 Task: View property listings for houses in Phoenix, Arizona, with a private backyard and a hot tub.
Action: Mouse pressed left at (379, 227)
Screenshot: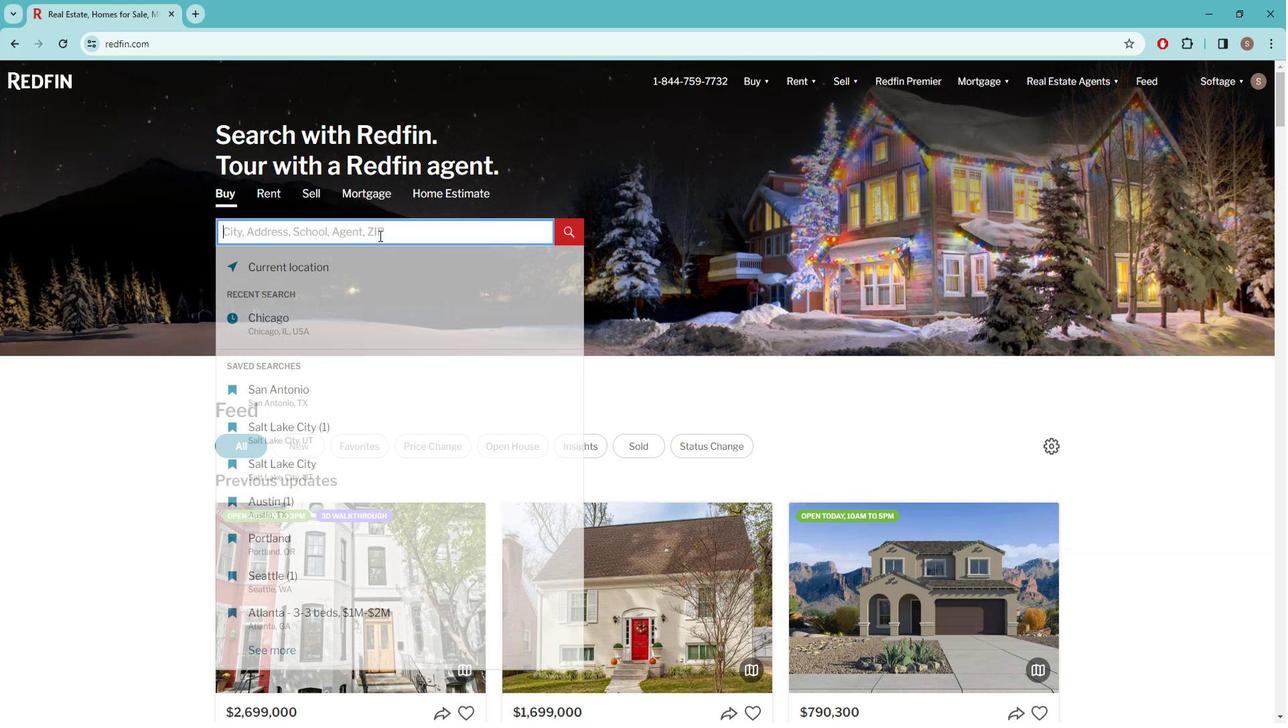 
Action: Key pressed p<Key.caps_lock>H
Screenshot: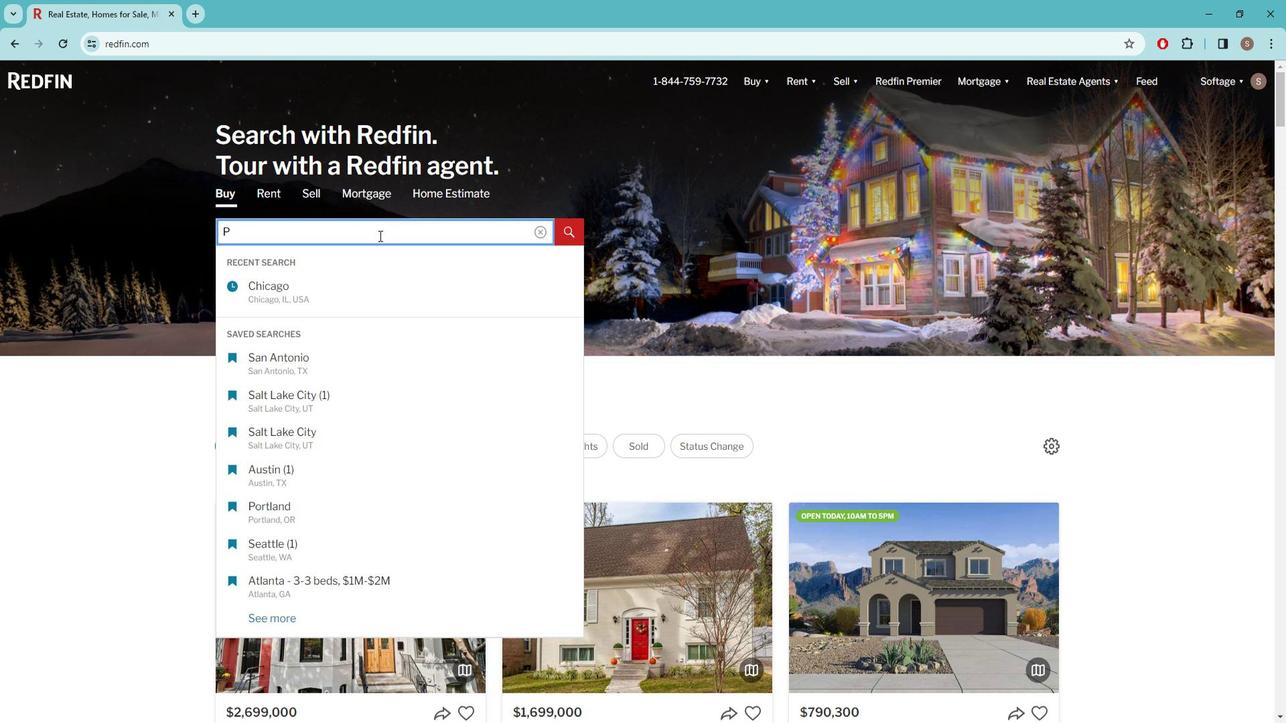 
Action: Mouse moved to (353, 286)
Screenshot: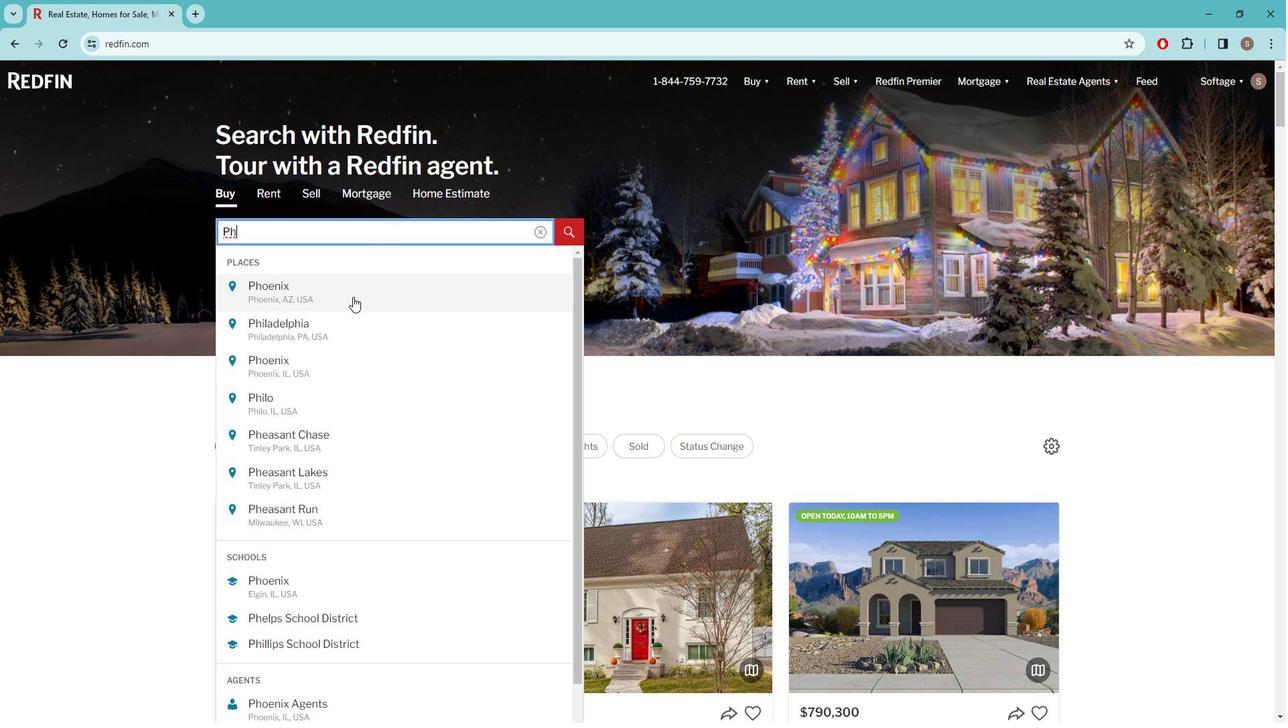 
Action: Mouse pressed left at (353, 286)
Screenshot: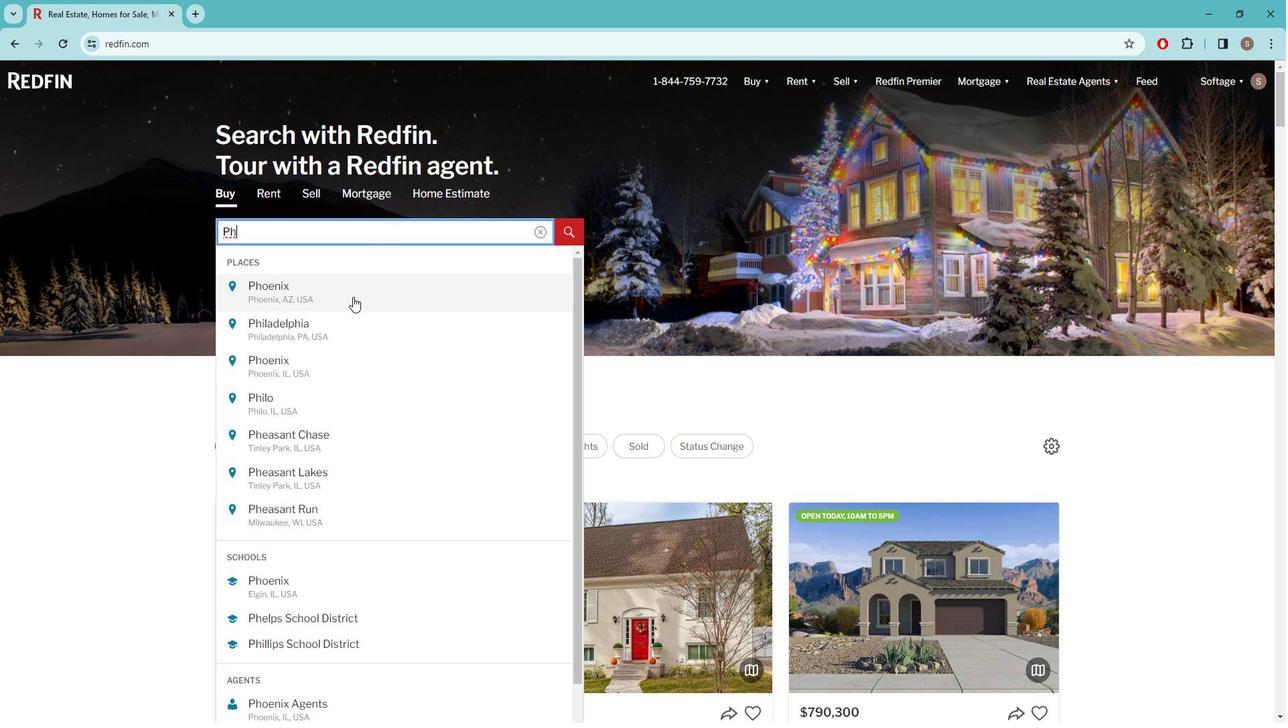 
Action: Mouse moved to (1134, 160)
Screenshot: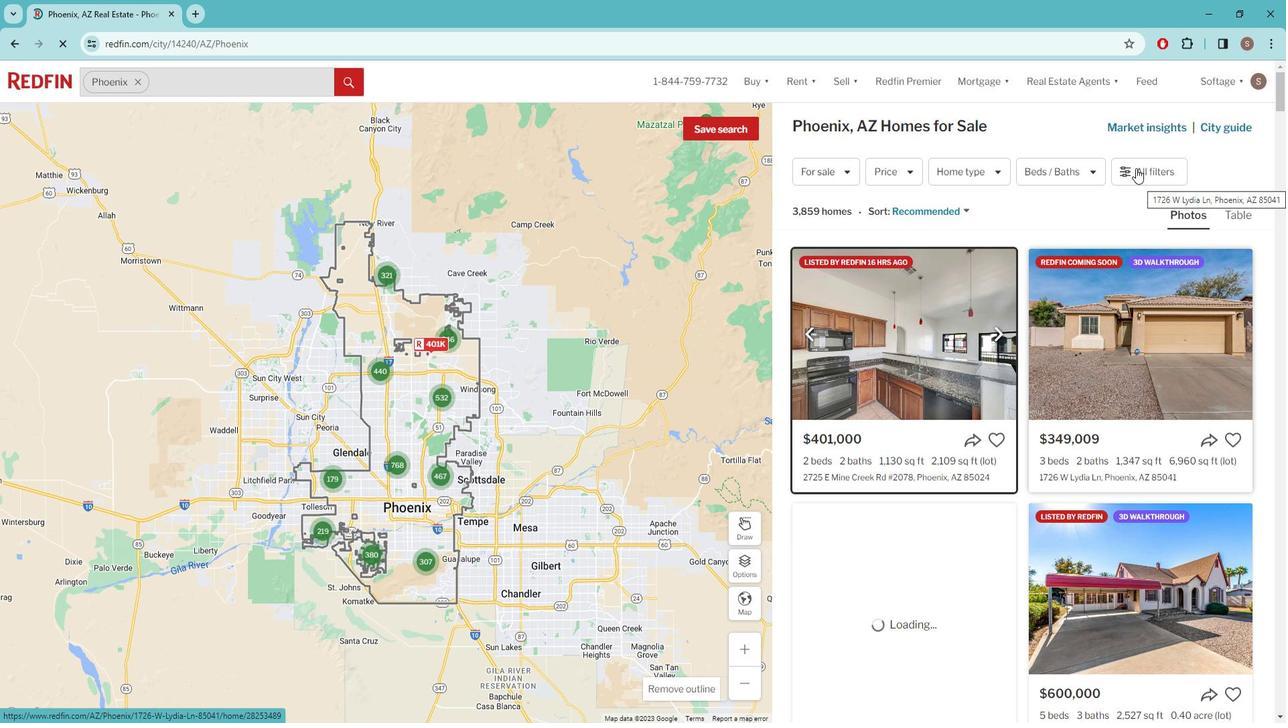 
Action: Mouse pressed left at (1134, 160)
Screenshot: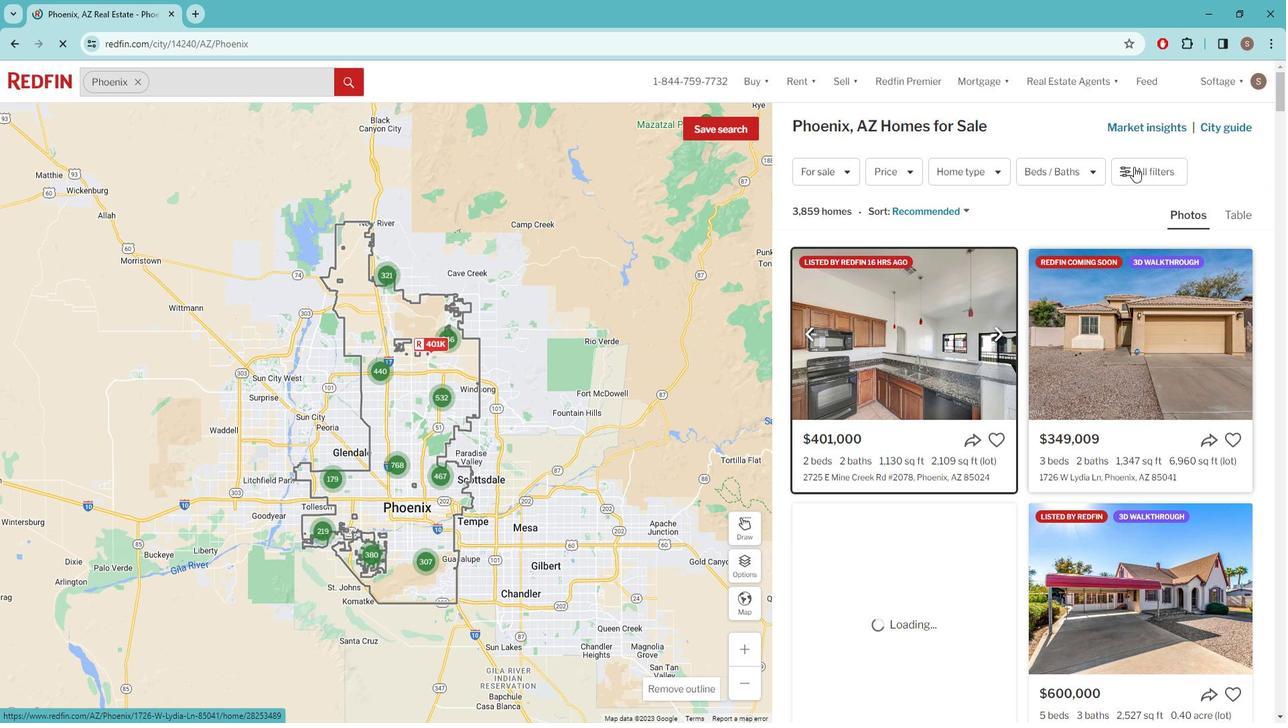 
Action: Mouse pressed left at (1134, 160)
Screenshot: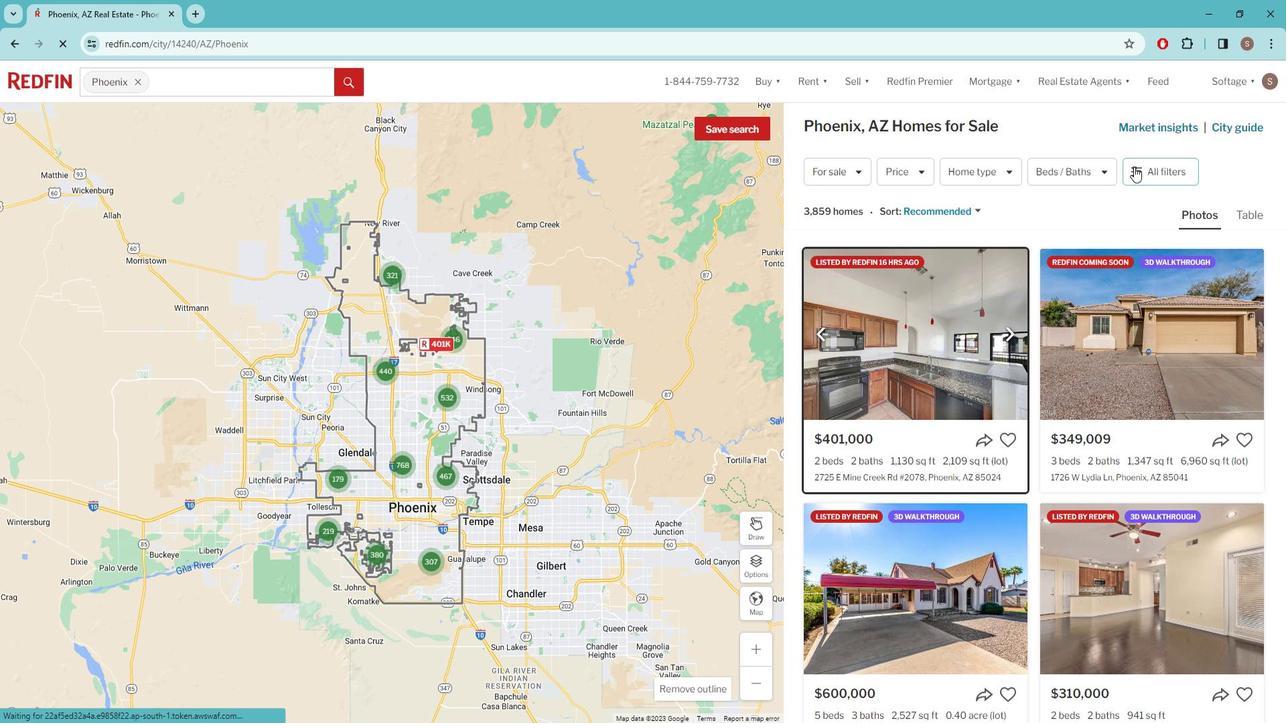 
Action: Mouse pressed left at (1134, 160)
Screenshot: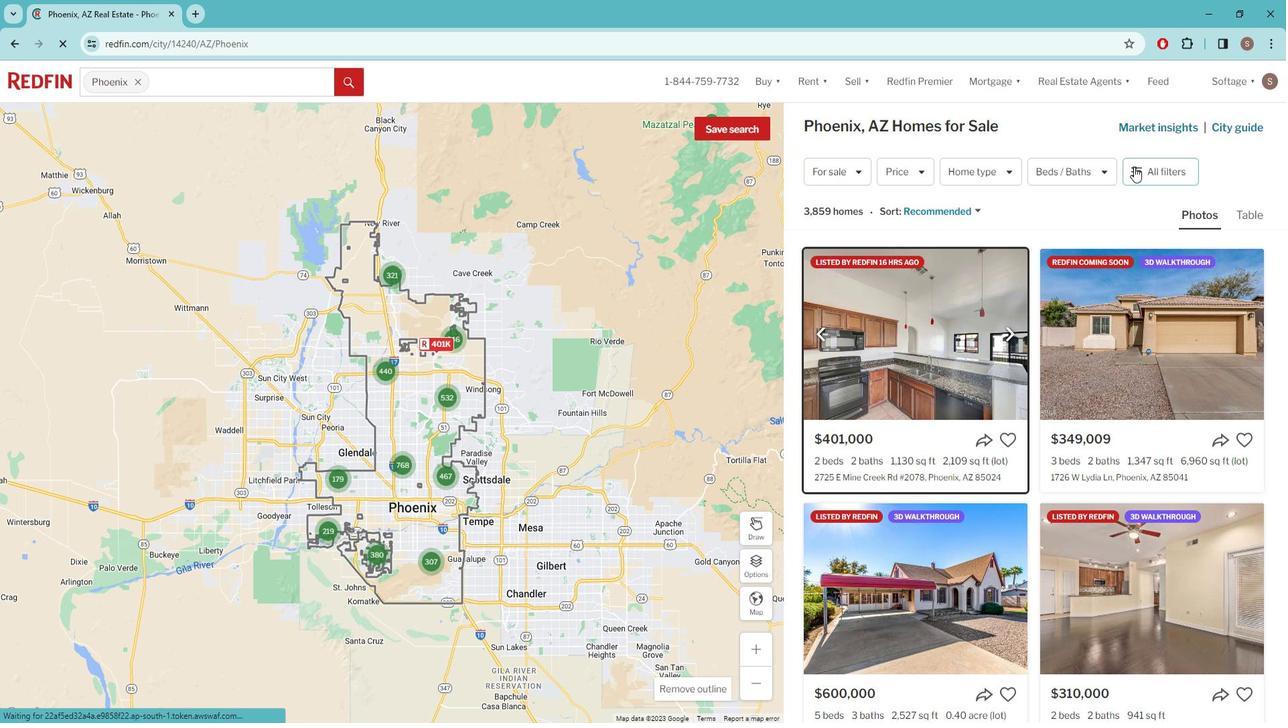
Action: Mouse pressed left at (1134, 160)
Screenshot: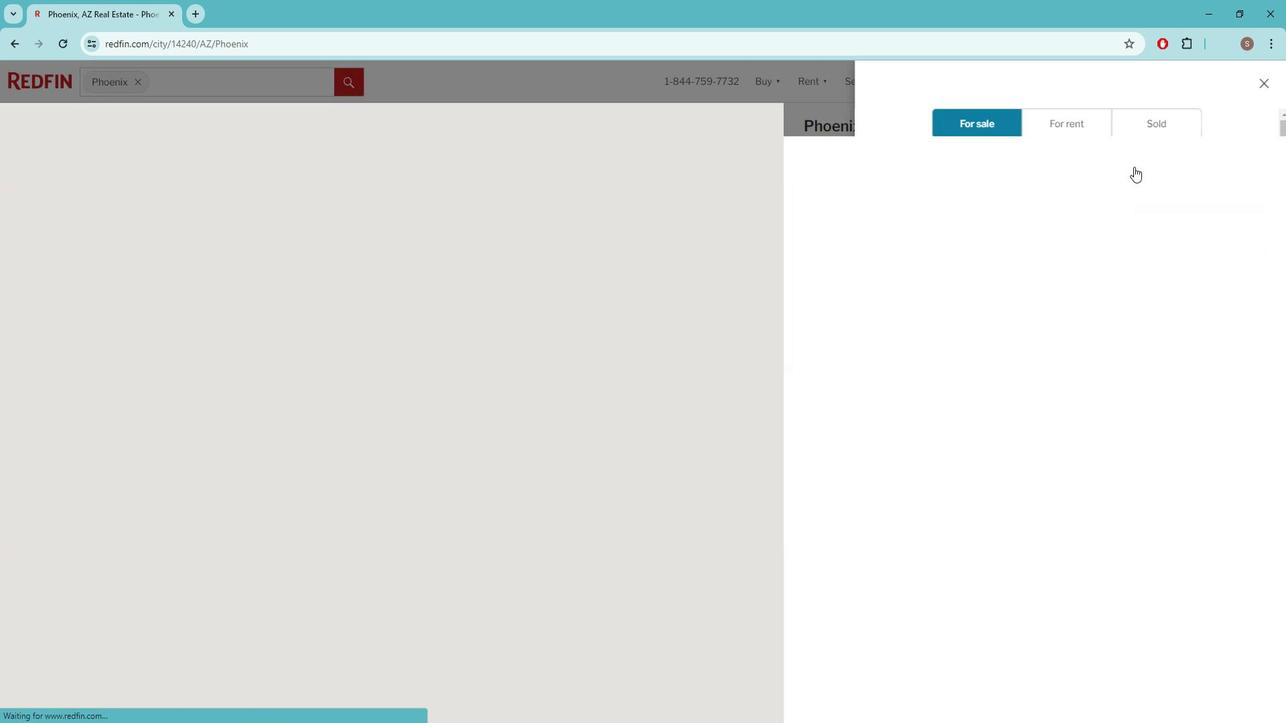 
Action: Mouse moved to (1122, 187)
Screenshot: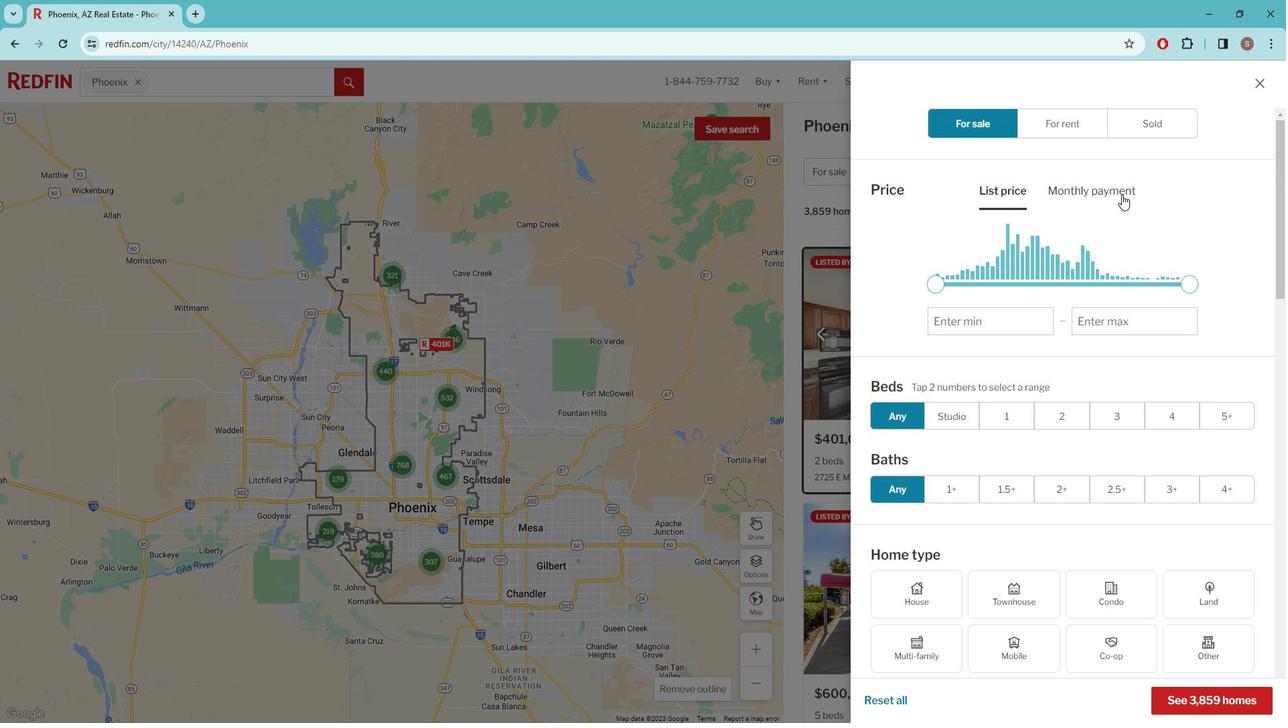 
Action: Mouse scrolled (1122, 186) with delta (0, 0)
Screenshot: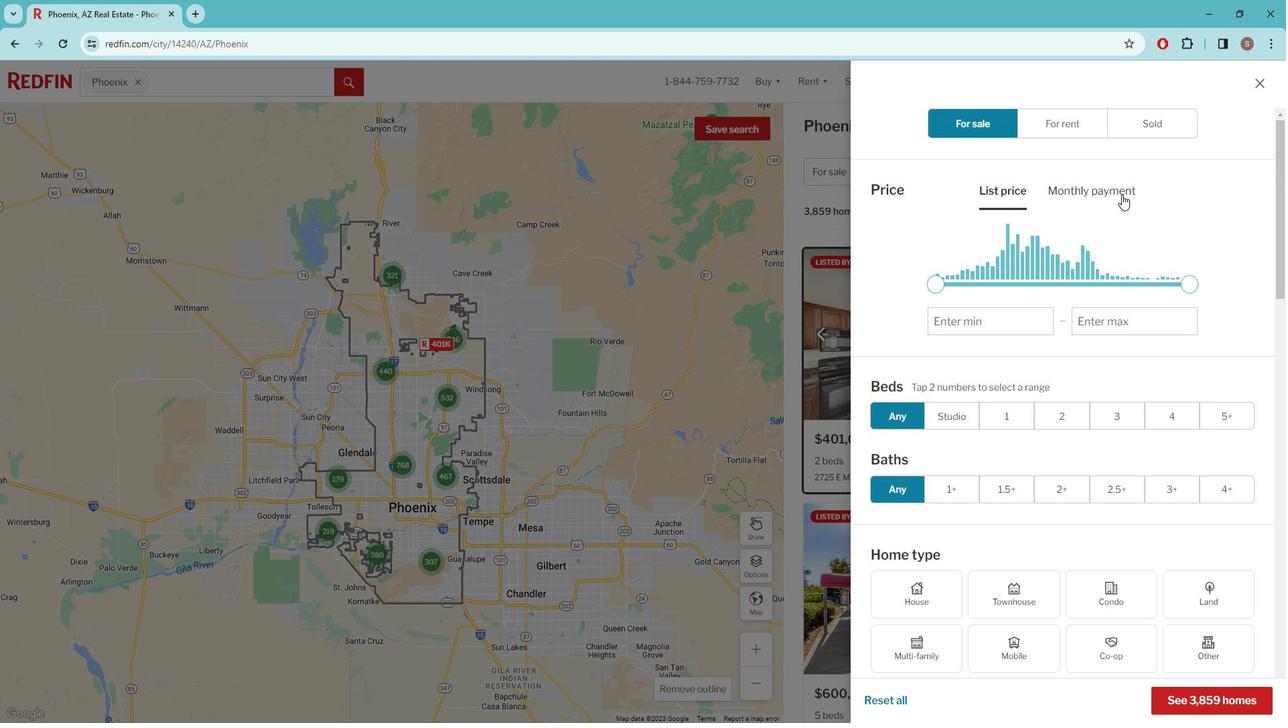 
Action: Mouse scrolled (1122, 186) with delta (0, 0)
Screenshot: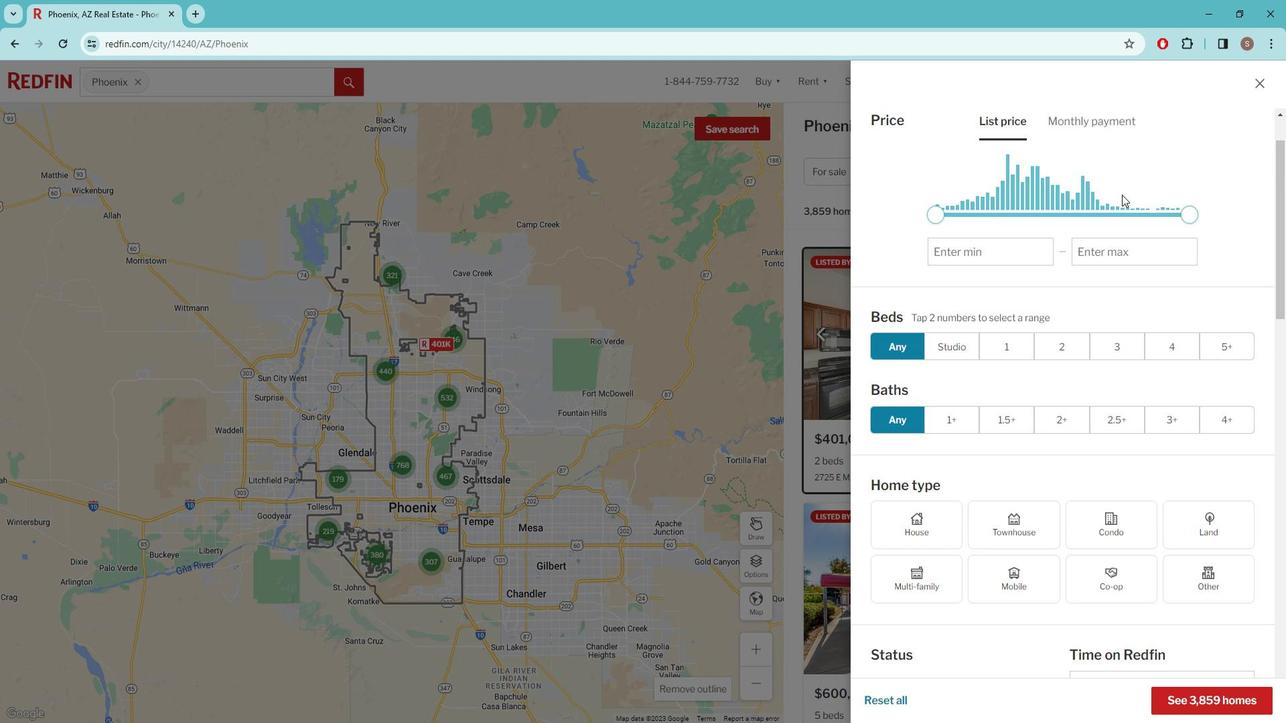 
Action: Mouse scrolled (1122, 186) with delta (0, 0)
Screenshot: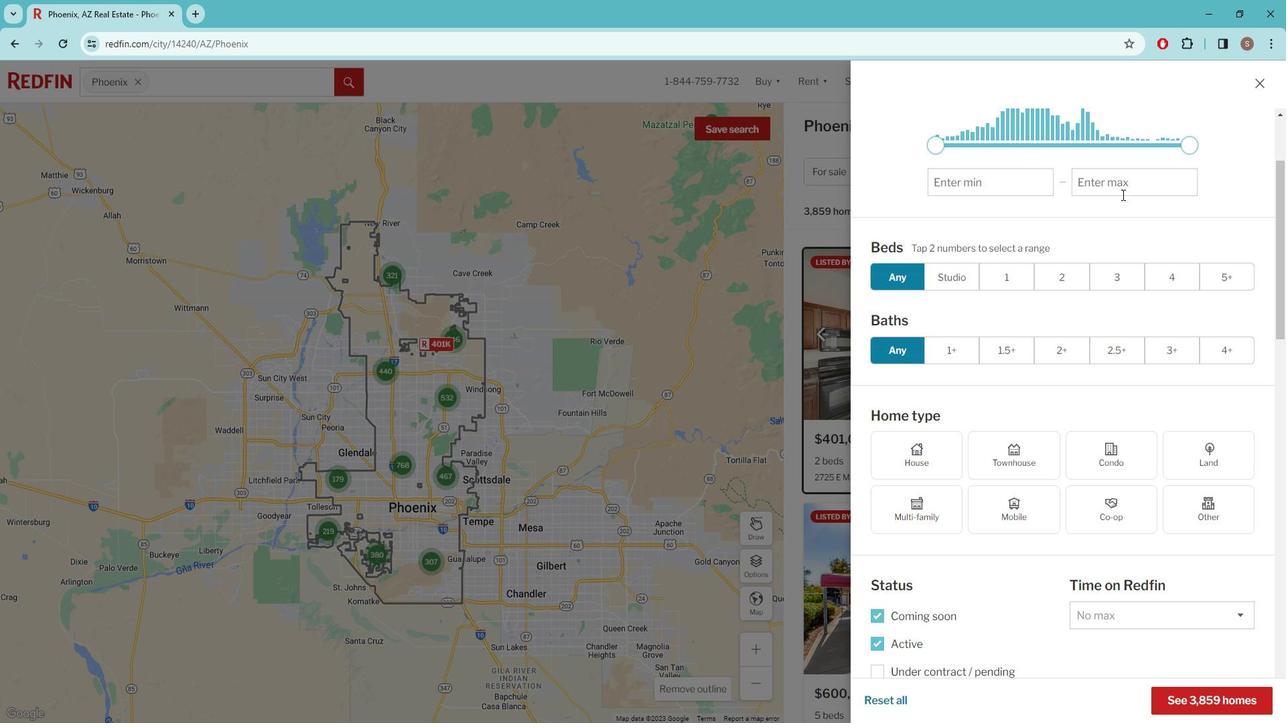 
Action: Mouse scrolled (1122, 186) with delta (0, 0)
Screenshot: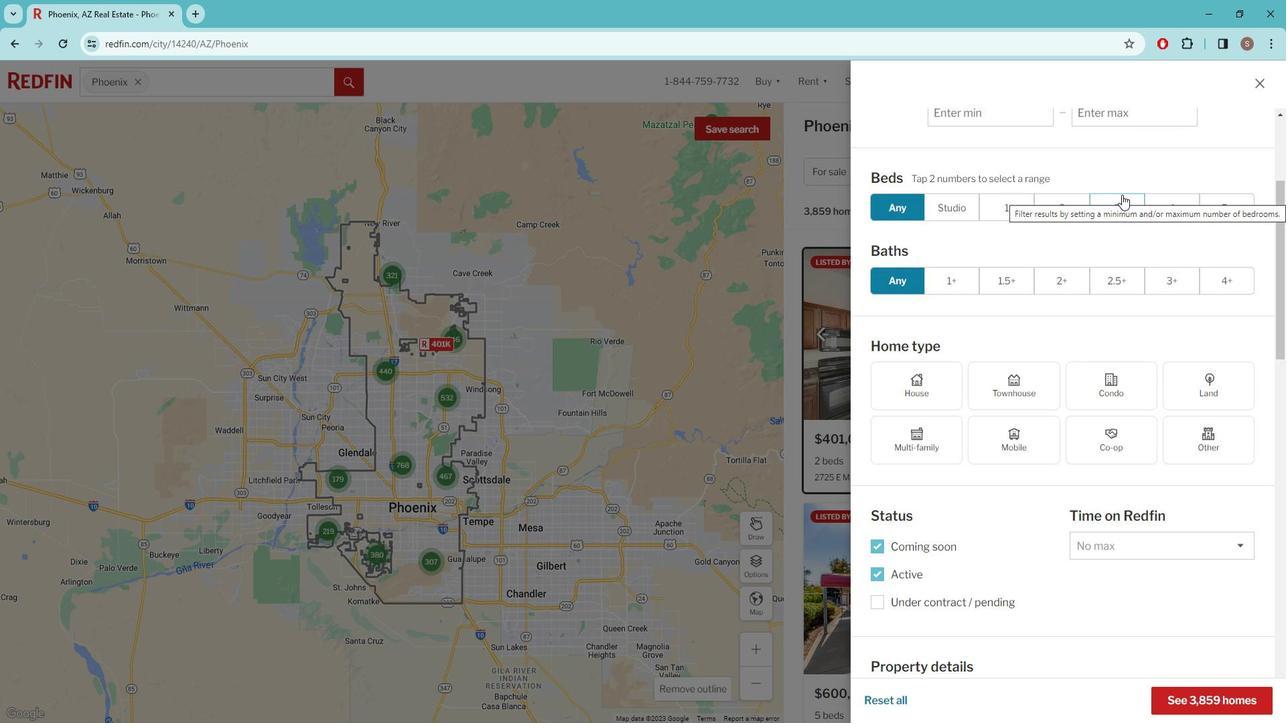 
Action: Mouse scrolled (1122, 186) with delta (0, 0)
Screenshot: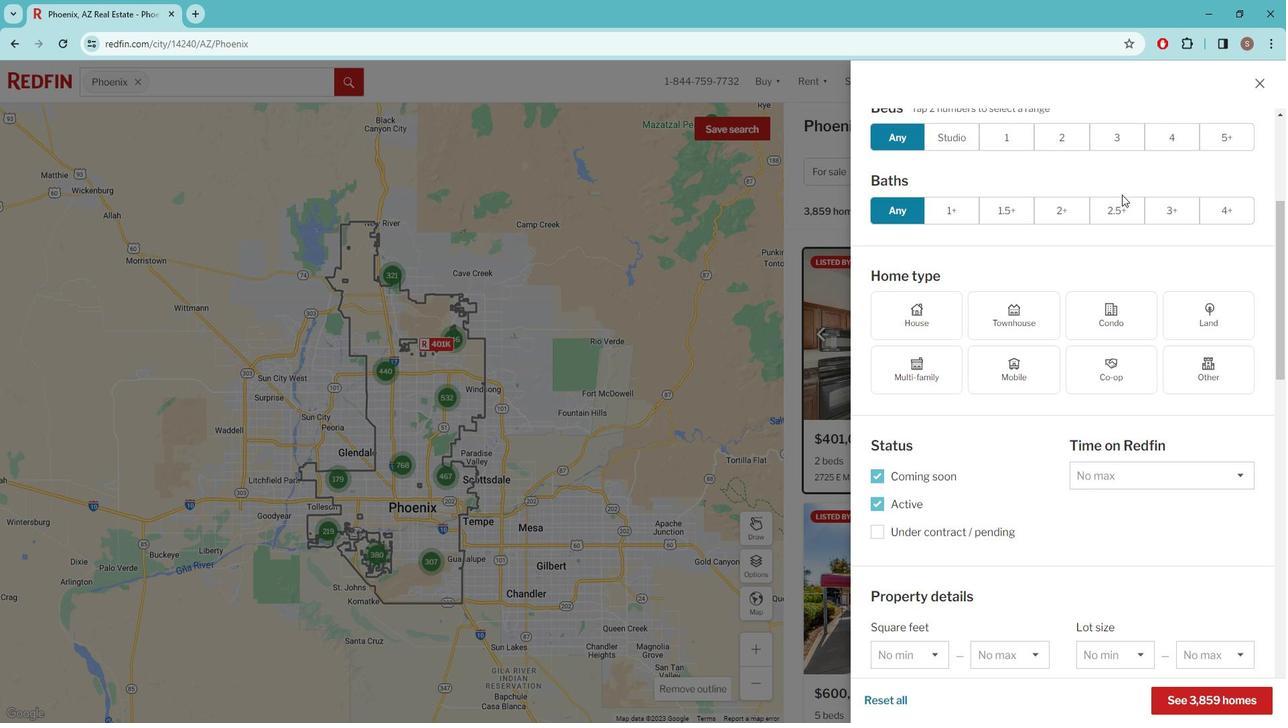 
Action: Mouse scrolled (1122, 186) with delta (0, 0)
Screenshot: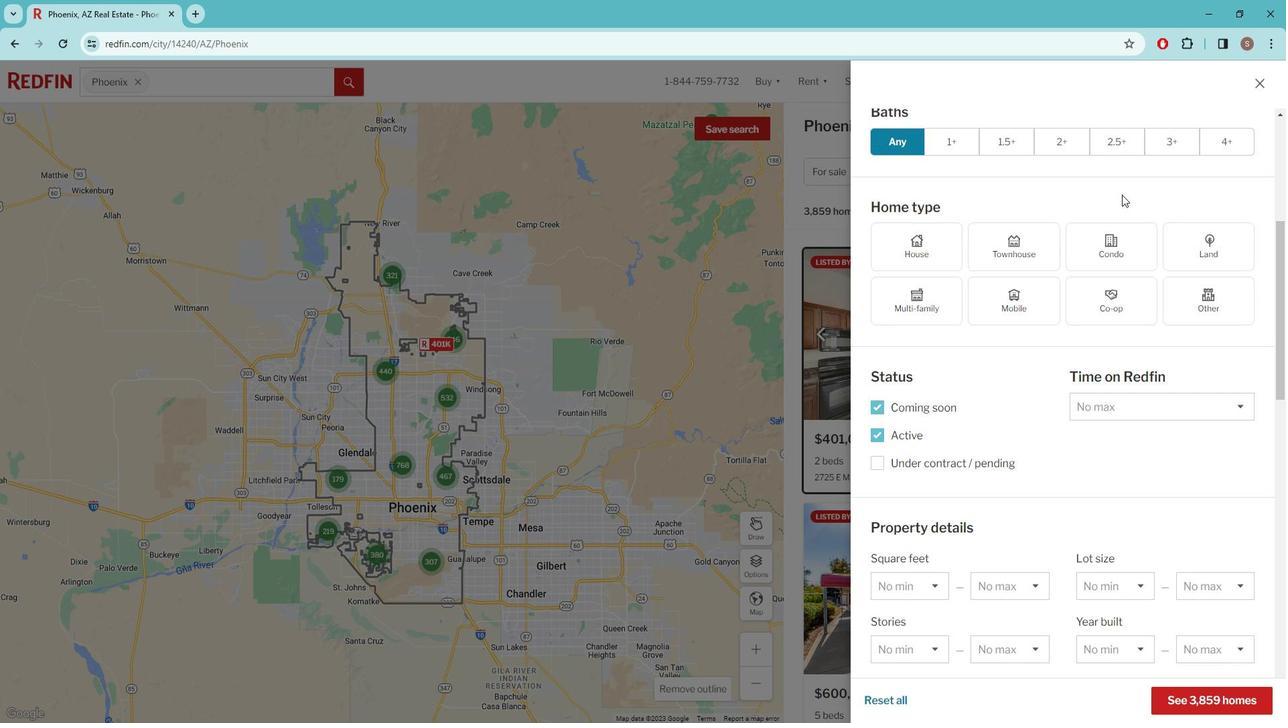 
Action: Mouse scrolled (1122, 186) with delta (0, 0)
Screenshot: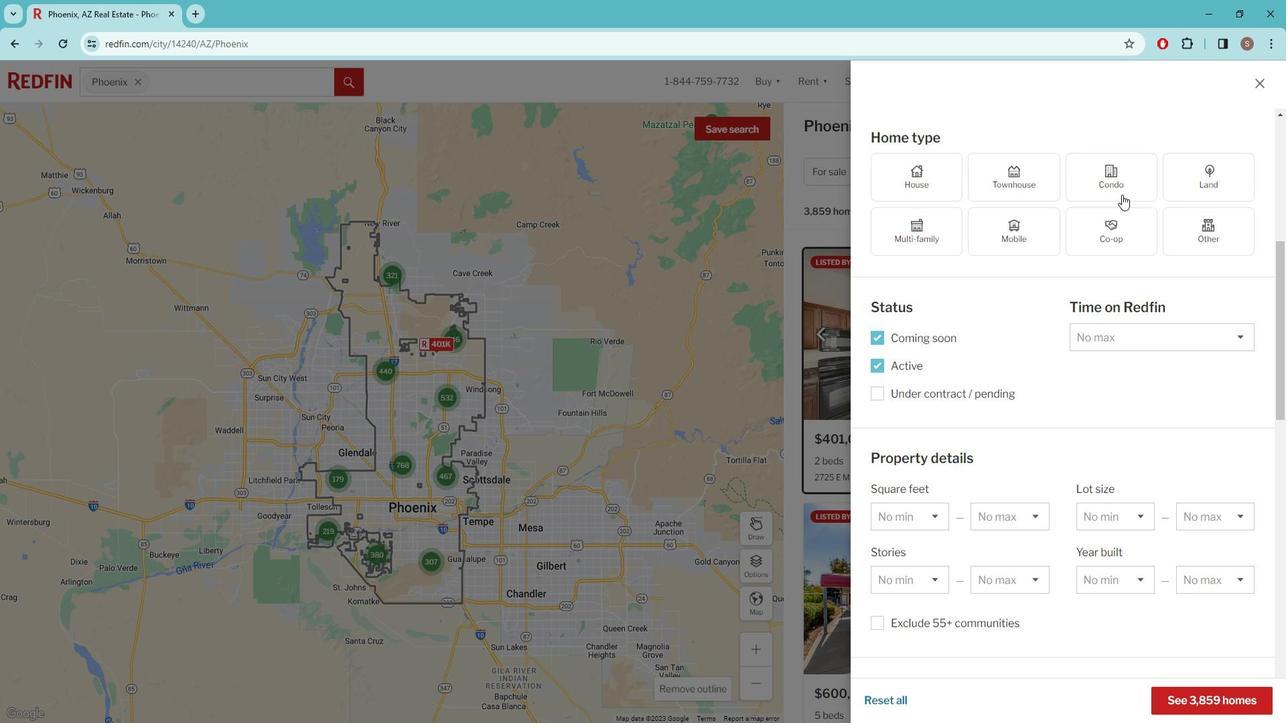 
Action: Mouse scrolled (1122, 186) with delta (0, 0)
Screenshot: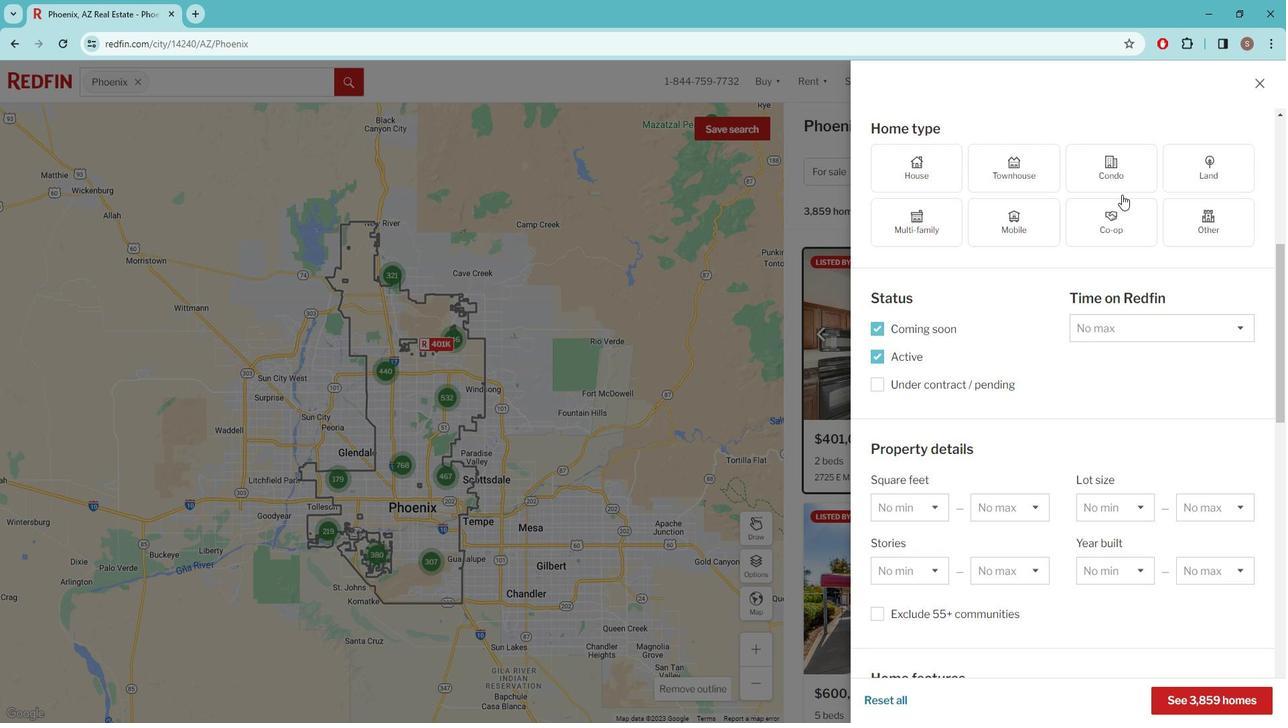 
Action: Mouse scrolled (1122, 186) with delta (0, 0)
Screenshot: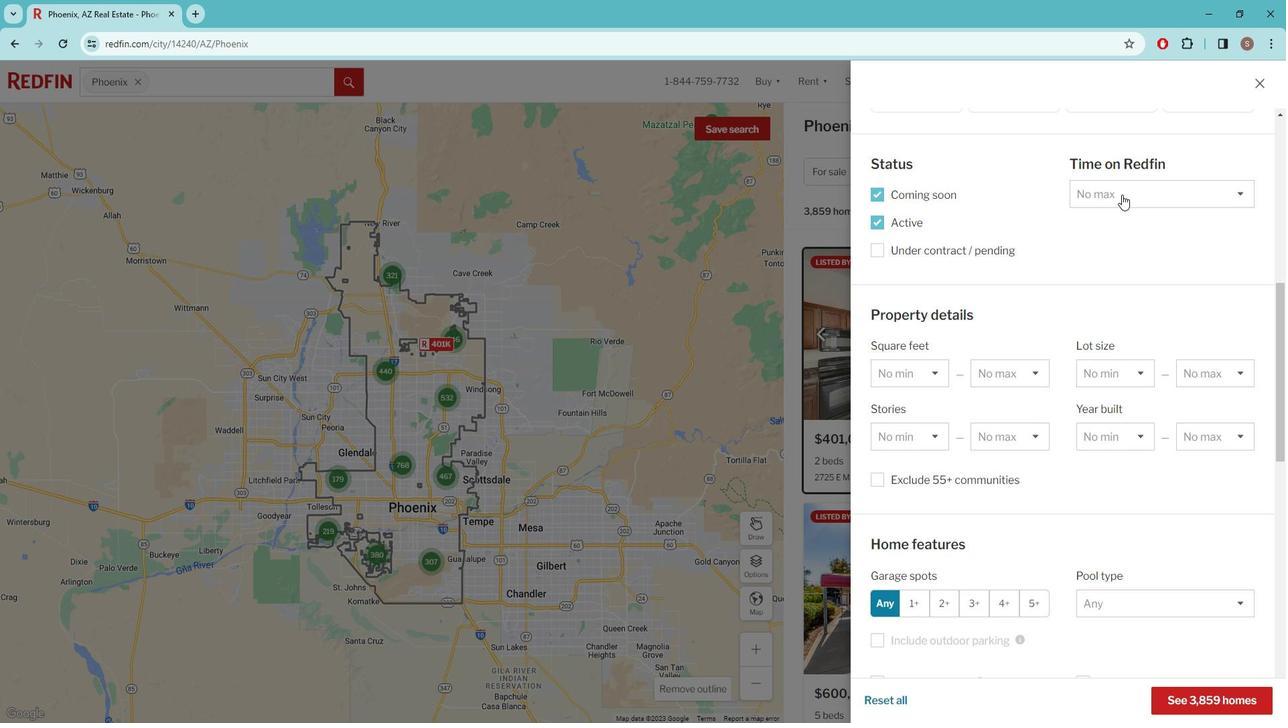 
Action: Mouse scrolled (1122, 186) with delta (0, 0)
Screenshot: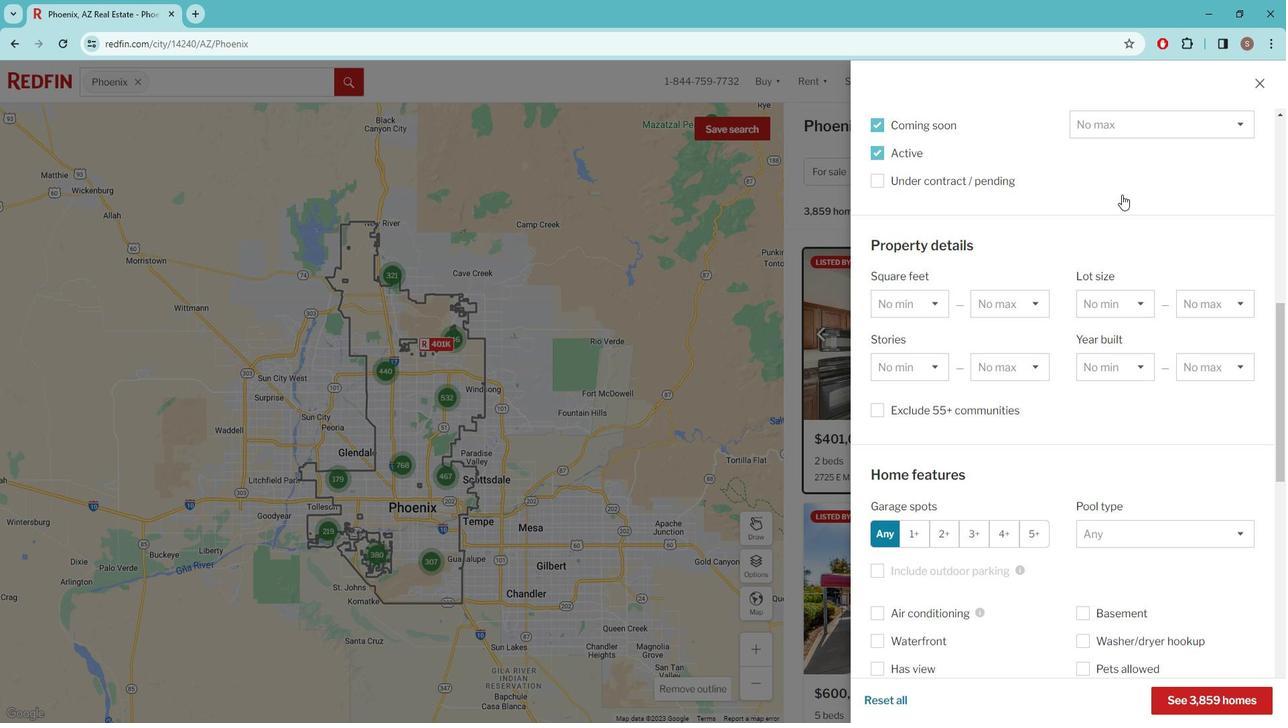 
Action: Mouse scrolled (1122, 186) with delta (0, 0)
Screenshot: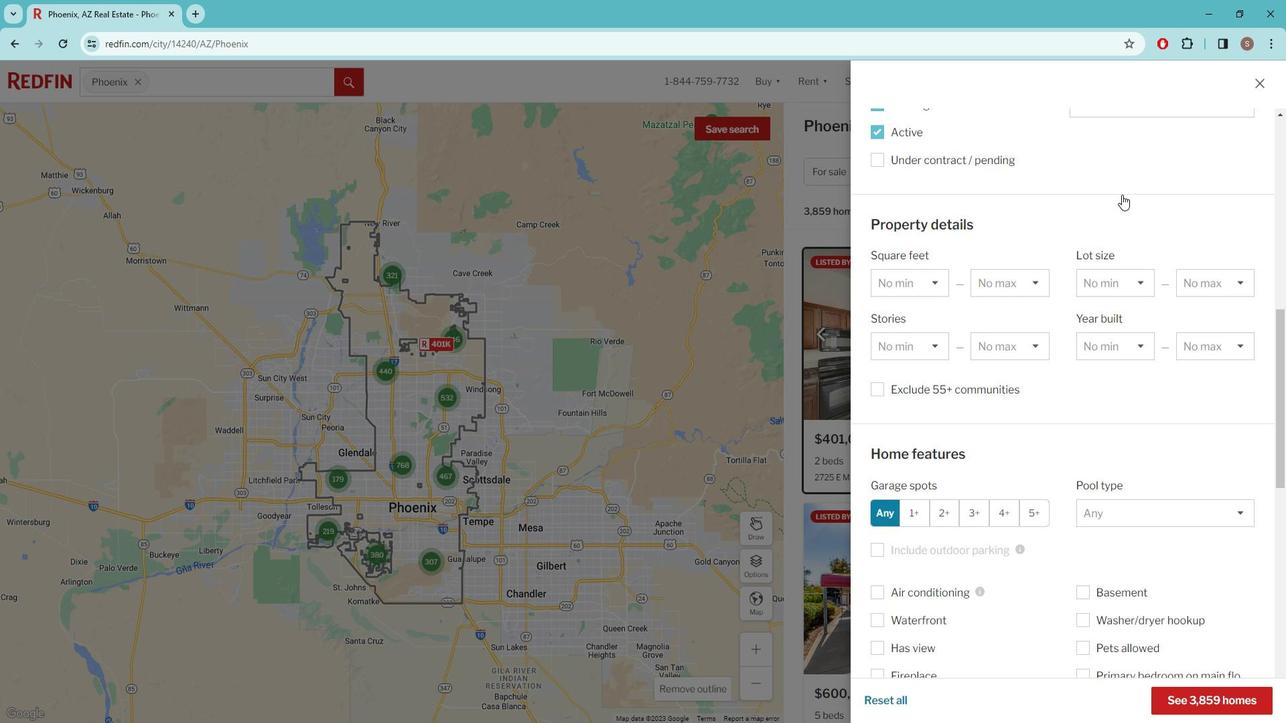 
Action: Mouse scrolled (1122, 186) with delta (0, 0)
Screenshot: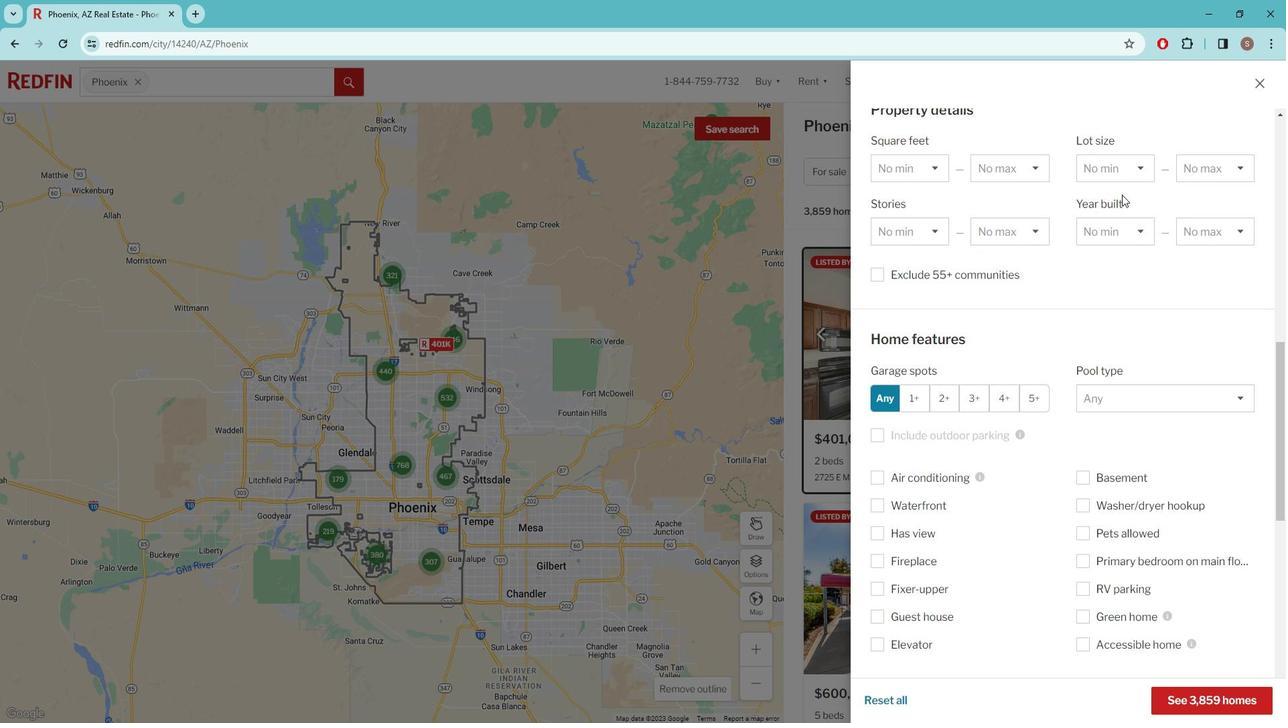
Action: Mouse scrolled (1122, 186) with delta (0, 0)
Screenshot: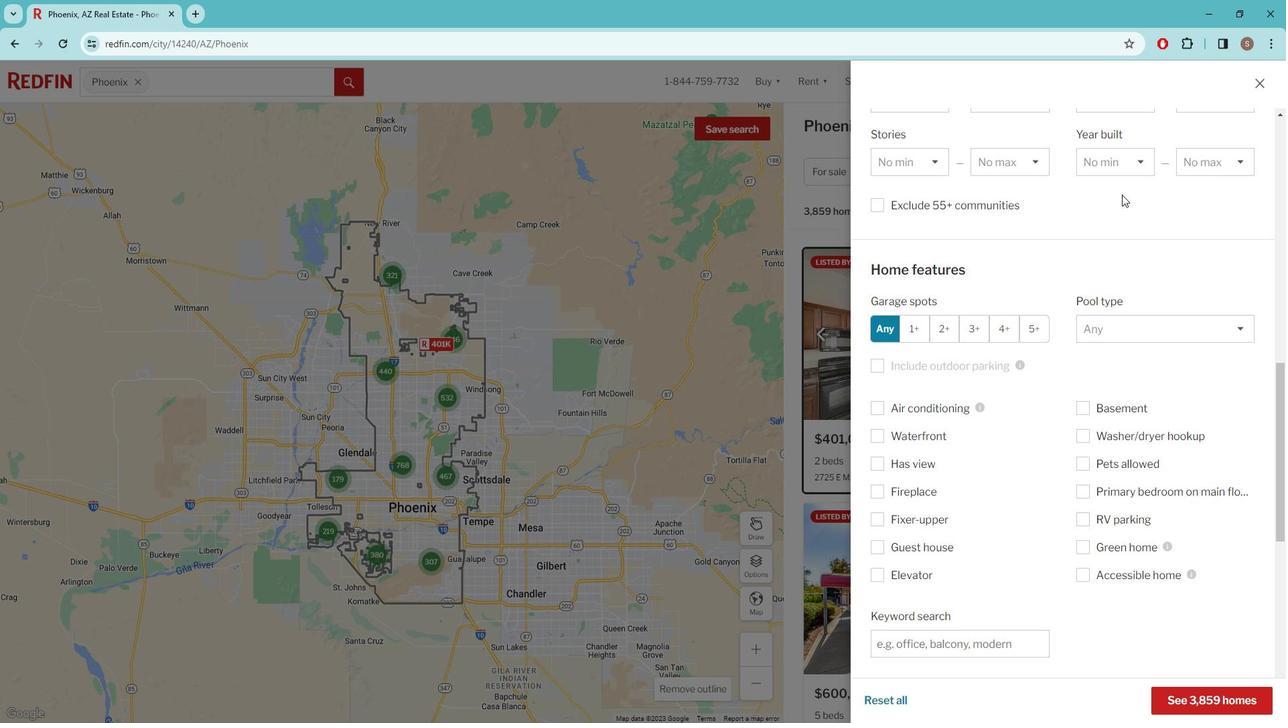 
Action: Mouse moved to (887, 563)
Screenshot: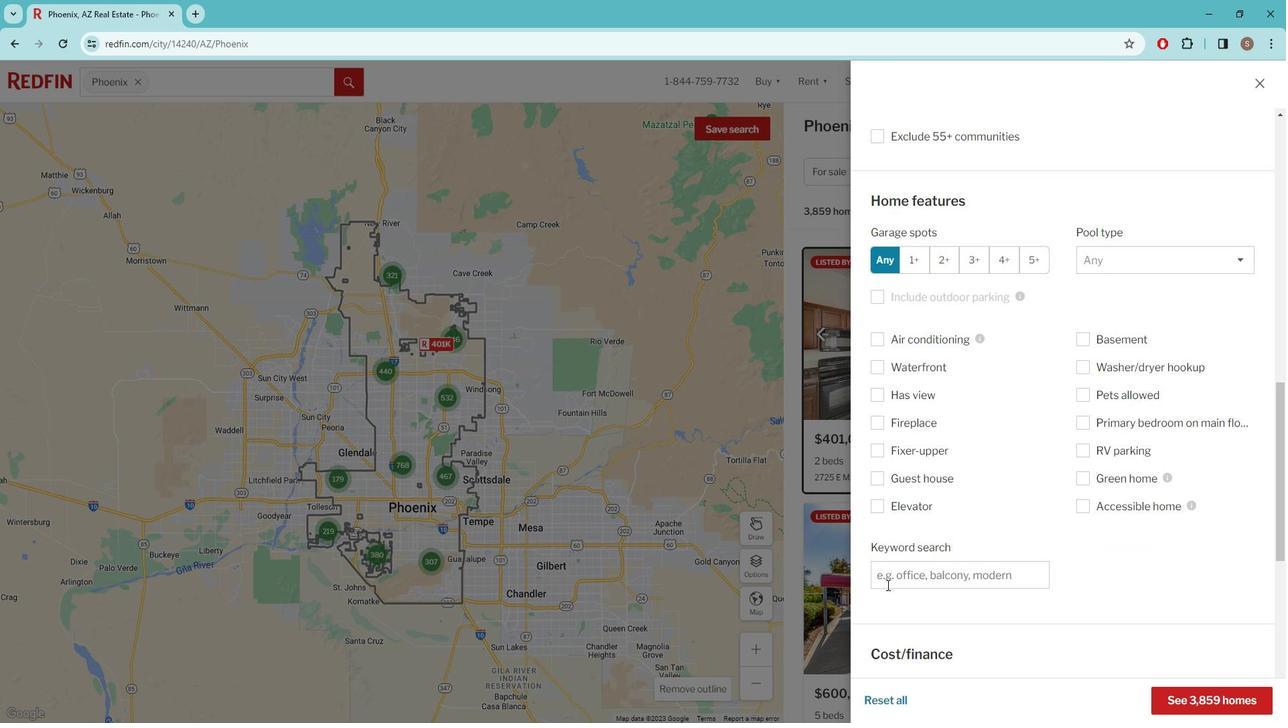 
Action: Mouse pressed left at (887, 563)
Screenshot: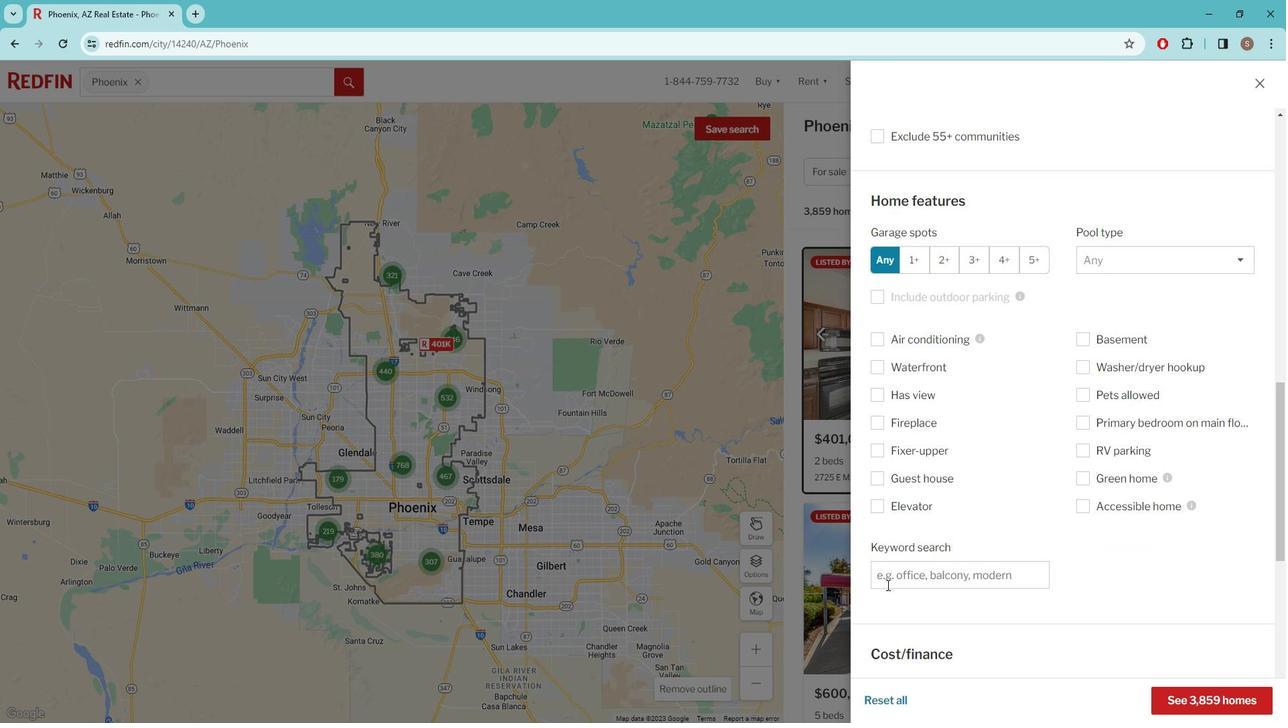 
Action: Key pressed PRIVATE<Key.space>BACKYARD<Key.space>AND<Key.space>A<Key.space>HOT<Key.space>TUB<Key.space>
Screenshot: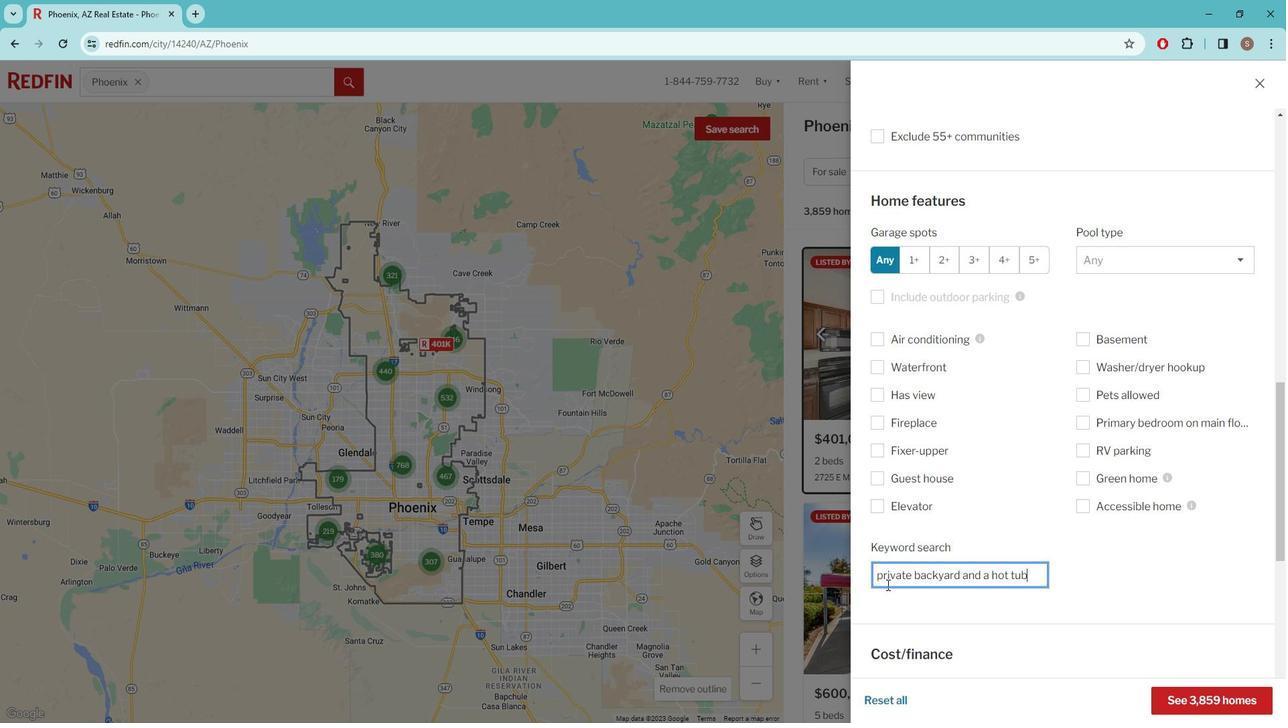 
Action: Mouse moved to (891, 552)
Screenshot: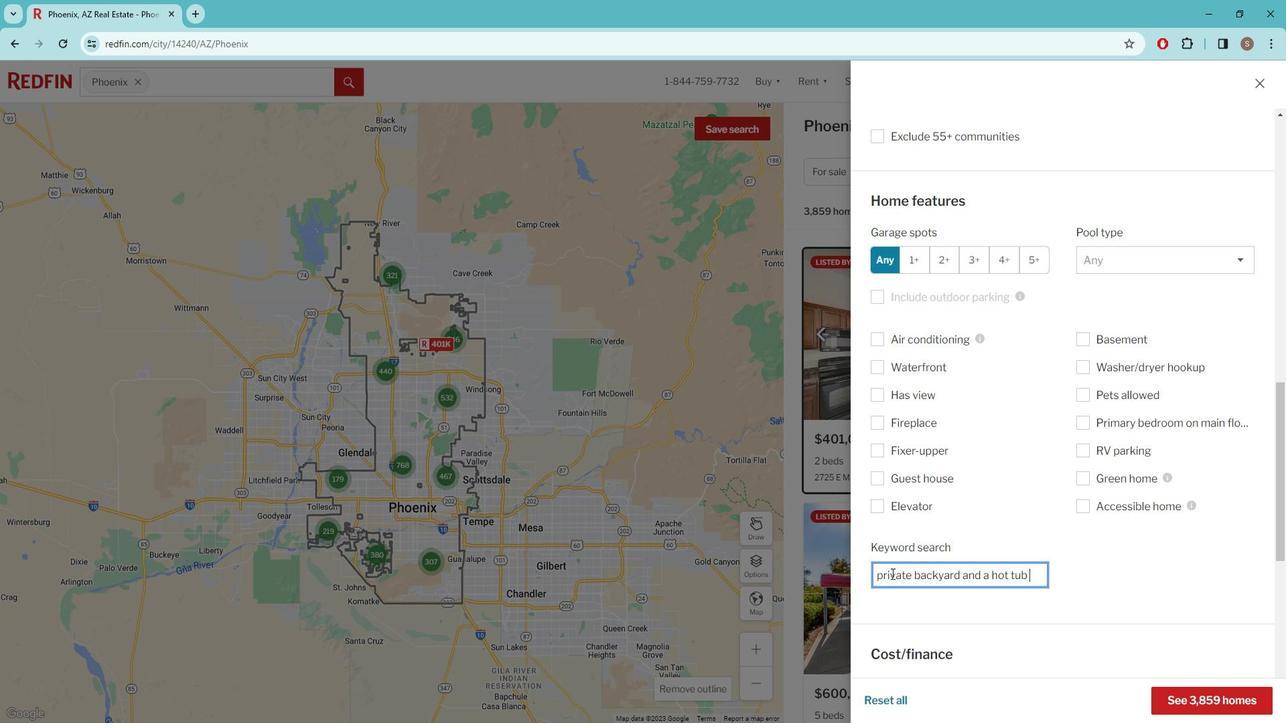 
Action: Mouse scrolled (891, 552) with delta (0, 0)
Screenshot: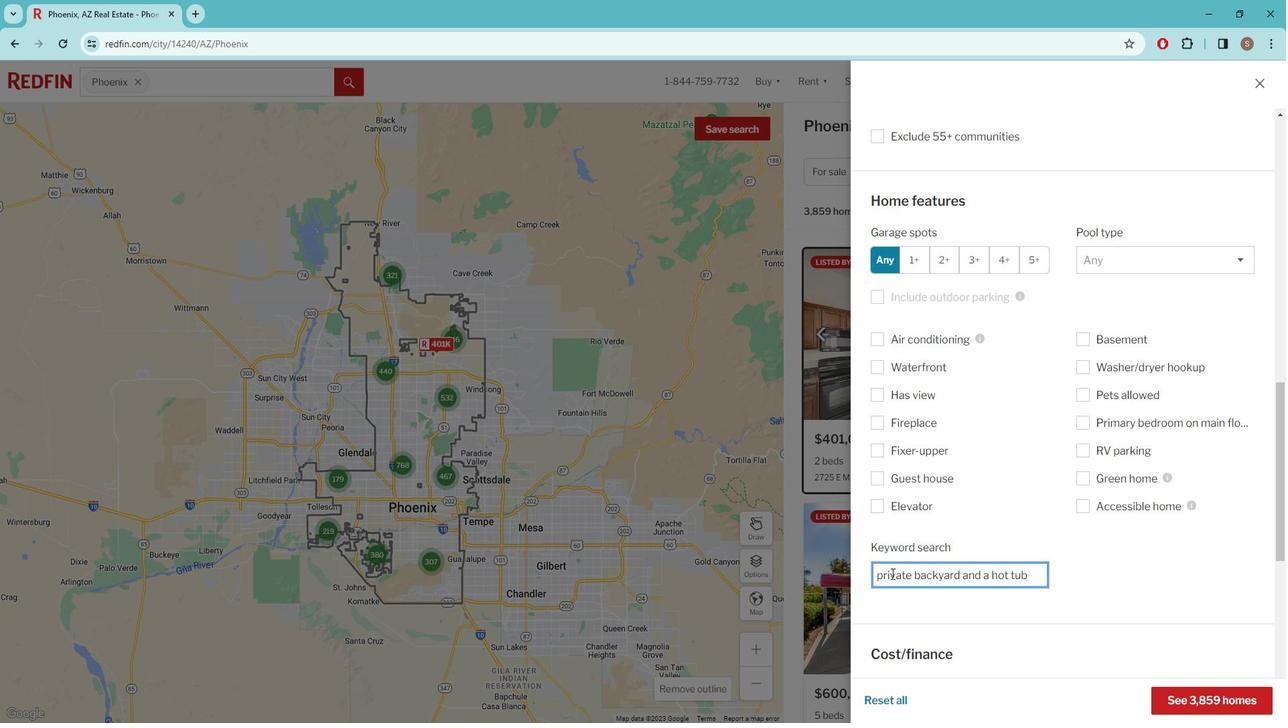 
Action: Mouse moved to (893, 545)
Screenshot: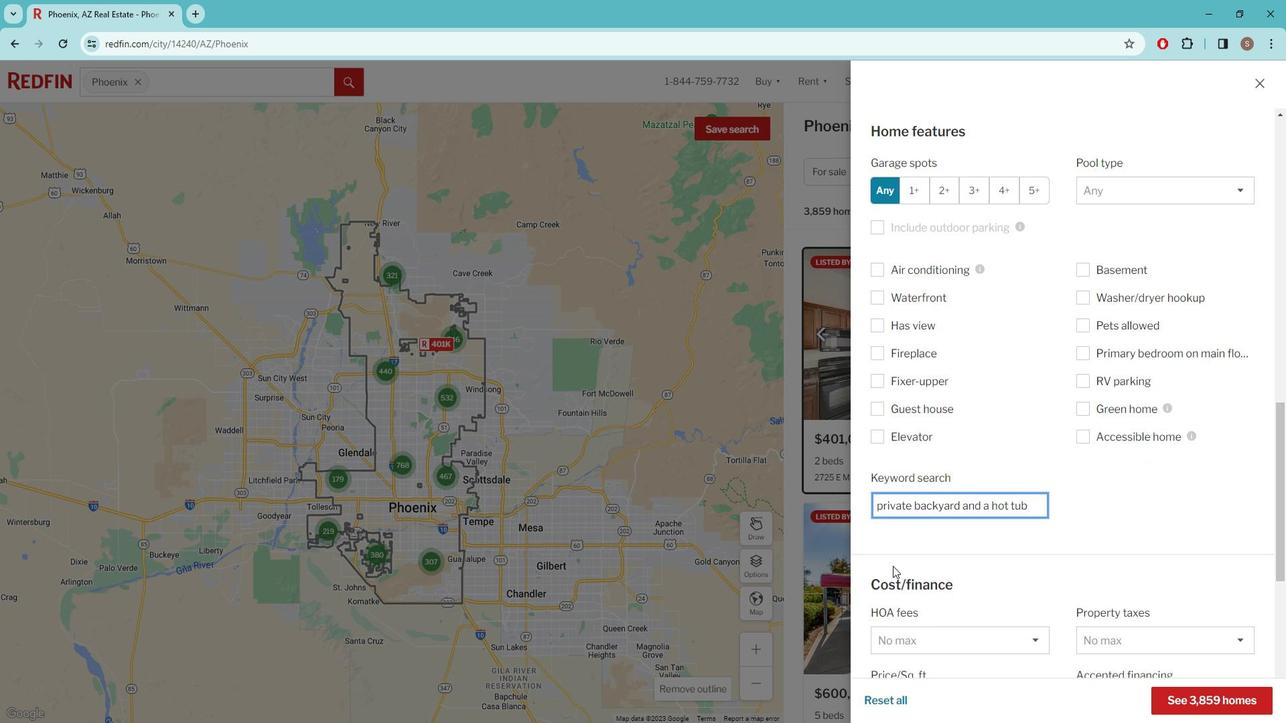 
Action: Mouse scrolled (893, 544) with delta (0, 0)
Screenshot: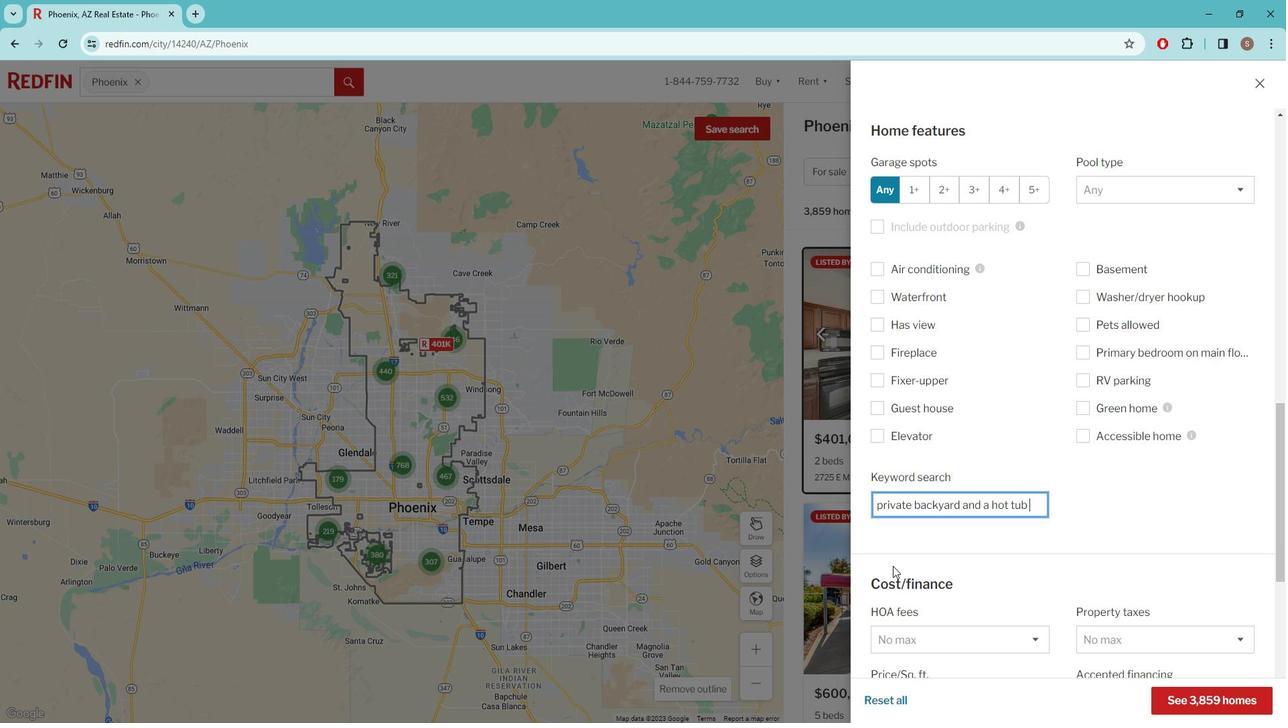 
Action: Mouse moved to (886, 543)
Screenshot: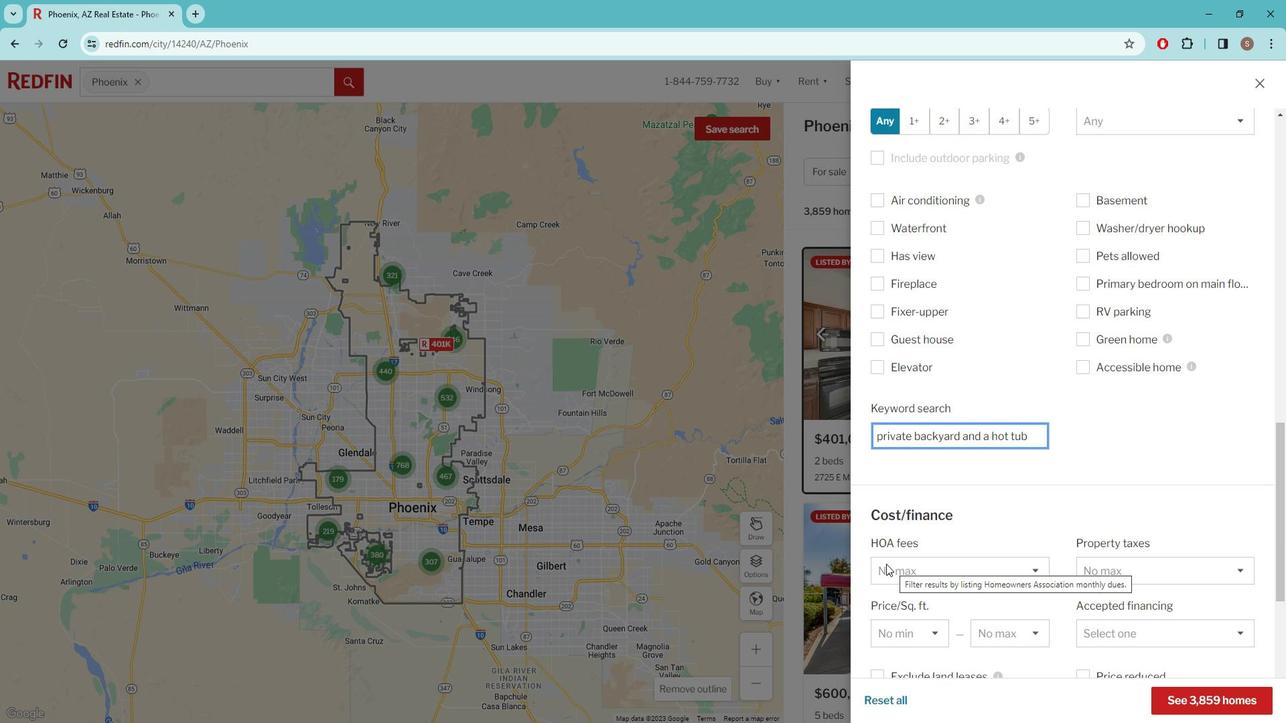
Action: Mouse scrolled (886, 542) with delta (0, 0)
Screenshot: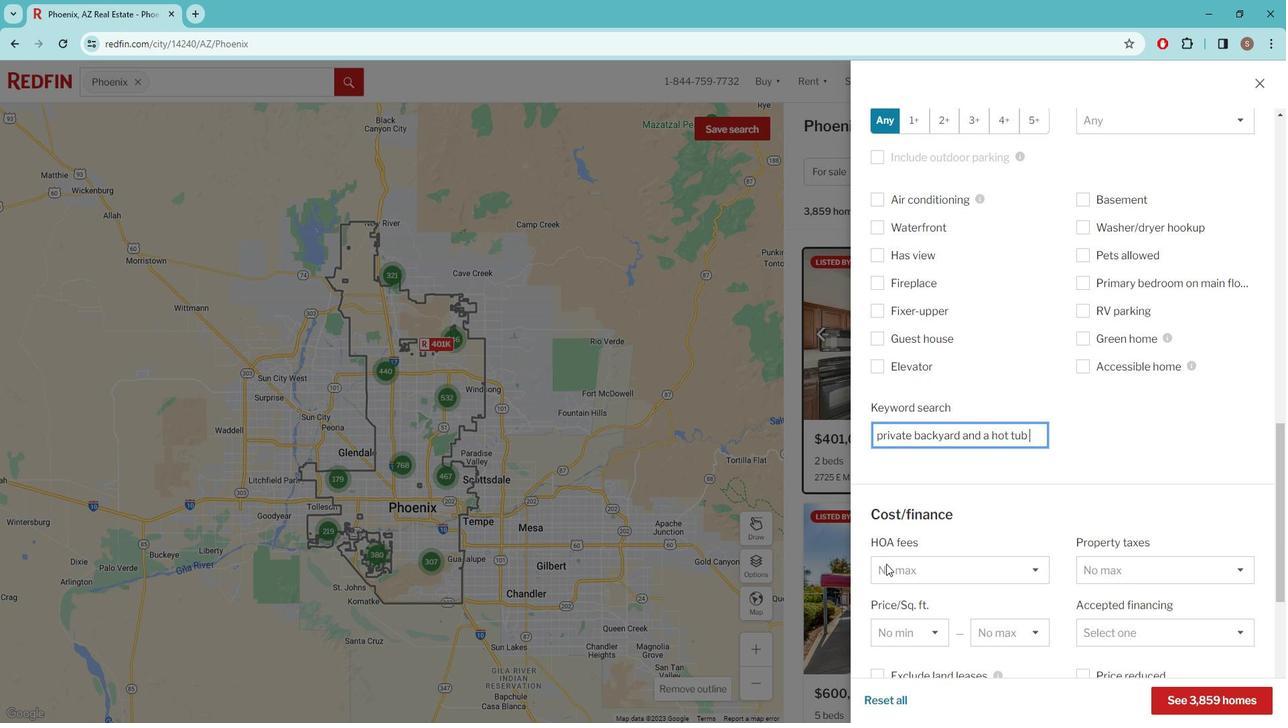 
Action: Mouse moved to (886, 542)
Screenshot: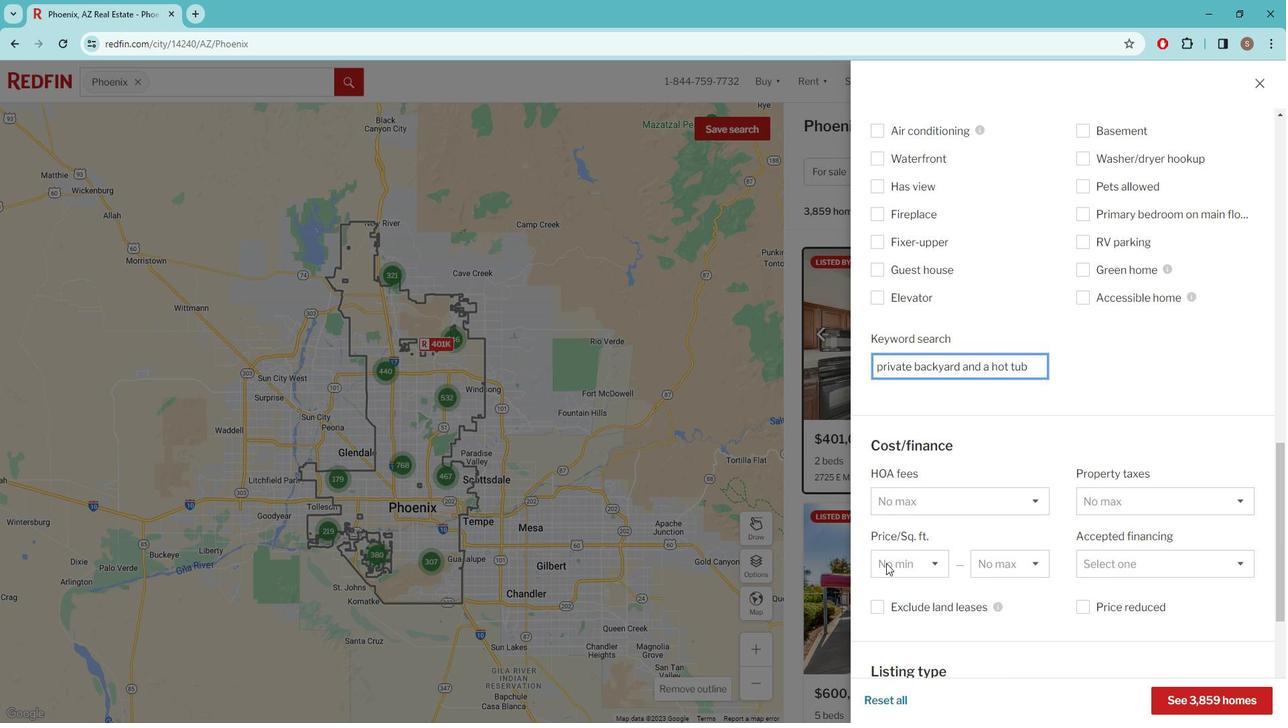 
Action: Mouse scrolled (886, 542) with delta (0, 0)
Screenshot: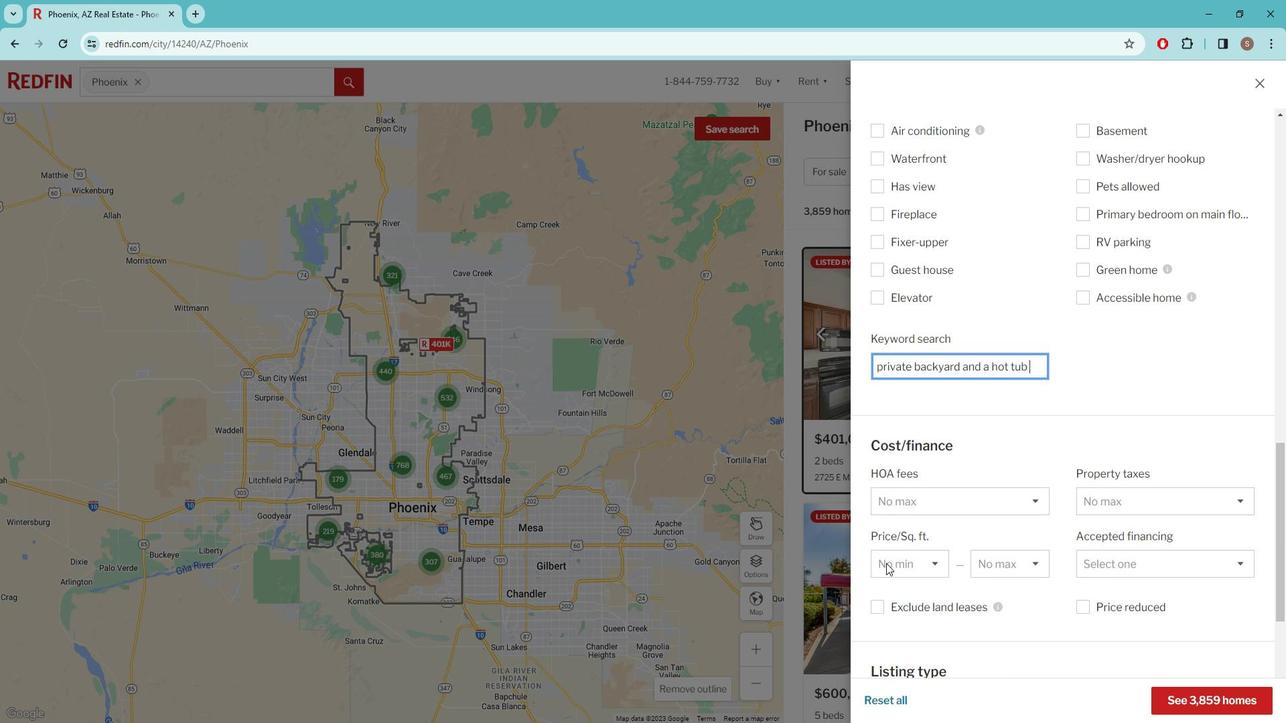 
Action: Mouse moved to (885, 542)
Screenshot: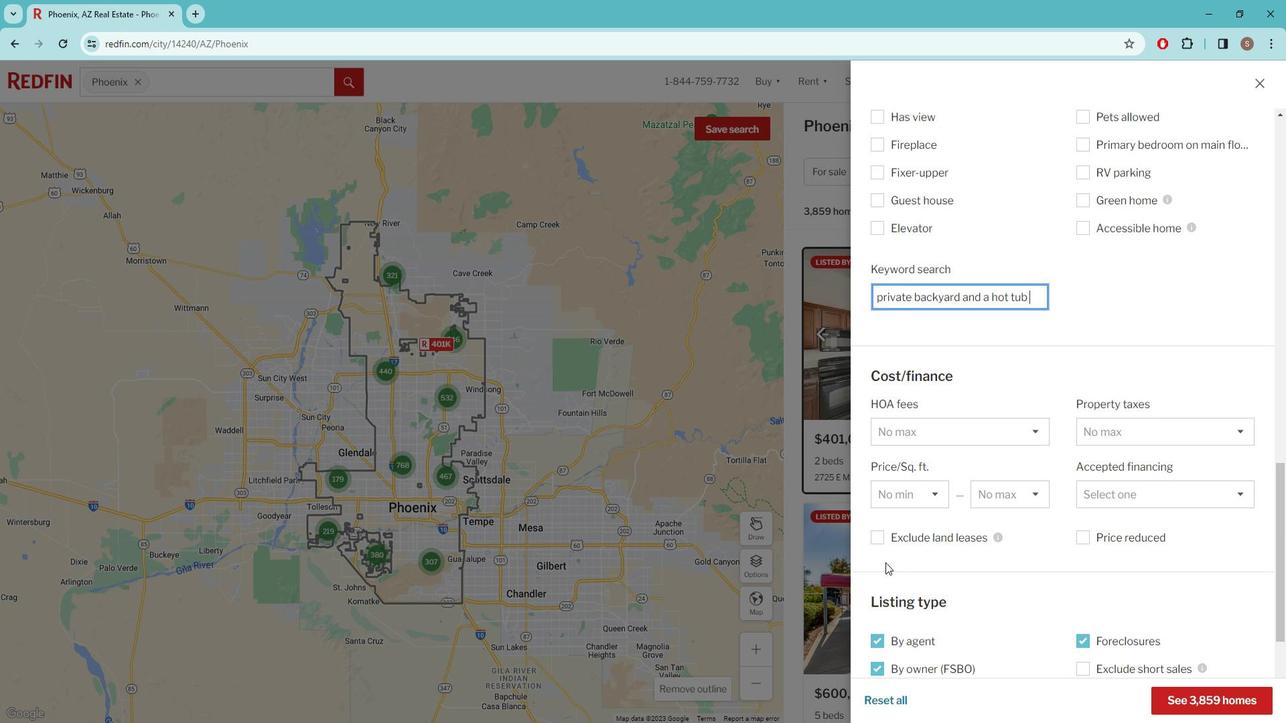 
Action: Mouse scrolled (885, 541) with delta (0, 0)
Screenshot: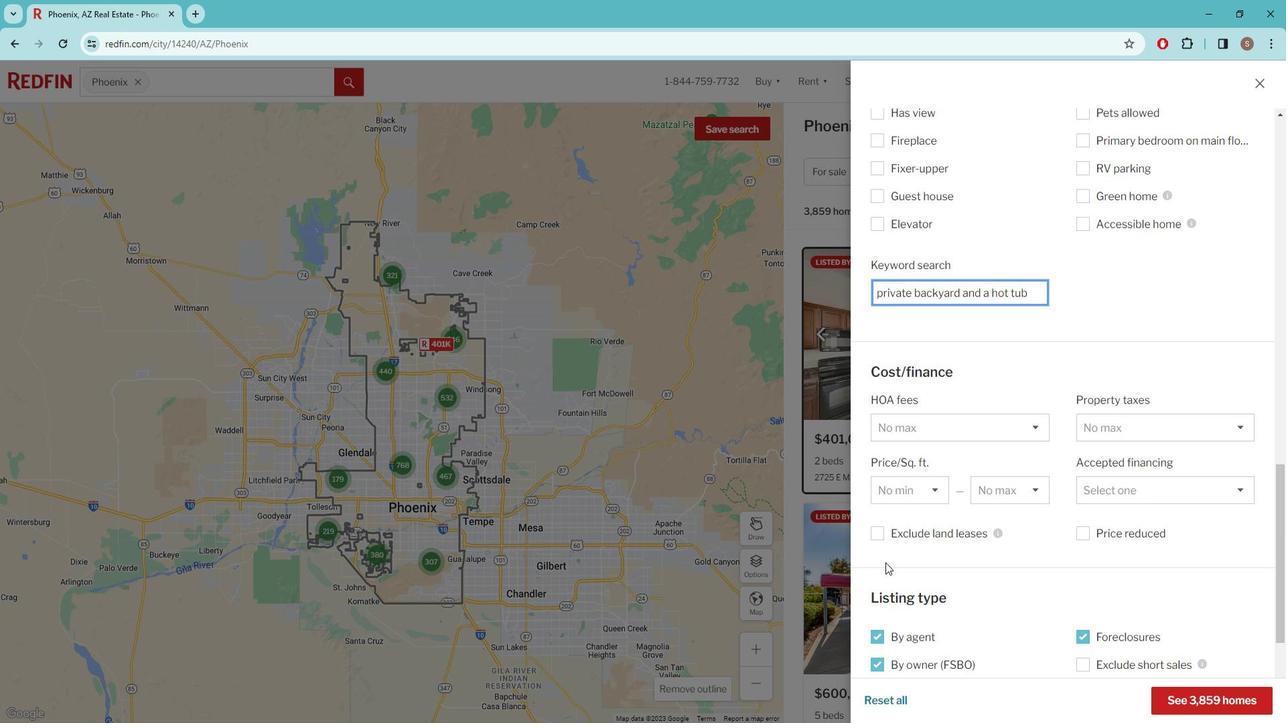 
Action: Mouse scrolled (885, 541) with delta (0, 0)
Screenshot: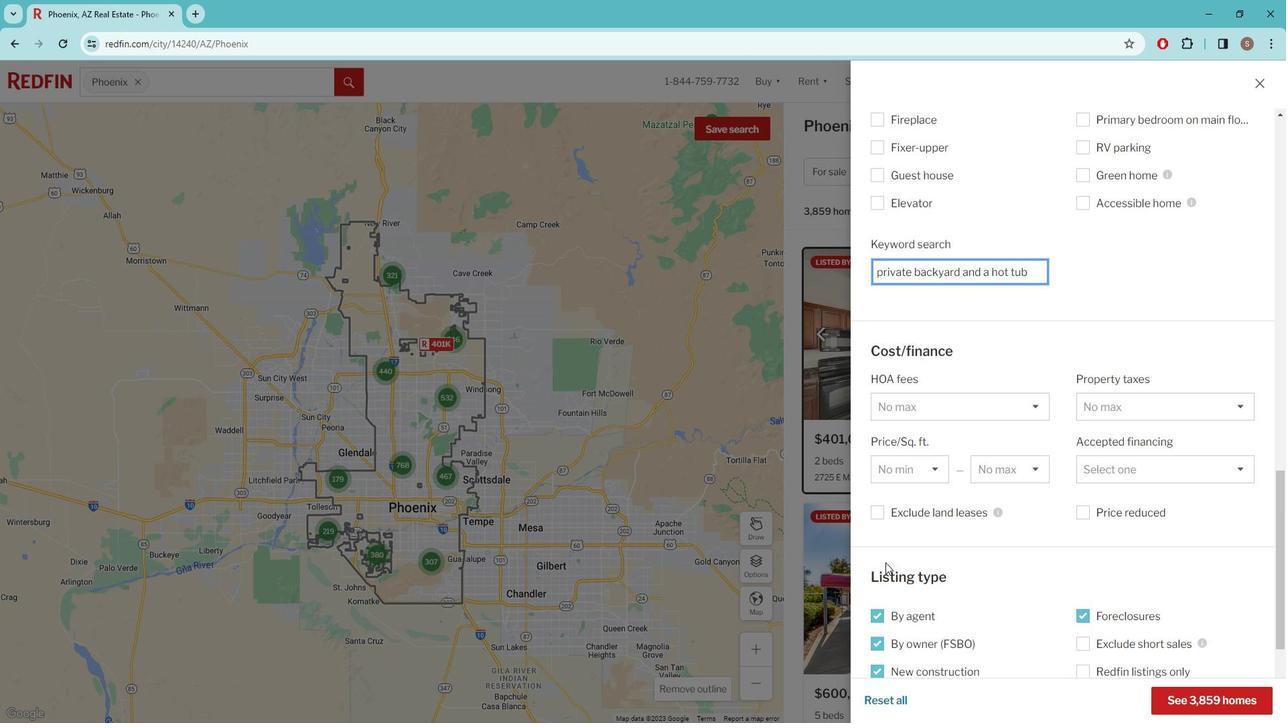 
Action: Mouse moved to (885, 540)
Screenshot: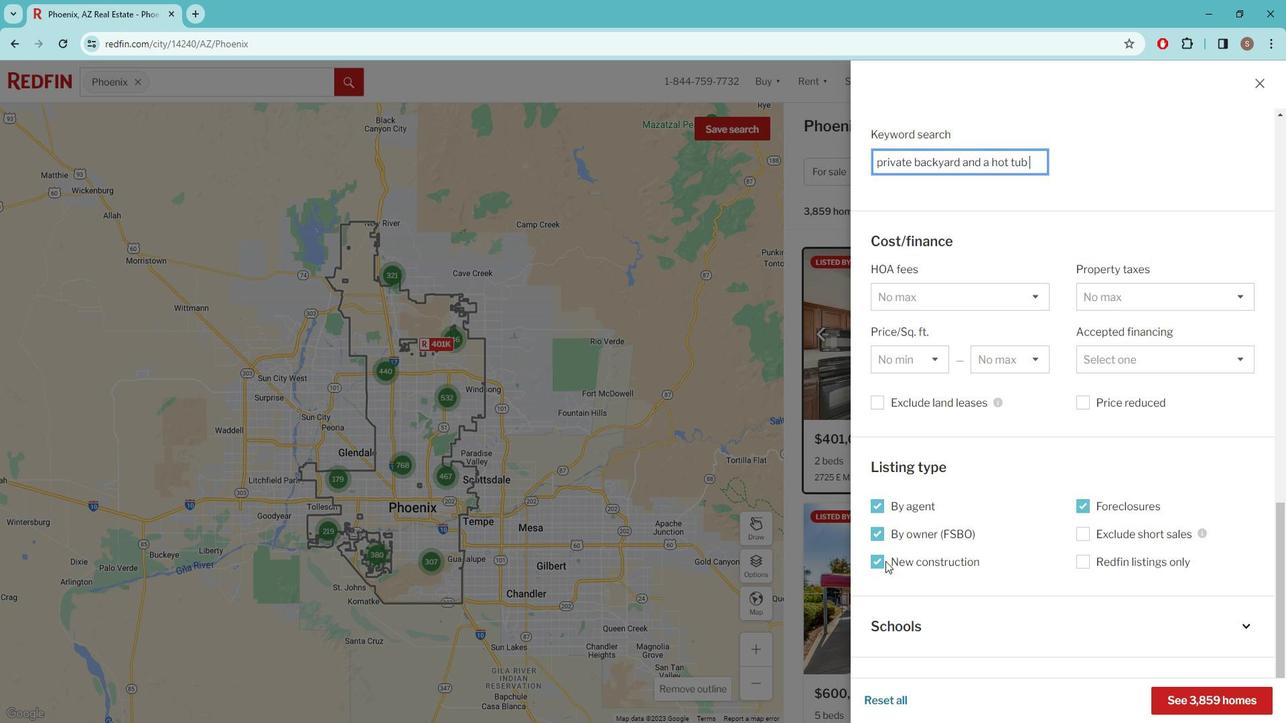 
Action: Mouse scrolled (885, 540) with delta (0, 0)
Screenshot: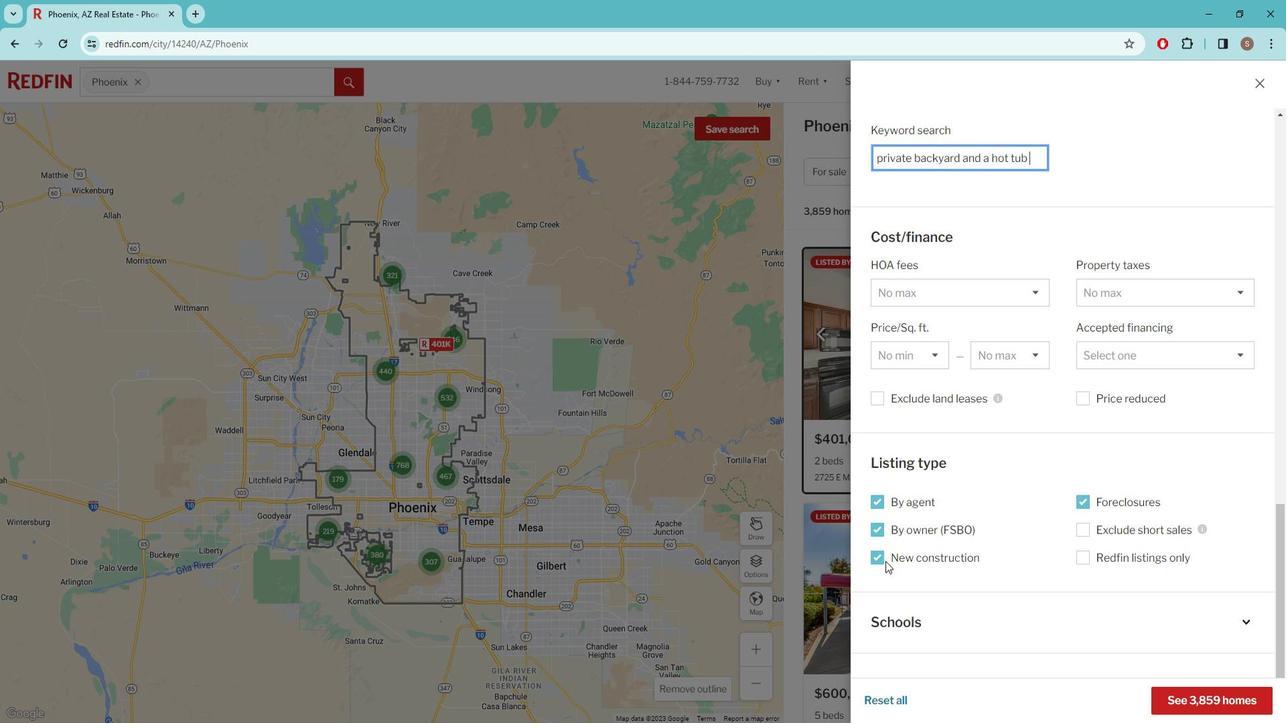 
Action: Mouse scrolled (885, 540) with delta (0, 0)
Screenshot: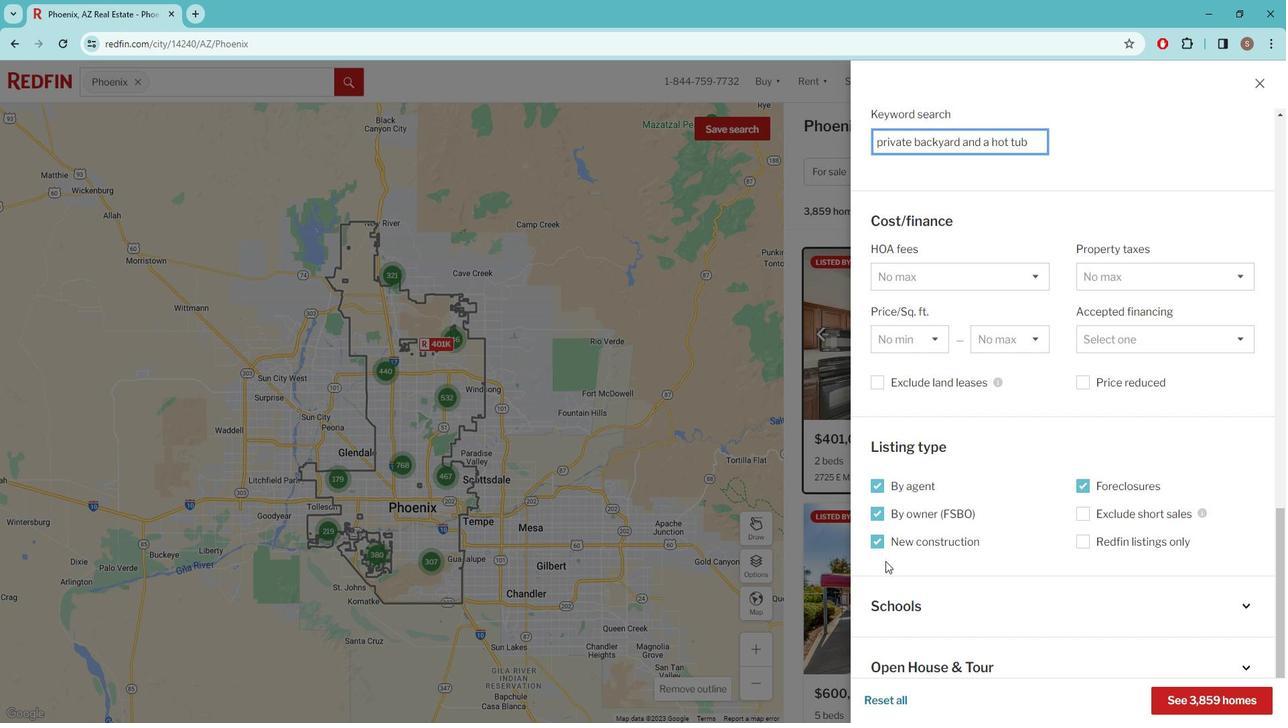 
Action: Mouse moved to (1201, 674)
Screenshot: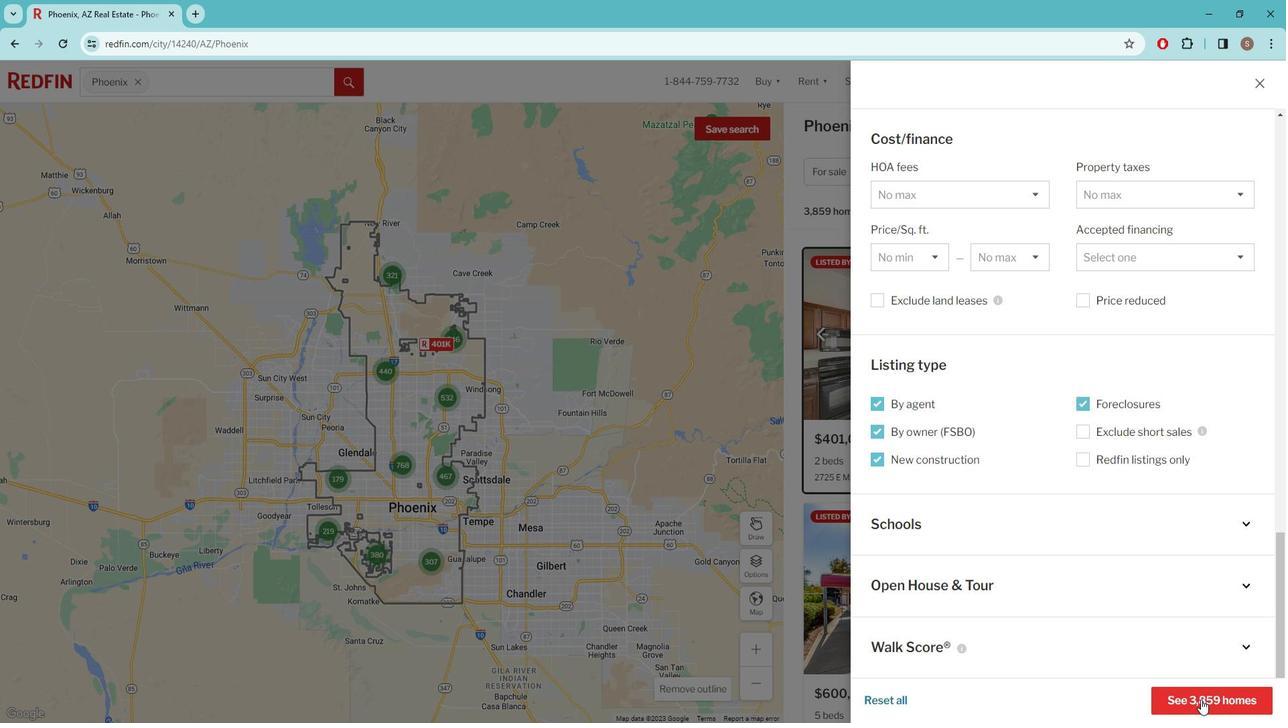 
Action: Mouse pressed left at (1201, 674)
Screenshot: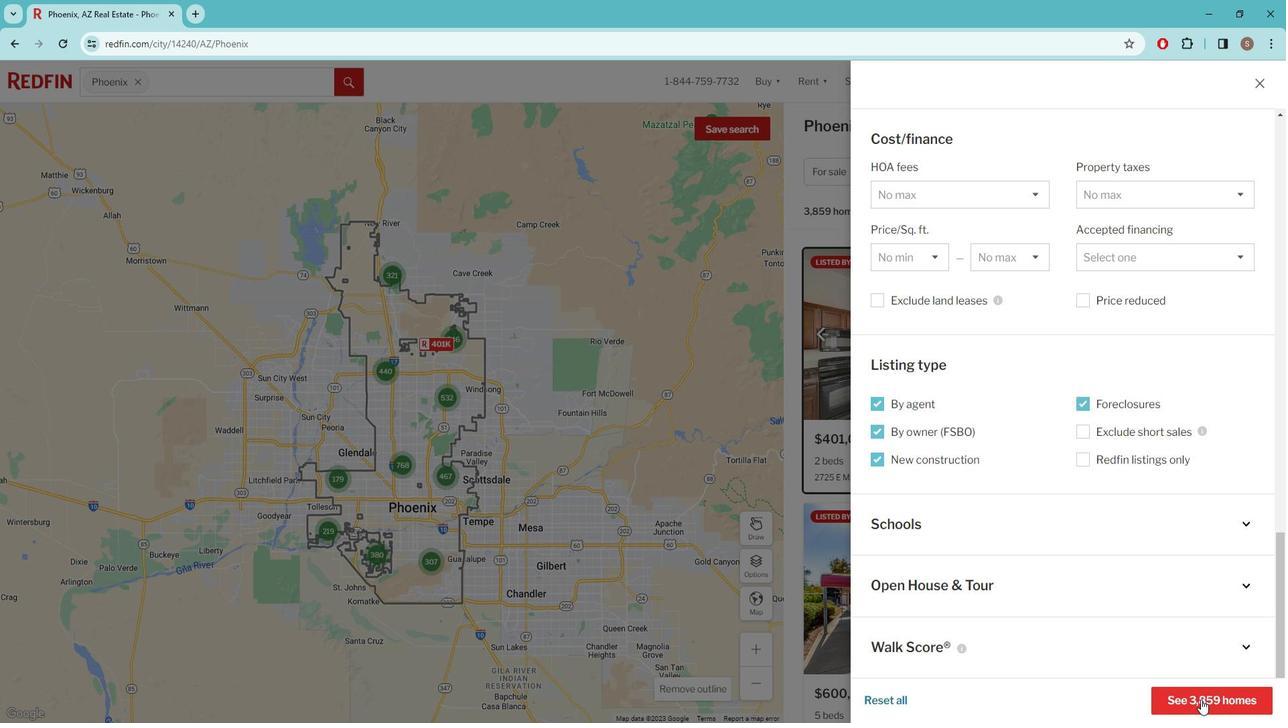 
Action: Mouse moved to (909, 424)
Screenshot: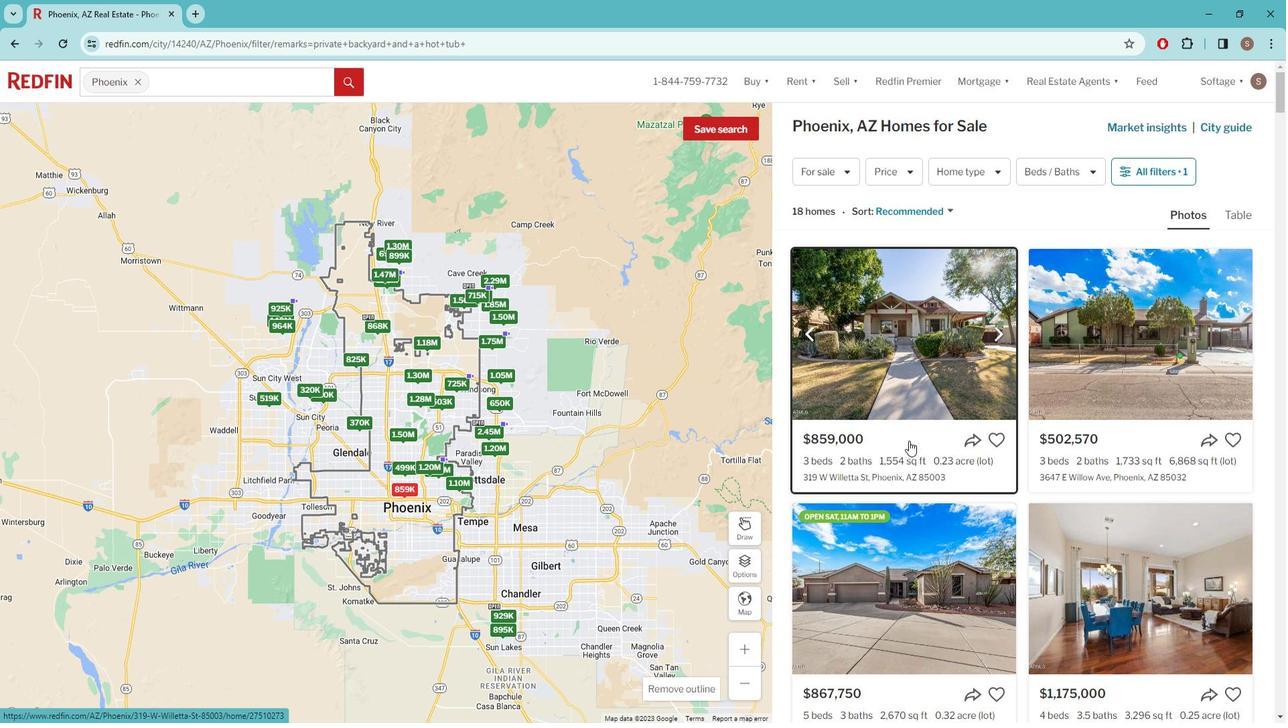 
Action: Mouse pressed left at (909, 424)
Screenshot: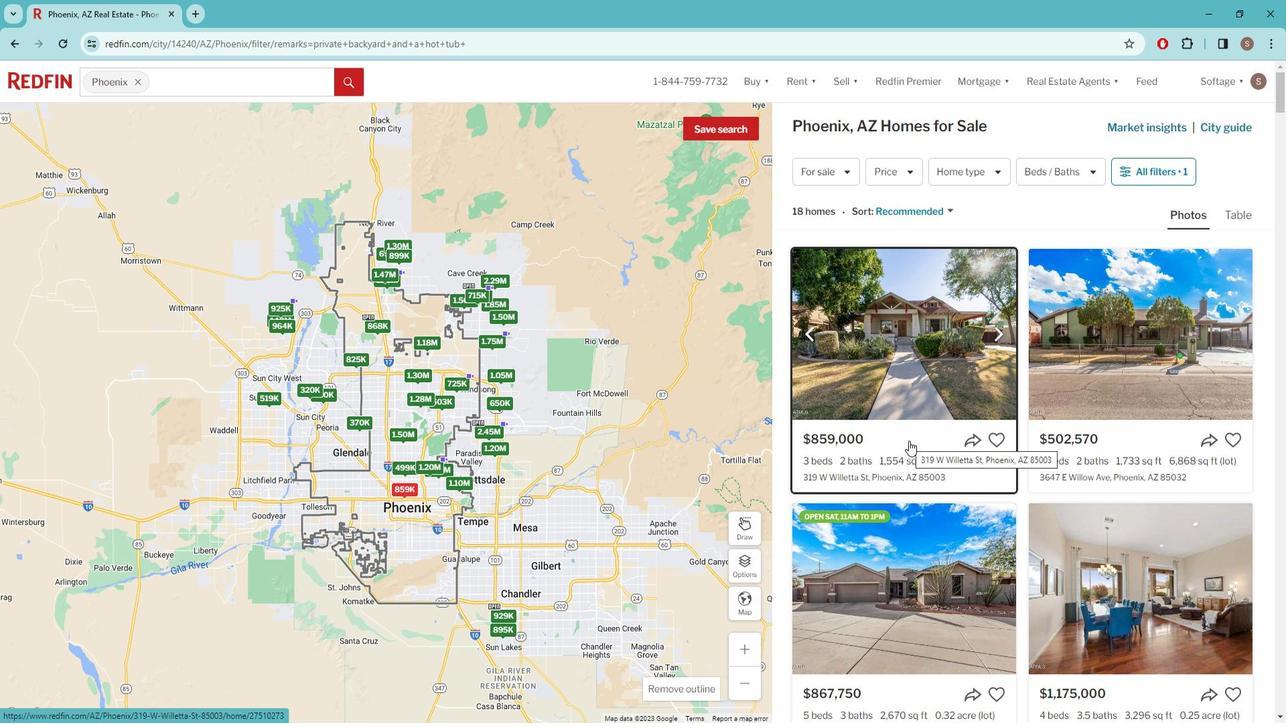 
Action: Mouse moved to (479, 115)
Screenshot: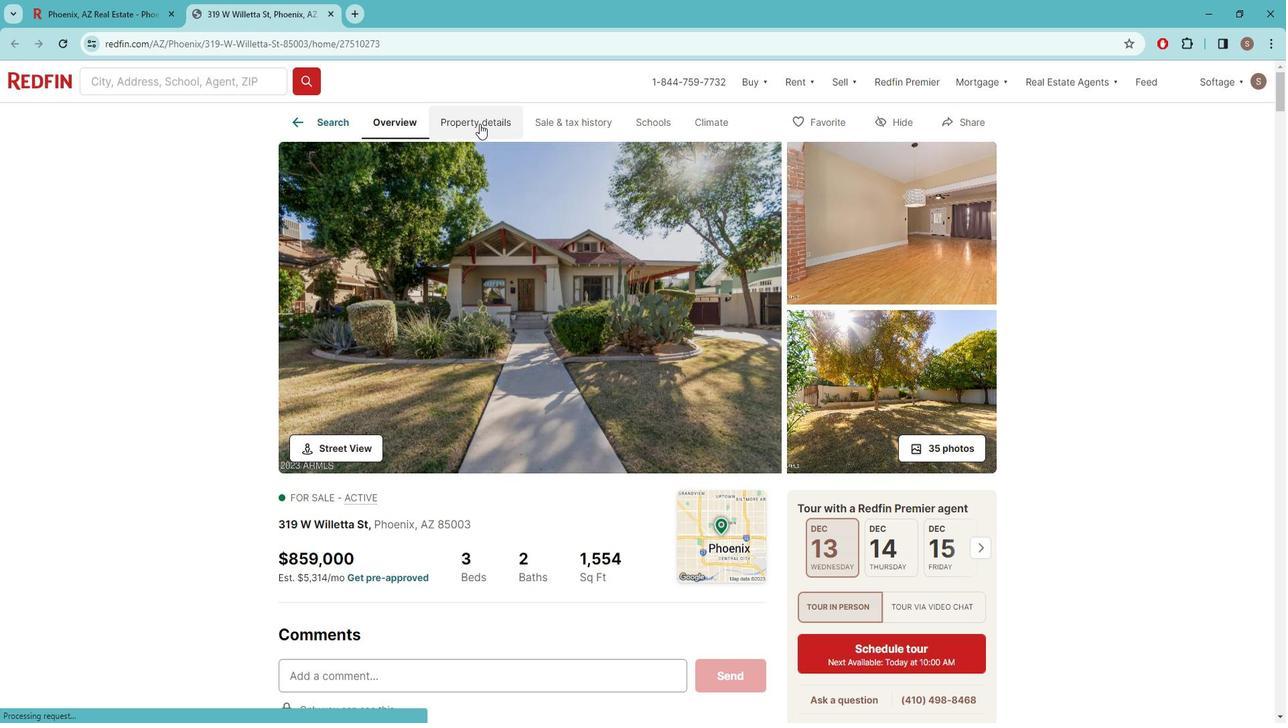 
Action: Mouse pressed left at (479, 115)
Screenshot: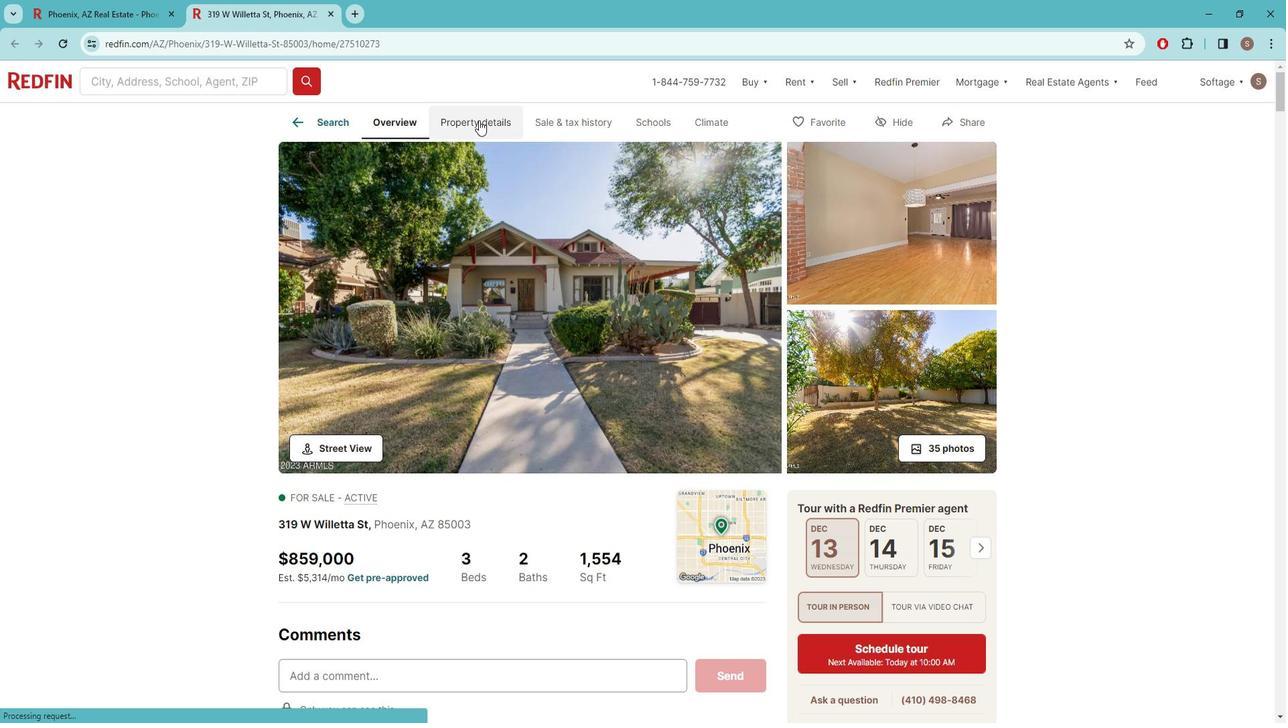 
Action: Mouse moved to (473, 182)
Screenshot: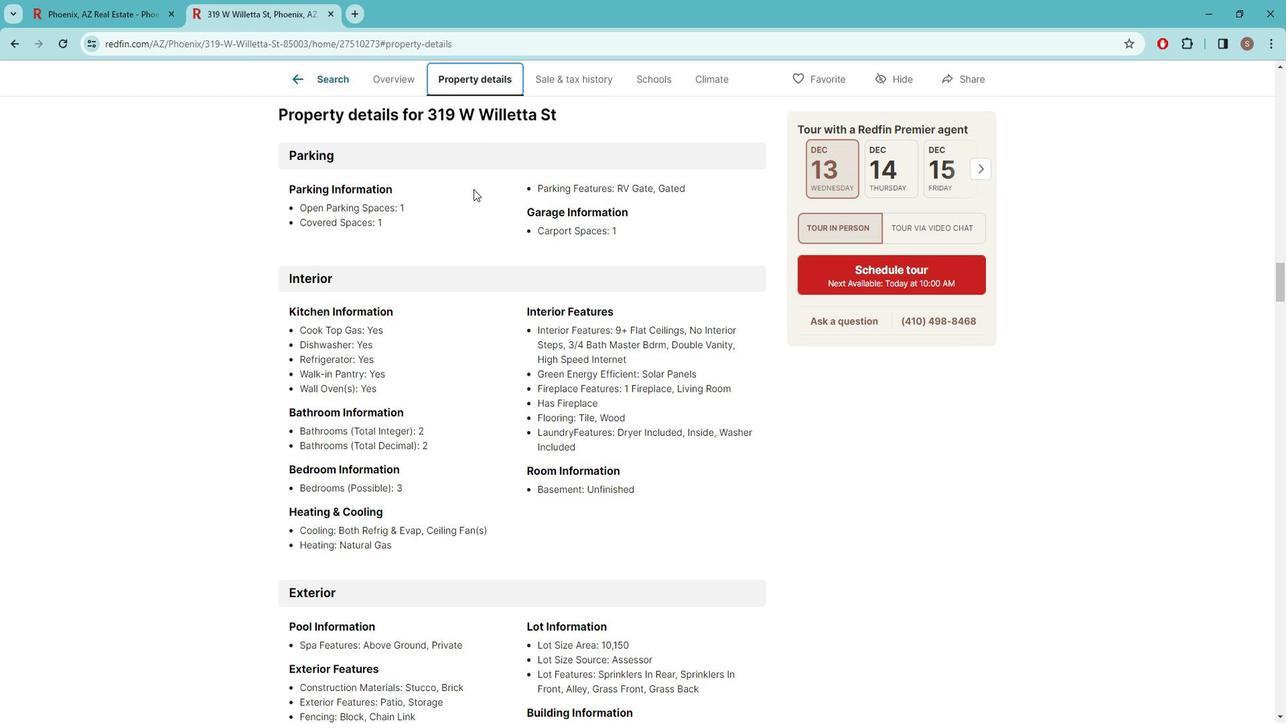 
Action: Mouse scrolled (473, 181) with delta (0, 0)
Screenshot: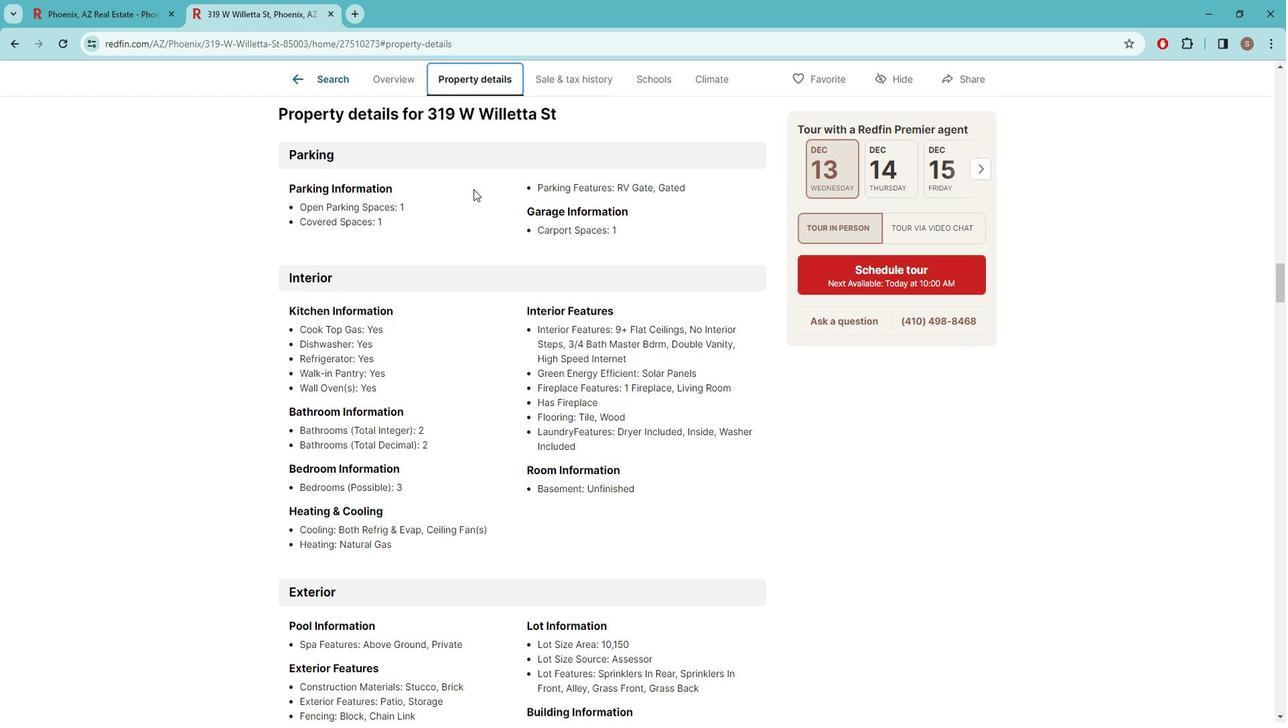 
Action: Mouse moved to (438, 307)
Screenshot: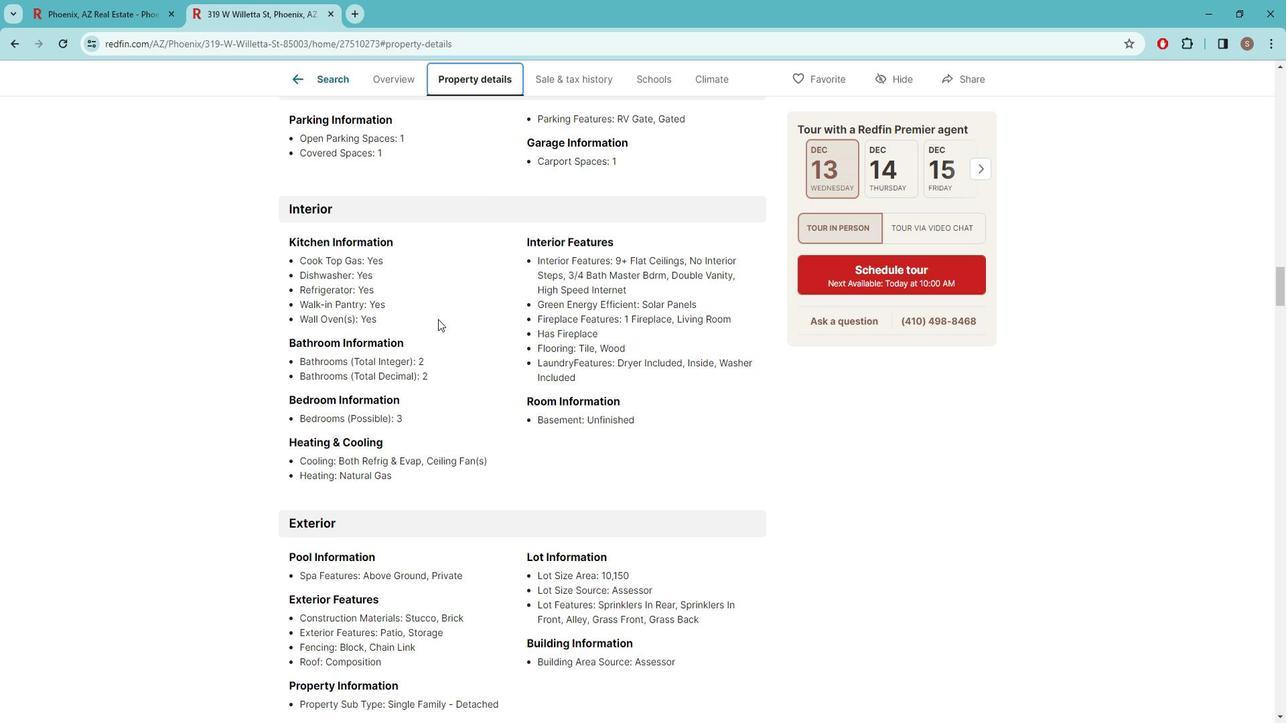 
Action: Mouse scrolled (438, 306) with delta (0, 0)
Screenshot: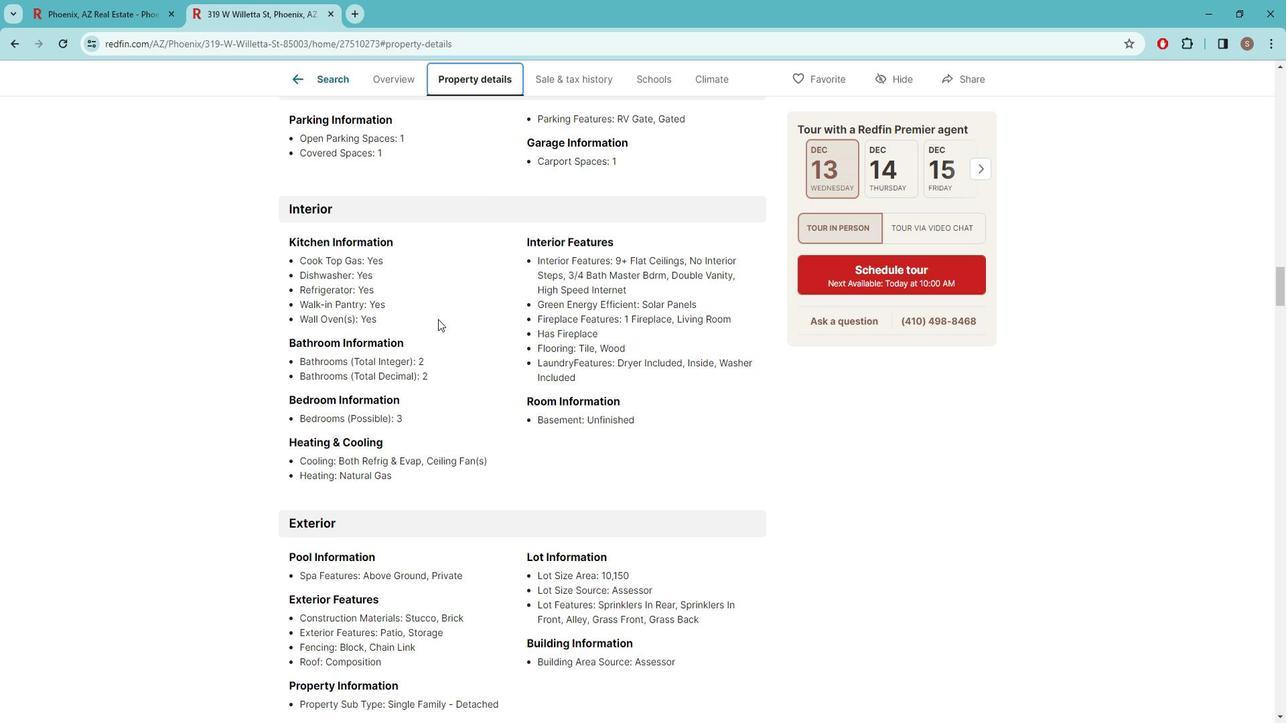 
Action: Mouse scrolled (438, 306) with delta (0, 0)
Screenshot: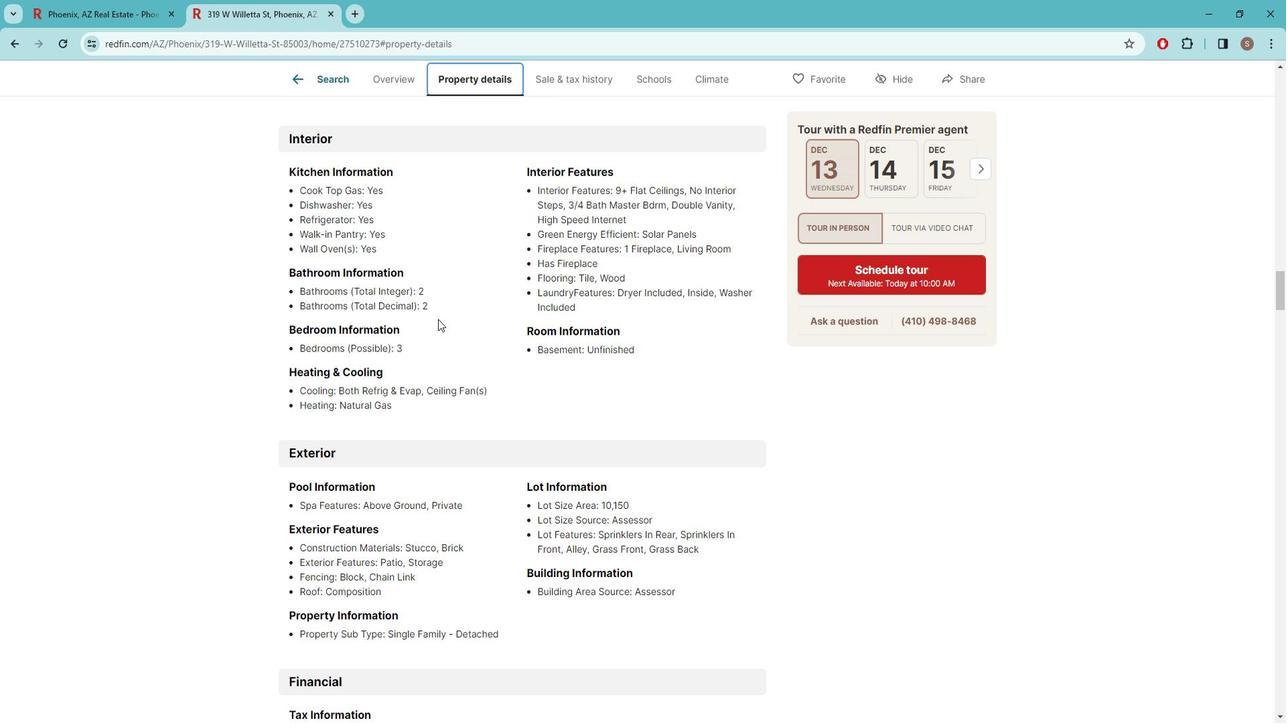 
Action: Mouse scrolled (438, 306) with delta (0, 0)
Screenshot: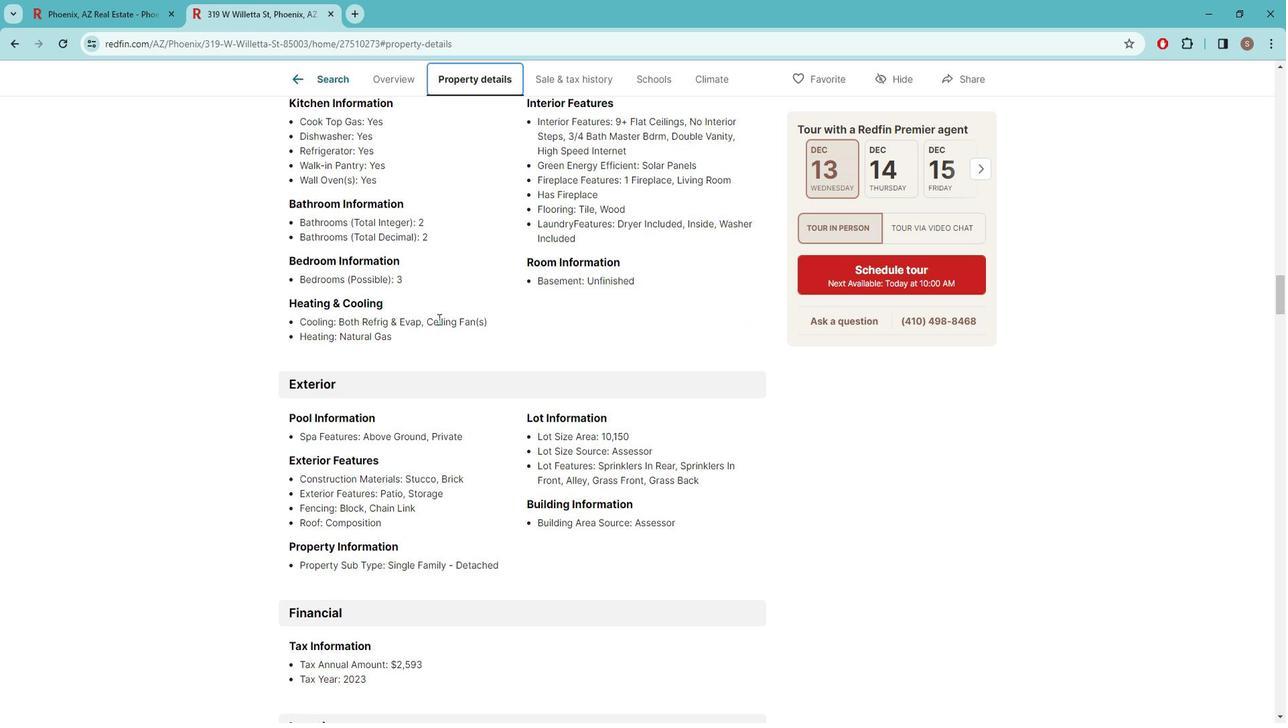 
Action: Mouse scrolled (438, 306) with delta (0, 0)
Screenshot: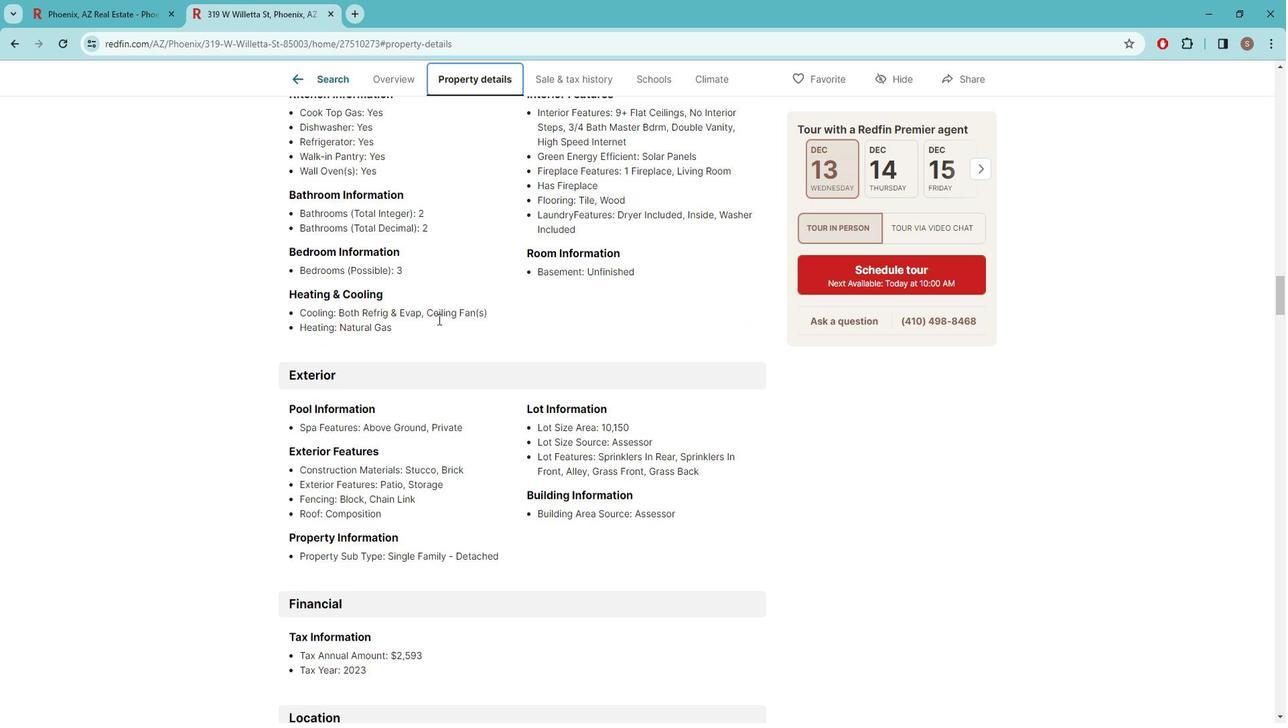 
Action: Mouse scrolled (438, 306) with delta (0, 0)
Screenshot: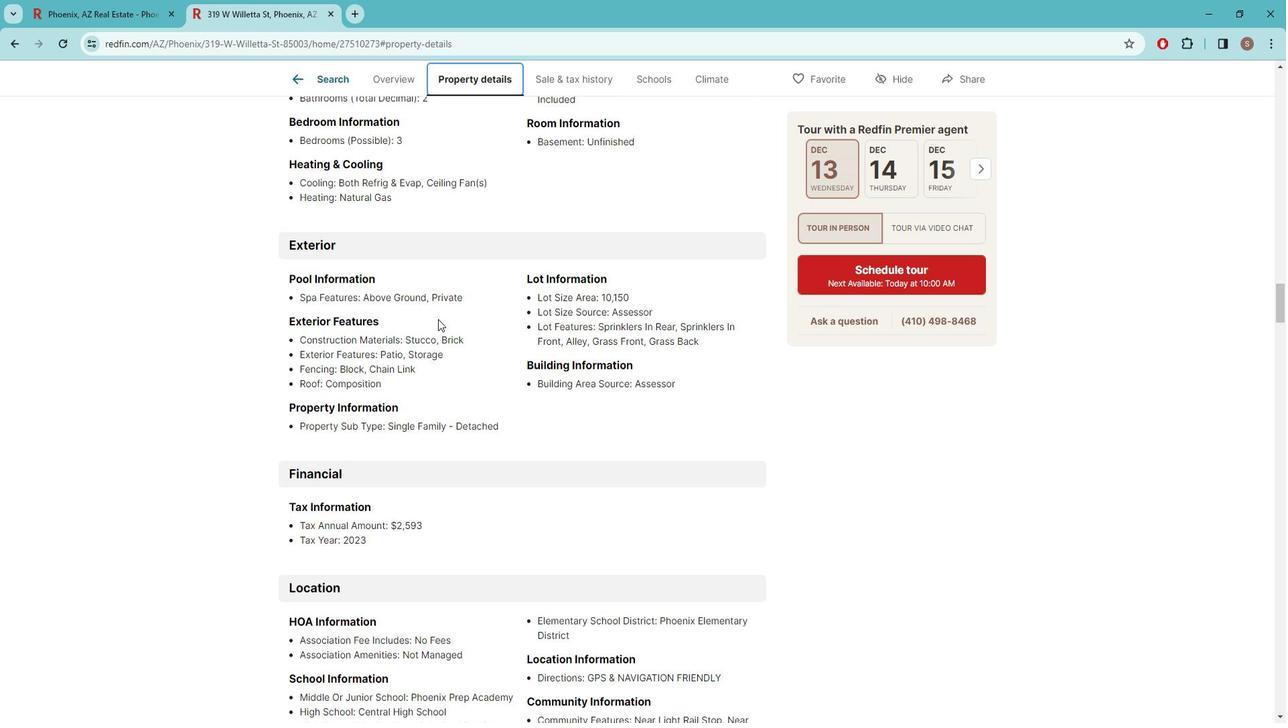 
Action: Mouse scrolled (438, 306) with delta (0, 0)
Screenshot: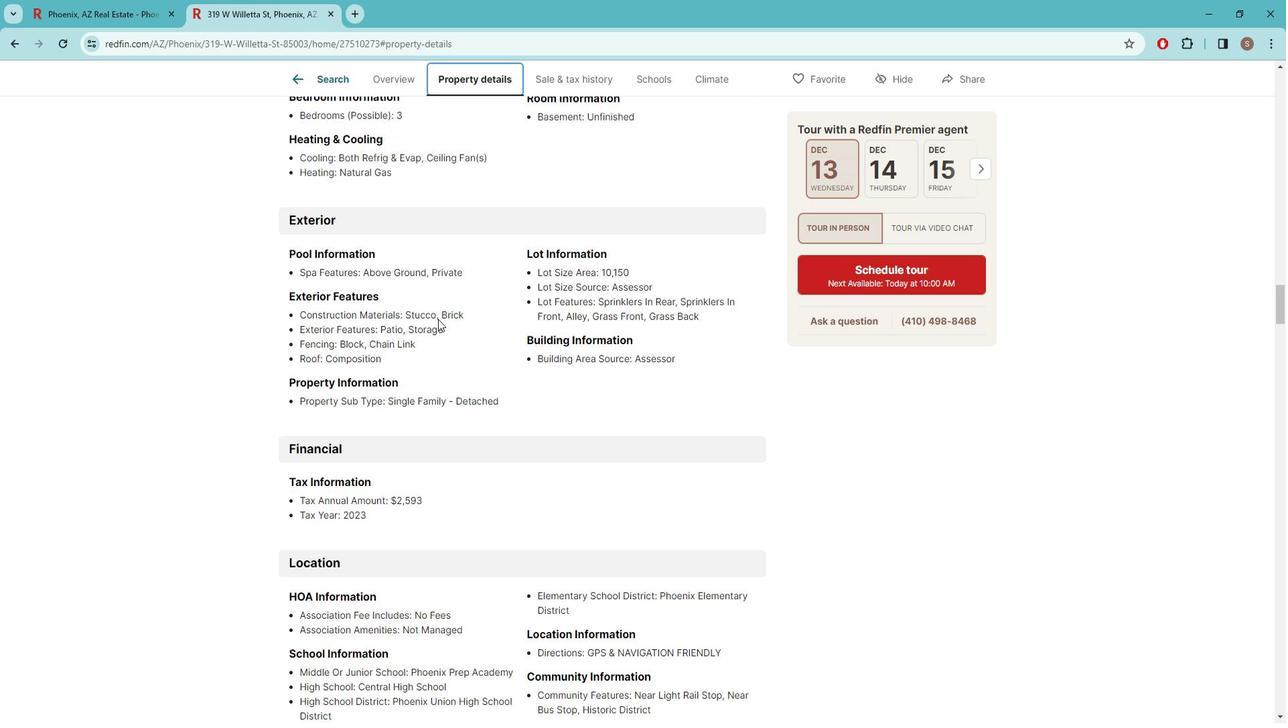 
Action: Mouse moved to (413, 396)
Screenshot: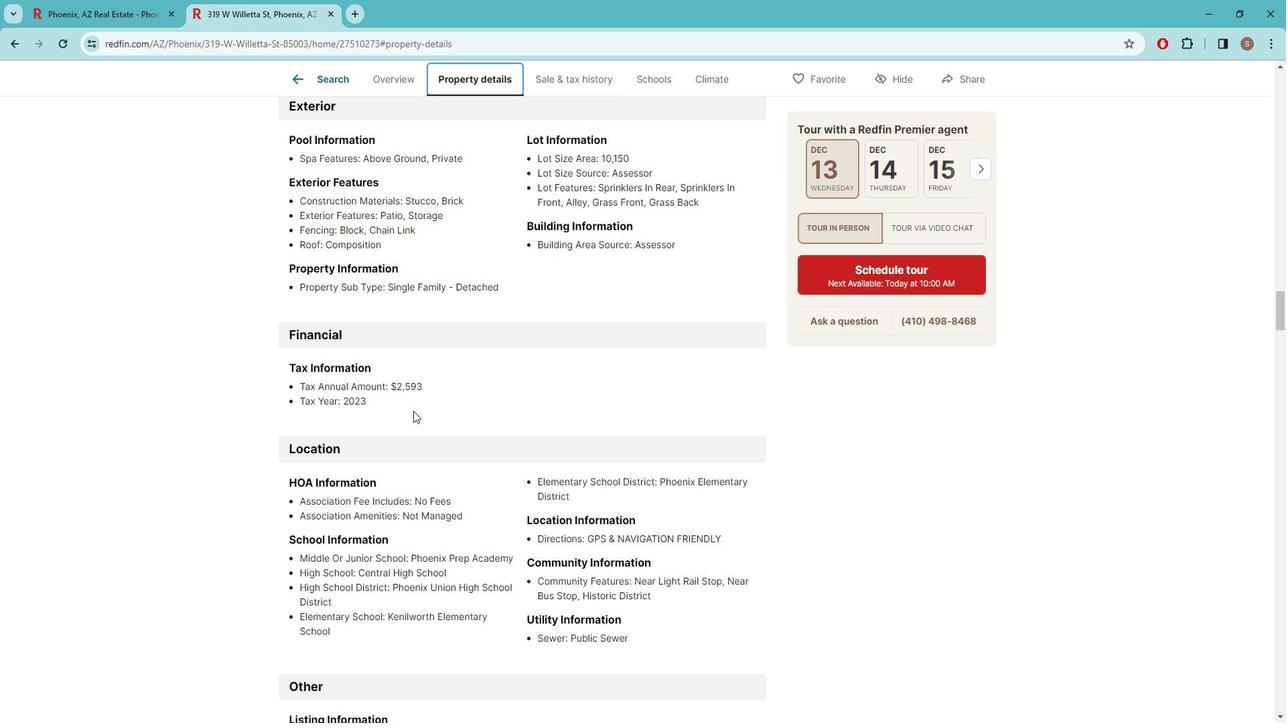 
Action: Mouse scrolled (413, 395) with delta (0, 0)
Screenshot: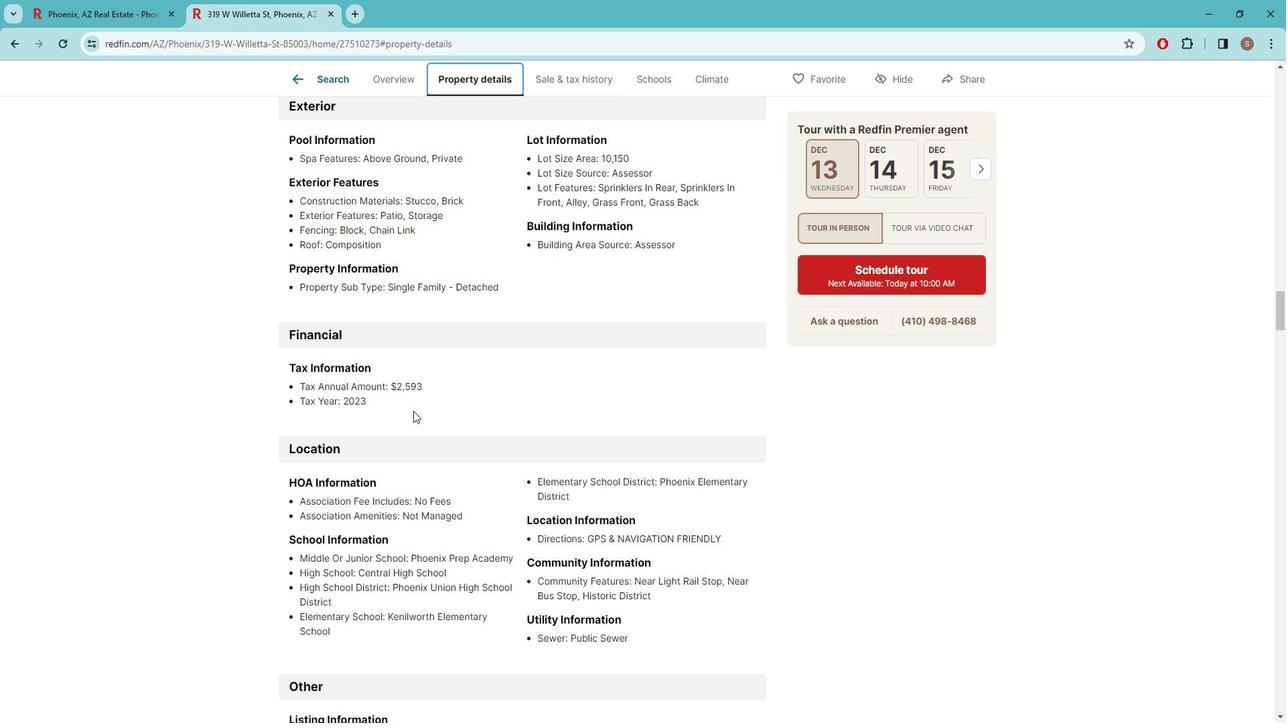 
Action: Mouse moved to (413, 396)
Screenshot: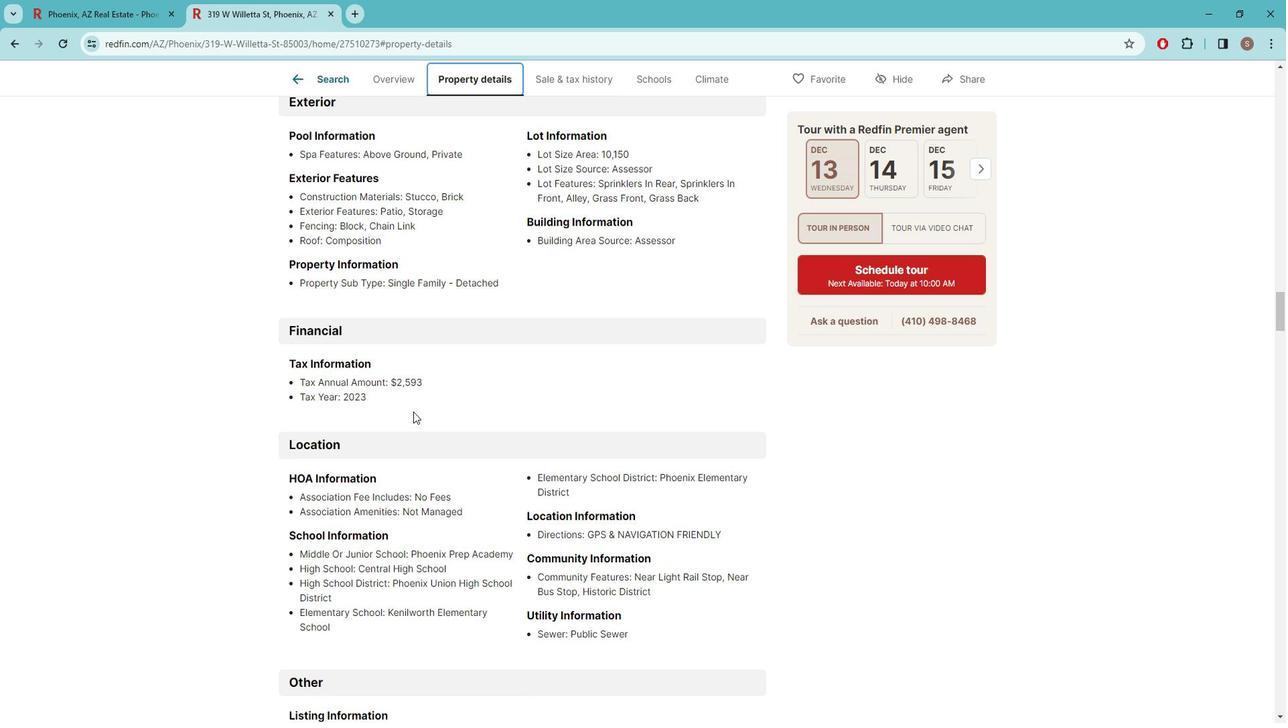 
Action: Mouse scrolled (413, 396) with delta (0, 0)
Screenshot: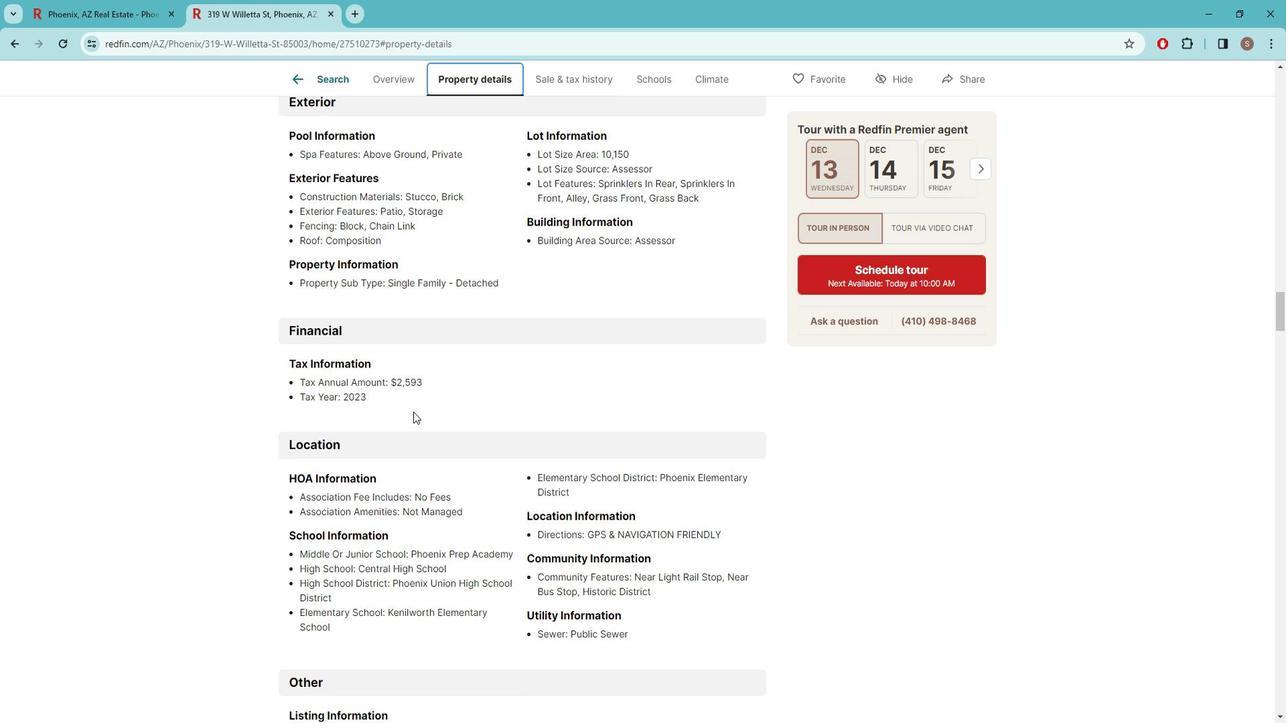 
Action: Mouse moved to (402, 422)
Screenshot: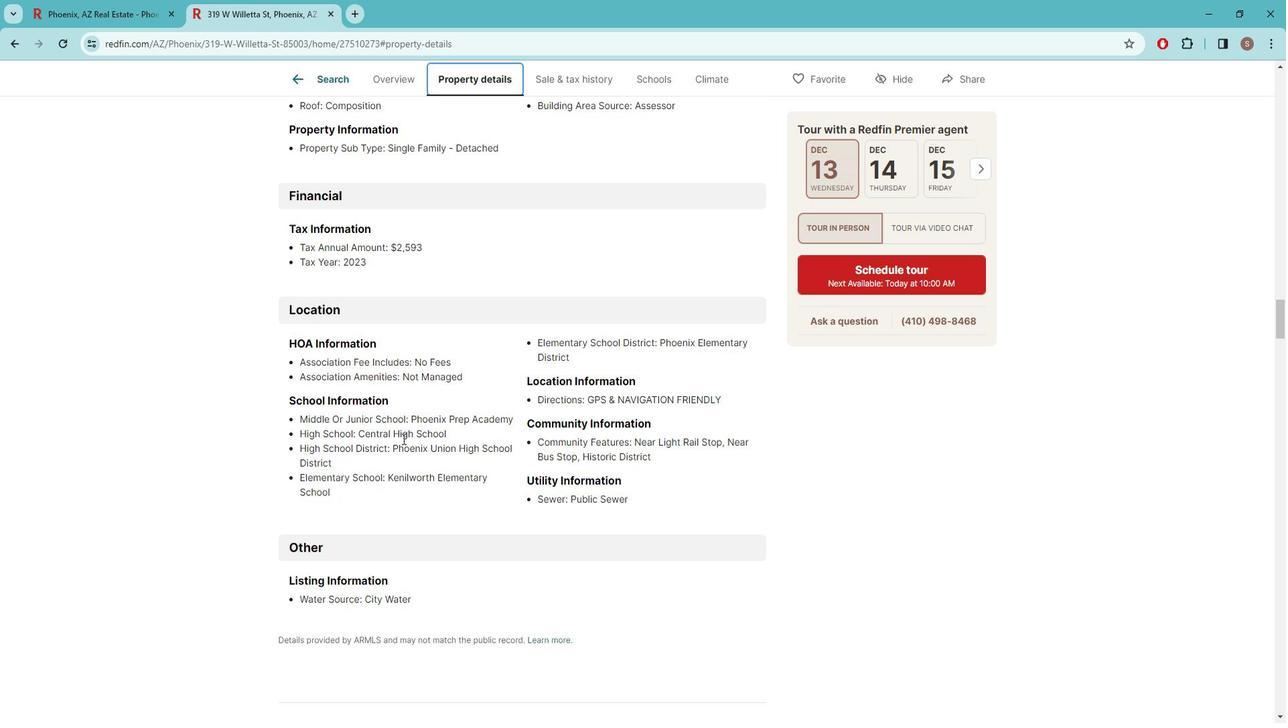 
Action: Mouse scrolled (402, 422) with delta (0, 0)
Screenshot: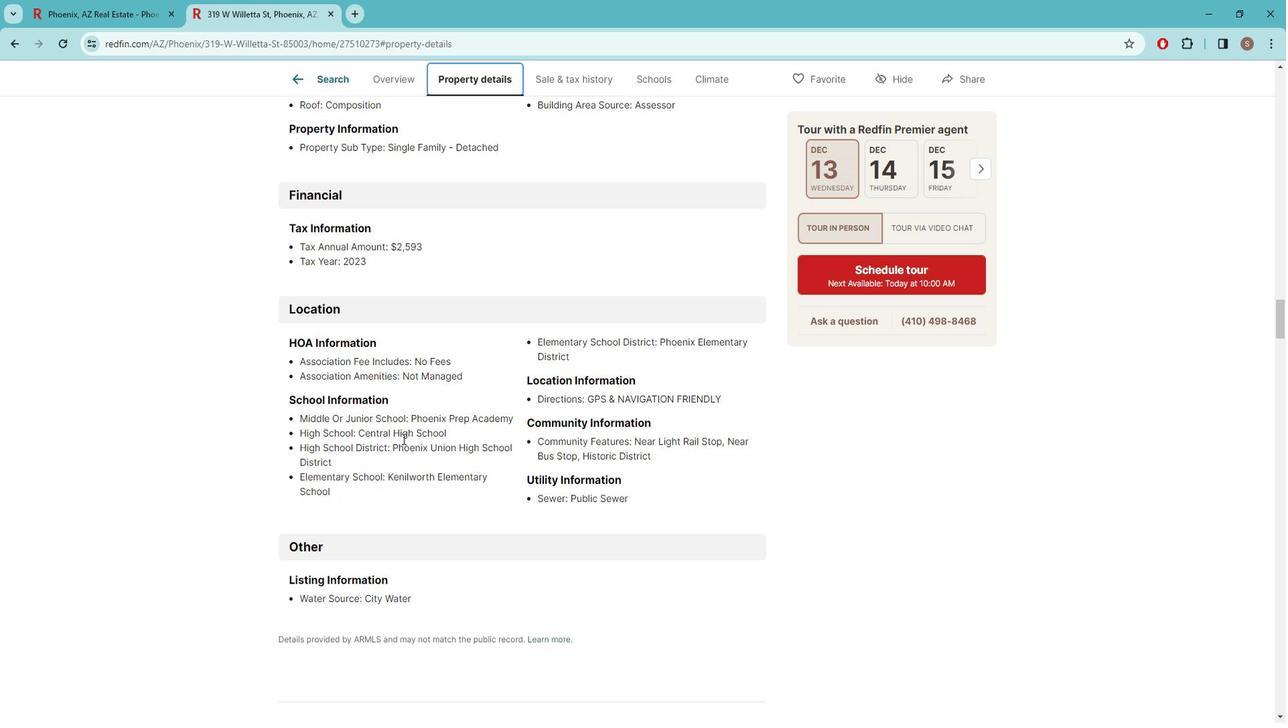 
Action: Mouse moved to (404, 422)
Screenshot: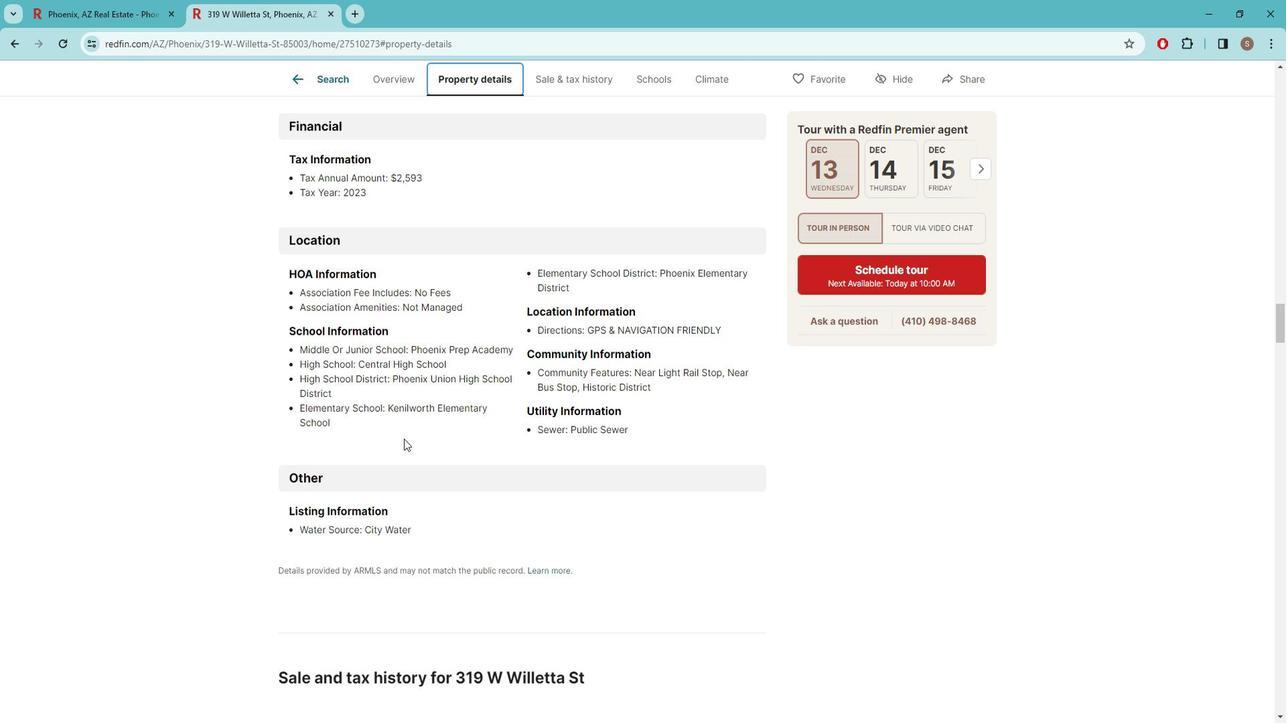 
Action: Mouse scrolled (404, 423) with delta (0, 0)
Screenshot: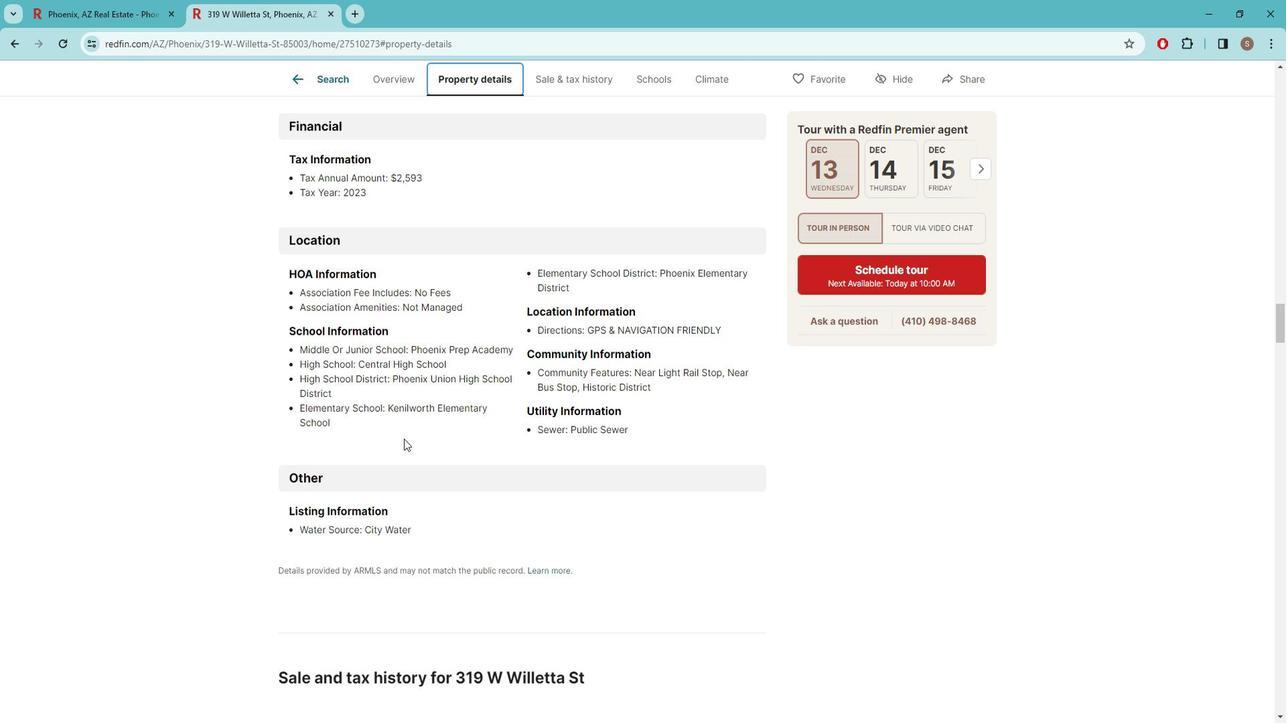 
Action: Mouse scrolled (404, 423) with delta (0, 0)
Screenshot: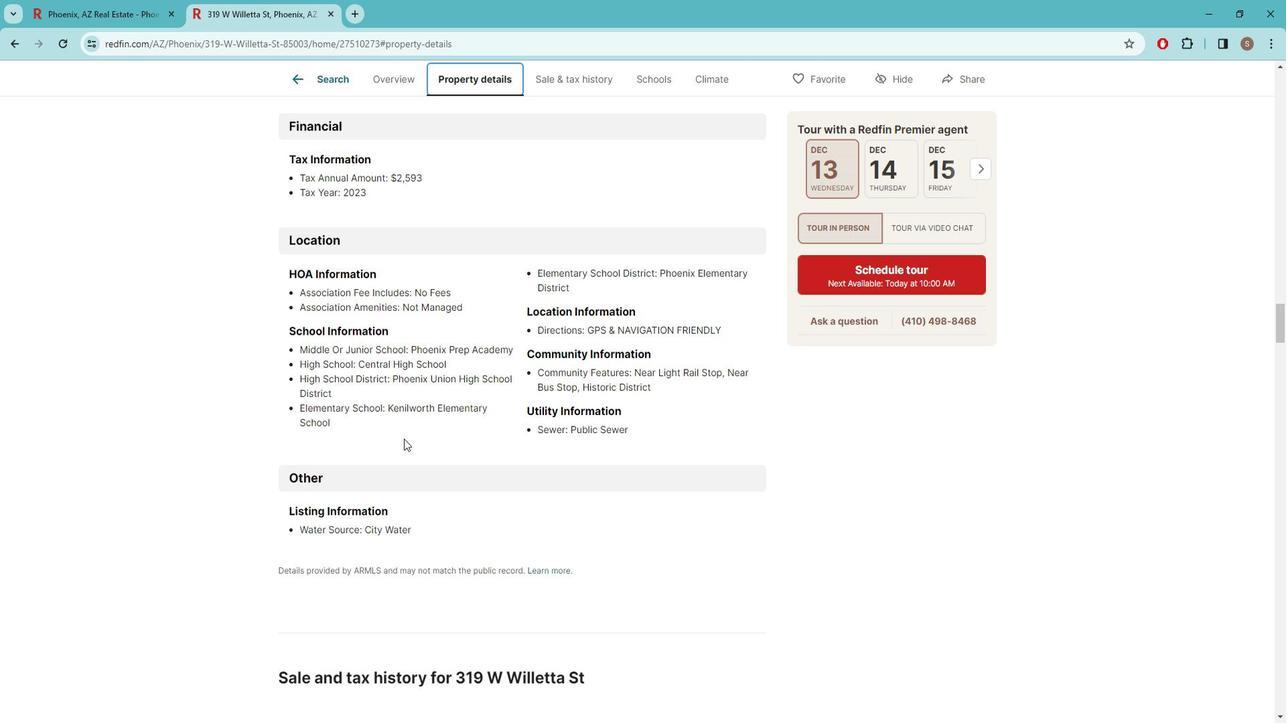 
Action: Mouse moved to (404, 422)
Screenshot: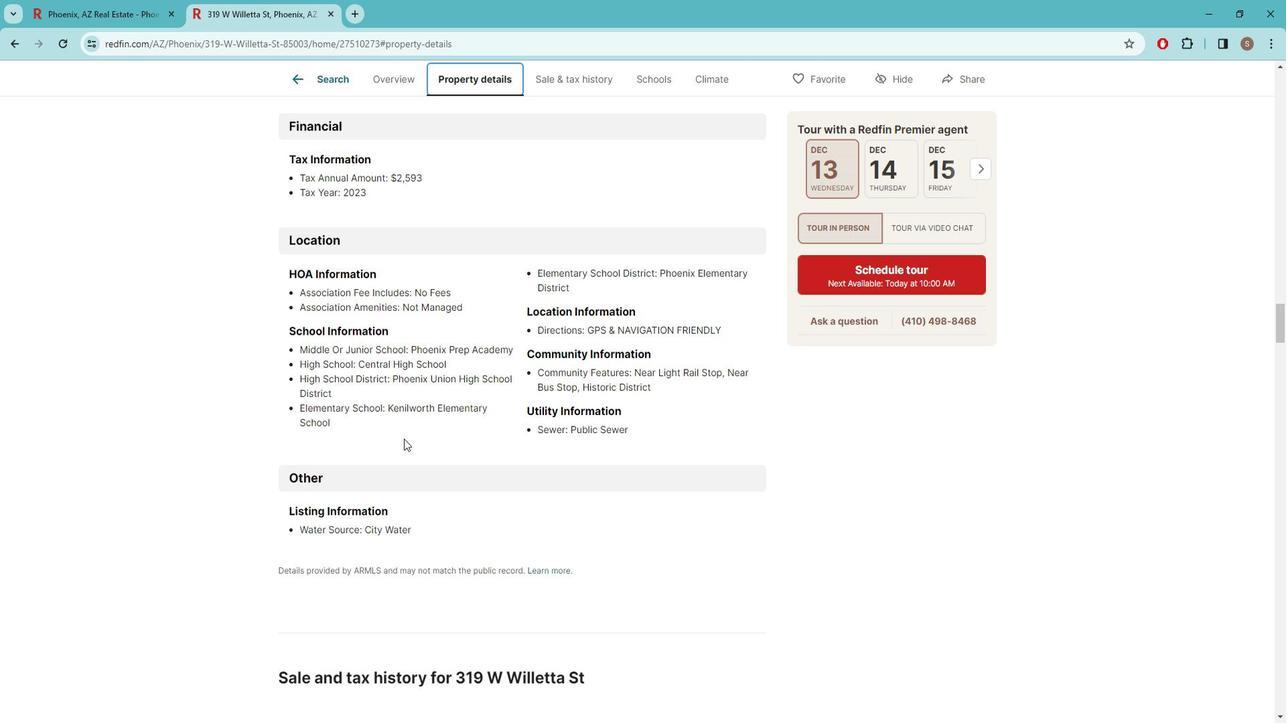 
Action: Mouse scrolled (404, 423) with delta (0, 0)
Screenshot: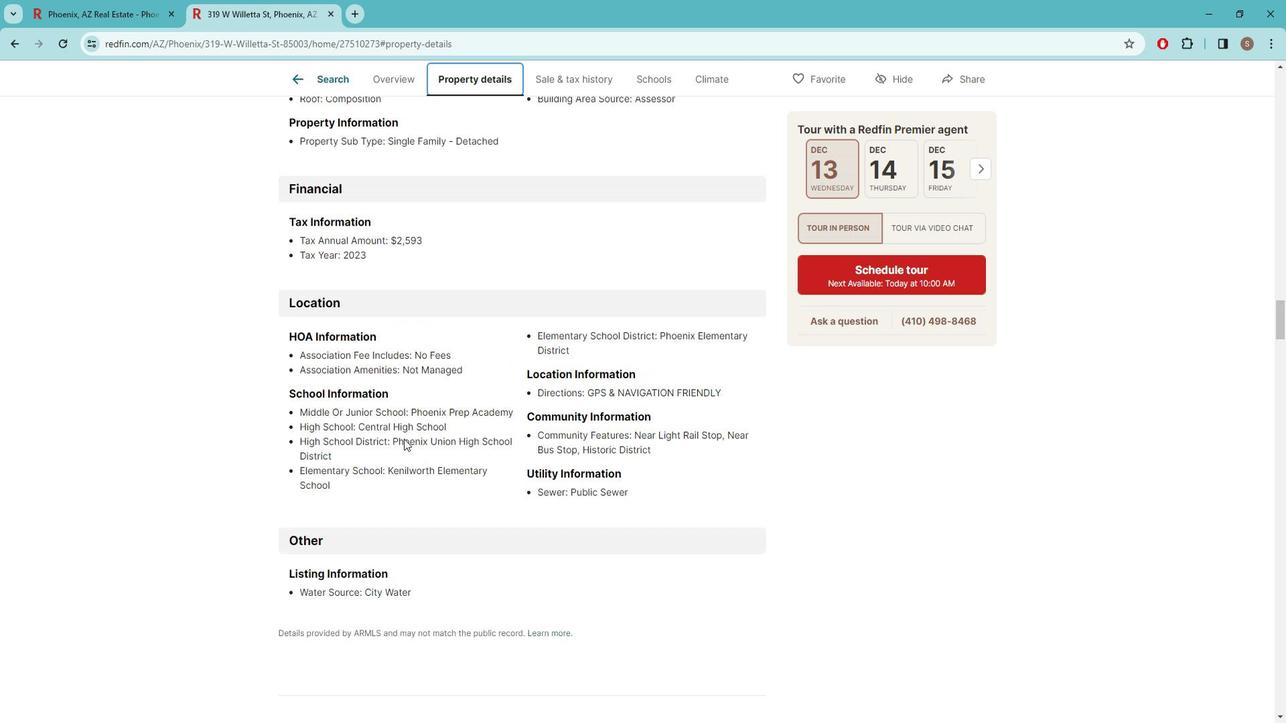 
Action: Mouse moved to (414, 426)
Screenshot: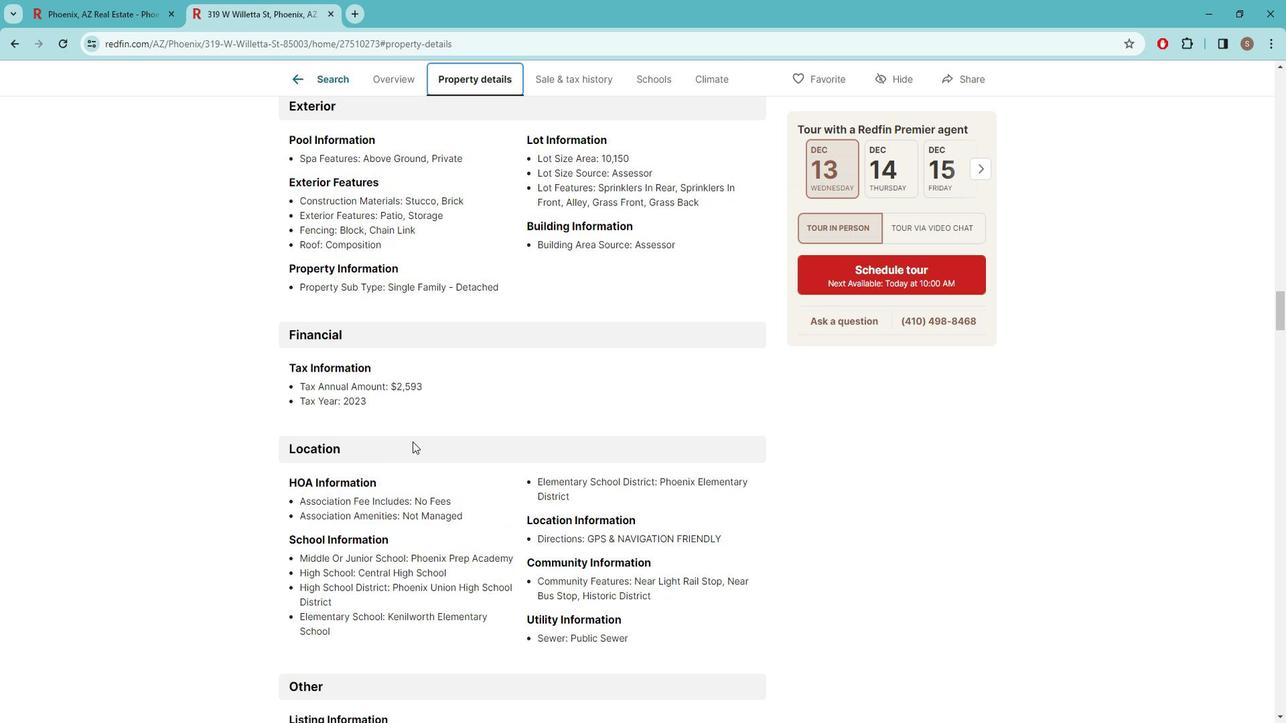 
Action: Mouse scrolled (414, 426) with delta (0, 0)
Screenshot: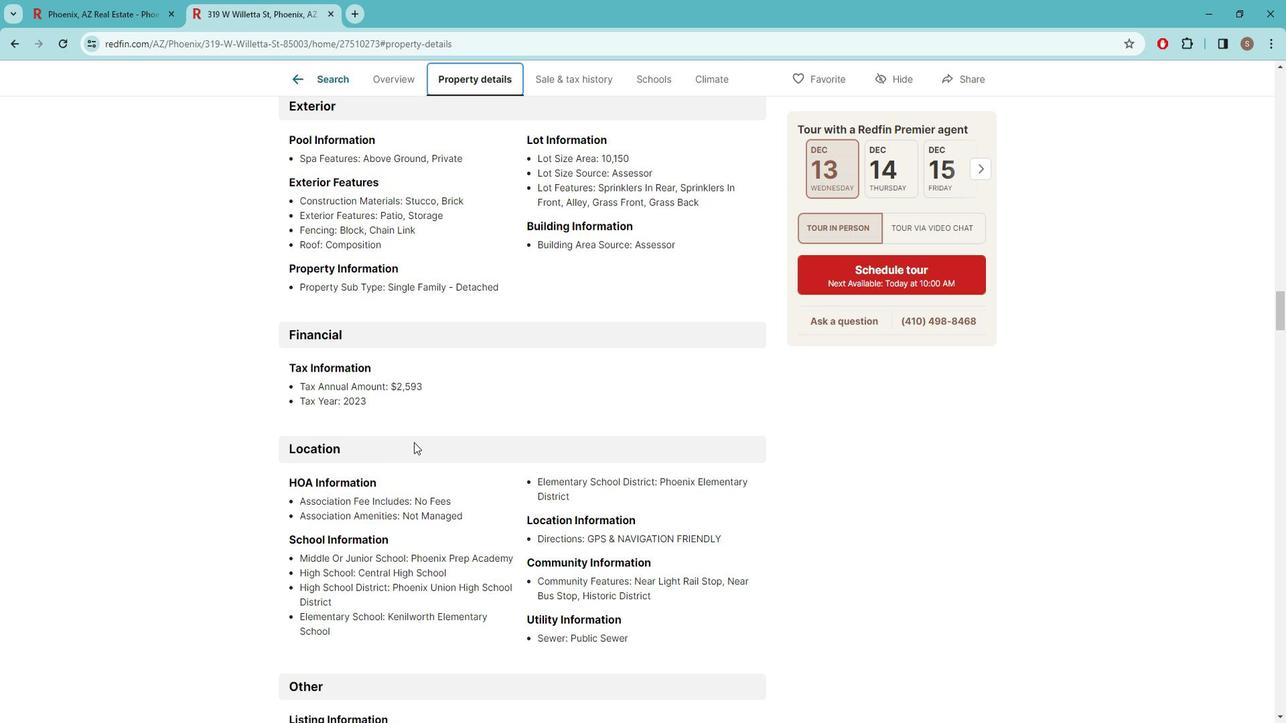 
Action: Mouse scrolled (414, 426) with delta (0, 0)
Screenshot: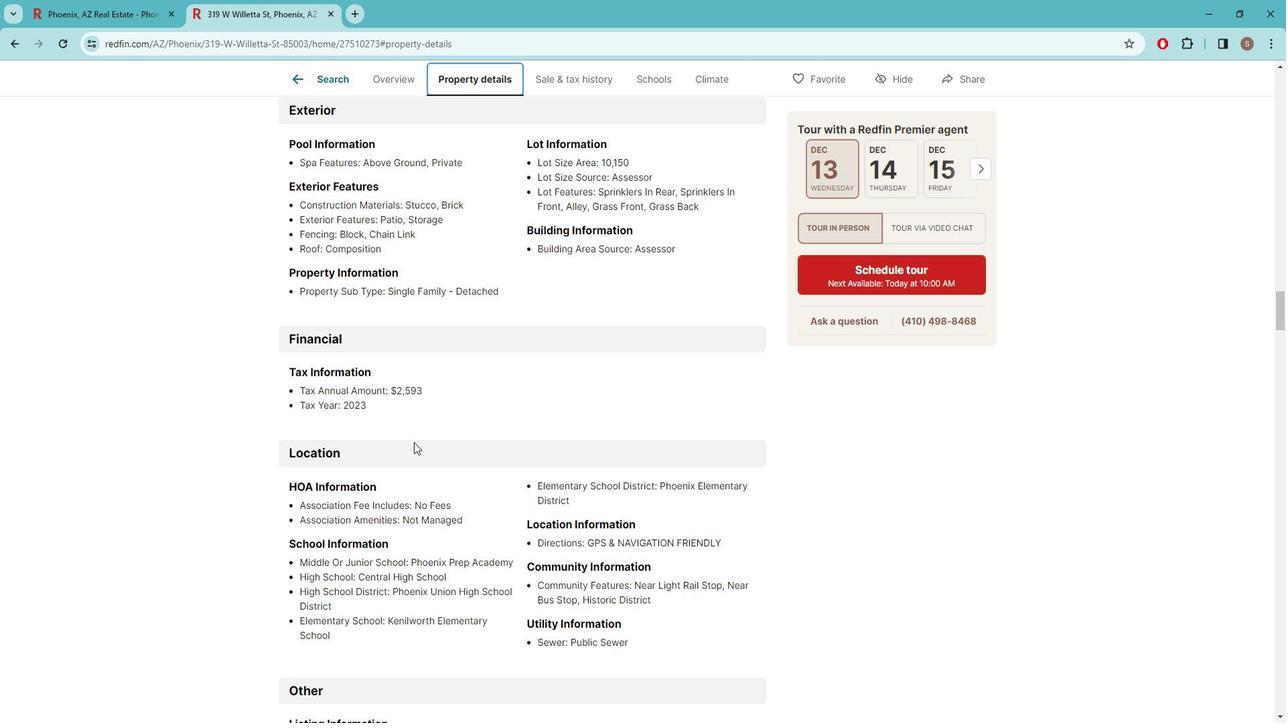 
Action: Mouse moved to (414, 426)
Screenshot: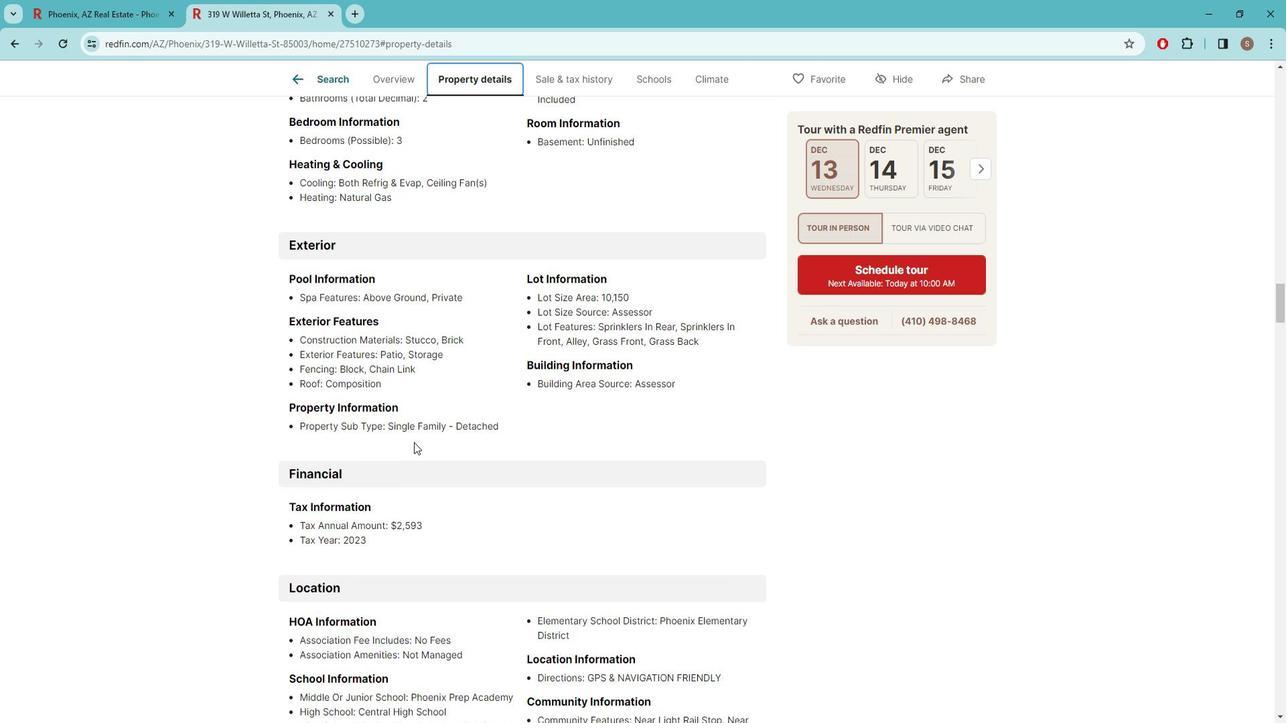 
Action: Mouse scrolled (414, 426) with delta (0, 0)
Screenshot: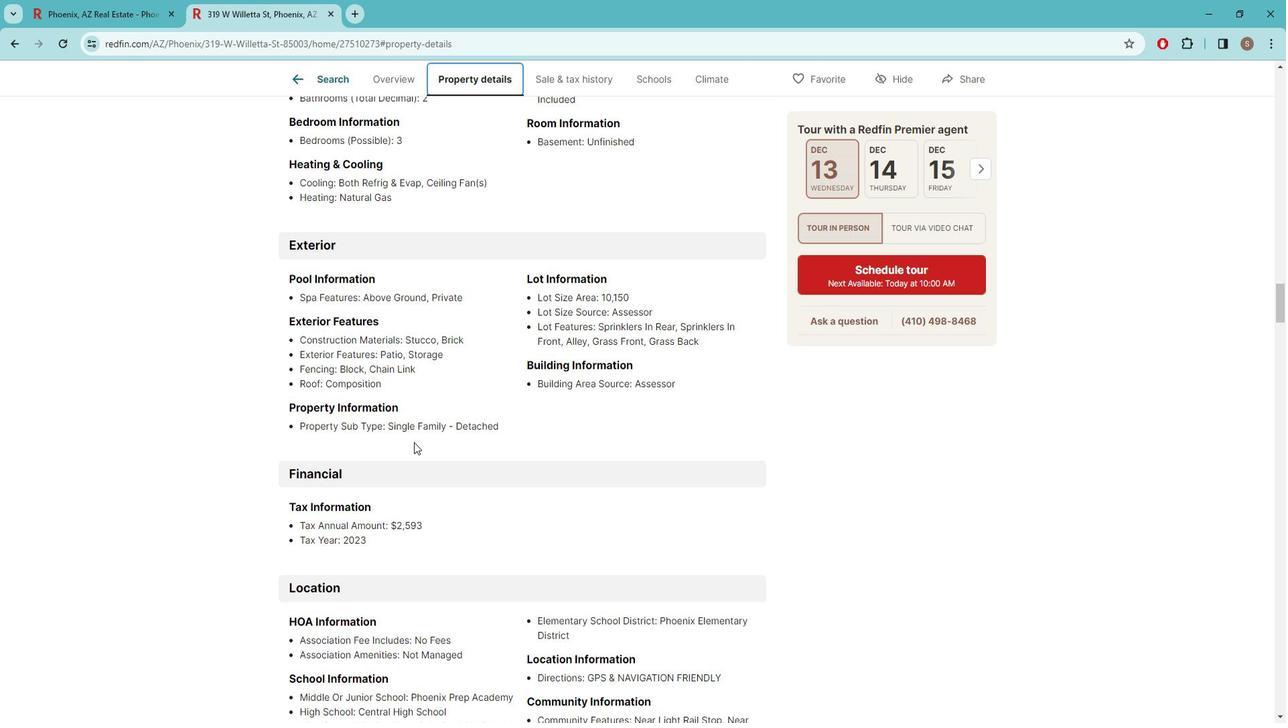 
Action: Mouse scrolled (414, 426) with delta (0, 0)
Screenshot: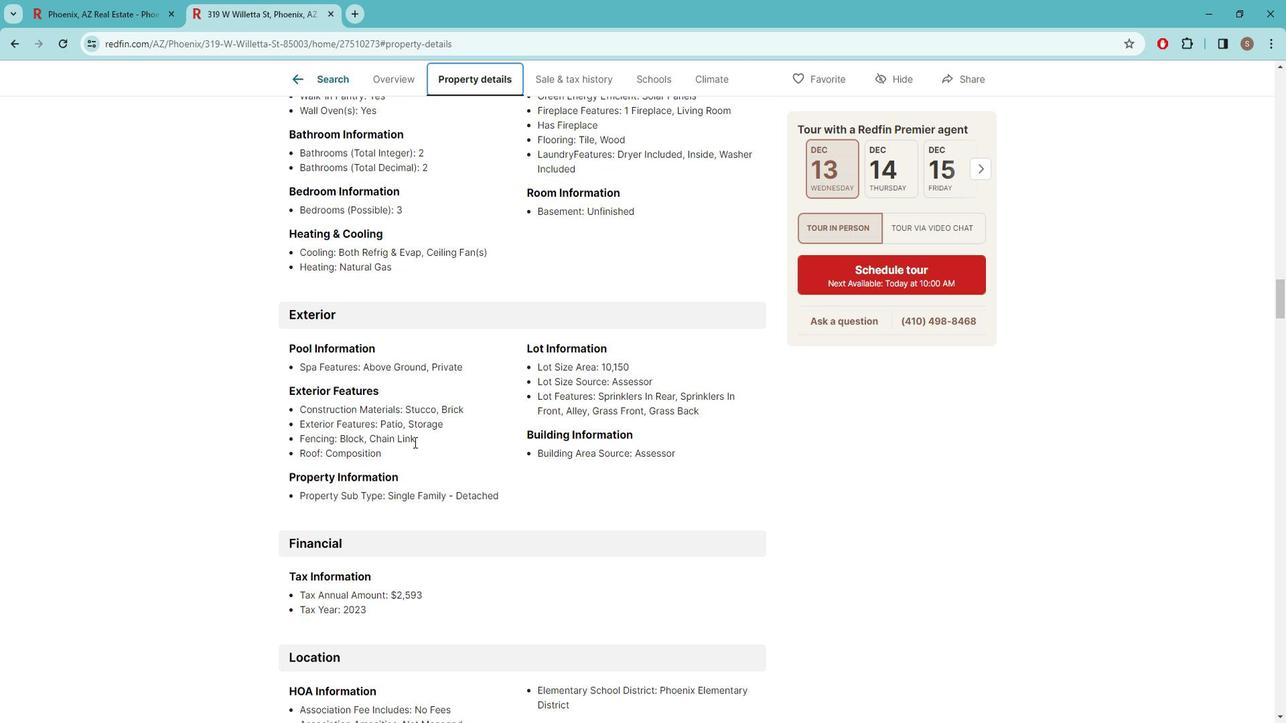 
Action: Mouse scrolled (414, 426) with delta (0, 0)
Screenshot: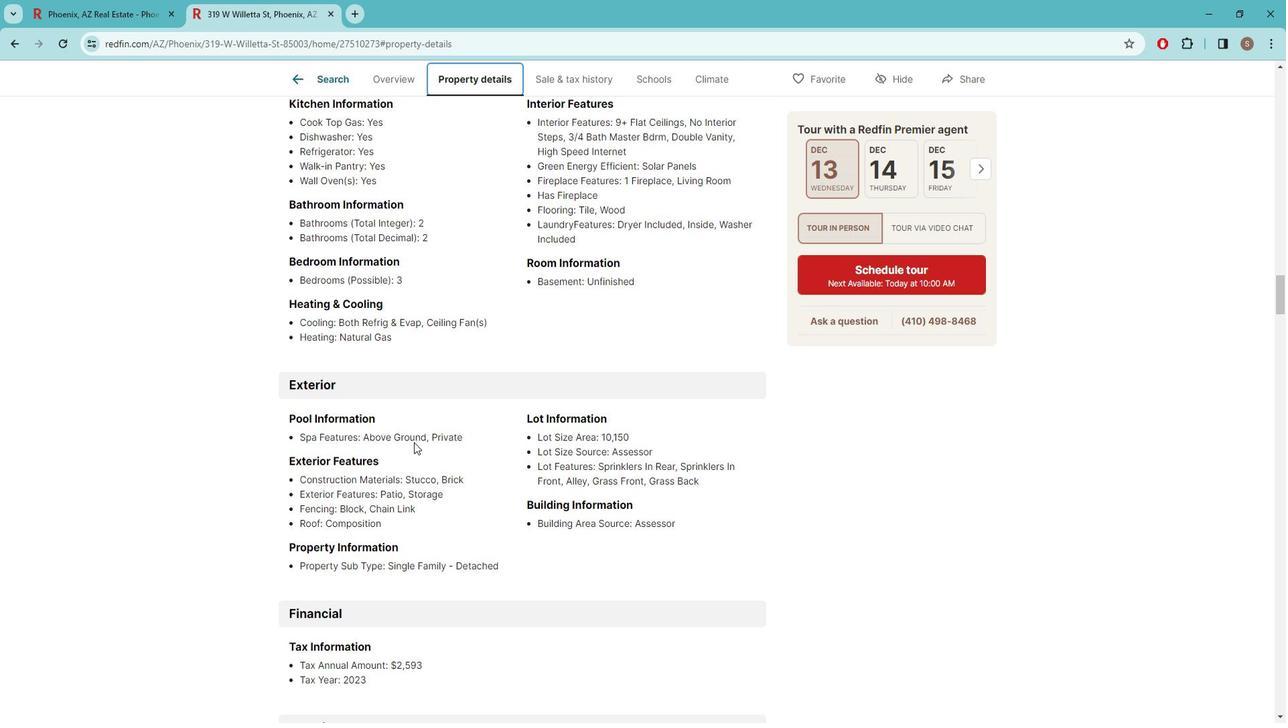 
Action: Mouse scrolled (414, 426) with delta (0, 0)
Screenshot: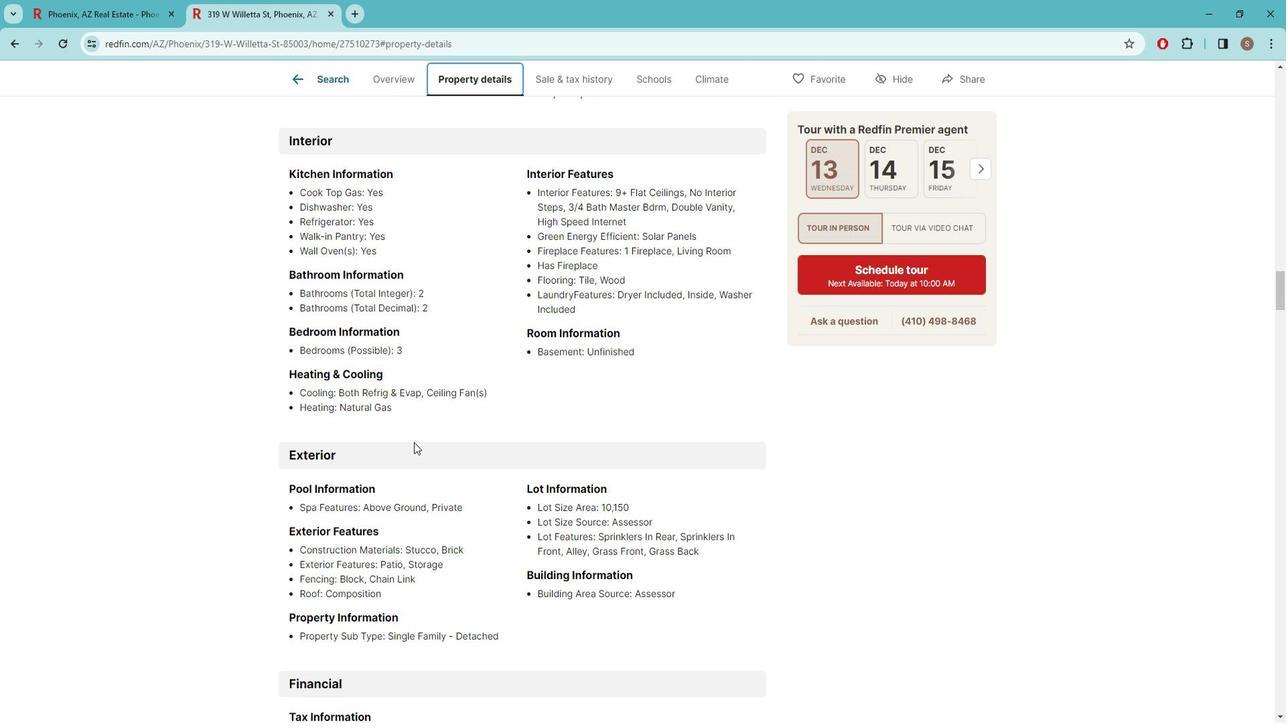 
Action: Mouse scrolled (414, 426) with delta (0, 0)
Screenshot: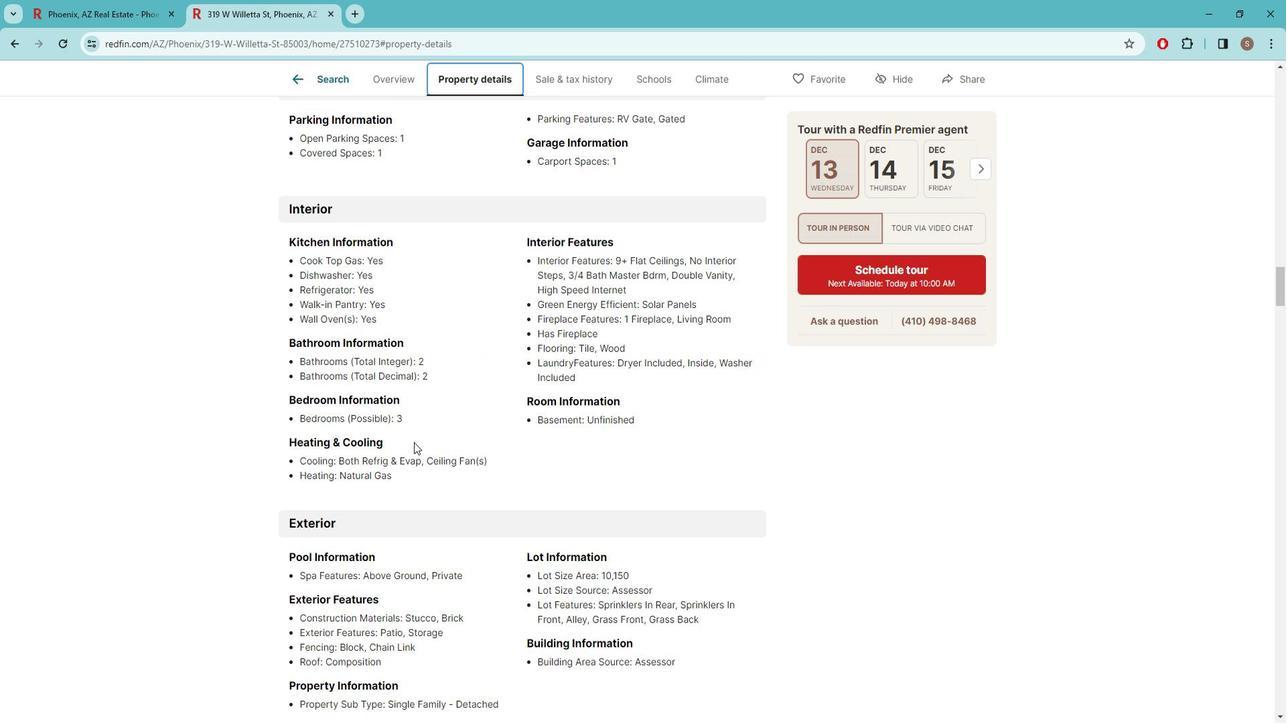
Action: Mouse scrolled (414, 426) with delta (0, 0)
Screenshot: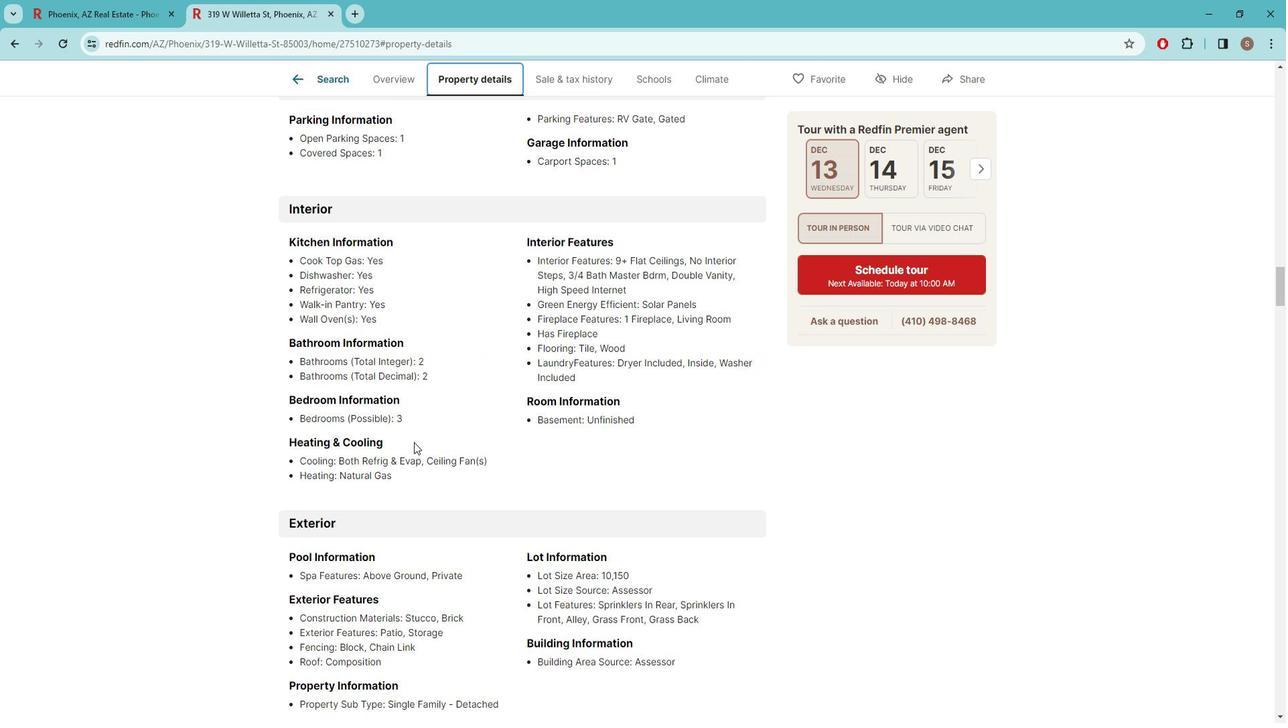 
Action: Mouse scrolled (414, 426) with delta (0, 0)
Screenshot: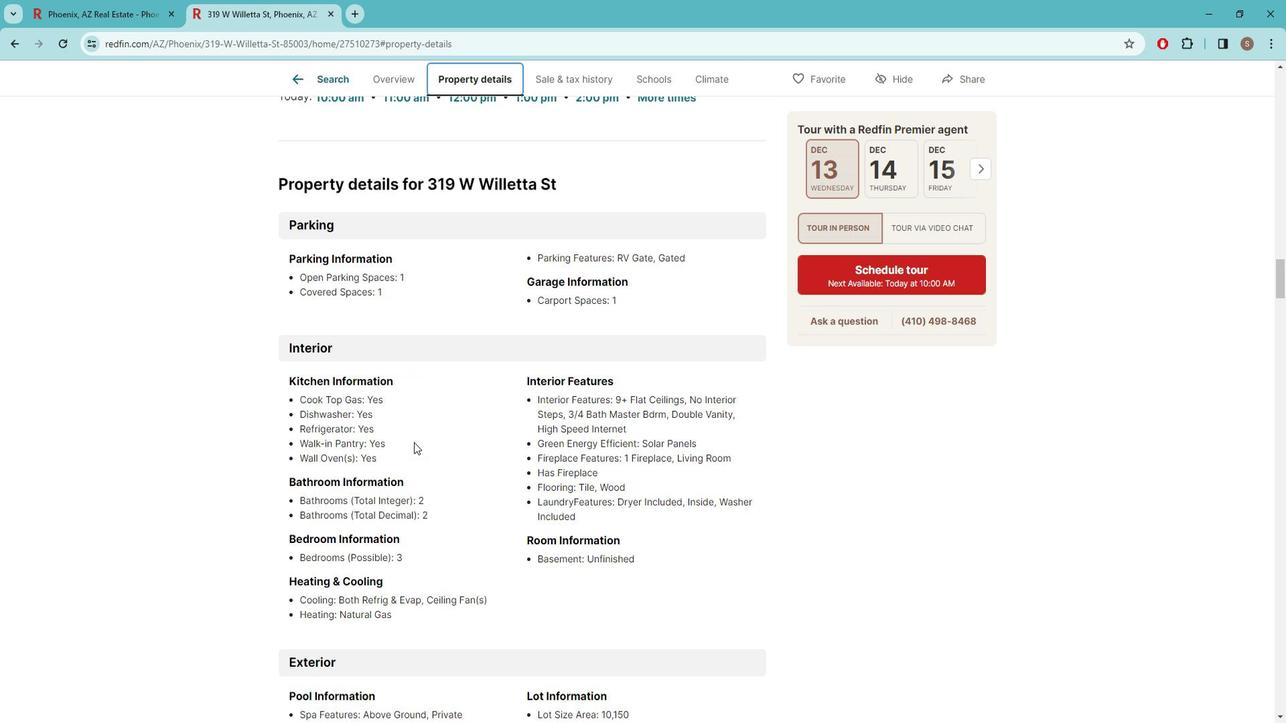 
Action: Mouse scrolled (414, 426) with delta (0, 0)
Screenshot: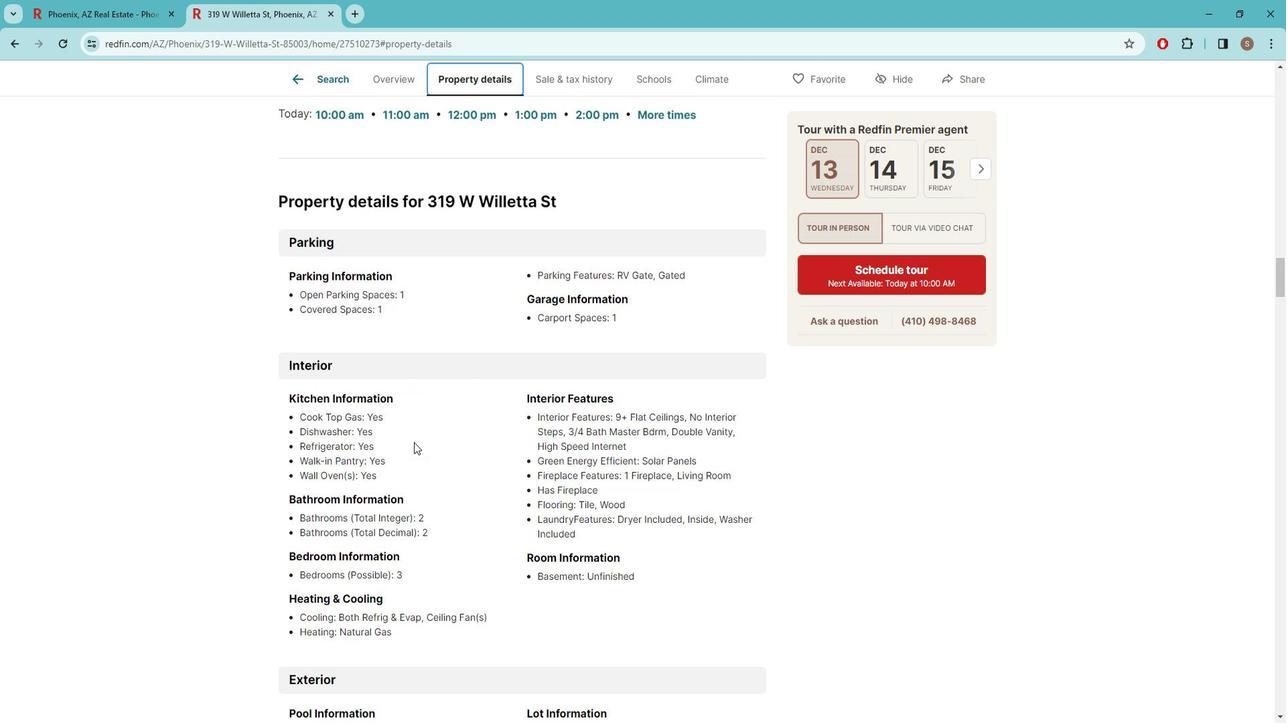 
Action: Mouse scrolled (414, 426) with delta (0, 0)
Screenshot: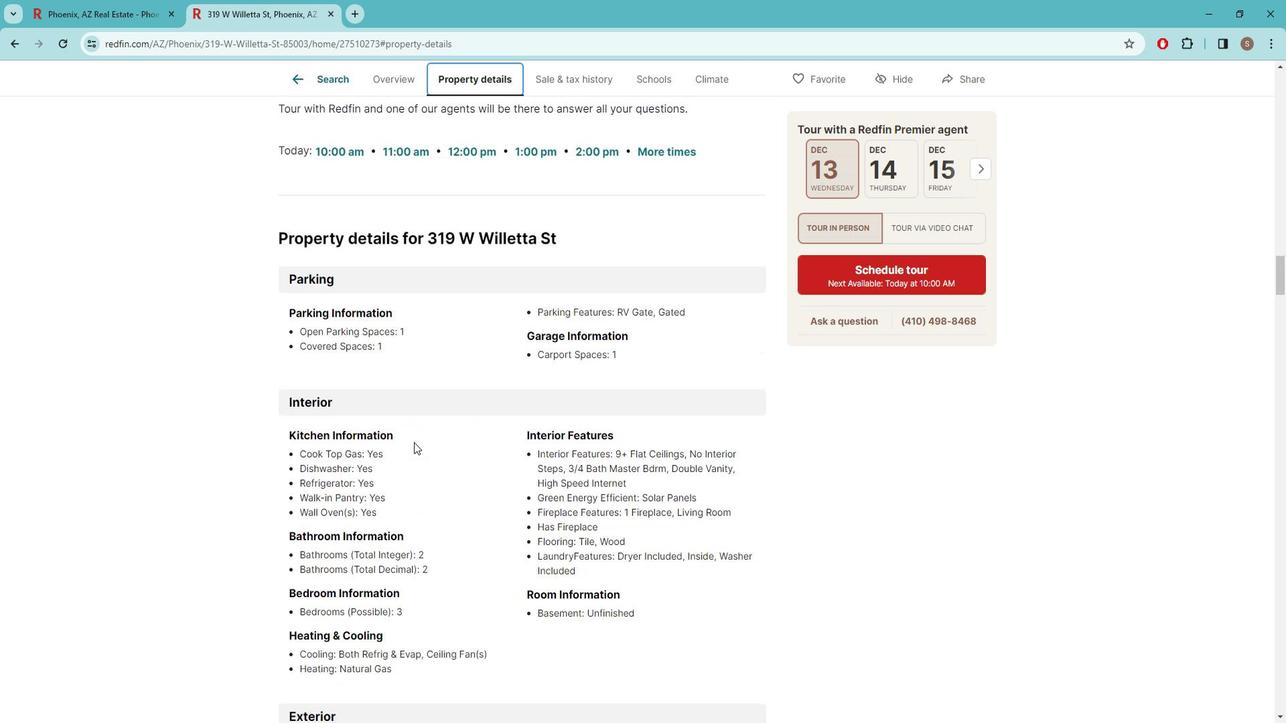 
Action: Mouse scrolled (414, 425) with delta (0, 0)
Screenshot: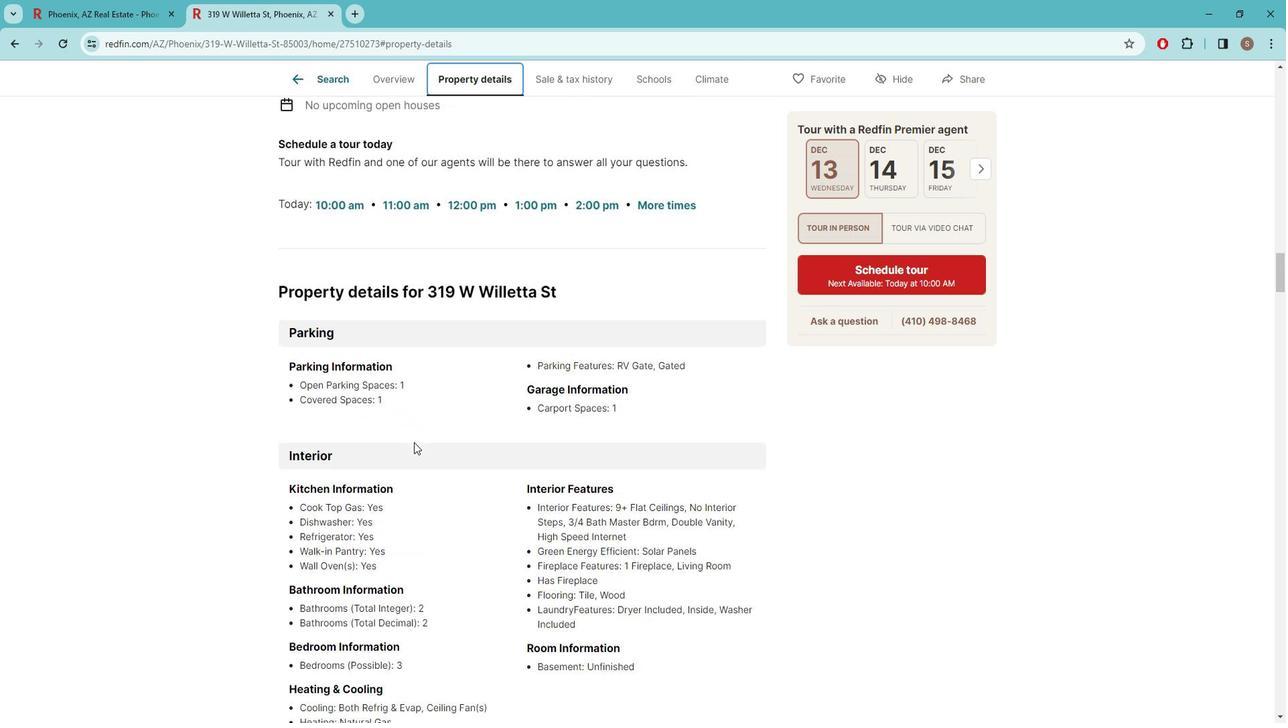 
Action: Mouse scrolled (414, 426) with delta (0, 0)
Screenshot: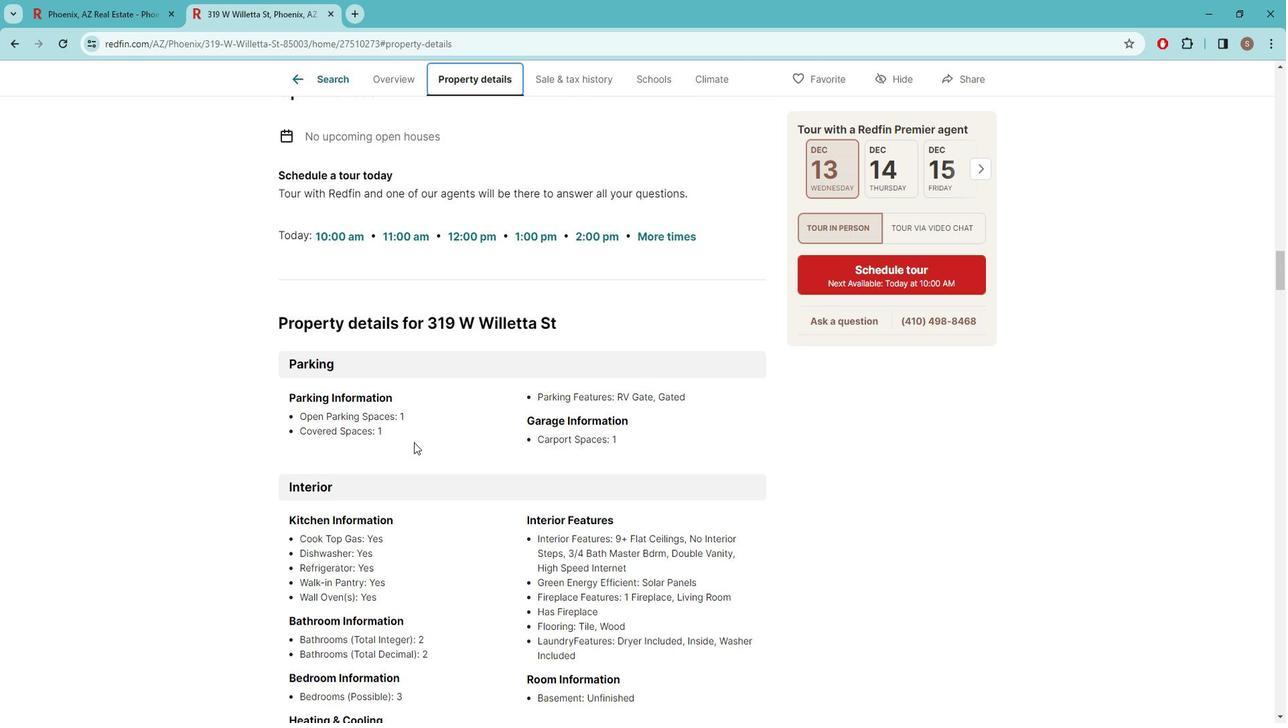 
Action: Mouse scrolled (414, 426) with delta (0, 0)
Screenshot: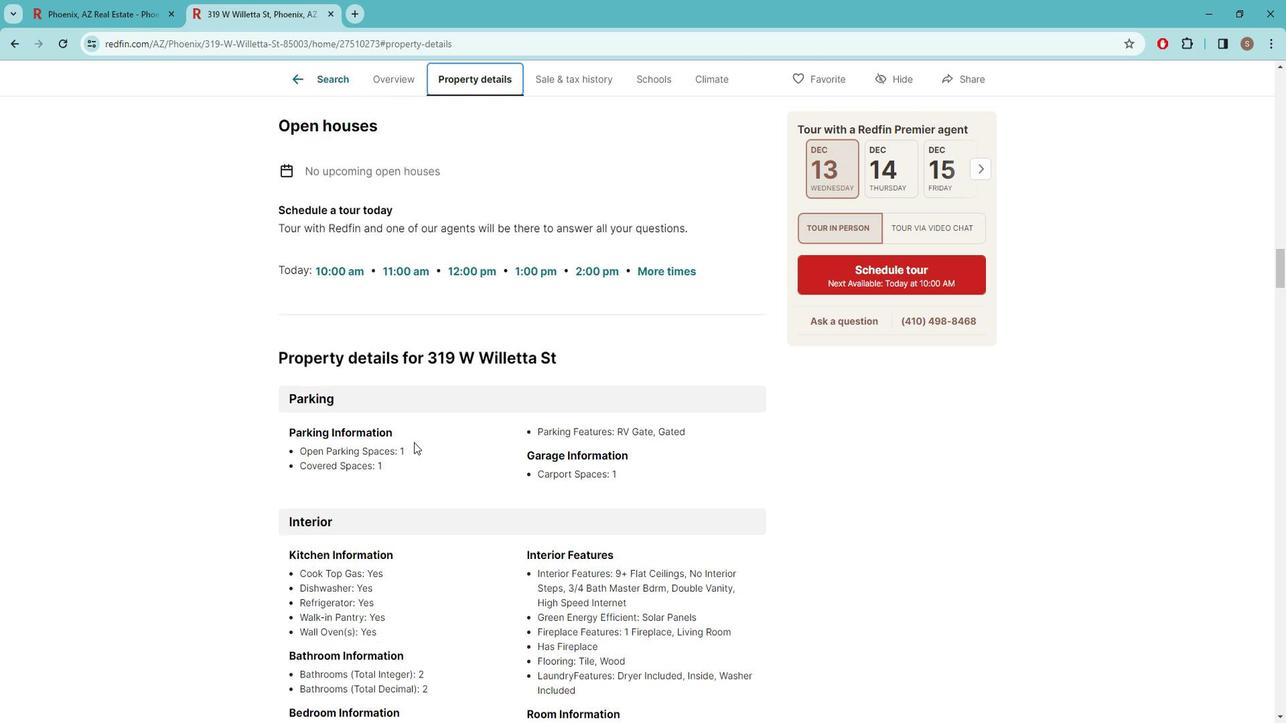 
Action: Mouse scrolled (414, 426) with delta (0, 0)
Screenshot: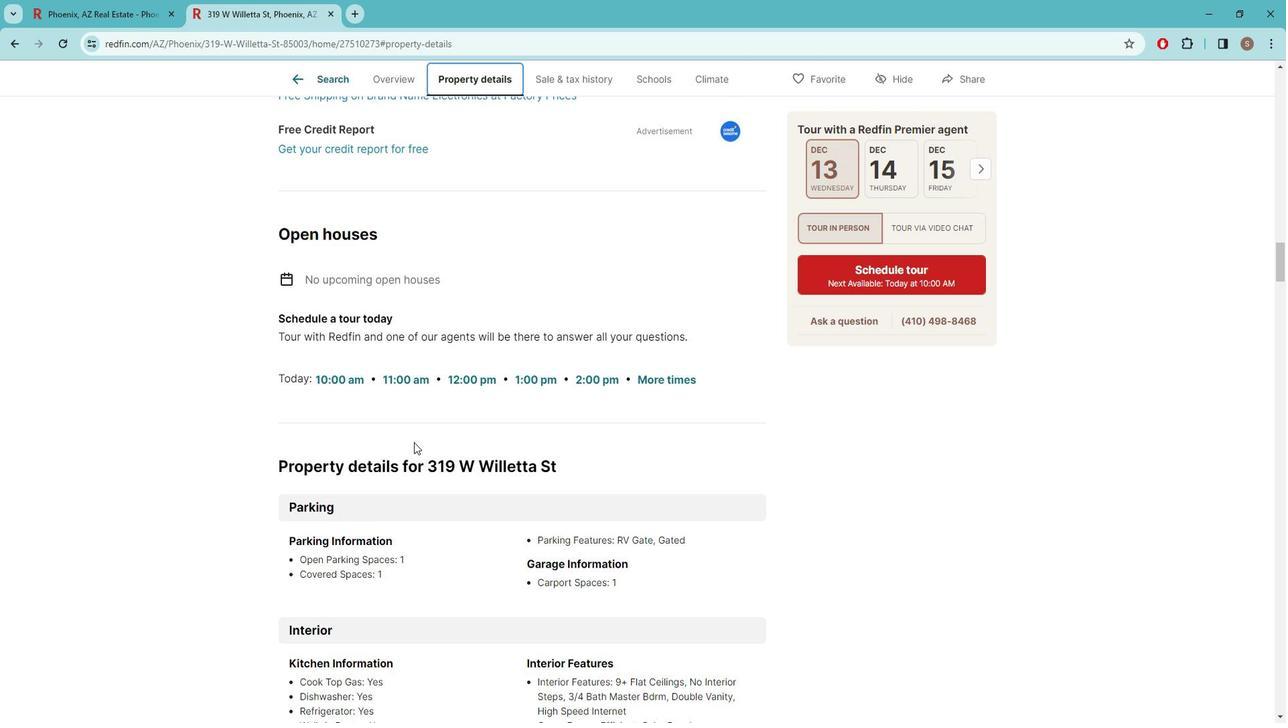 
Action: Mouse scrolled (414, 426) with delta (0, 0)
Screenshot: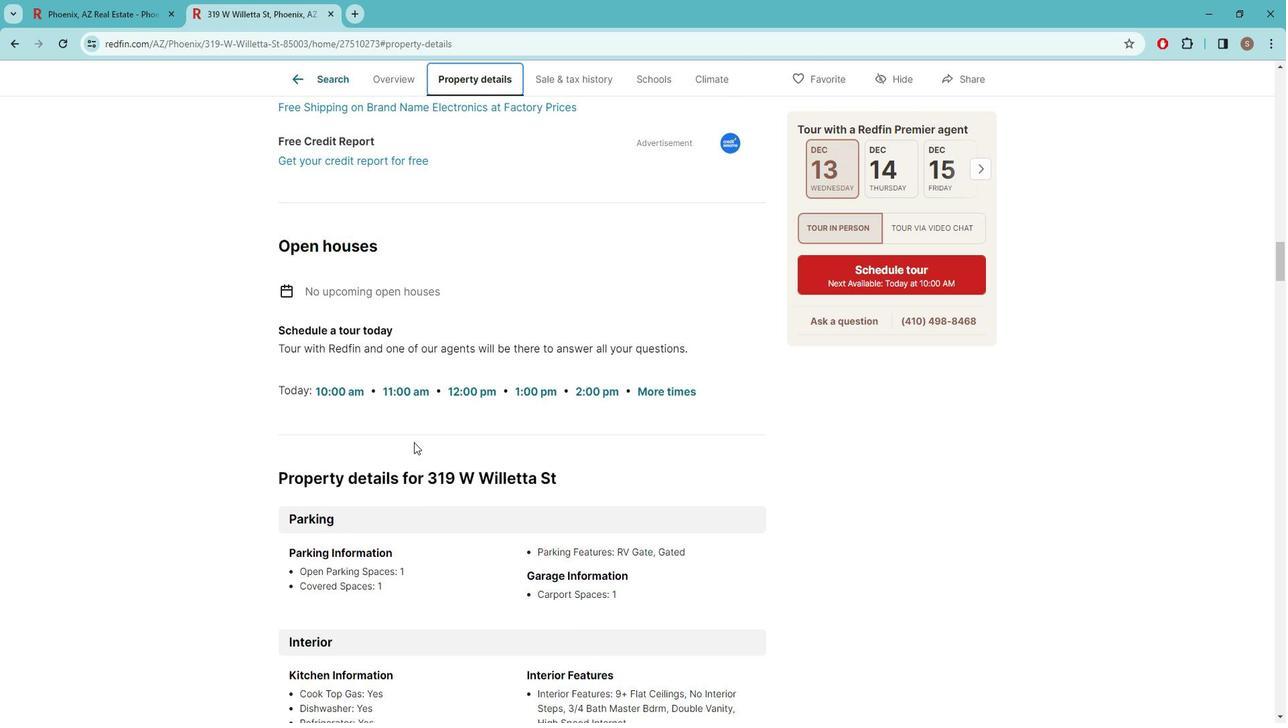 
Action: Mouse scrolled (414, 426) with delta (0, 0)
Screenshot: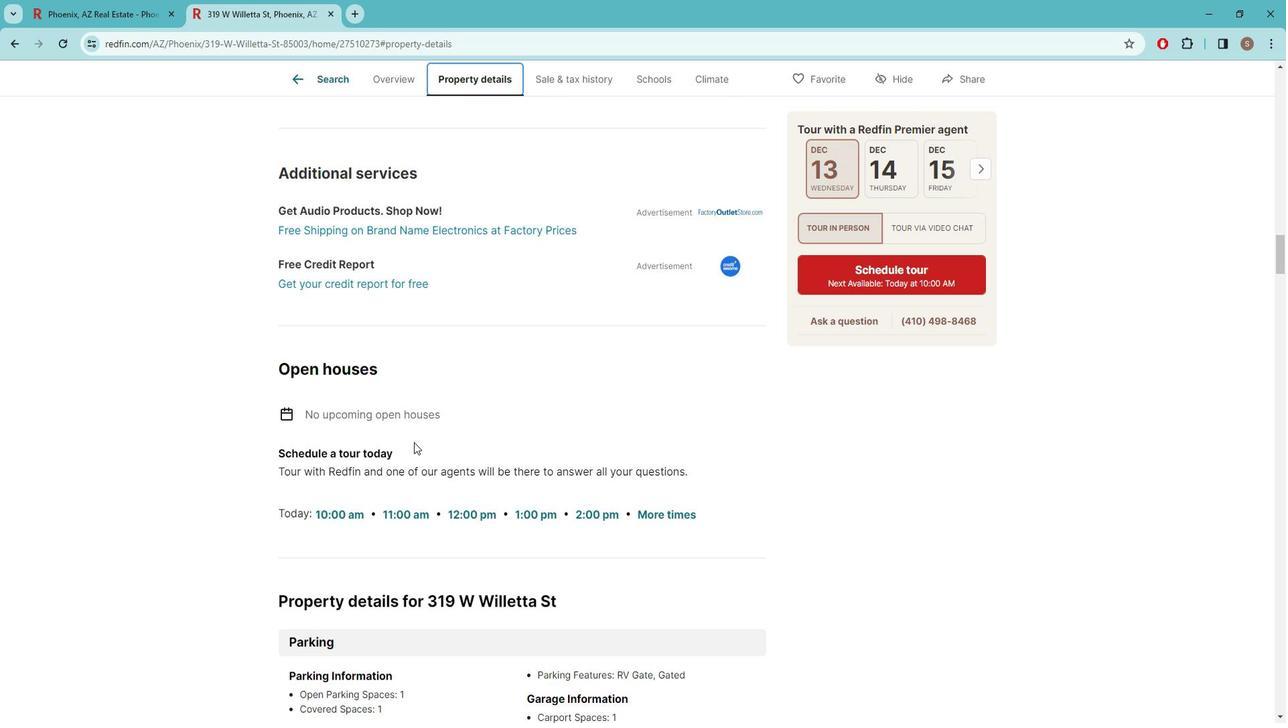 
Action: Mouse scrolled (414, 426) with delta (0, 0)
Screenshot: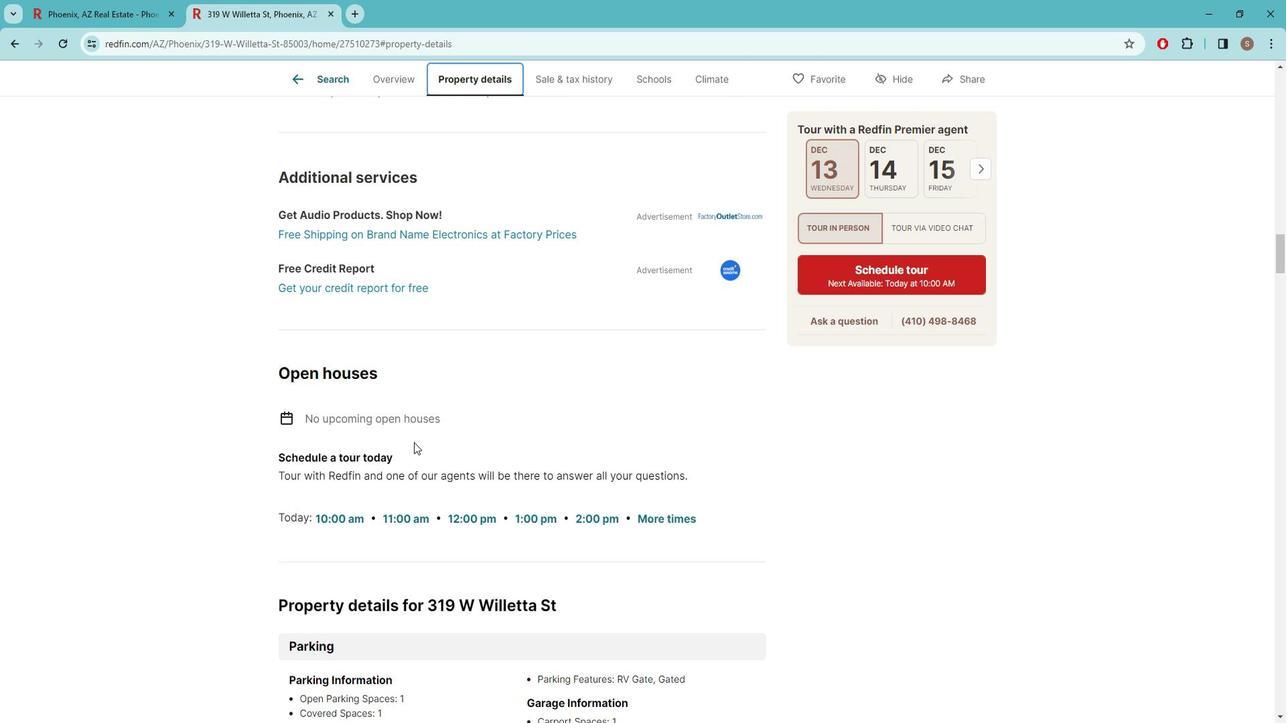 
Action: Mouse moved to (414, 426)
Screenshot: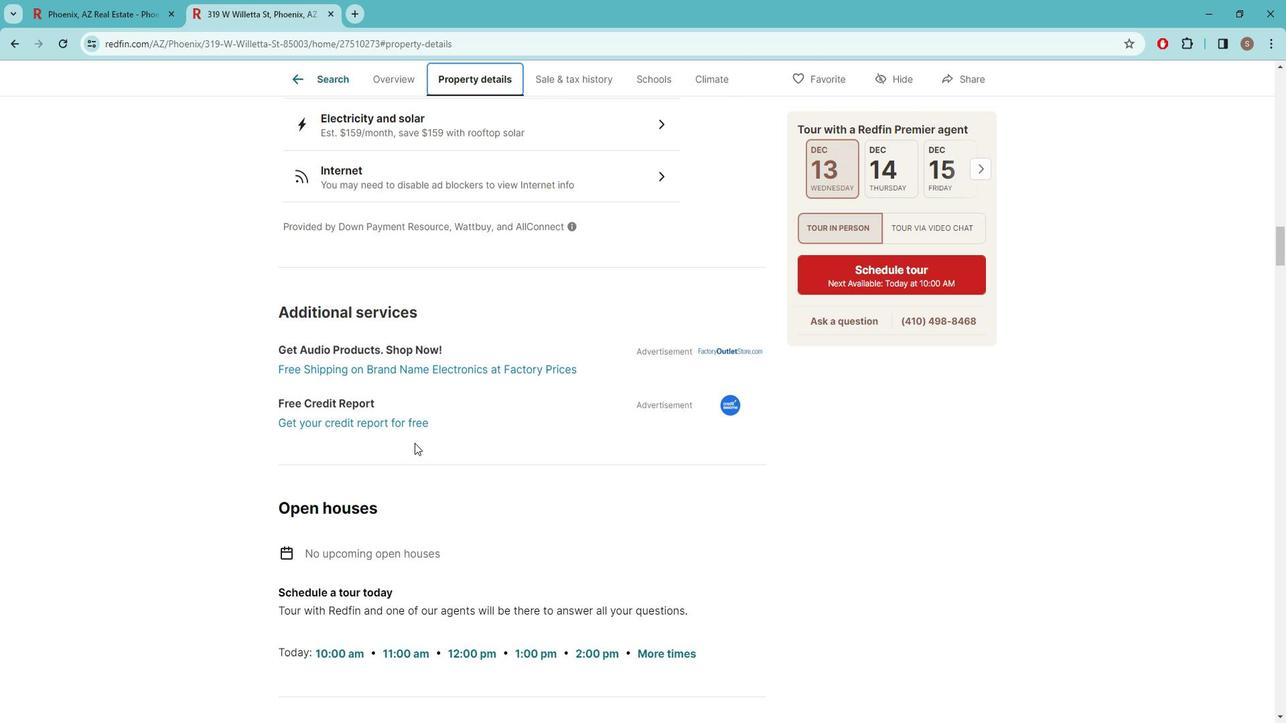 
Action: Mouse scrolled (414, 427) with delta (0, 0)
Screenshot: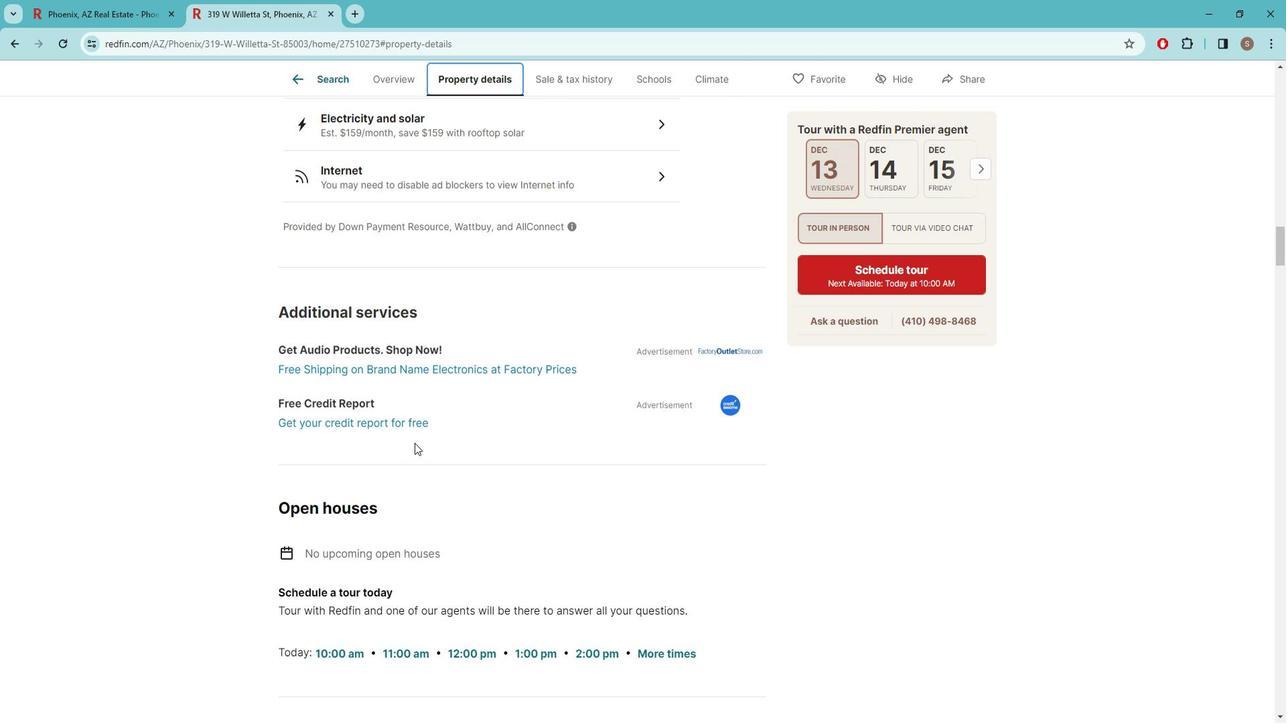 
Action: Mouse moved to (410, 430)
Screenshot: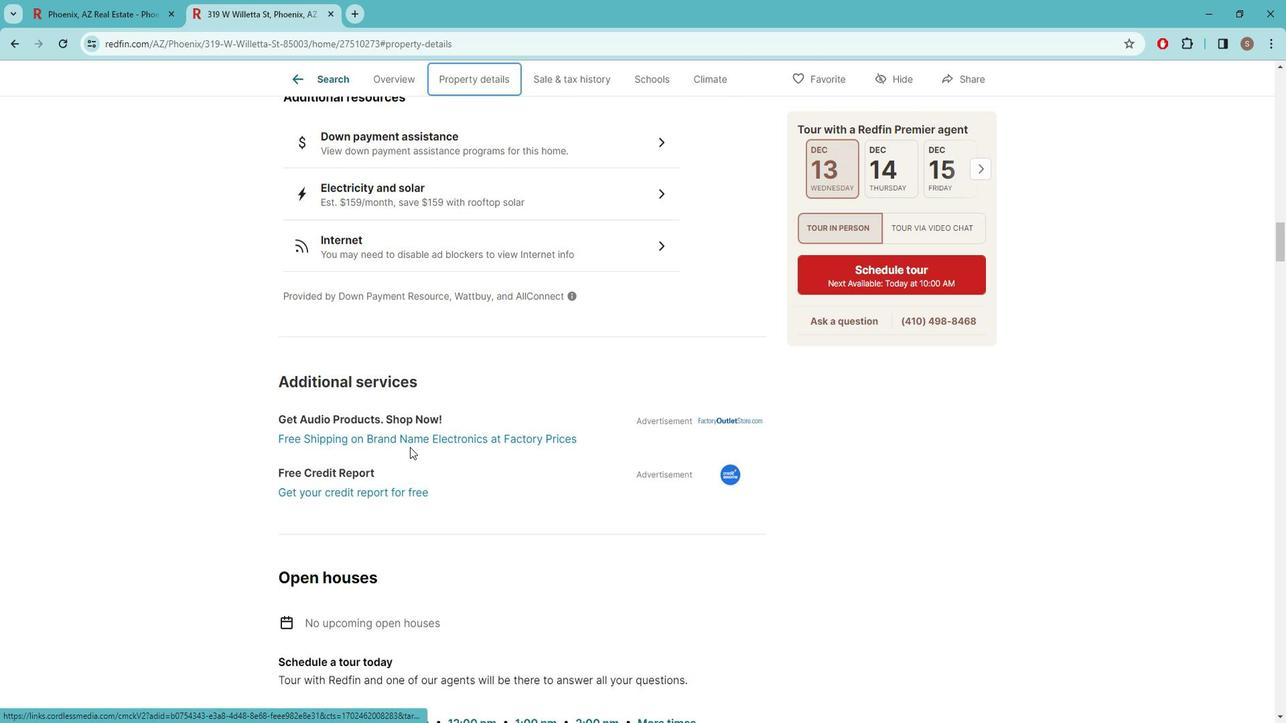 
Action: Mouse scrolled (410, 431) with delta (0, 0)
Screenshot: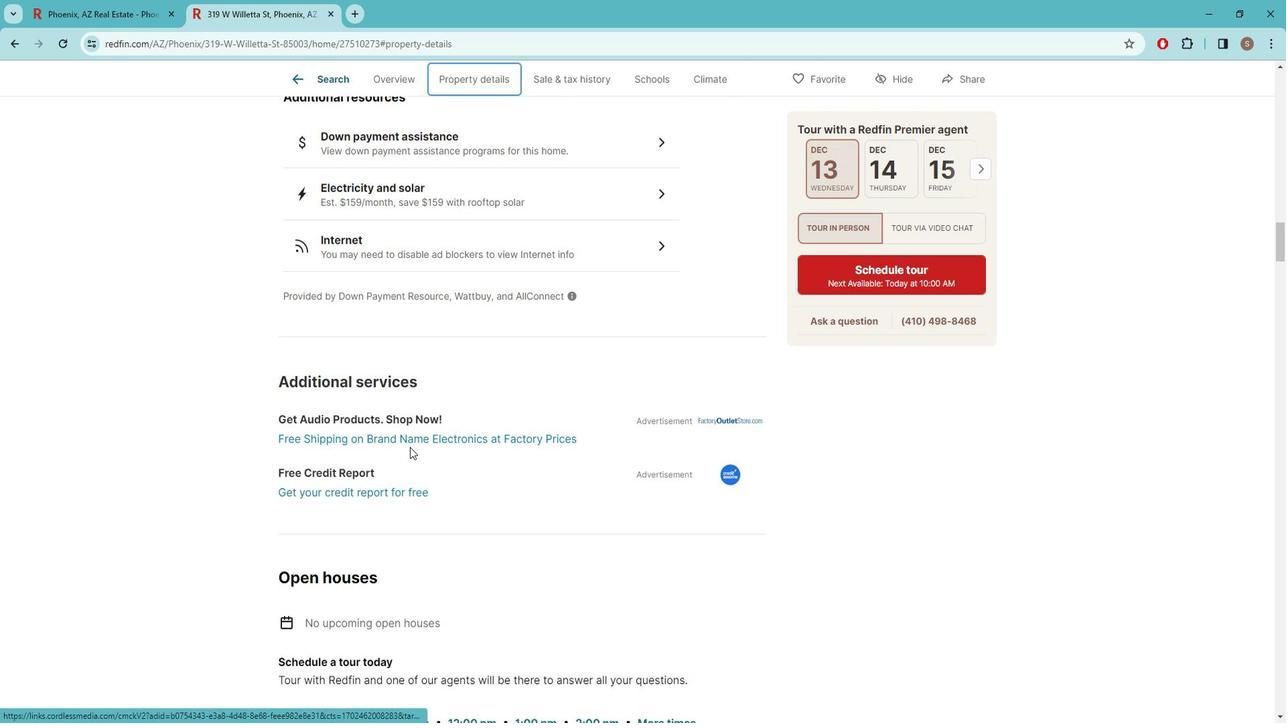 
Action: Mouse moved to (410, 431)
Screenshot: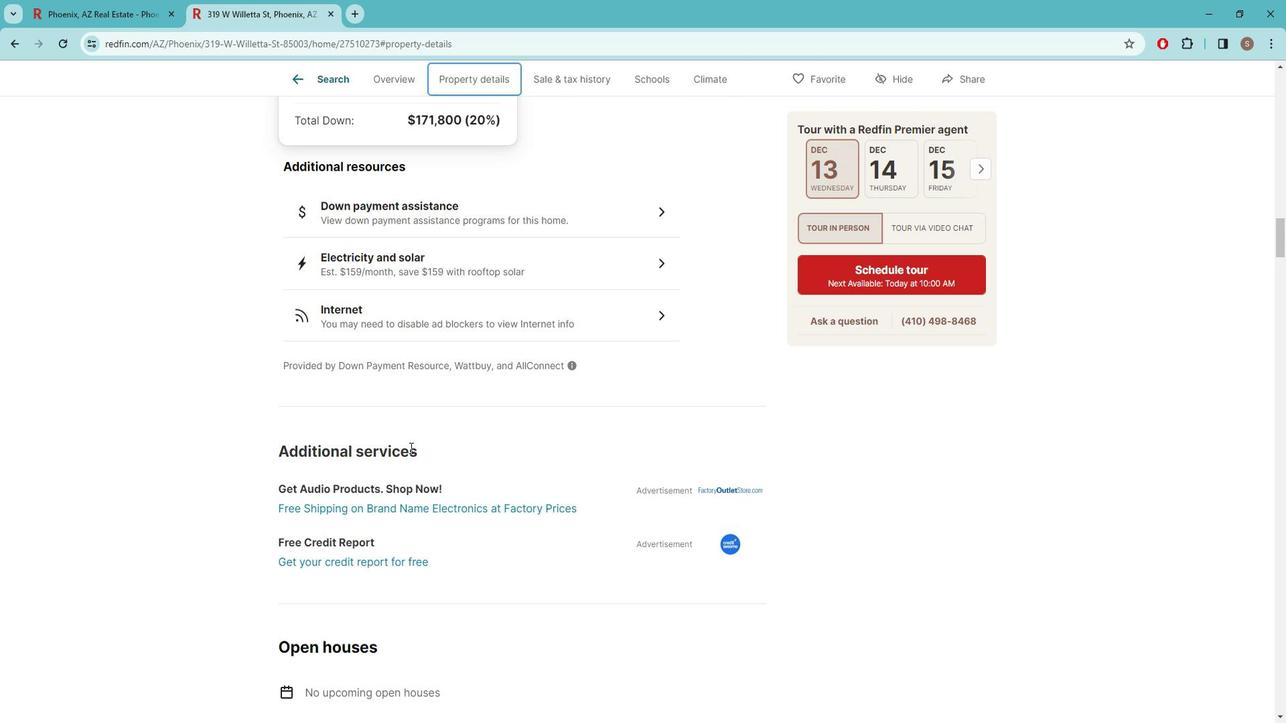 
Action: Mouse scrolled (410, 432) with delta (0, 0)
Screenshot: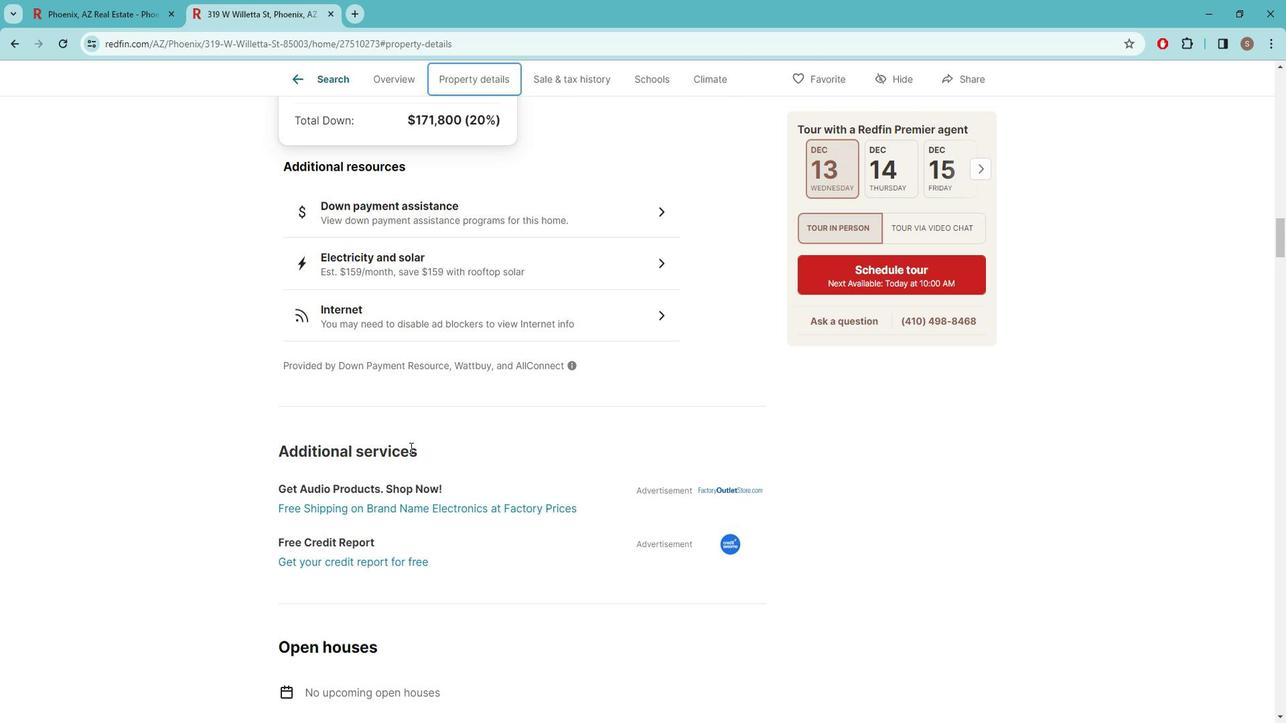 
Action: Mouse scrolled (410, 432) with delta (0, 0)
Screenshot: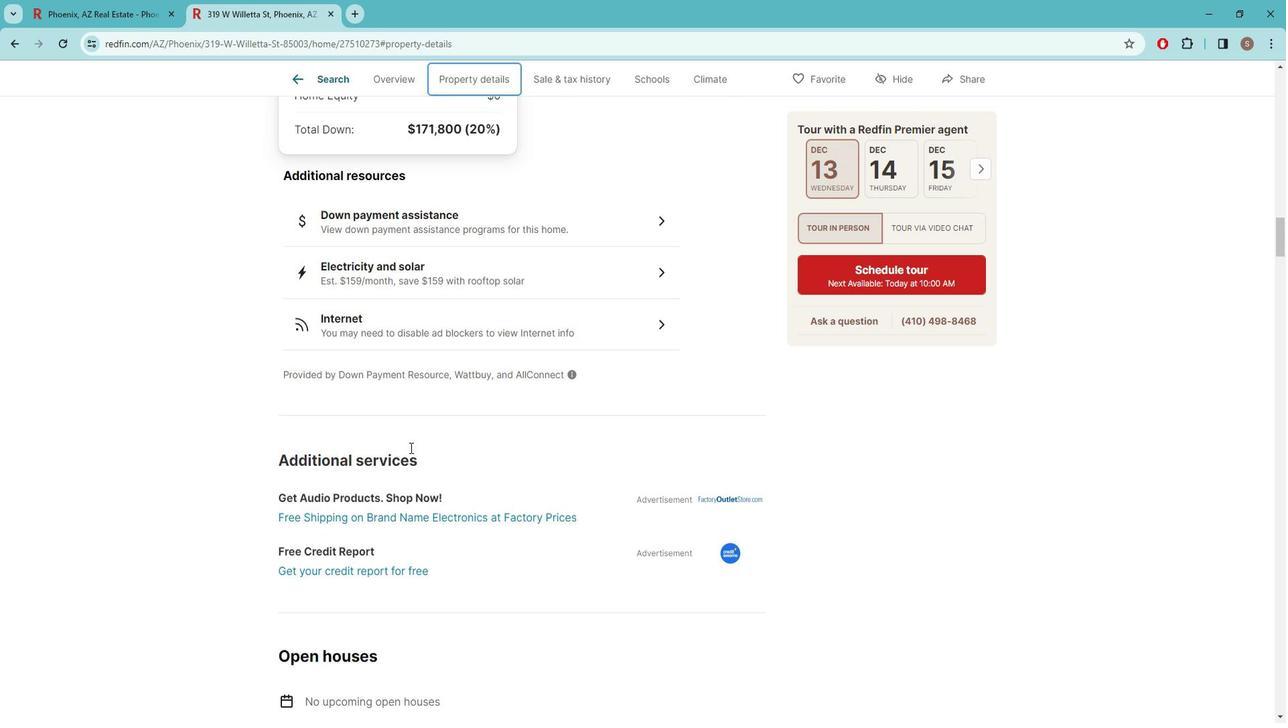 
Action: Mouse scrolled (410, 432) with delta (0, 0)
Screenshot: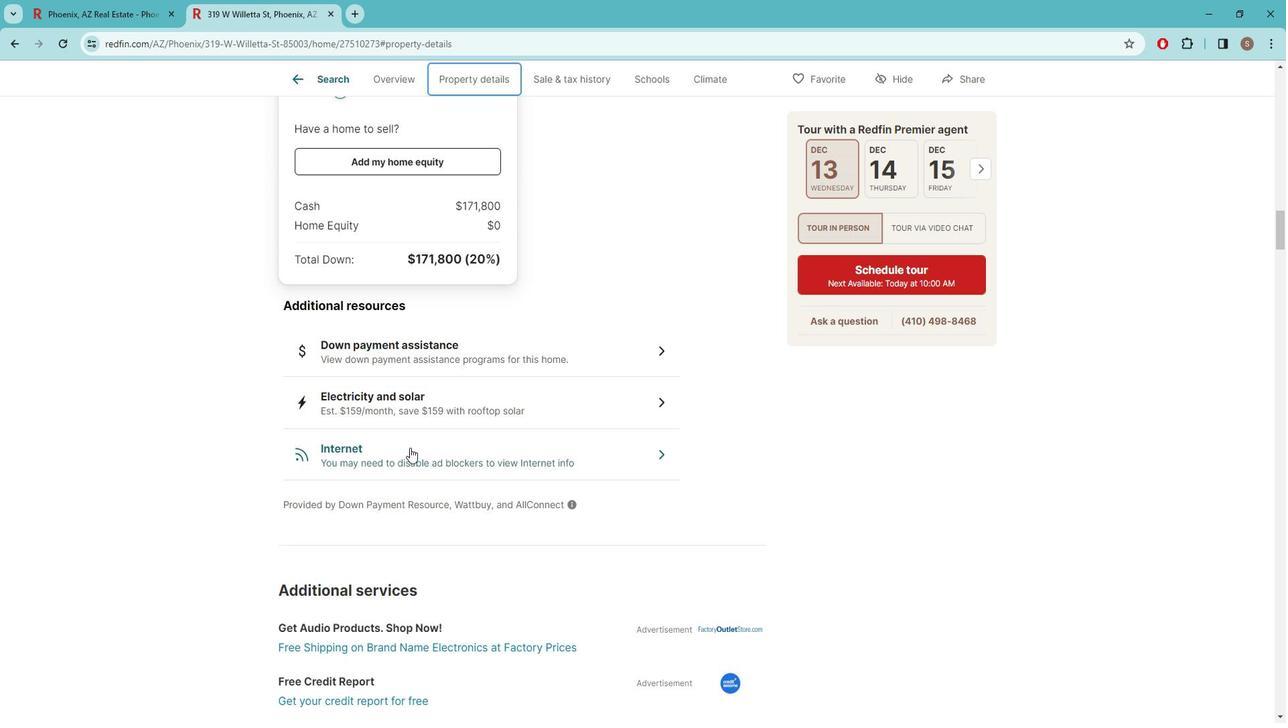 
Action: Mouse scrolled (410, 432) with delta (0, 0)
Screenshot: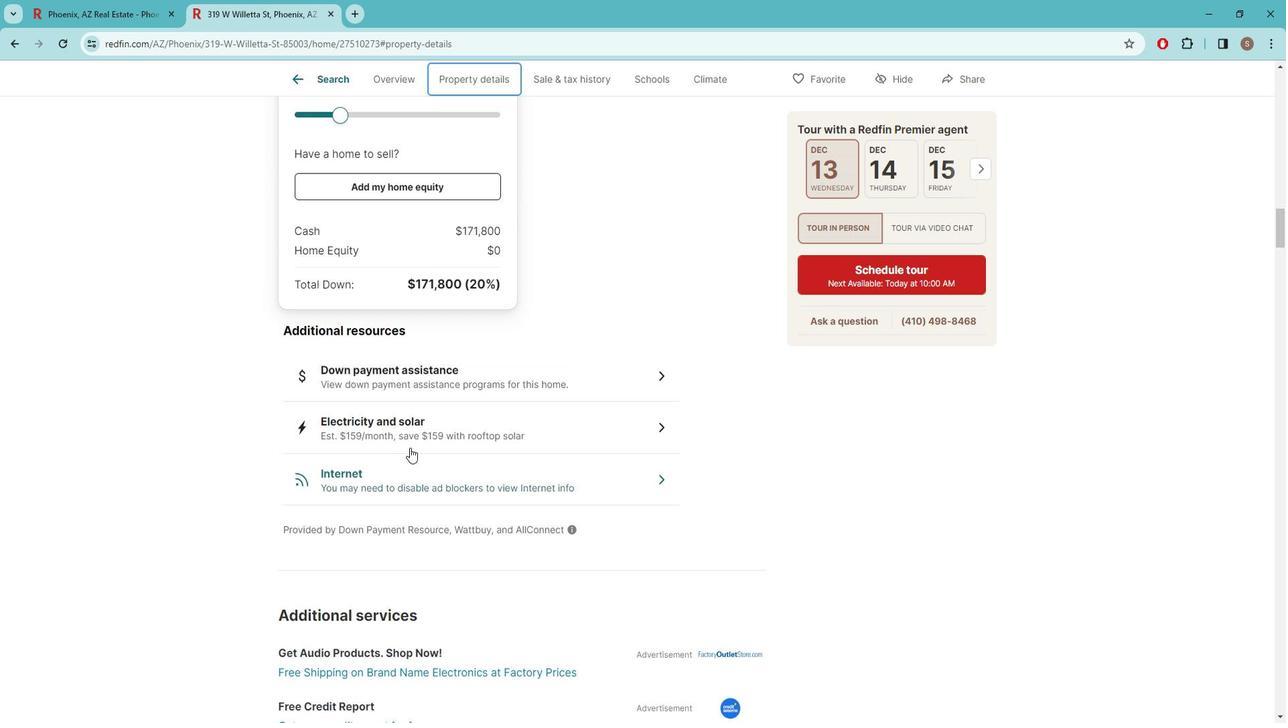 
Action: Mouse moved to (702, 77)
Screenshot: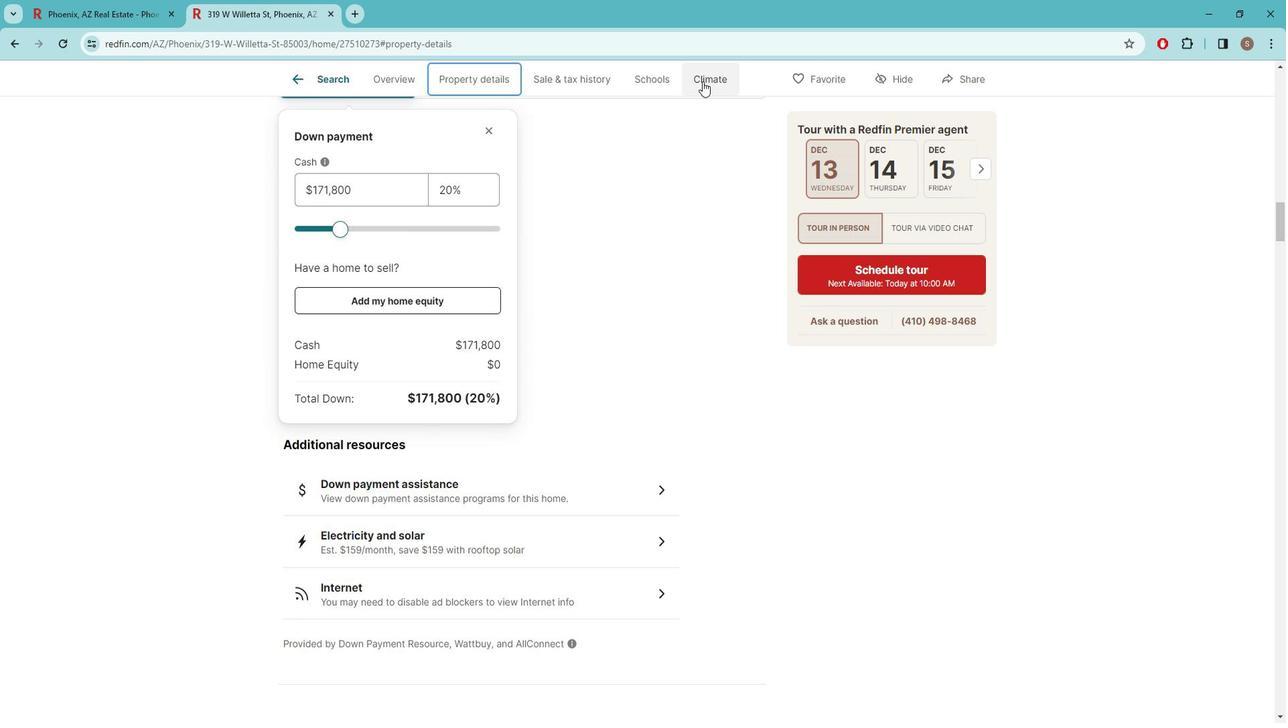 
Action: Mouse pressed left at (702, 77)
Screenshot: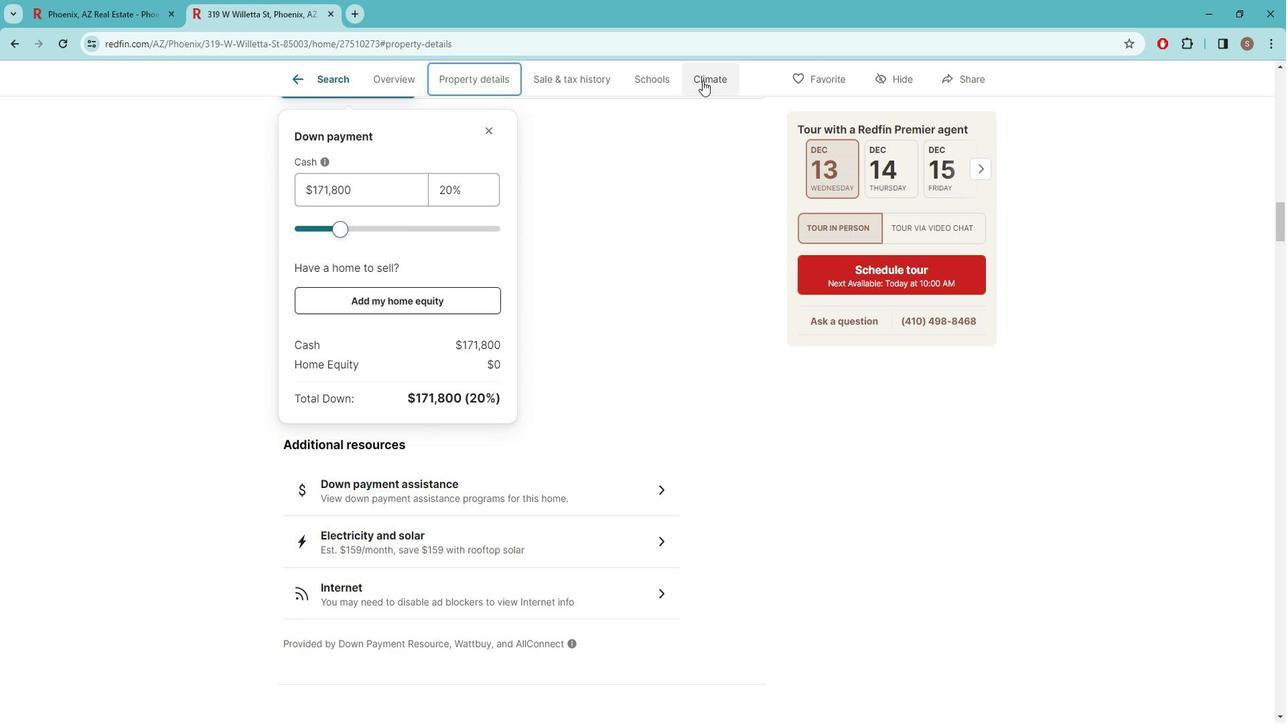 
Action: Mouse moved to (600, 330)
Screenshot: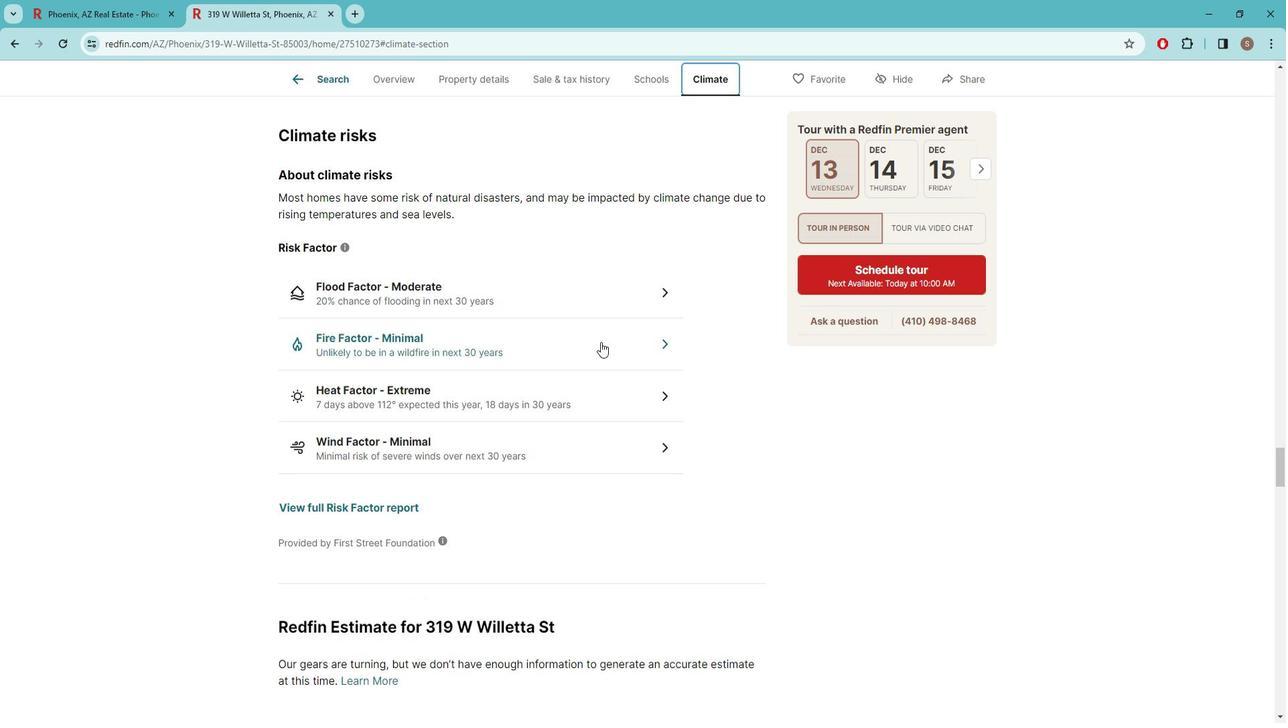 
Action: Mouse scrolled (600, 329) with delta (0, 0)
Screenshot: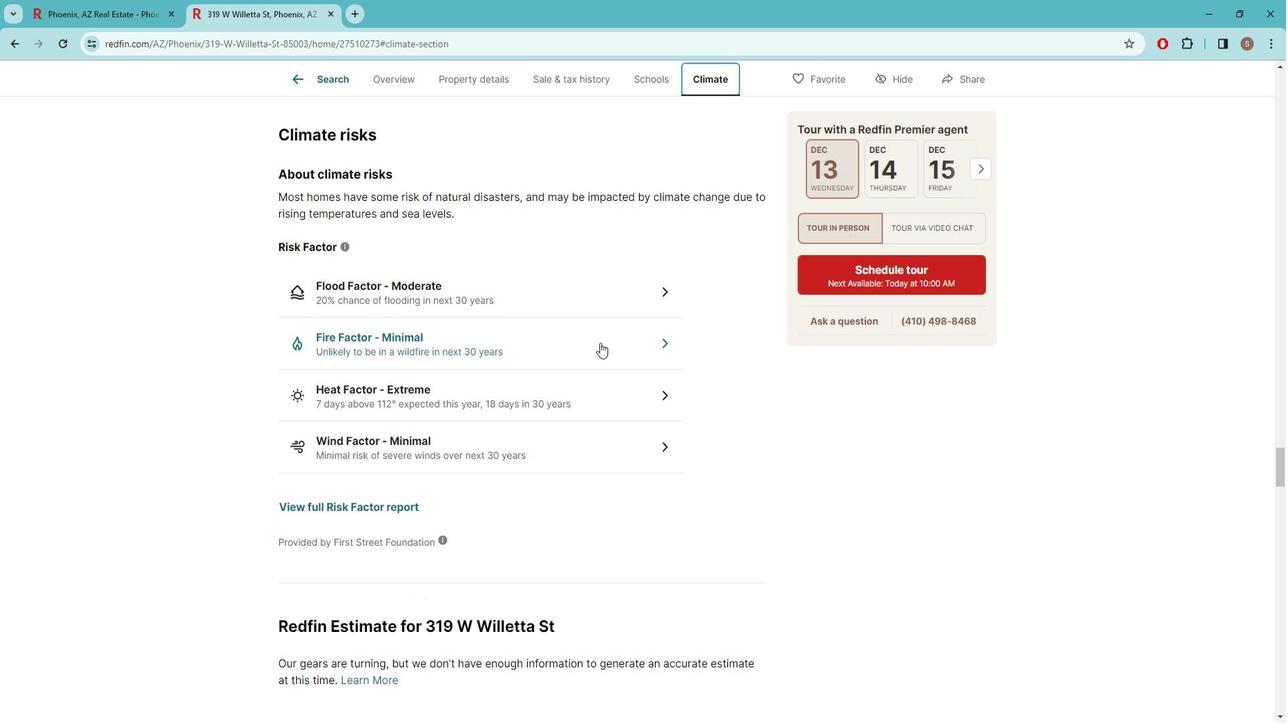
Action: Mouse scrolled (600, 329) with delta (0, 0)
Screenshot: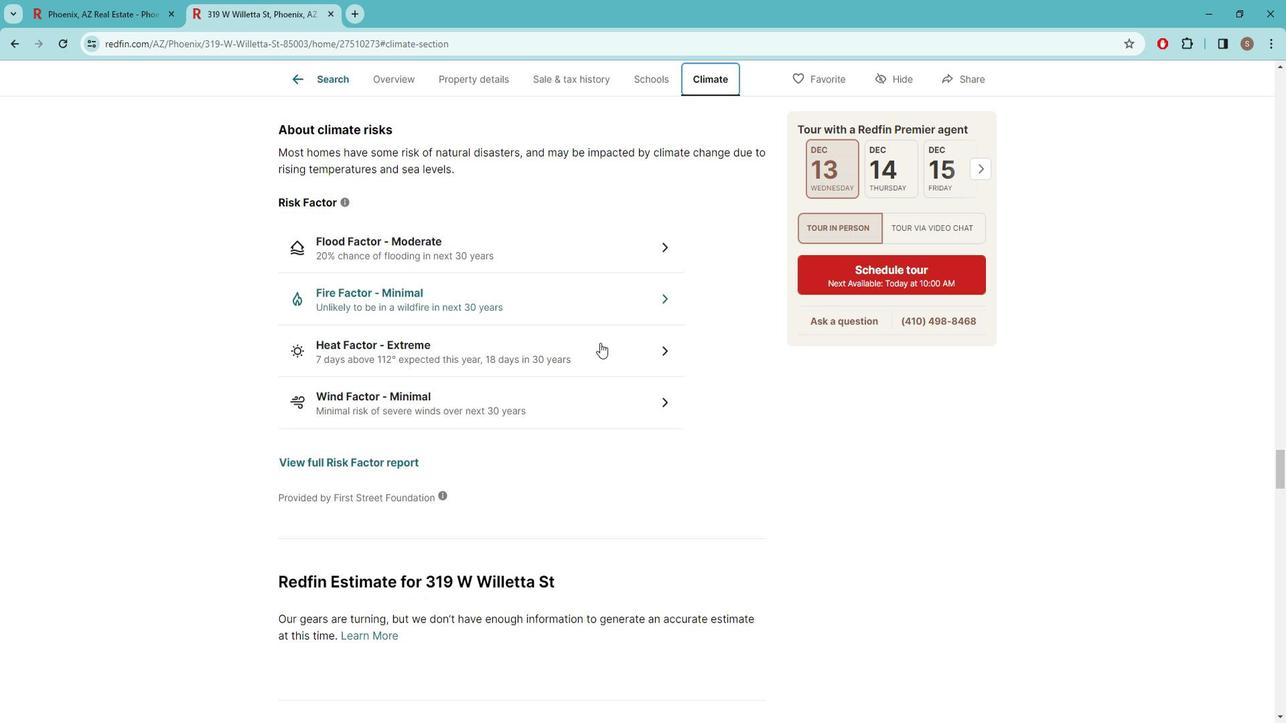 
Action: Mouse scrolled (600, 331) with delta (0, 0)
Screenshot: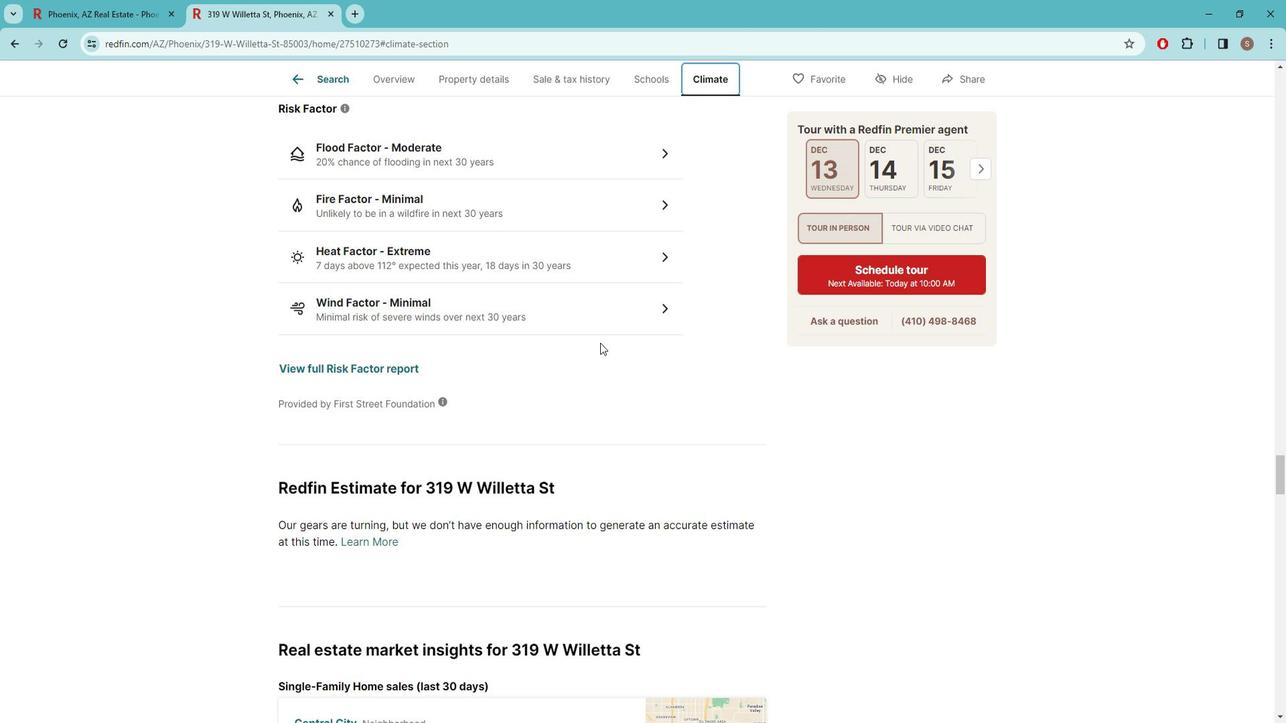 
Action: Mouse scrolled (600, 331) with delta (0, 0)
Screenshot: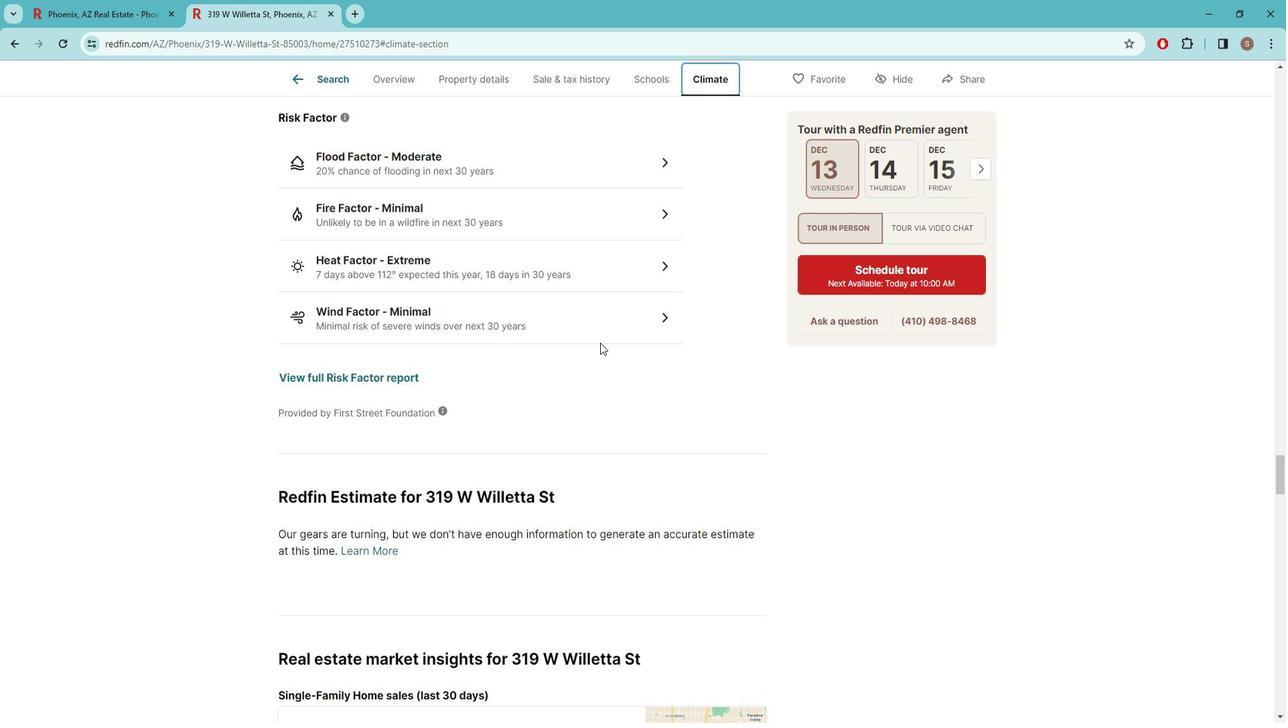 
Action: Mouse scrolled (600, 331) with delta (0, 0)
Screenshot: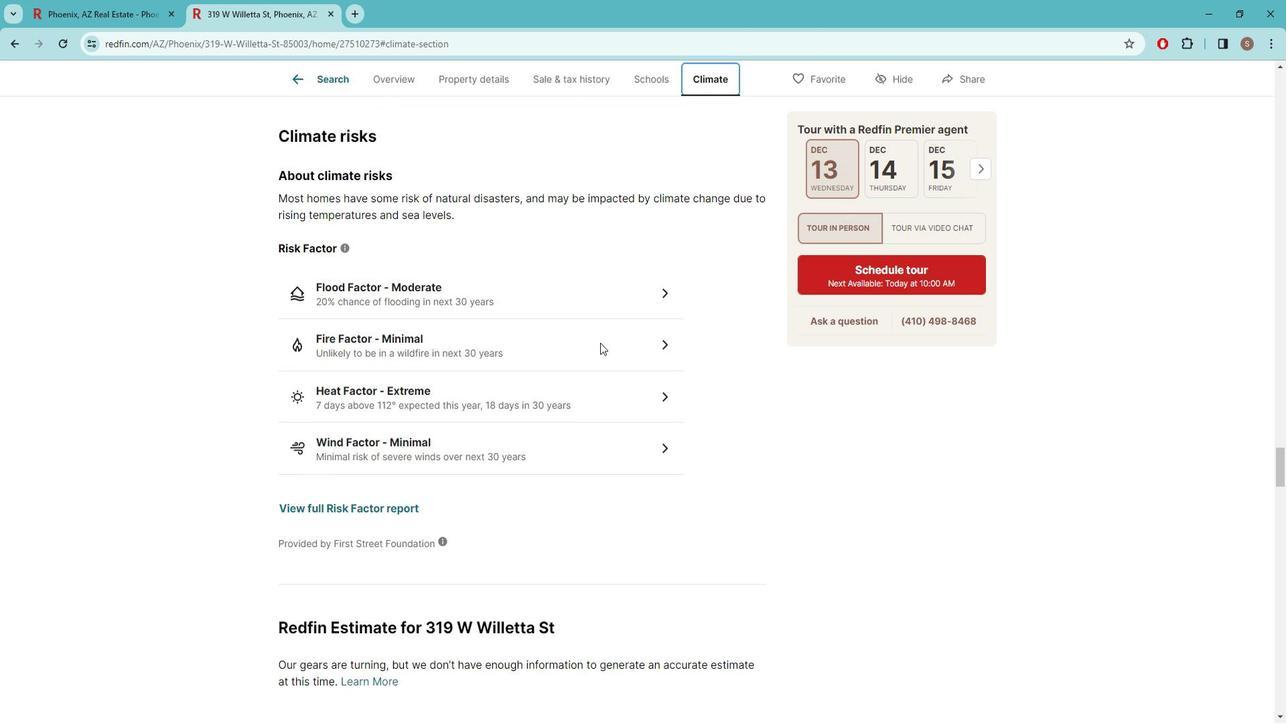 
Action: Mouse scrolled (600, 331) with delta (0, 0)
Screenshot: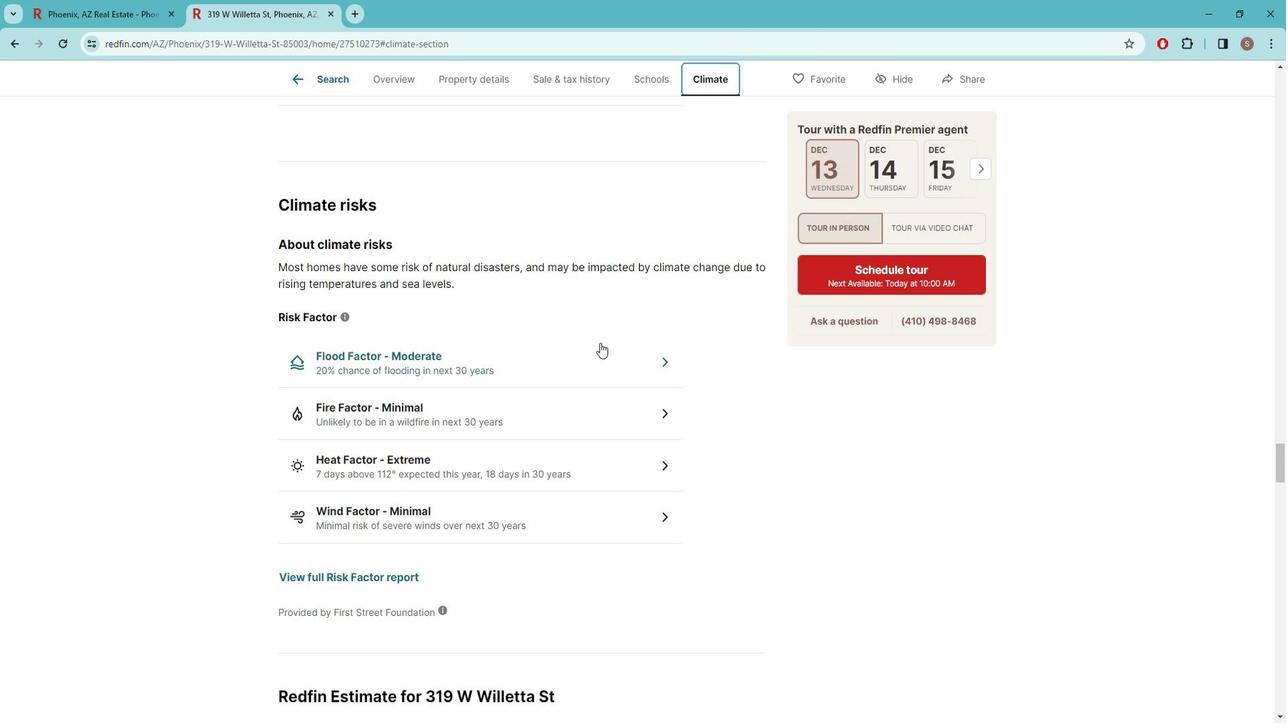
Action: Mouse scrolled (600, 331) with delta (0, 0)
Screenshot: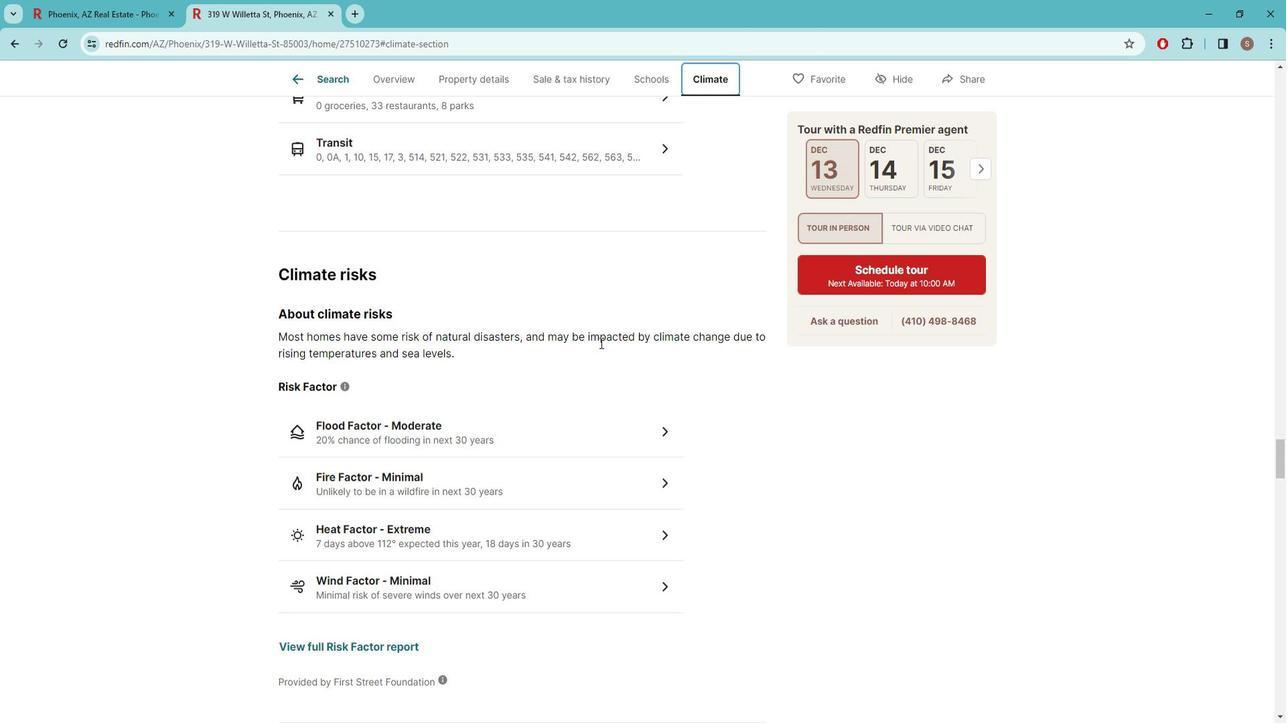 
Action: Mouse scrolled (600, 331) with delta (0, 0)
Screenshot: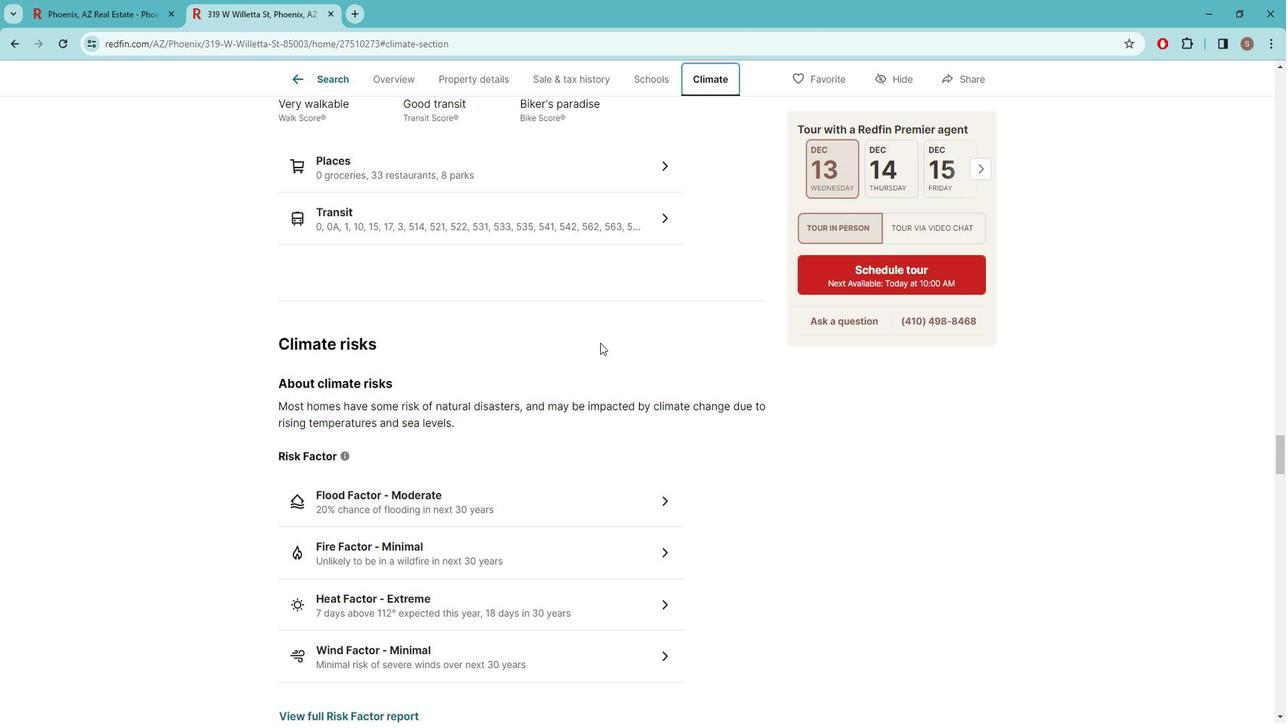 
Action: Mouse scrolled (600, 331) with delta (0, 0)
Screenshot: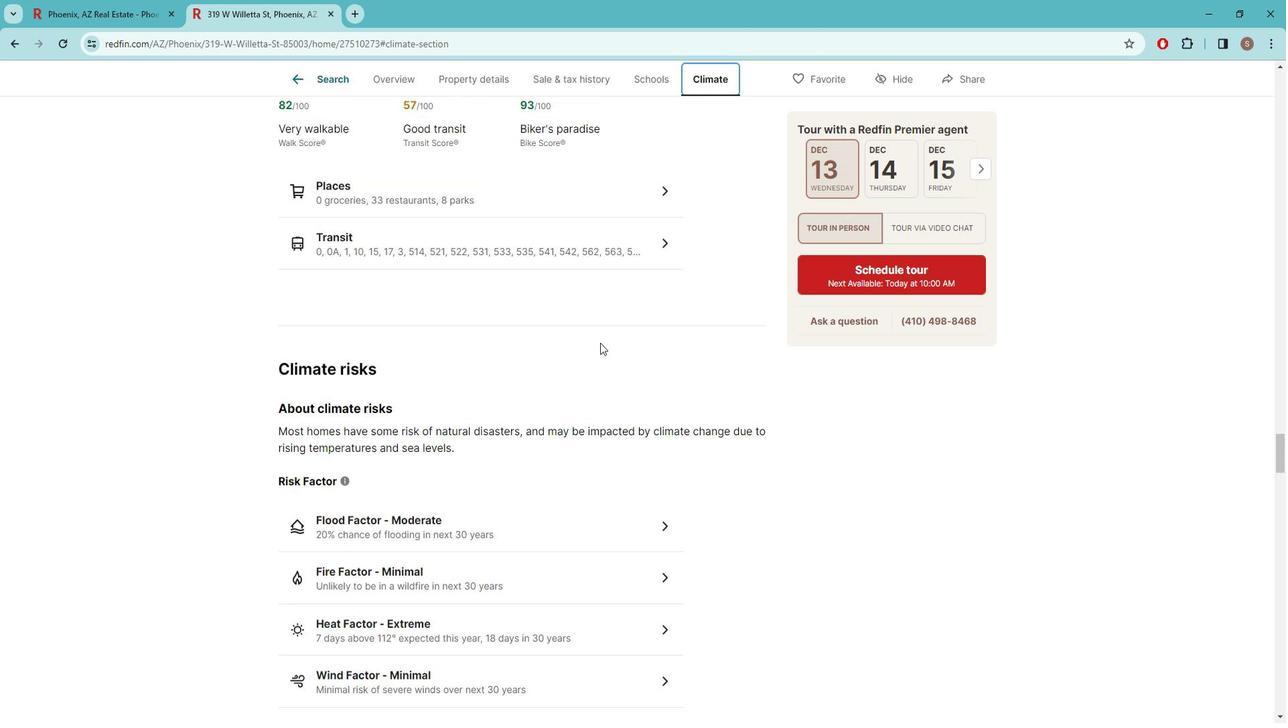 
Action: Mouse scrolled (600, 331) with delta (0, 0)
Screenshot: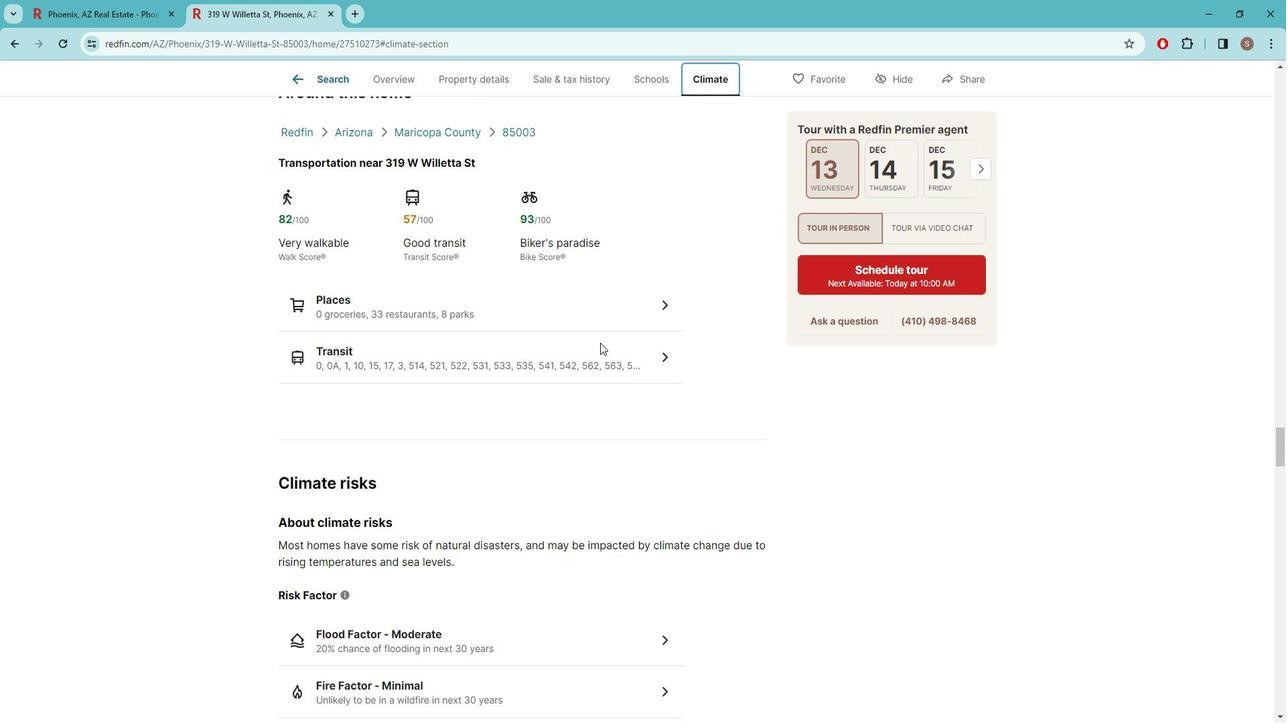 
Action: Mouse scrolled (600, 331) with delta (0, 0)
Screenshot: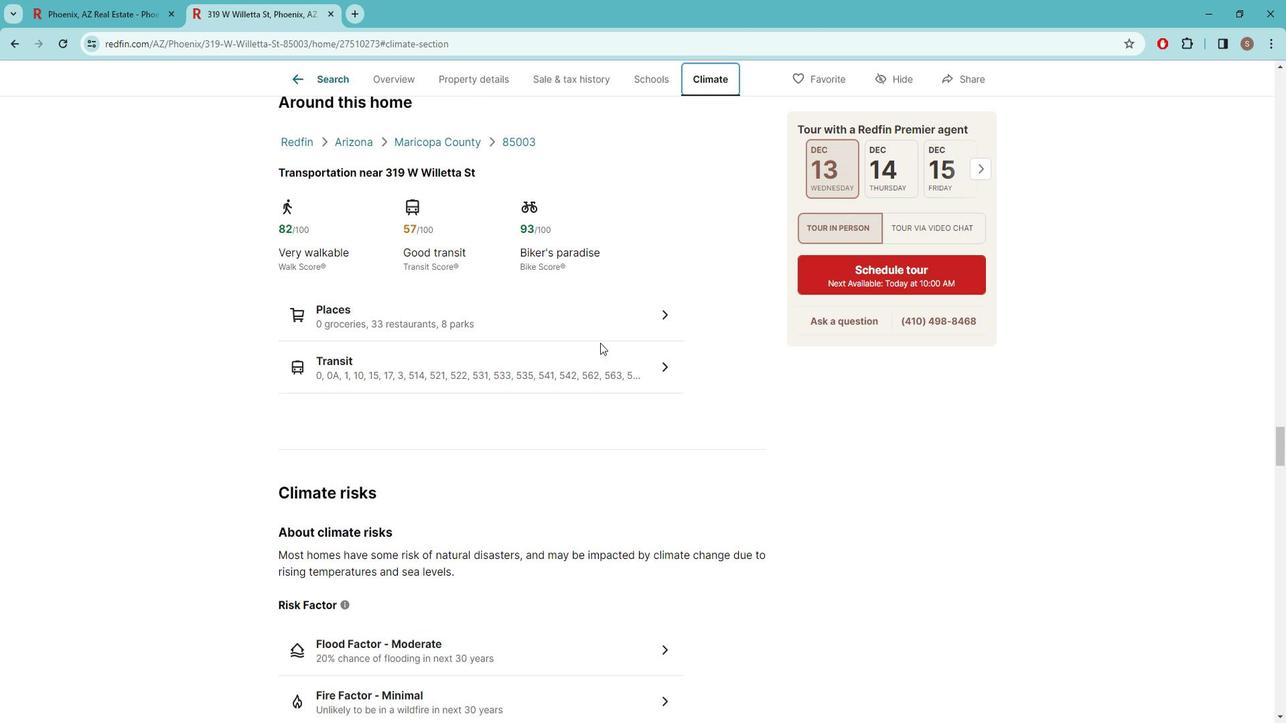 
Action: Mouse scrolled (600, 331) with delta (0, 0)
Screenshot: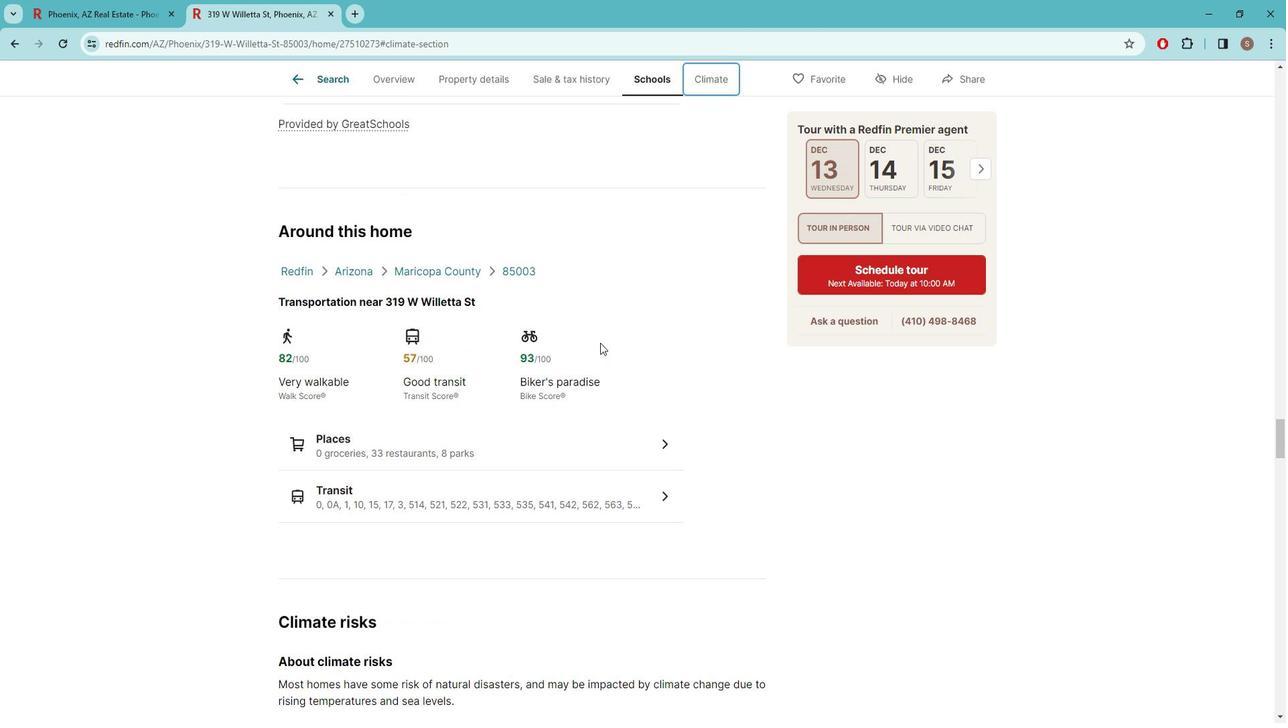 
Action: Mouse scrolled (600, 331) with delta (0, 0)
Screenshot: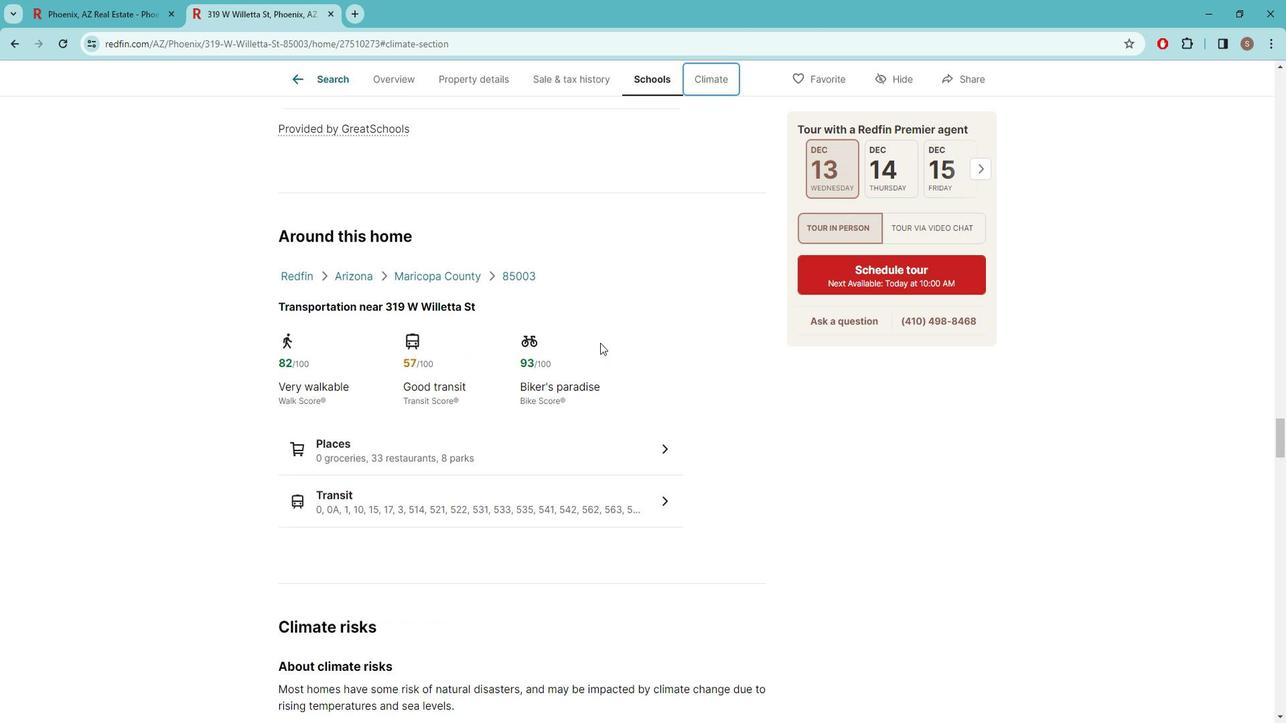 
Action: Mouse scrolled (600, 331) with delta (0, 0)
Screenshot: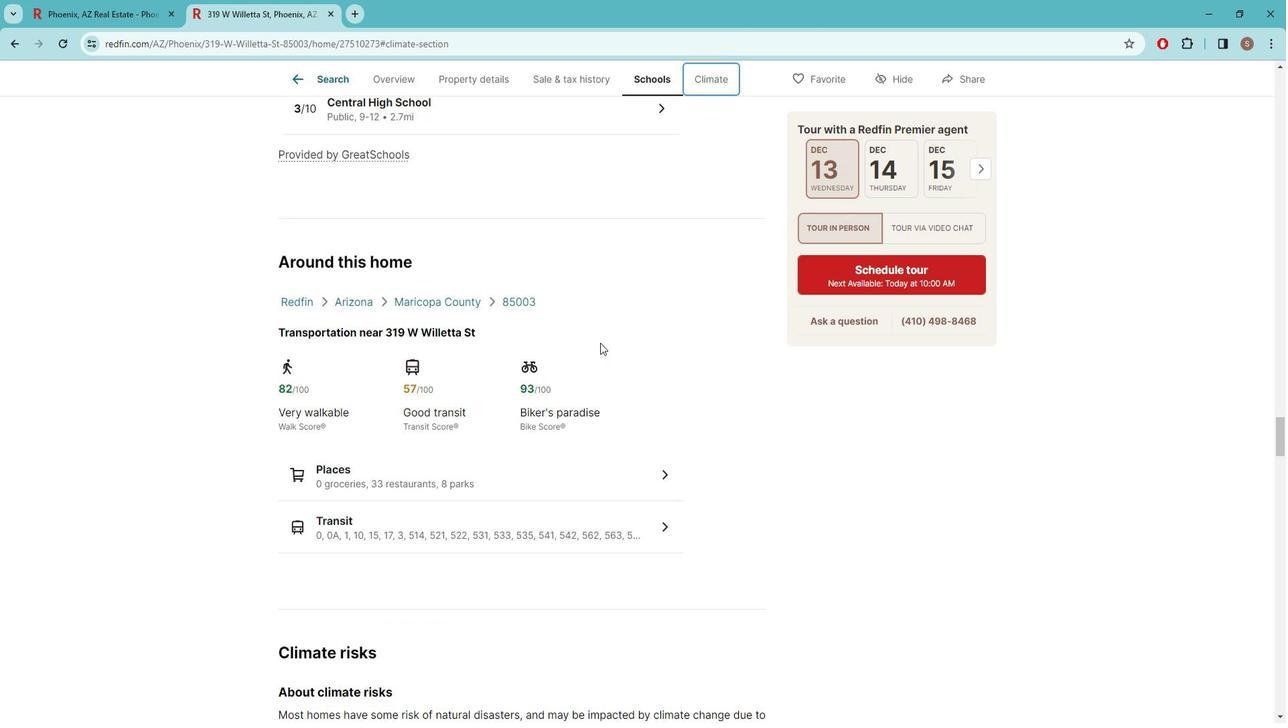 
Action: Mouse scrolled (600, 331) with delta (0, 0)
Screenshot: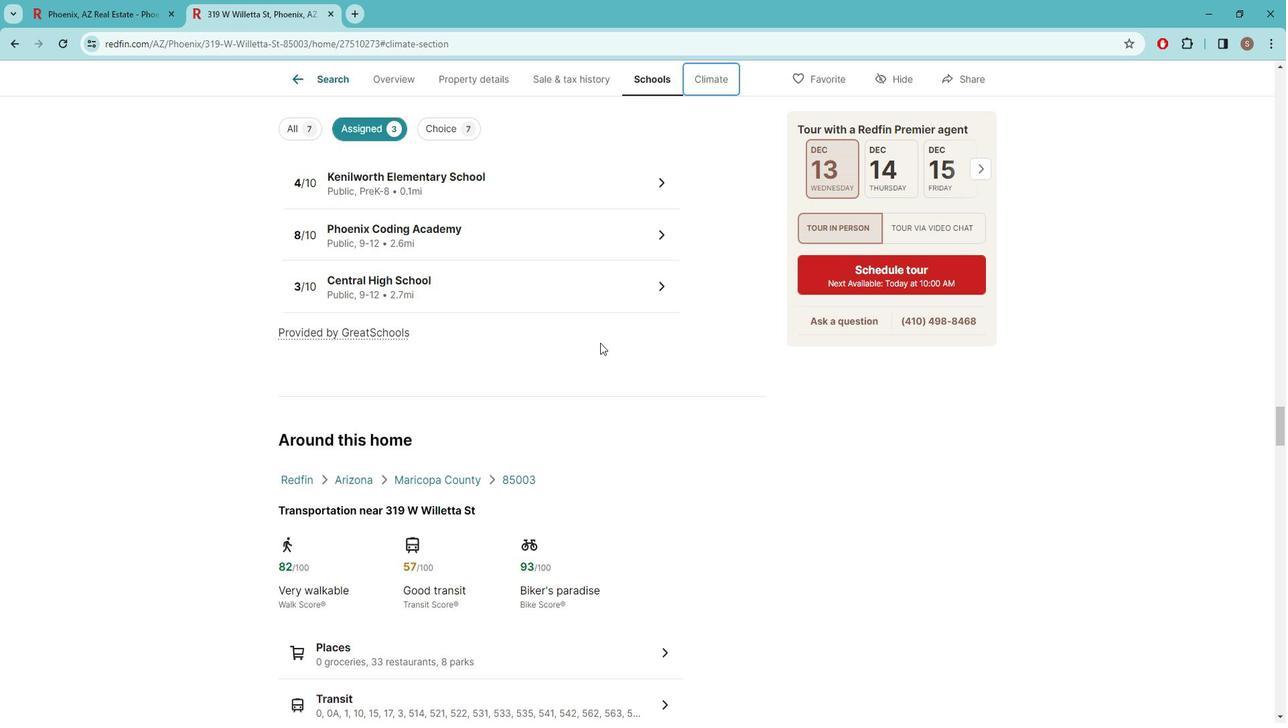 
Action: Mouse scrolled (600, 331) with delta (0, 0)
Screenshot: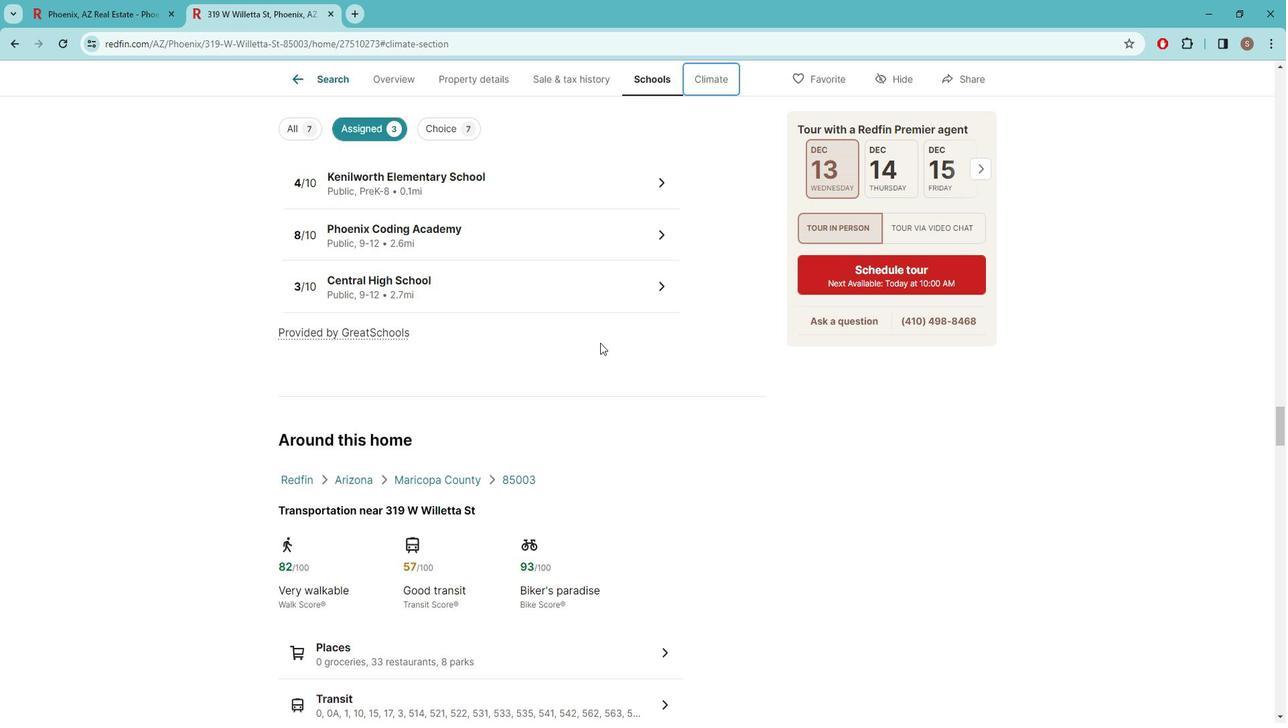 
Action: Mouse scrolled (600, 331) with delta (0, 0)
Screenshot: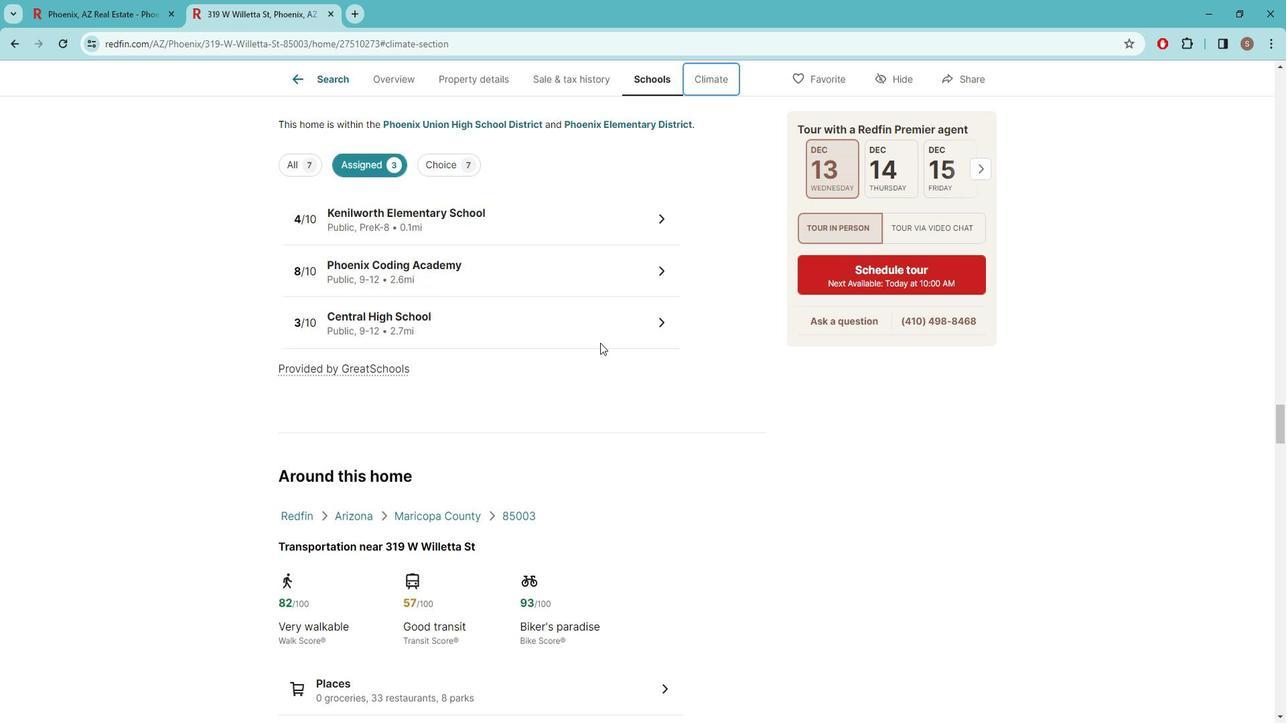 
Action: Mouse scrolled (600, 331) with delta (0, 0)
Screenshot: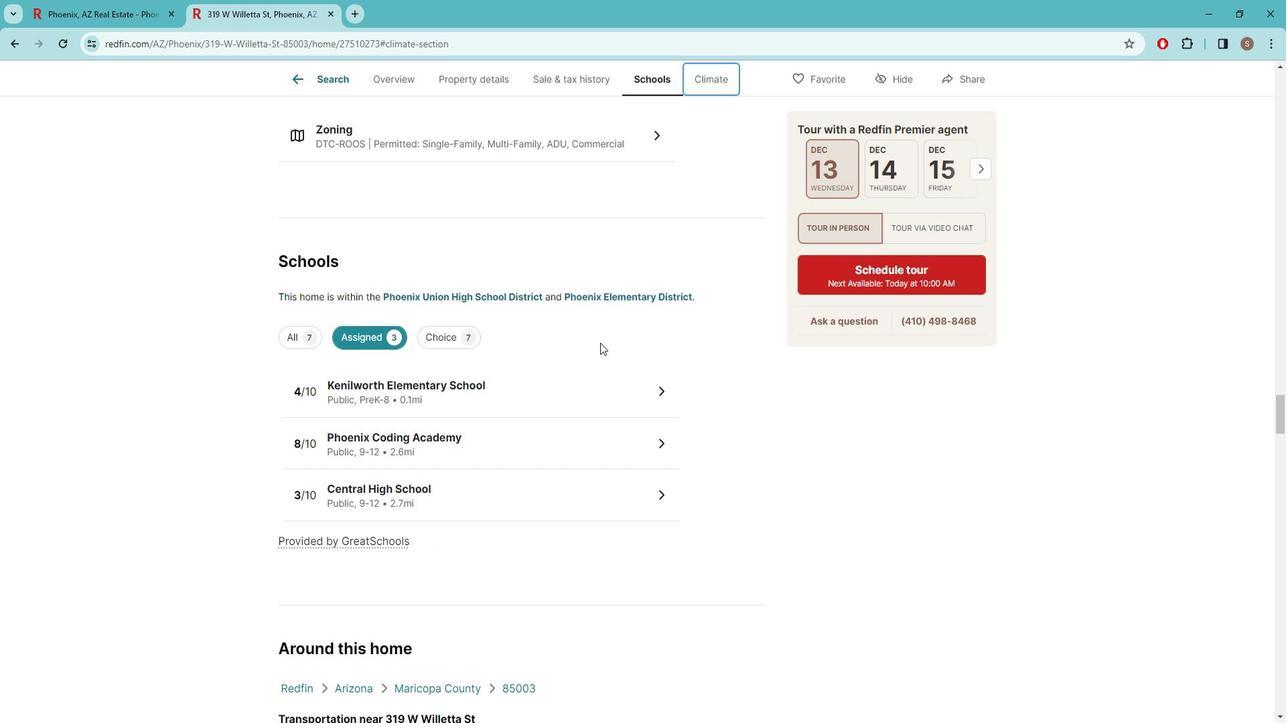 
Action: Mouse scrolled (600, 331) with delta (0, 0)
Screenshot: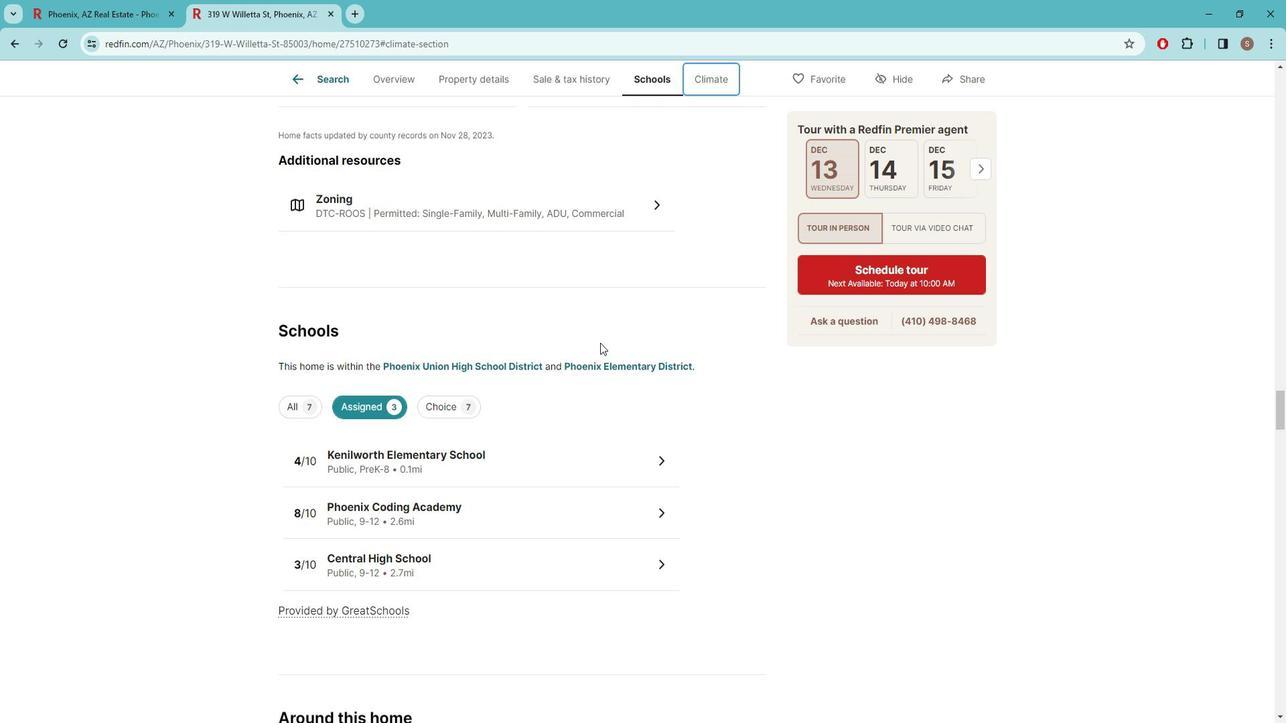 
Action: Mouse scrolled (600, 331) with delta (0, 0)
Screenshot: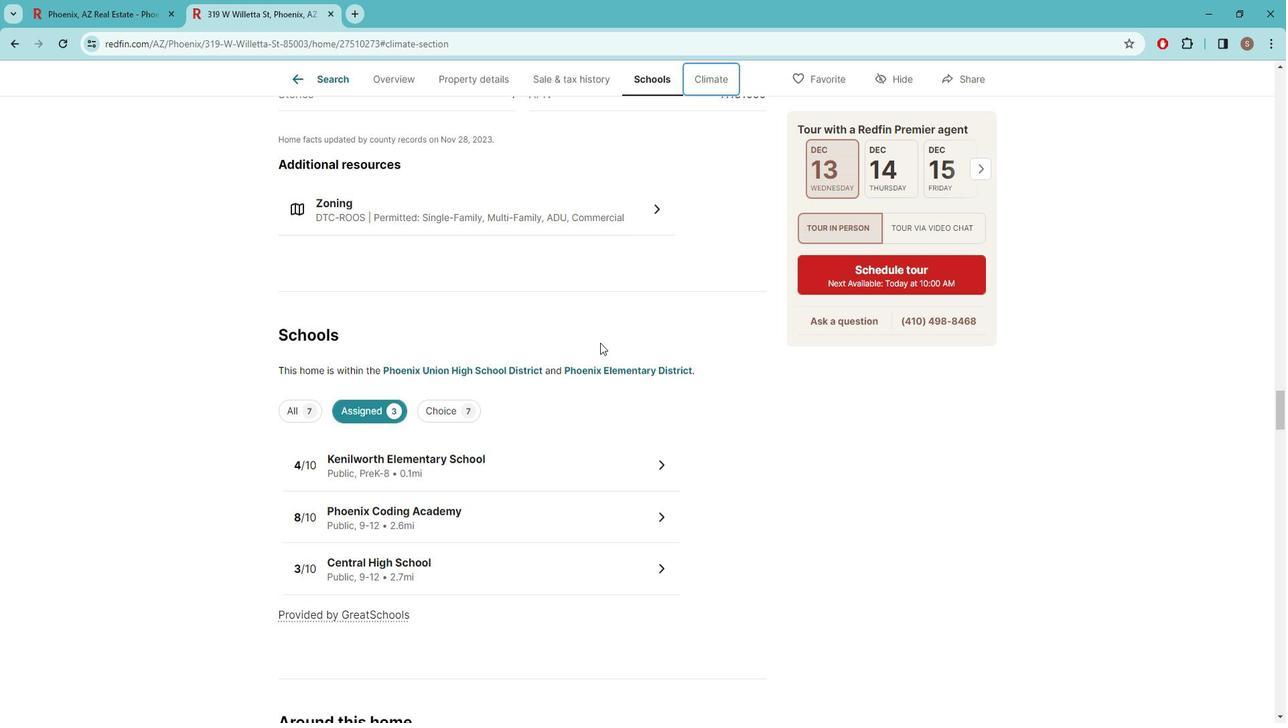 
Action: Mouse scrolled (600, 331) with delta (0, 0)
Screenshot: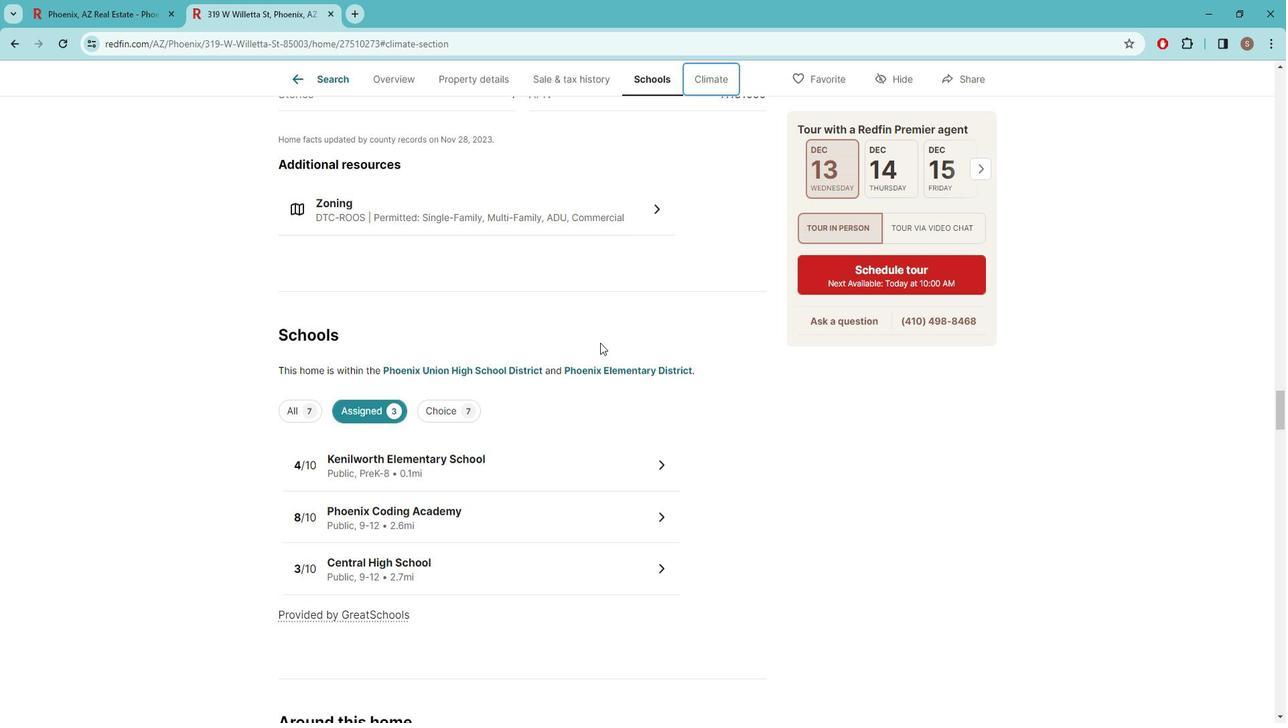 
Action: Mouse scrolled (600, 331) with delta (0, 0)
Screenshot: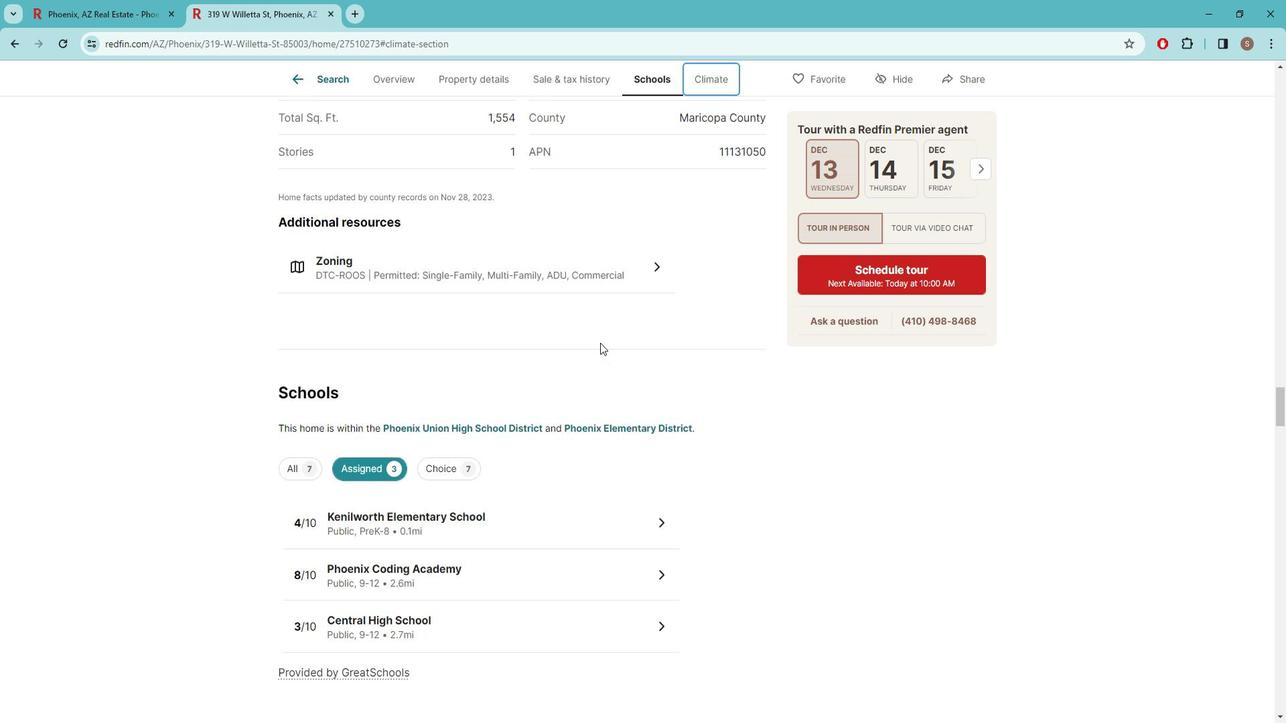 
Action: Mouse scrolled (600, 331) with delta (0, 0)
Screenshot: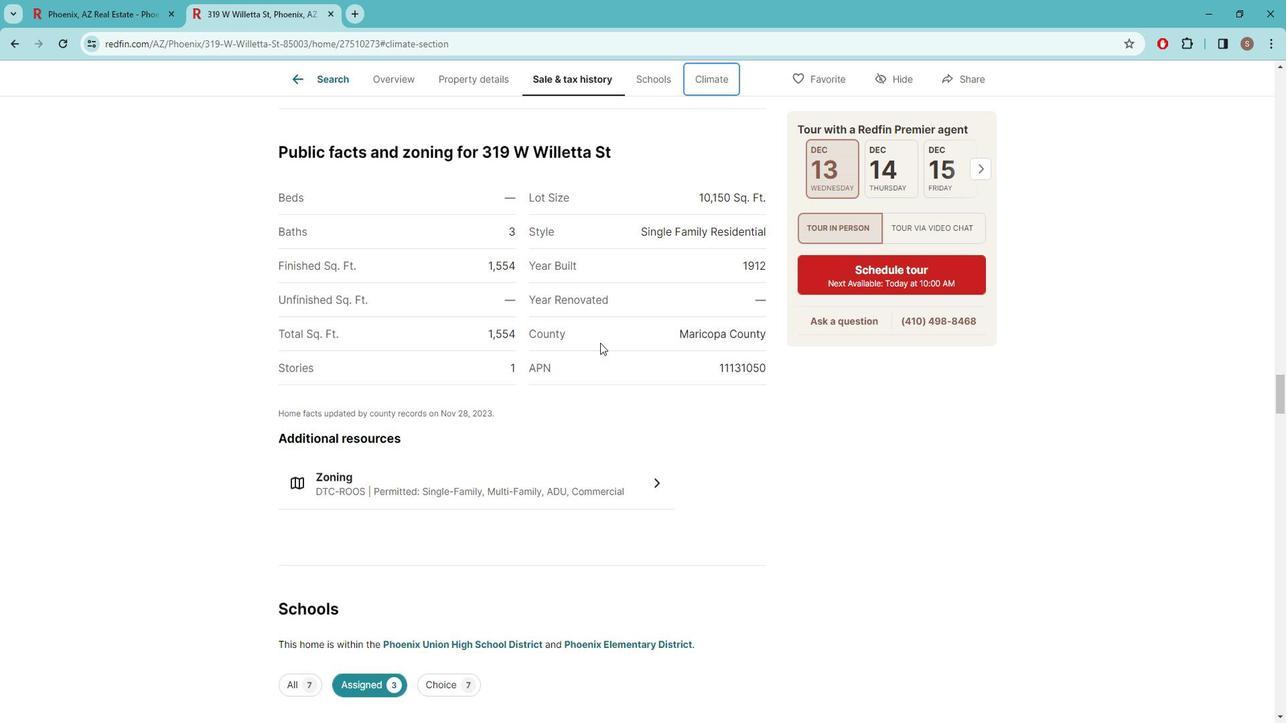 
Action: Mouse scrolled (600, 331) with delta (0, 0)
Screenshot: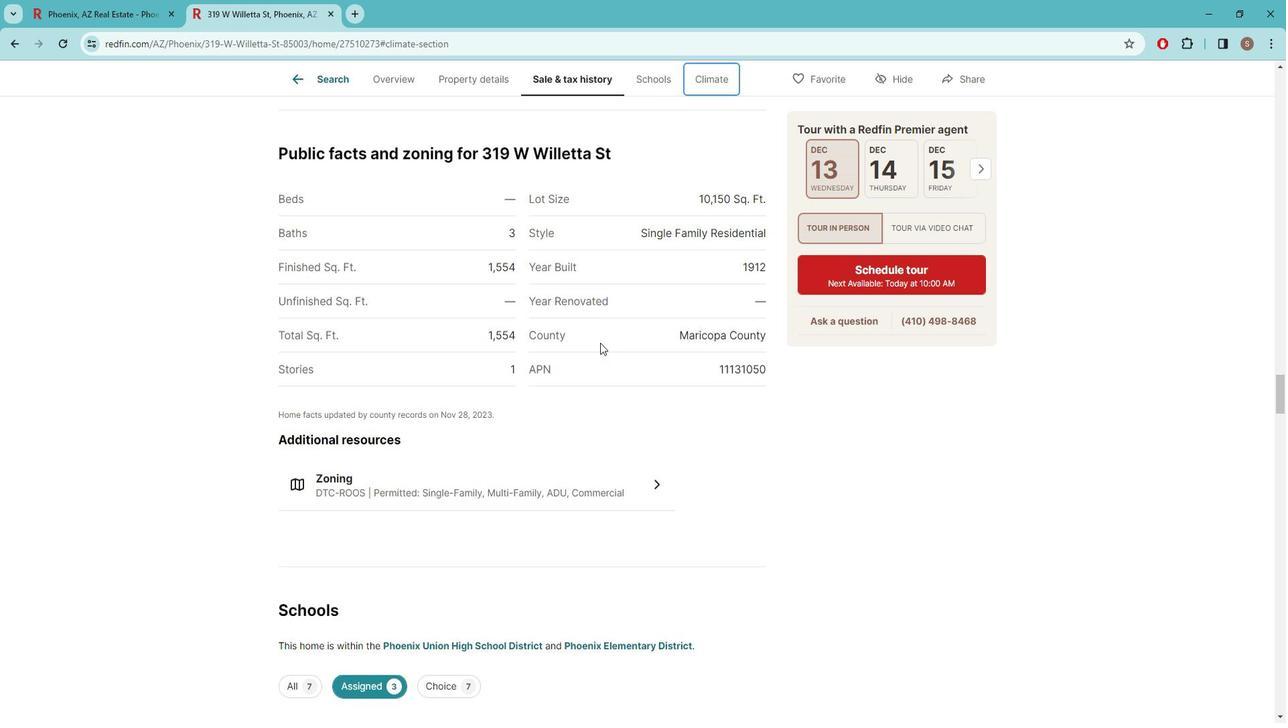 
Action: Mouse scrolled (600, 331) with delta (0, 0)
Screenshot: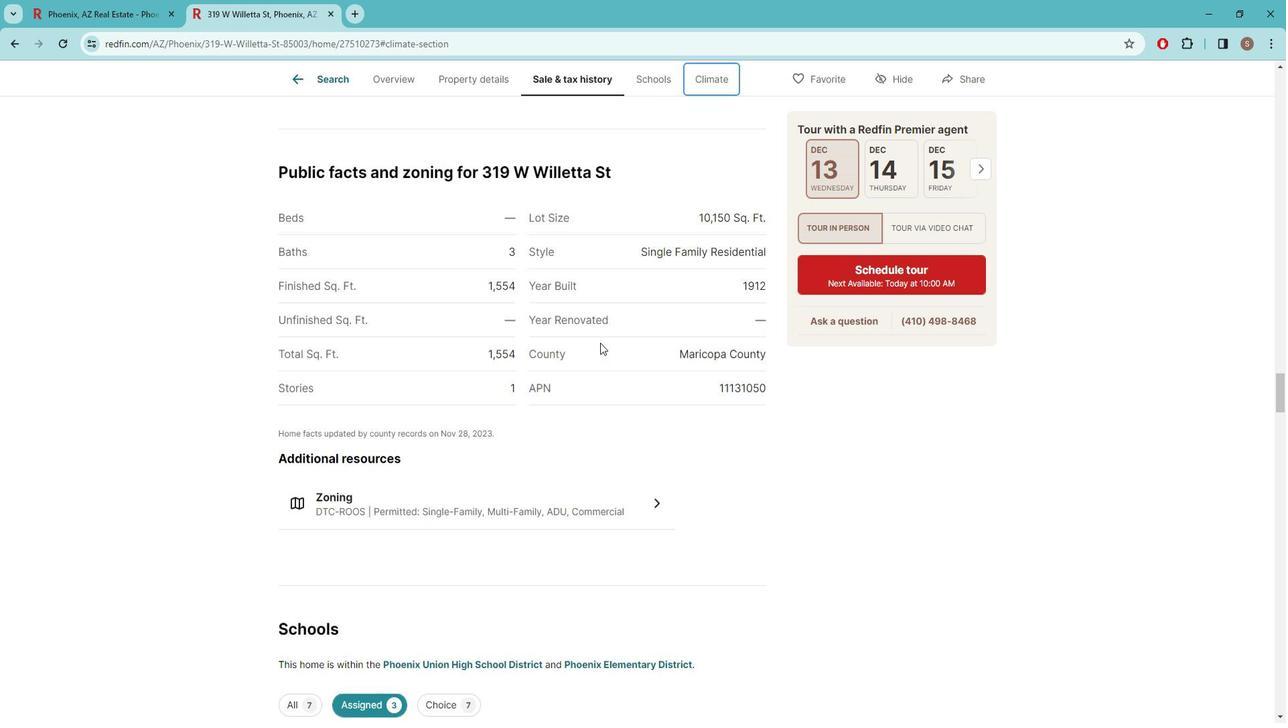 
Action: Mouse scrolled (600, 331) with delta (0, 0)
Screenshot: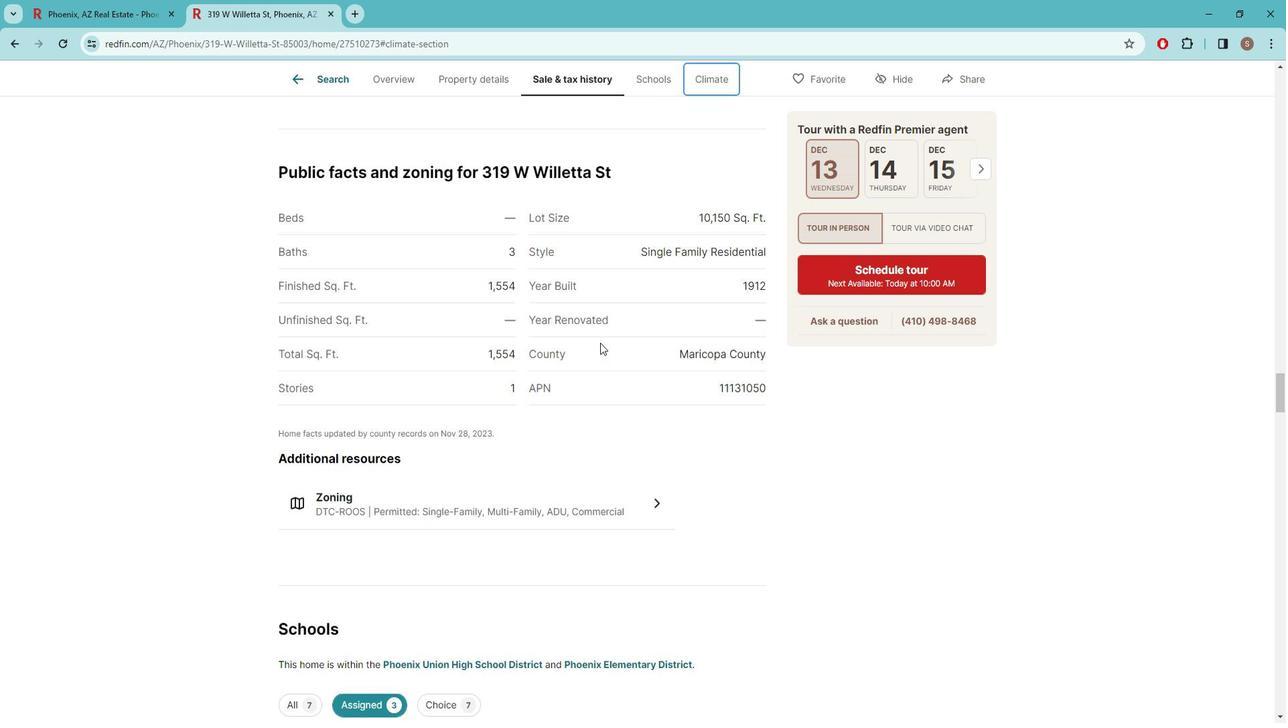 
Action: Mouse scrolled (600, 331) with delta (0, 0)
Screenshot: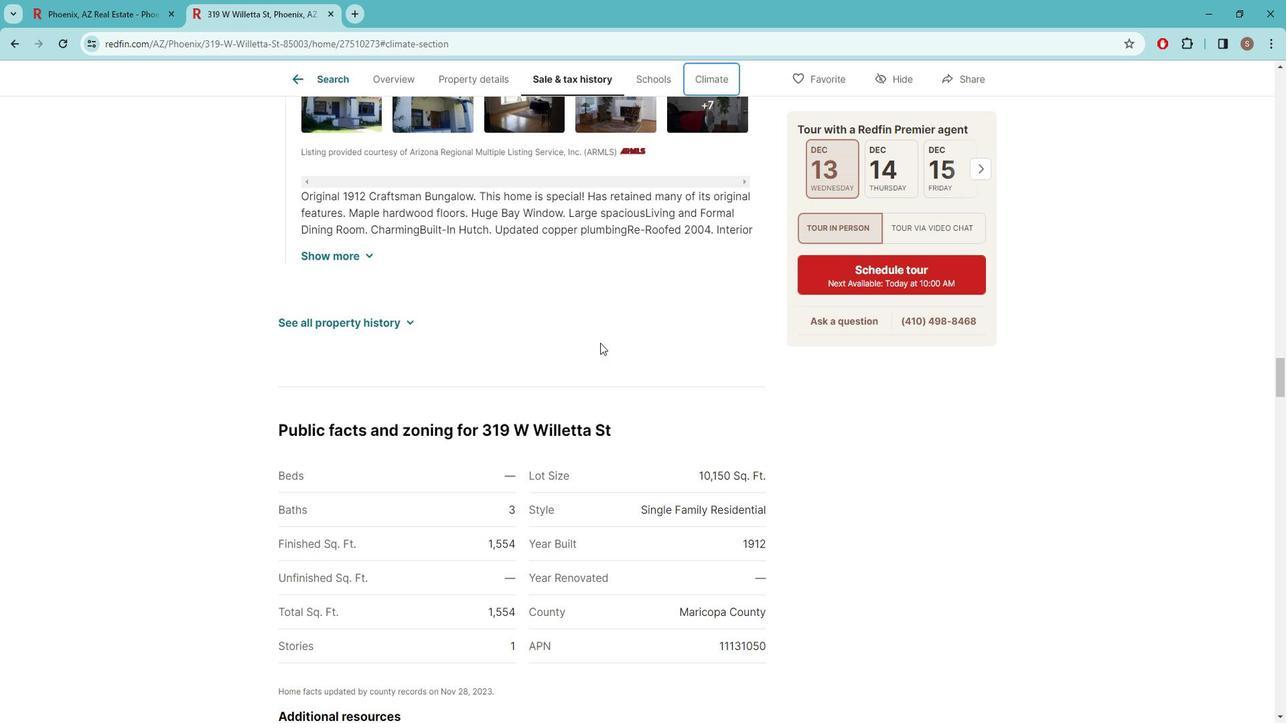 
Action: Mouse scrolled (600, 331) with delta (0, 0)
Screenshot: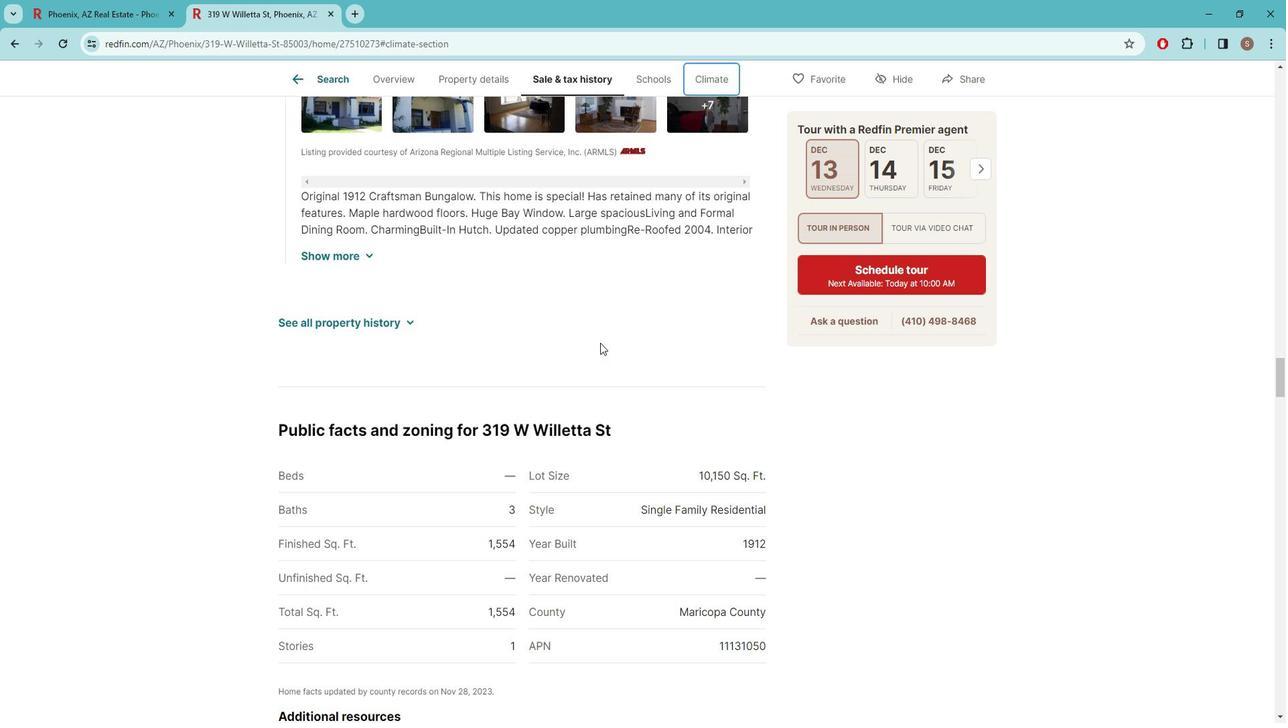 
Action: Mouse scrolled (600, 331) with delta (0, 0)
Screenshot: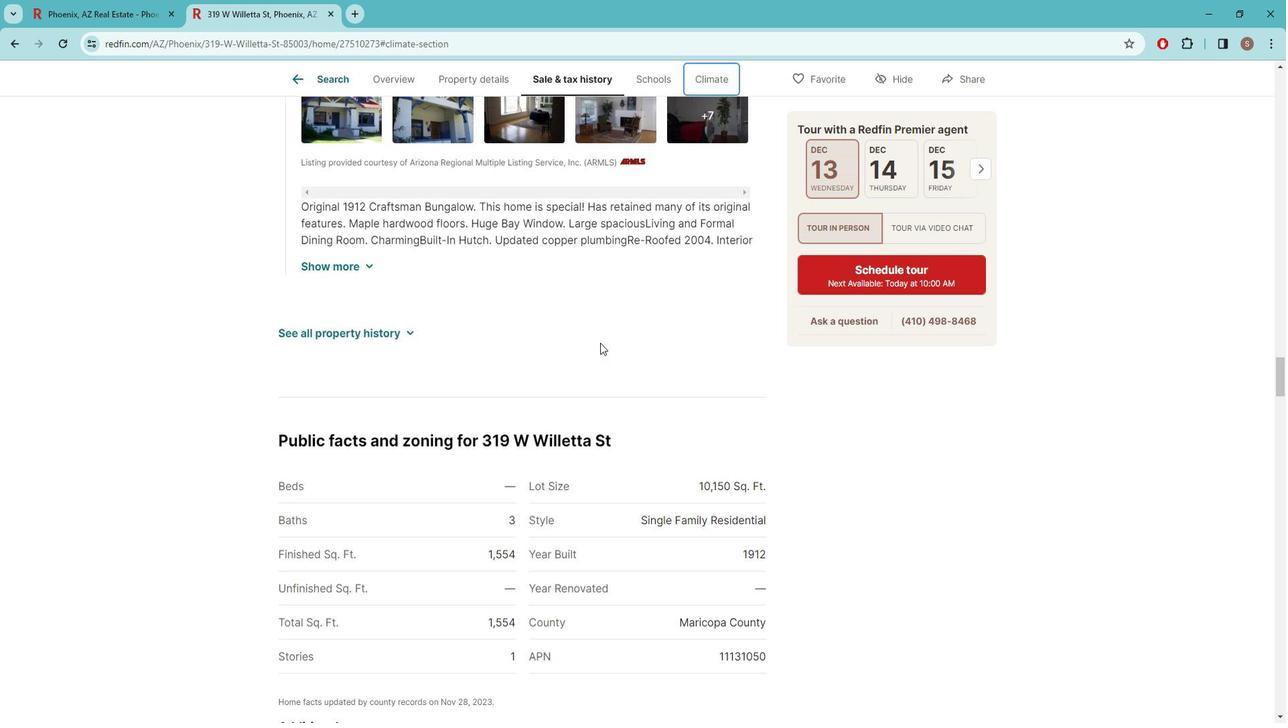
Action: Mouse moved to (599, 331)
Screenshot: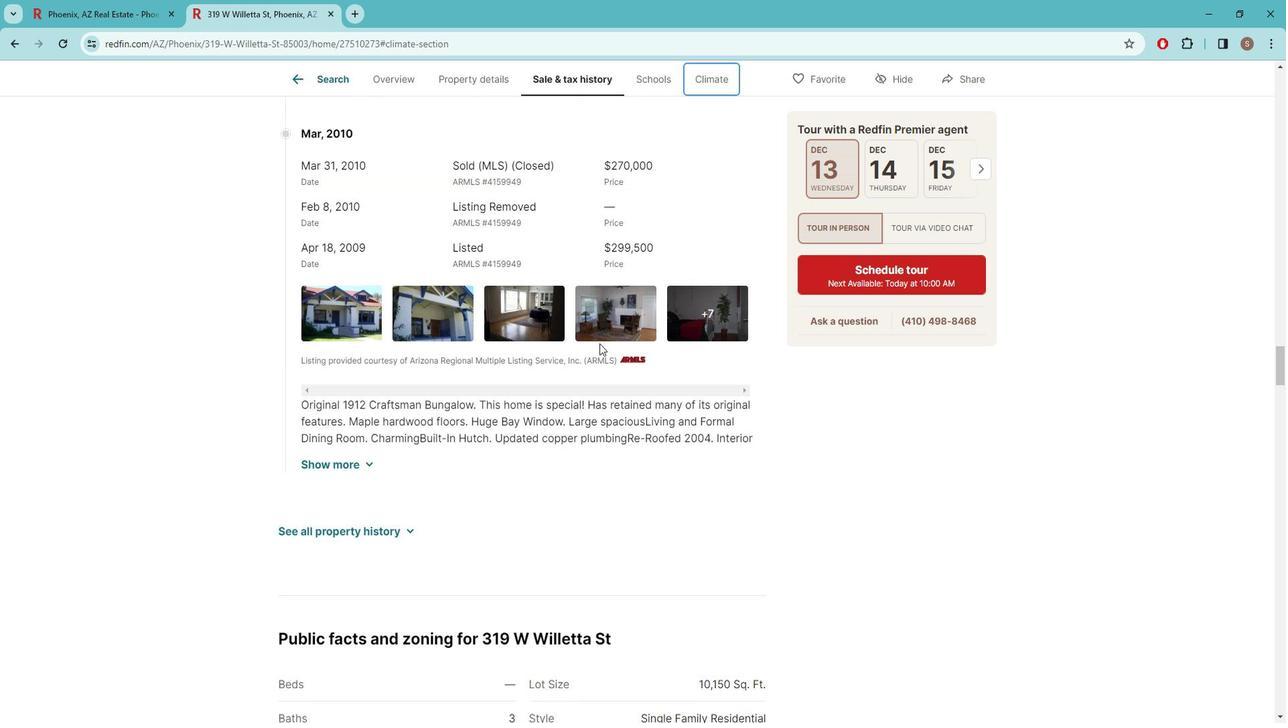 
Action: Mouse scrolled (599, 332) with delta (0, 0)
Screenshot: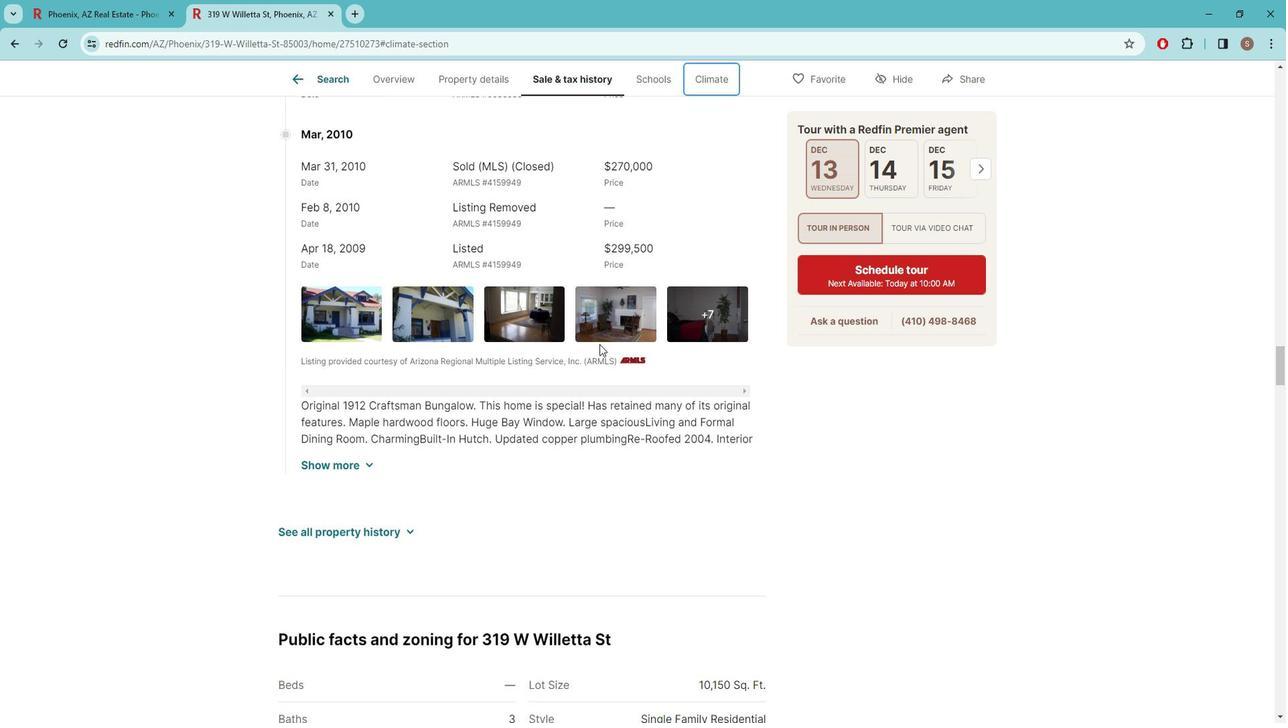 
Action: Mouse scrolled (599, 332) with delta (0, 0)
Screenshot: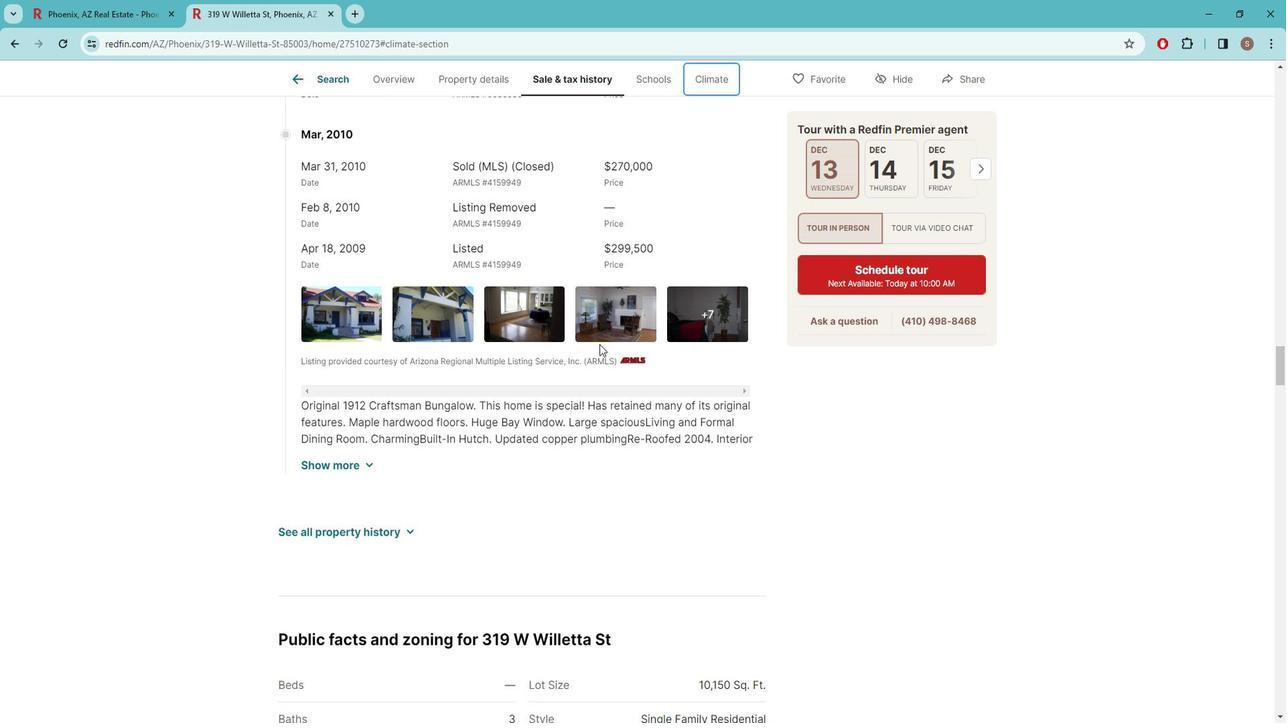 
Action: Mouse scrolled (599, 332) with delta (0, 0)
Screenshot: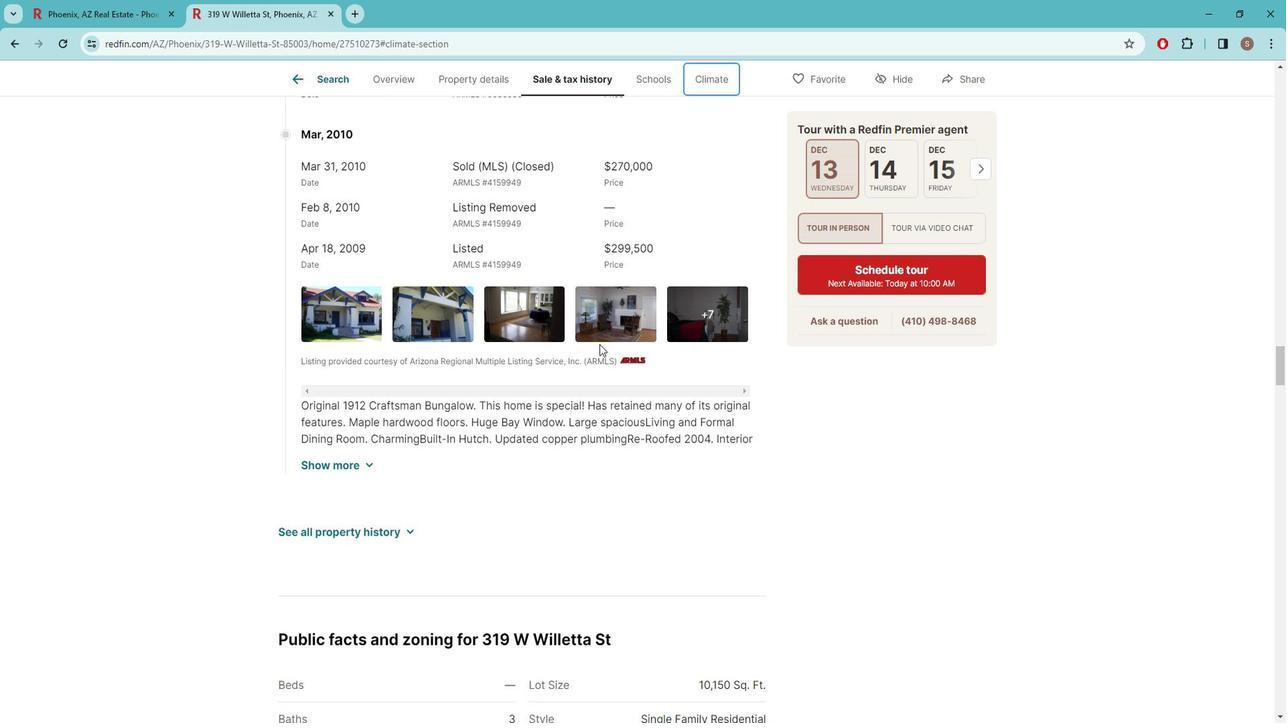 
Action: Mouse scrolled (599, 332) with delta (0, 0)
Screenshot: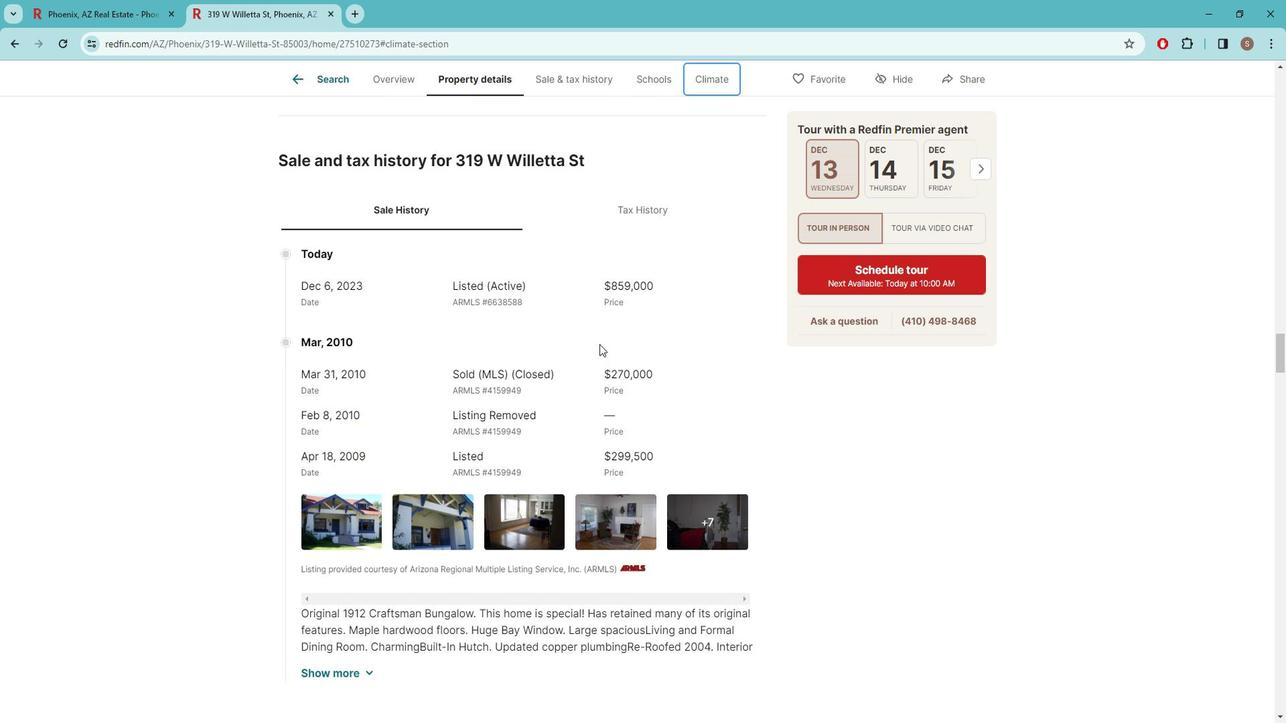 
Action: Mouse scrolled (599, 332) with delta (0, 0)
Screenshot: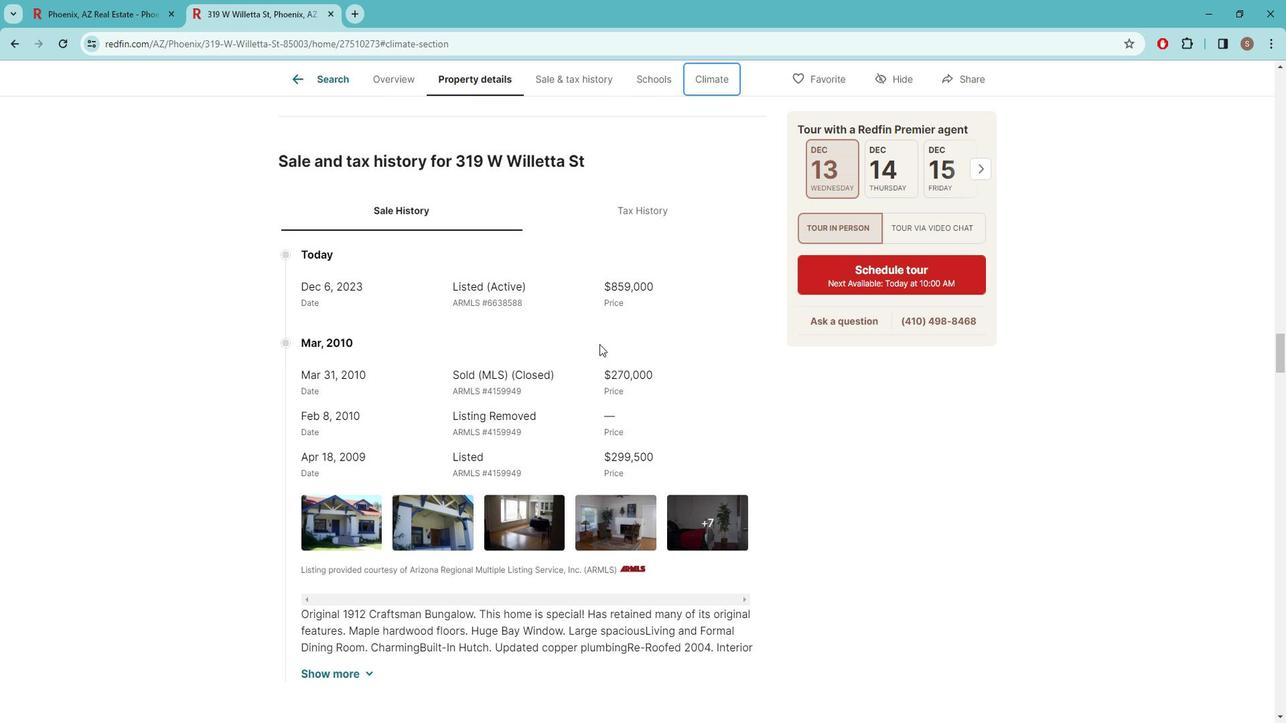 
Action: Mouse scrolled (599, 332) with delta (0, 0)
Screenshot: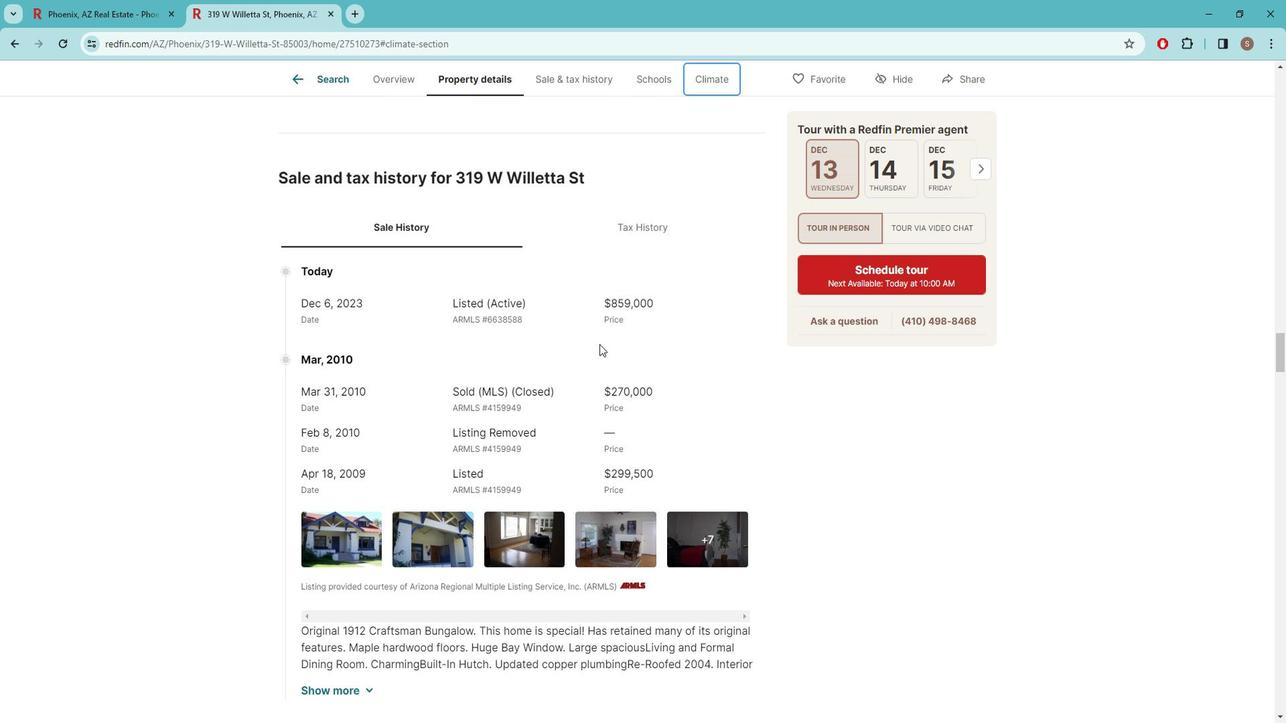 
Action: Mouse scrolled (599, 332) with delta (0, 0)
Screenshot: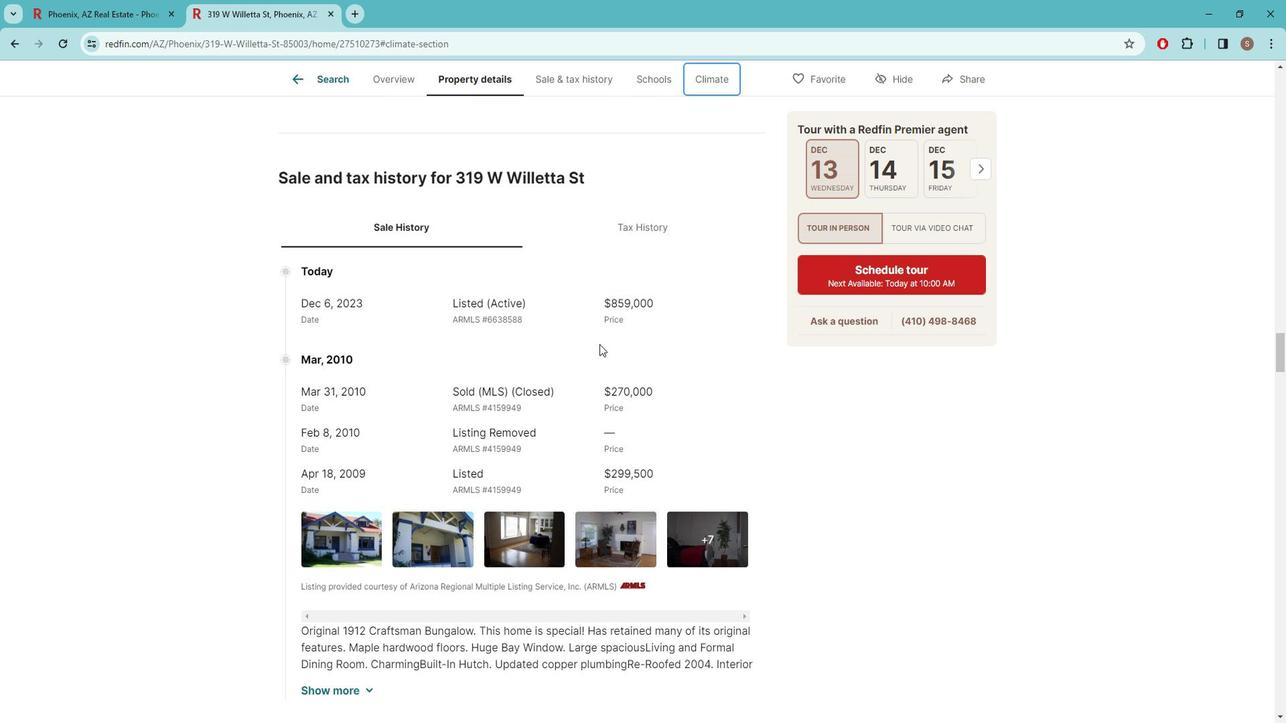 
Action: Mouse scrolled (599, 332) with delta (0, 0)
Screenshot: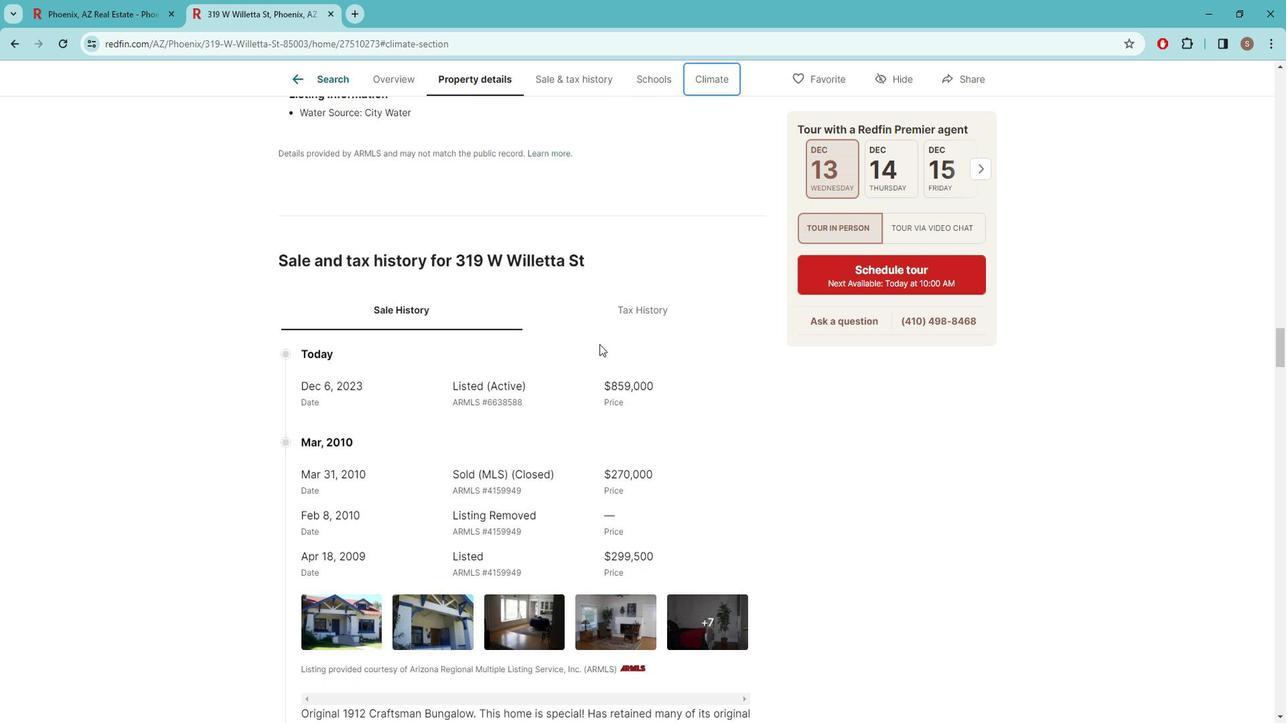 
Action: Mouse scrolled (599, 332) with delta (0, 0)
Screenshot: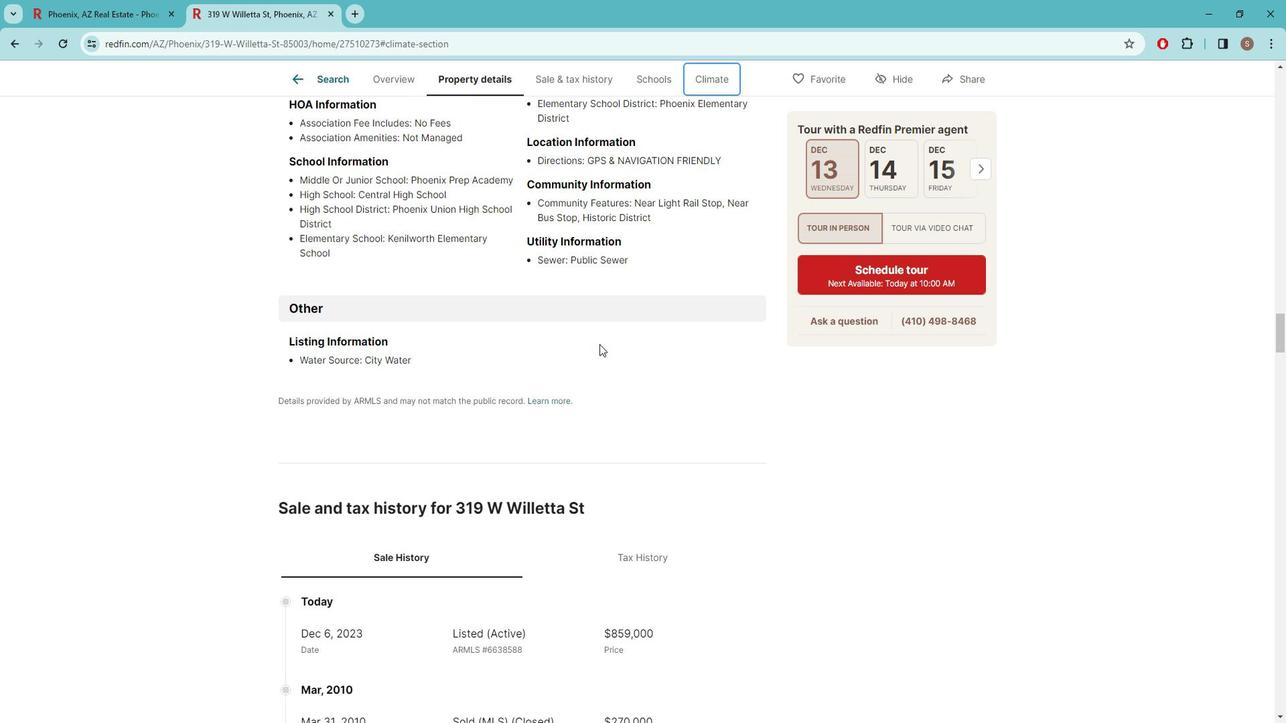 
Action: Mouse scrolled (599, 332) with delta (0, 0)
Screenshot: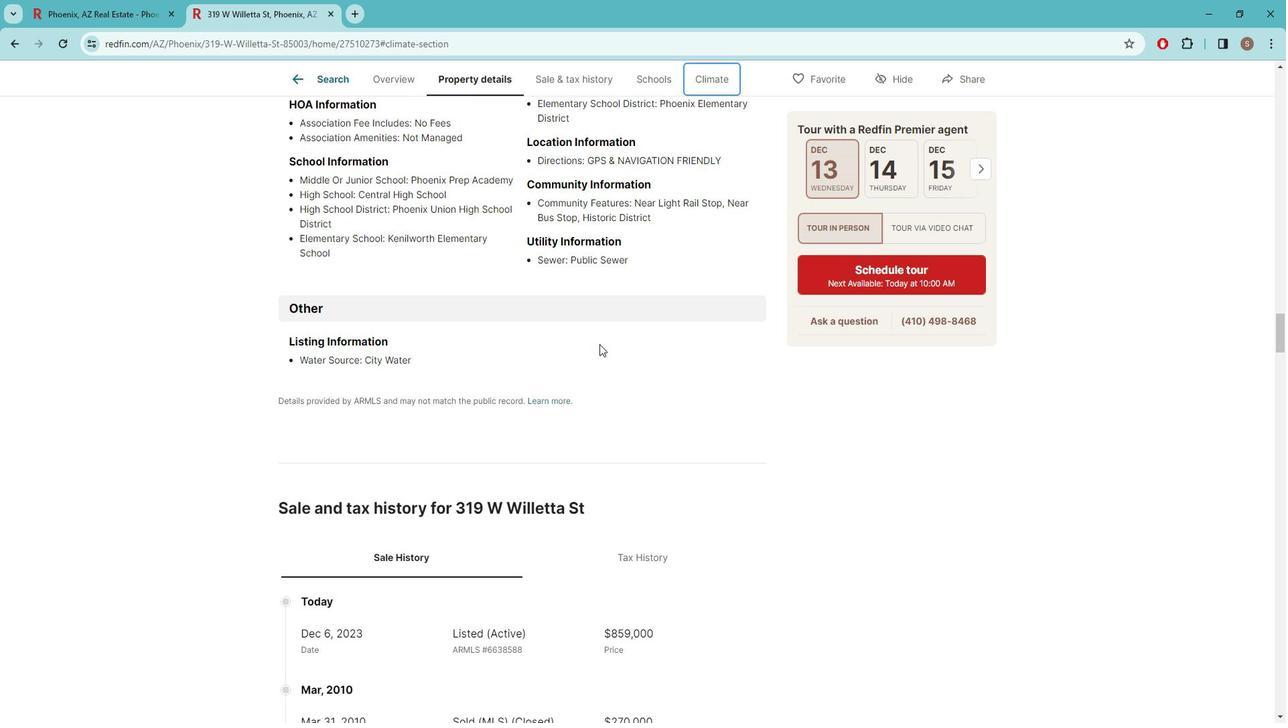 
Action: Mouse scrolled (599, 332) with delta (0, 0)
Screenshot: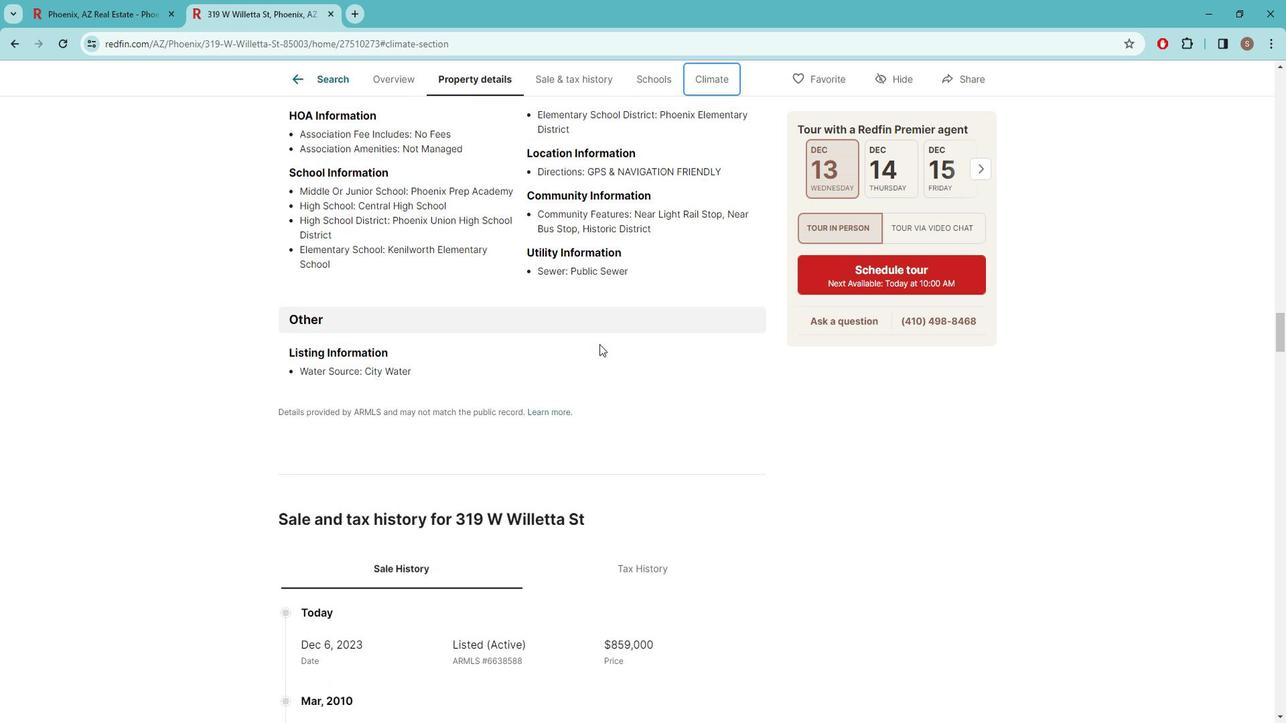 
Action: Mouse moved to (599, 331)
Screenshot: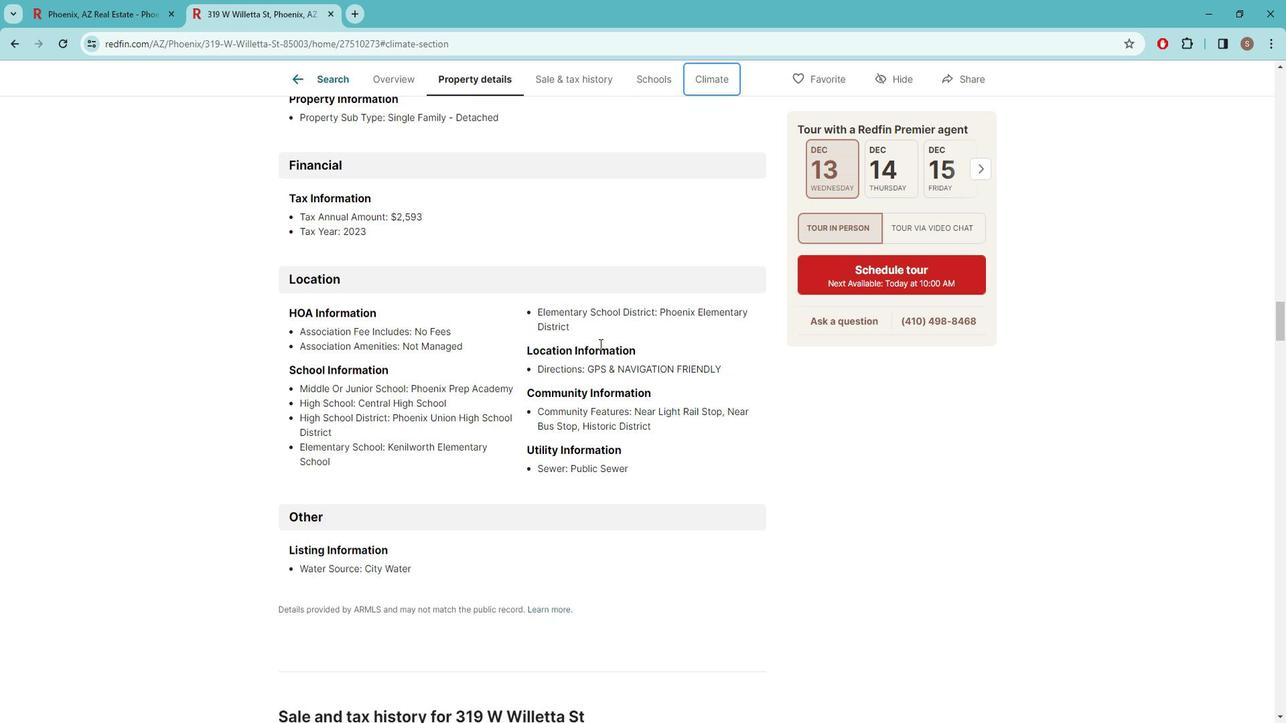 
Action: Mouse scrolled (599, 332) with delta (0, 0)
Screenshot: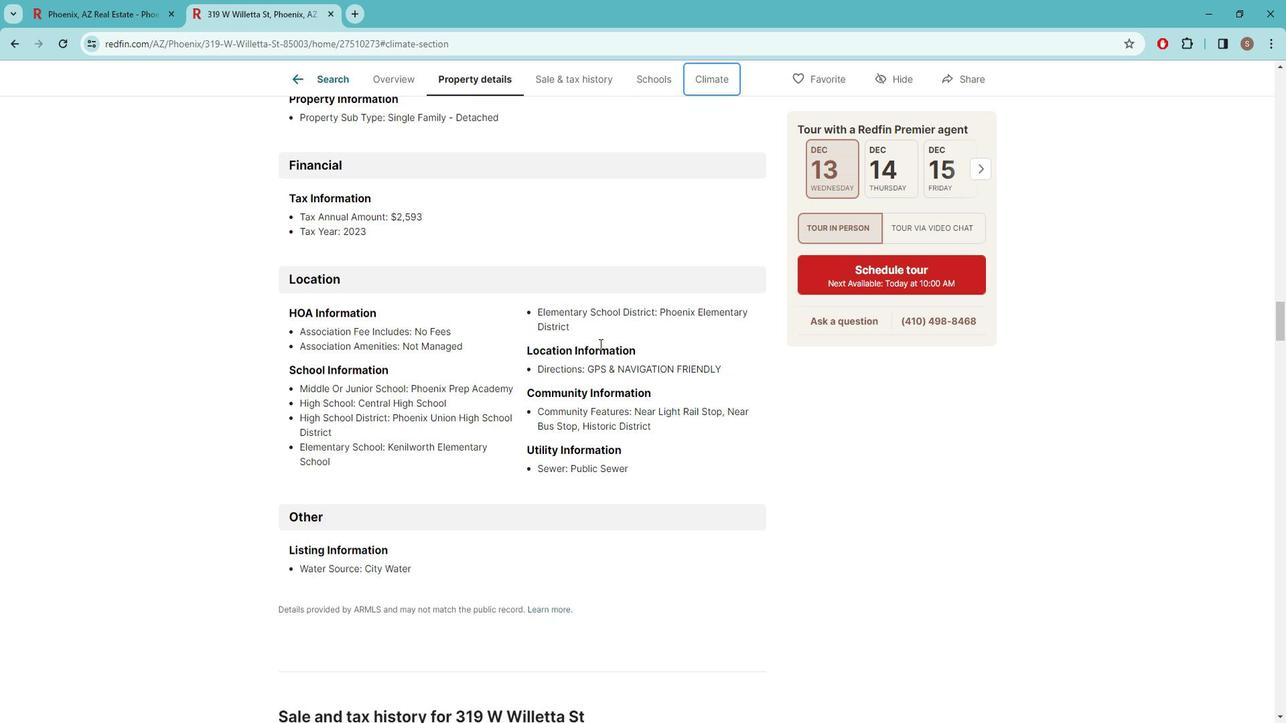 
Action: Mouse scrolled (599, 332) with delta (0, 0)
Screenshot: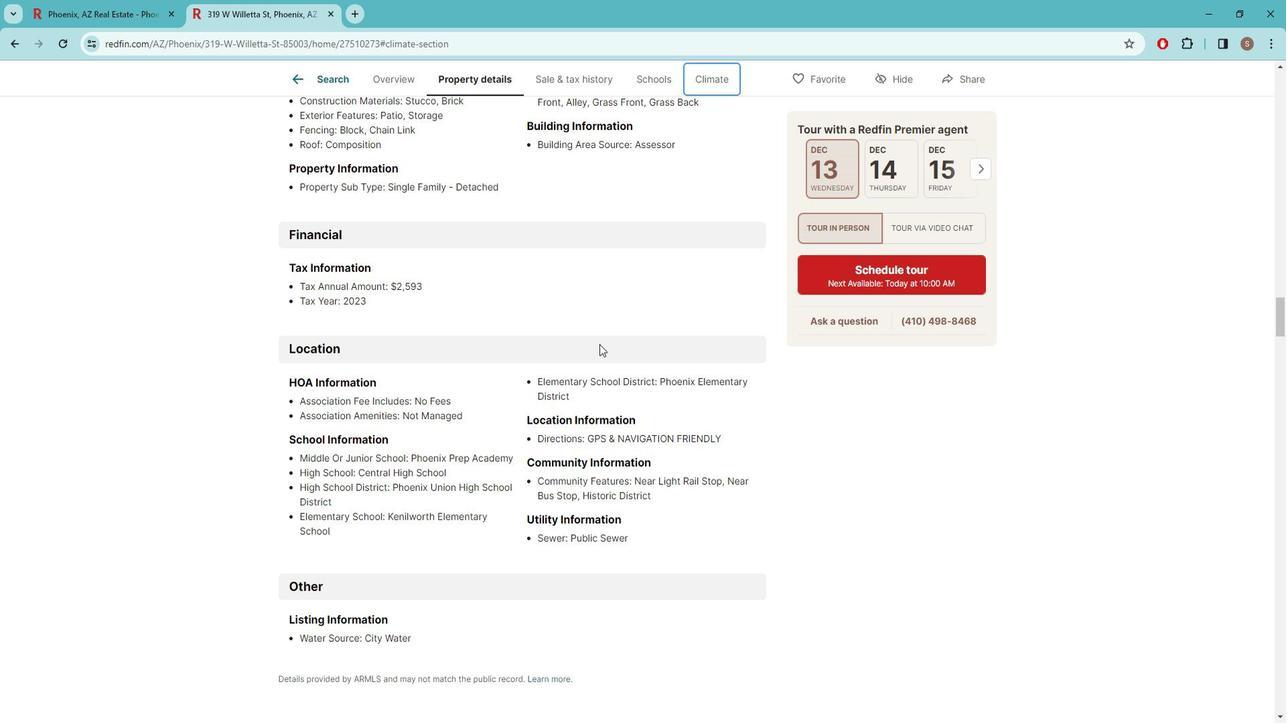 
Action: Mouse scrolled (599, 332) with delta (0, 0)
Screenshot: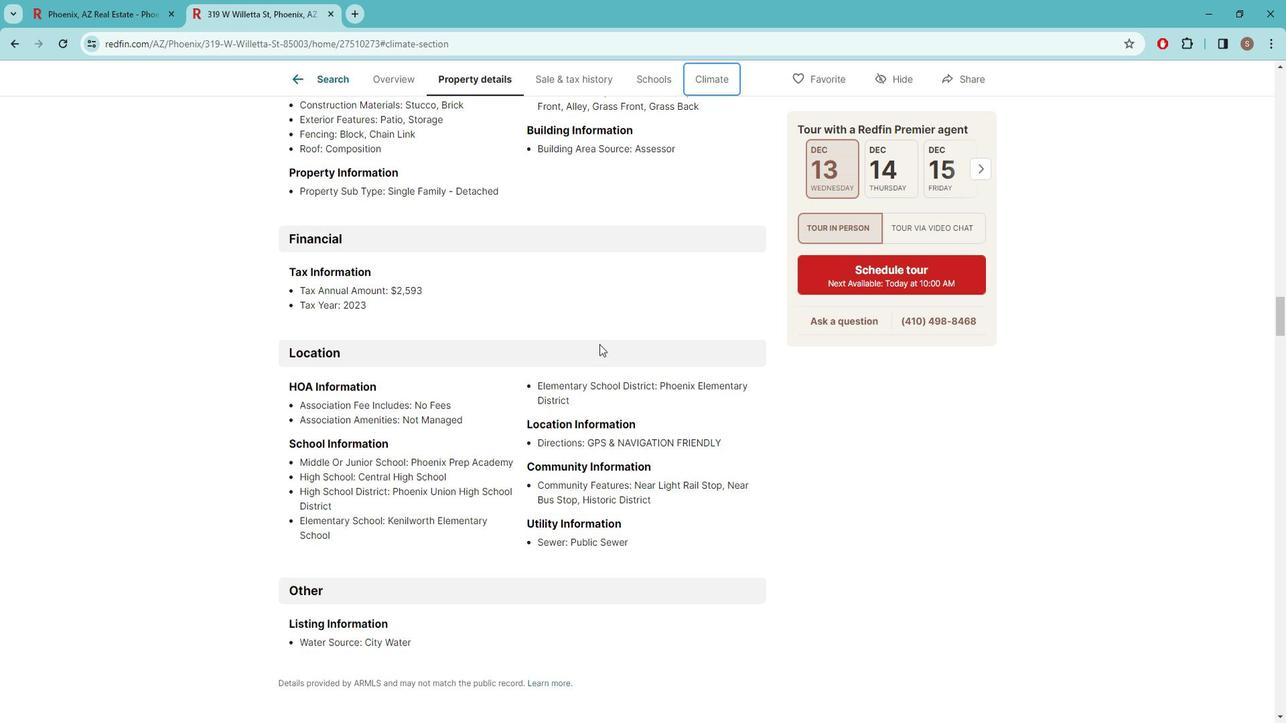 
Action: Mouse scrolled (599, 332) with delta (0, 0)
Screenshot: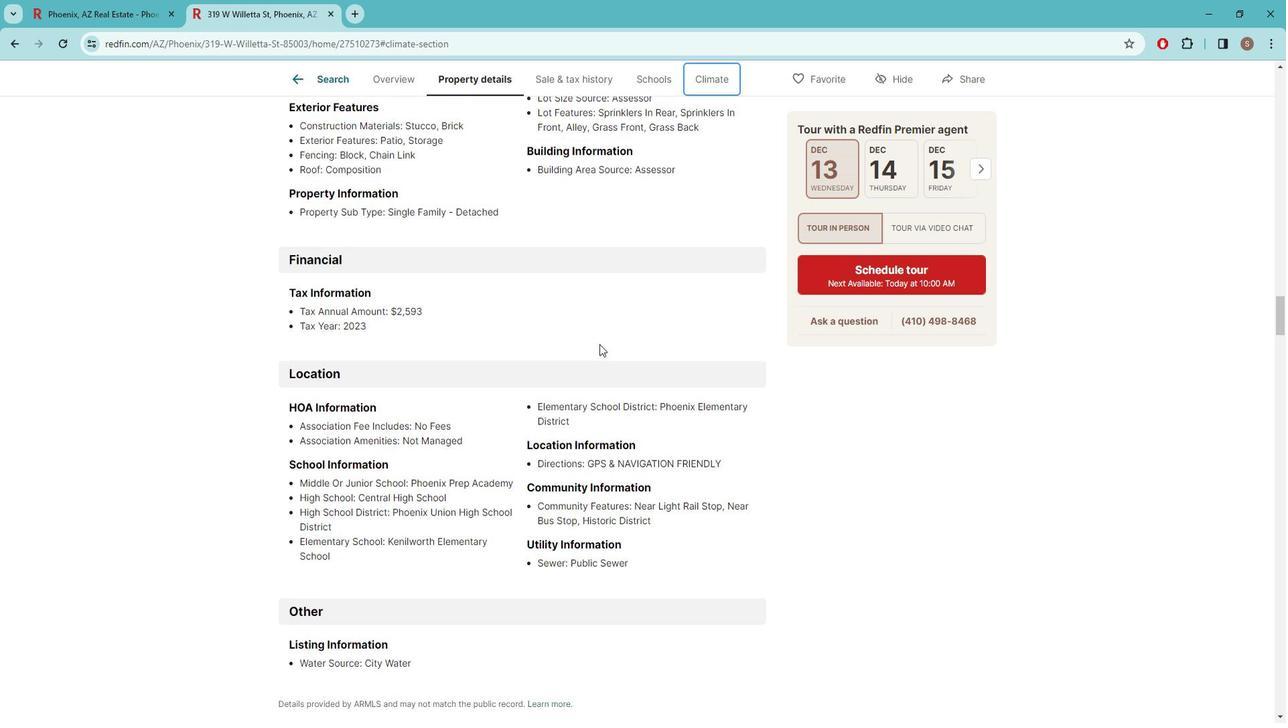 
Action: Mouse scrolled (599, 332) with delta (0, 0)
Screenshot: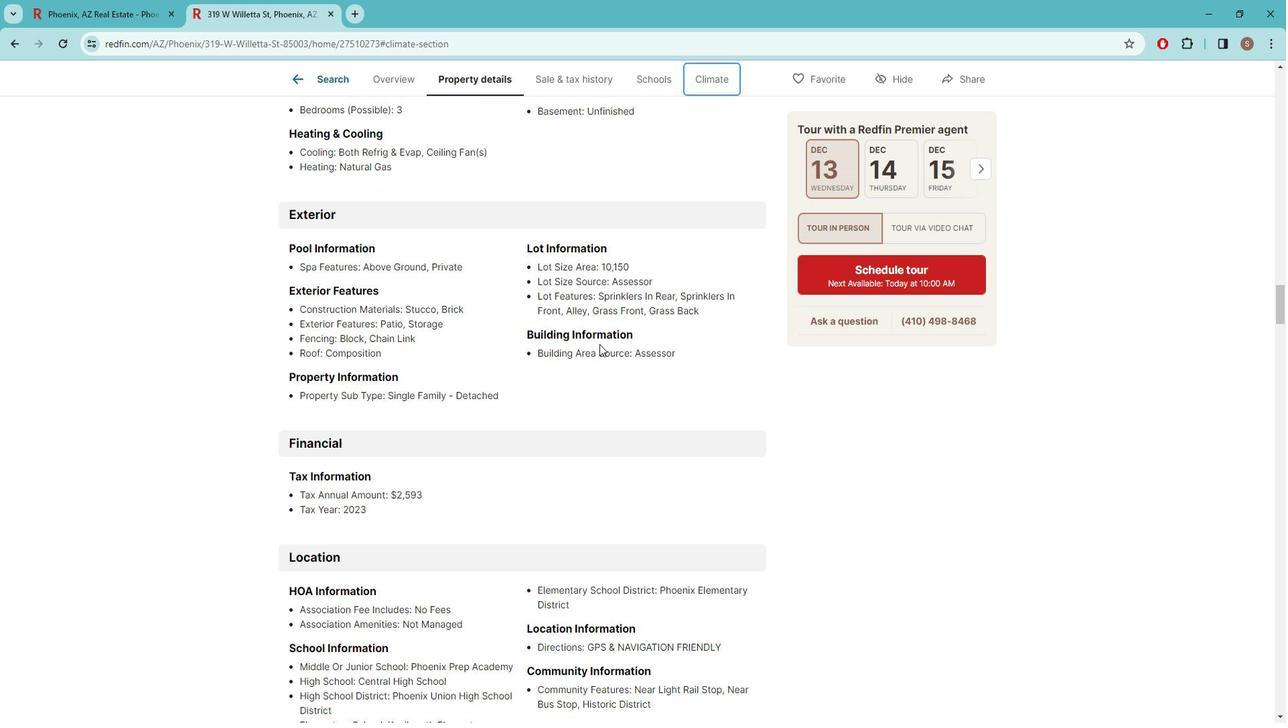 
Action: Mouse scrolled (599, 332) with delta (0, 0)
Screenshot: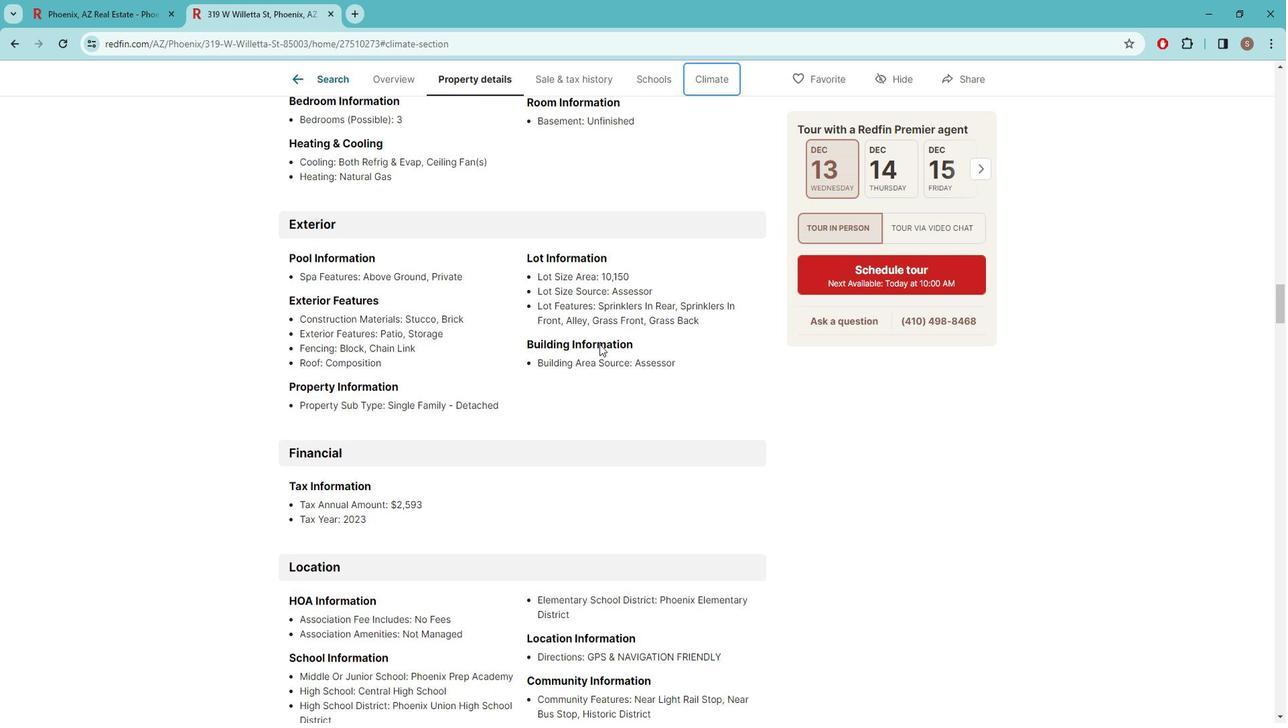 
Action: Mouse scrolled (599, 332) with delta (0, 0)
Screenshot: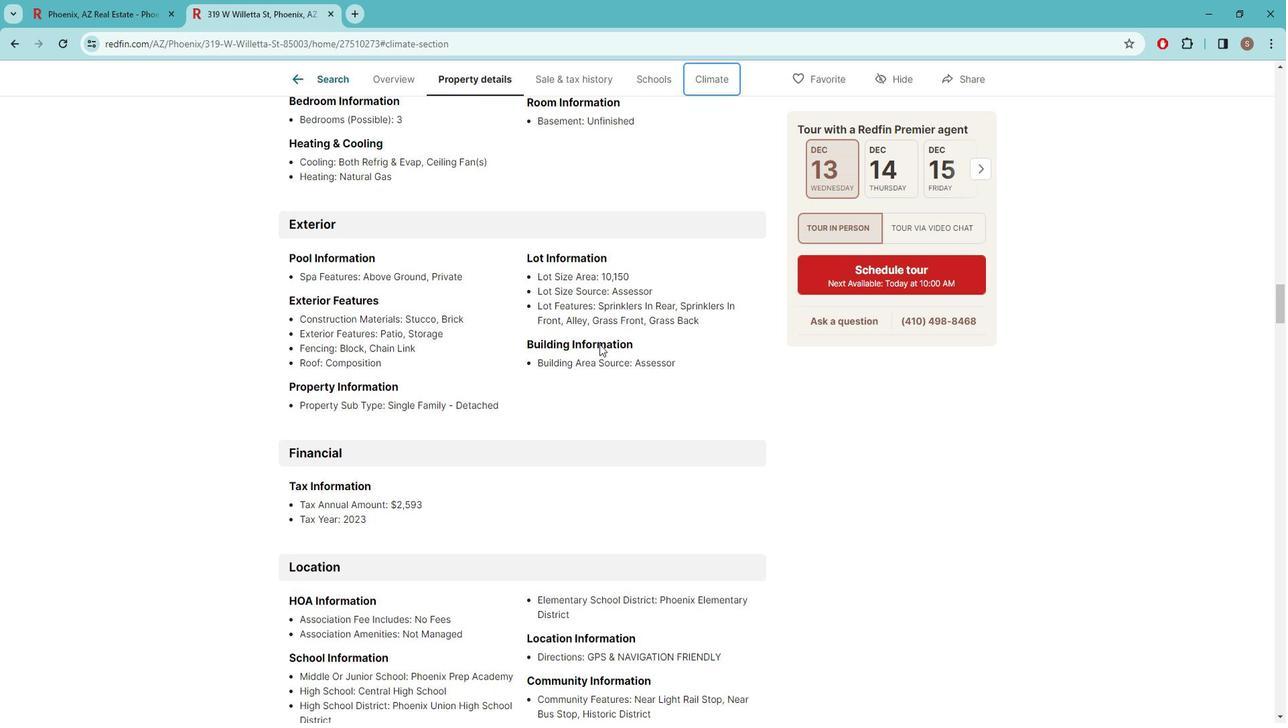 
Action: Mouse scrolled (599, 332) with delta (0, 0)
Screenshot: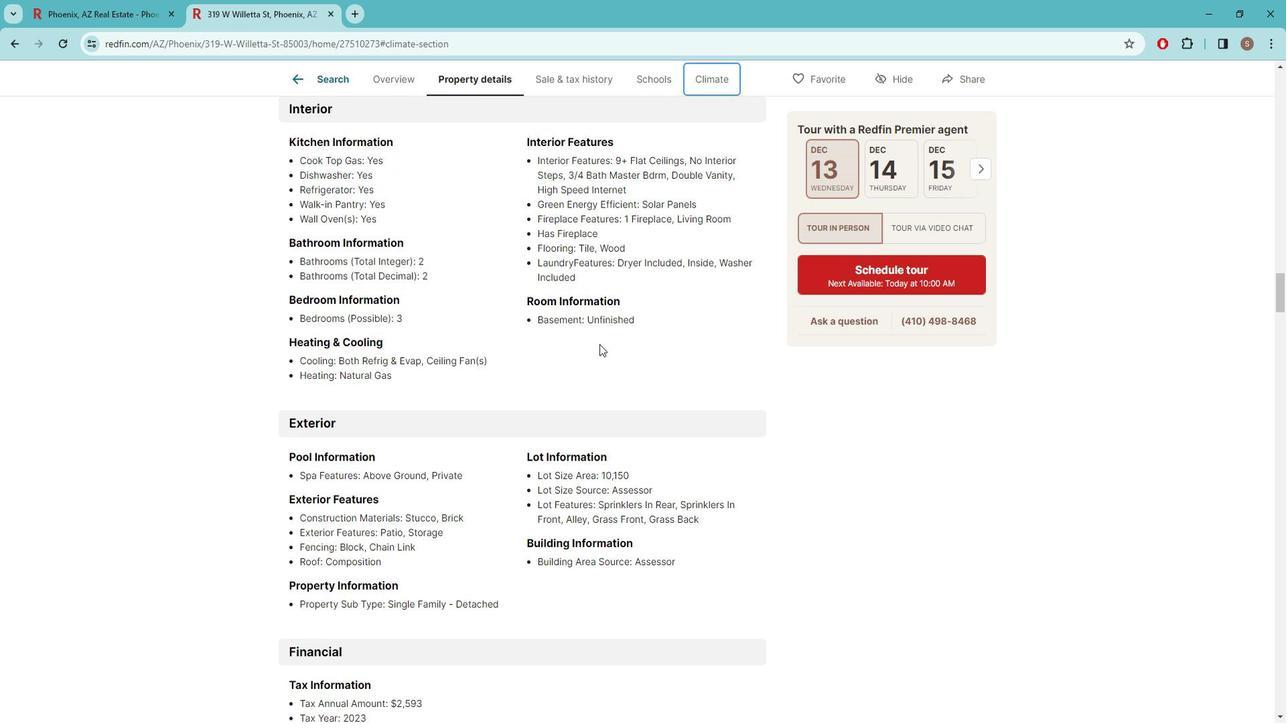 
Action: Mouse scrolled (599, 332) with delta (0, 0)
Screenshot: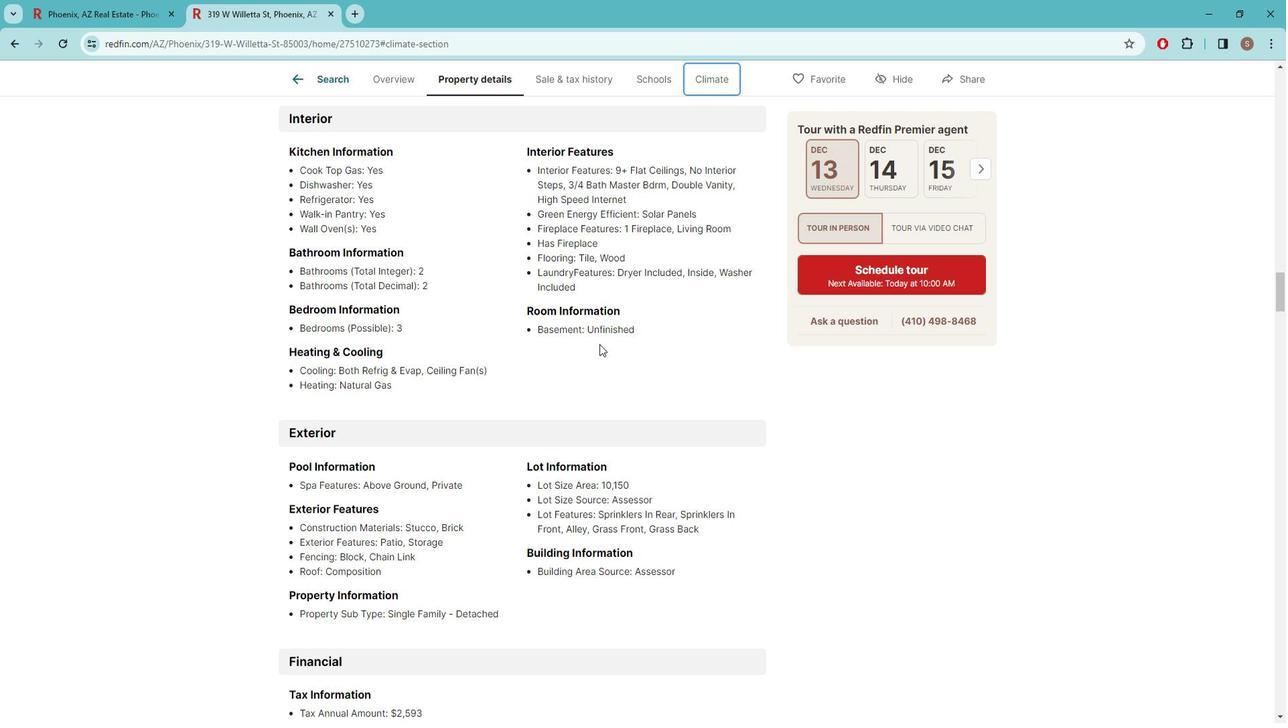 
Action: Mouse moved to (599, 333)
Screenshot: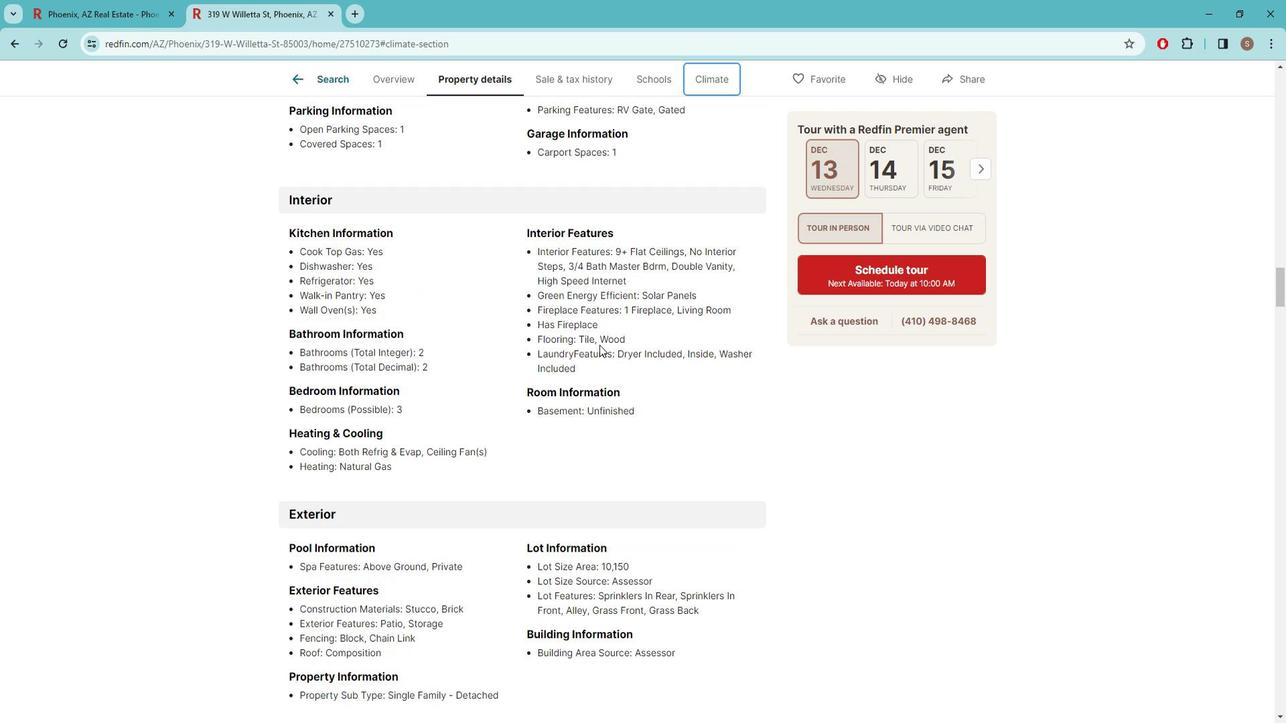 
Action: Mouse scrolled (599, 333) with delta (0, 0)
Screenshot: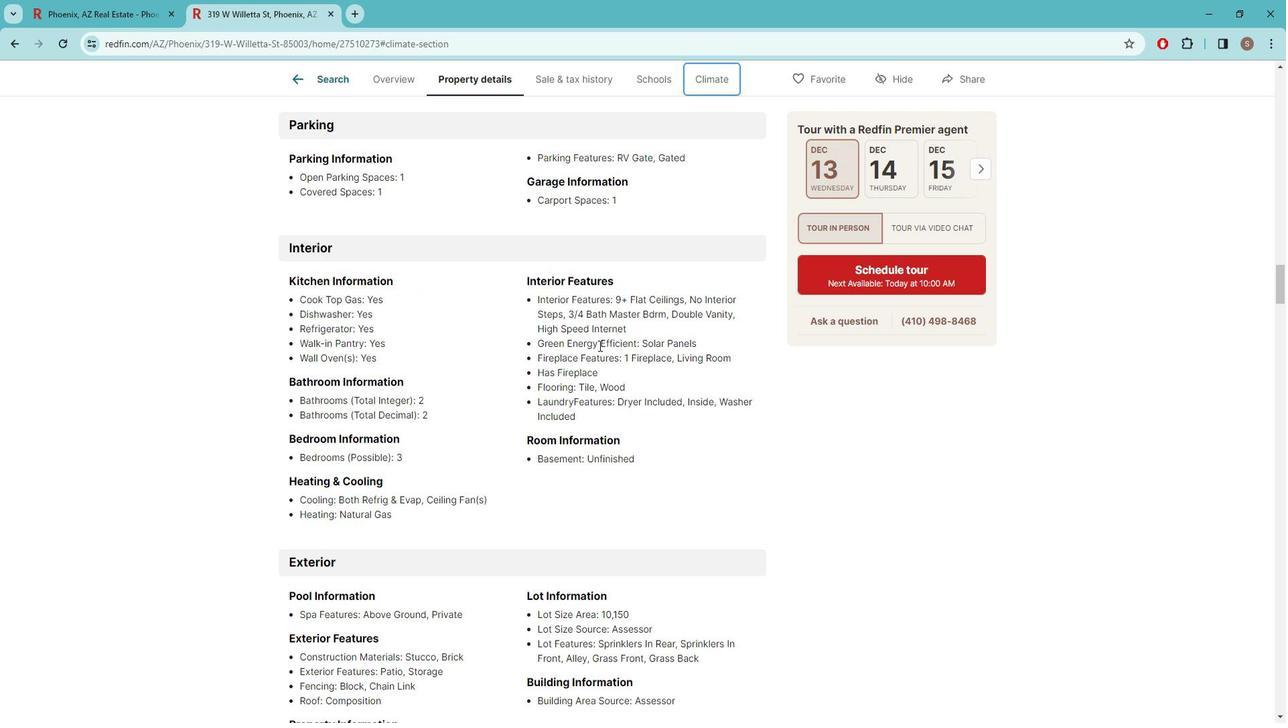 
Action: Mouse scrolled (599, 333) with delta (0, 0)
Screenshot: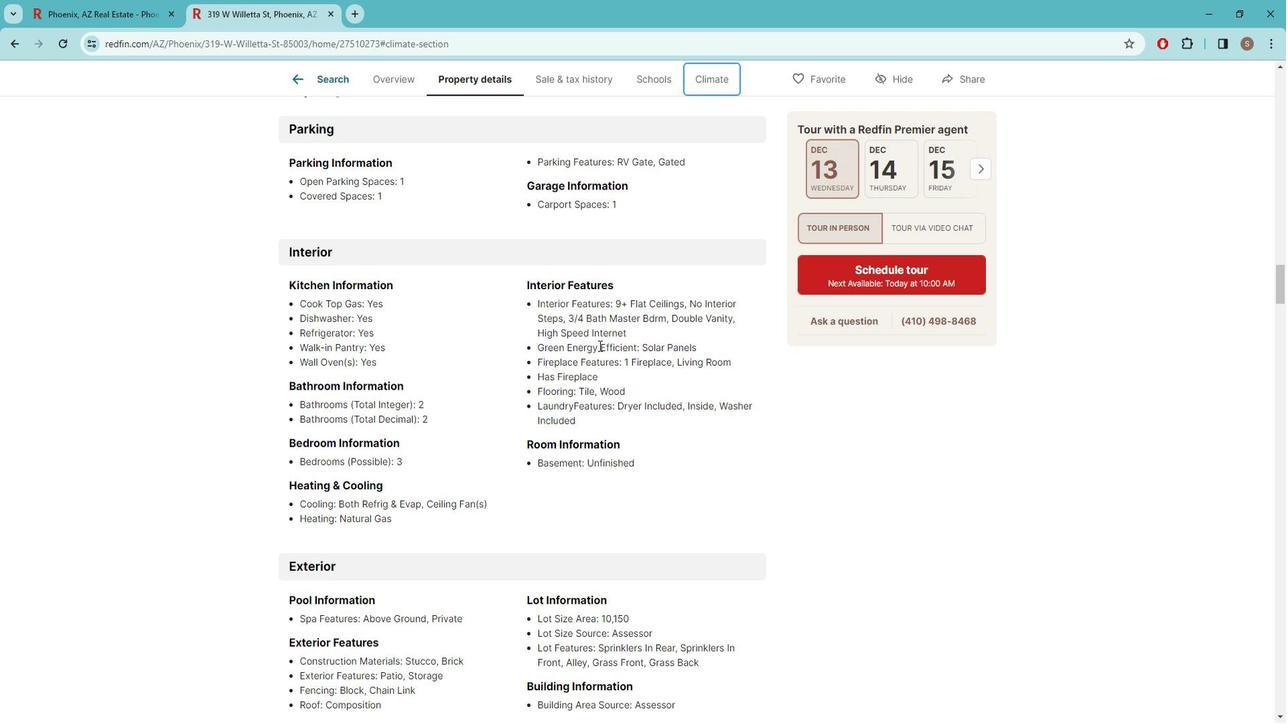 
Action: Mouse scrolled (599, 333) with delta (0, 0)
Screenshot: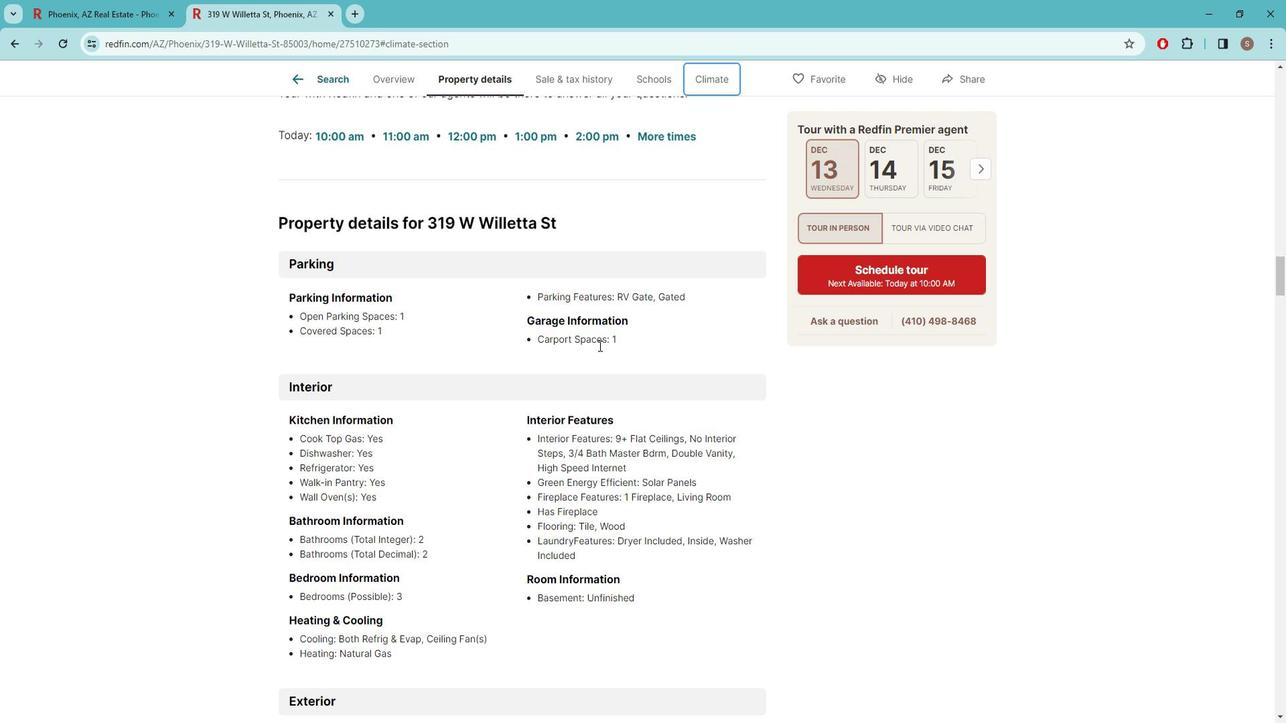 
Action: Mouse scrolled (599, 333) with delta (0, 0)
Screenshot: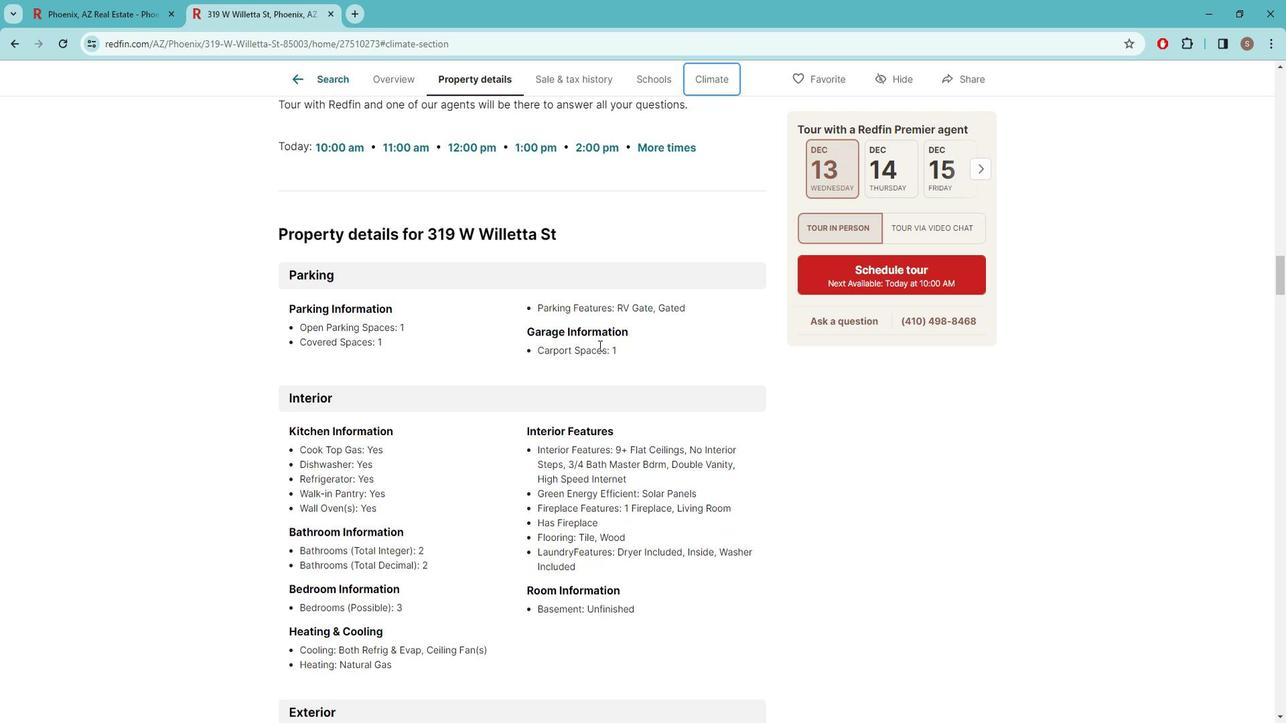 
Action: Mouse scrolled (599, 333) with delta (0, 0)
Screenshot: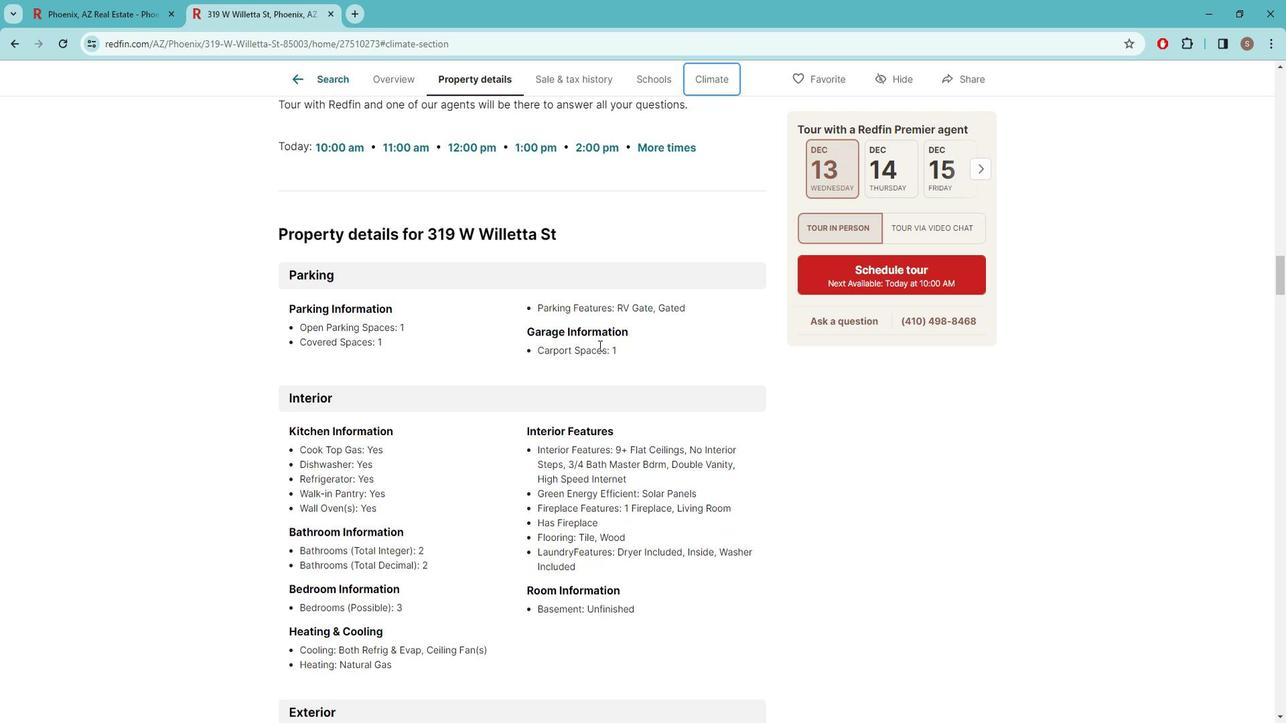
Action: Mouse scrolled (599, 333) with delta (0, 0)
Screenshot: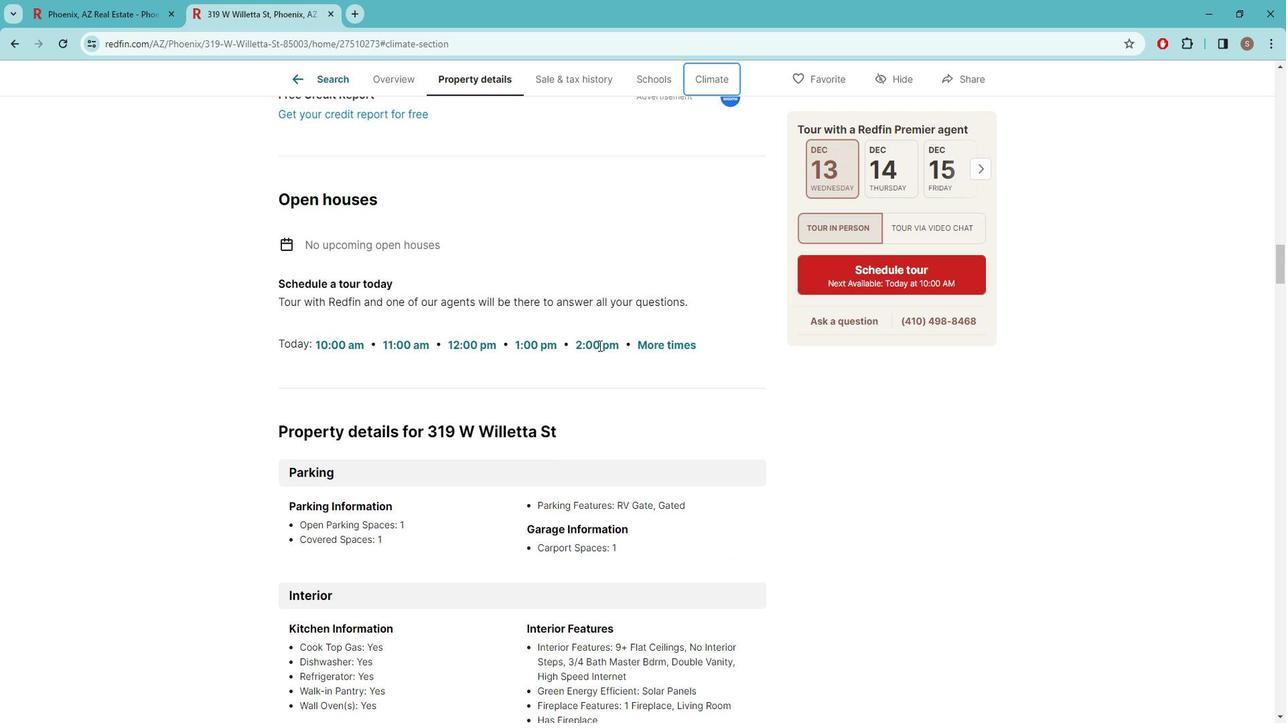 
Action: Mouse scrolled (599, 333) with delta (0, 0)
Screenshot: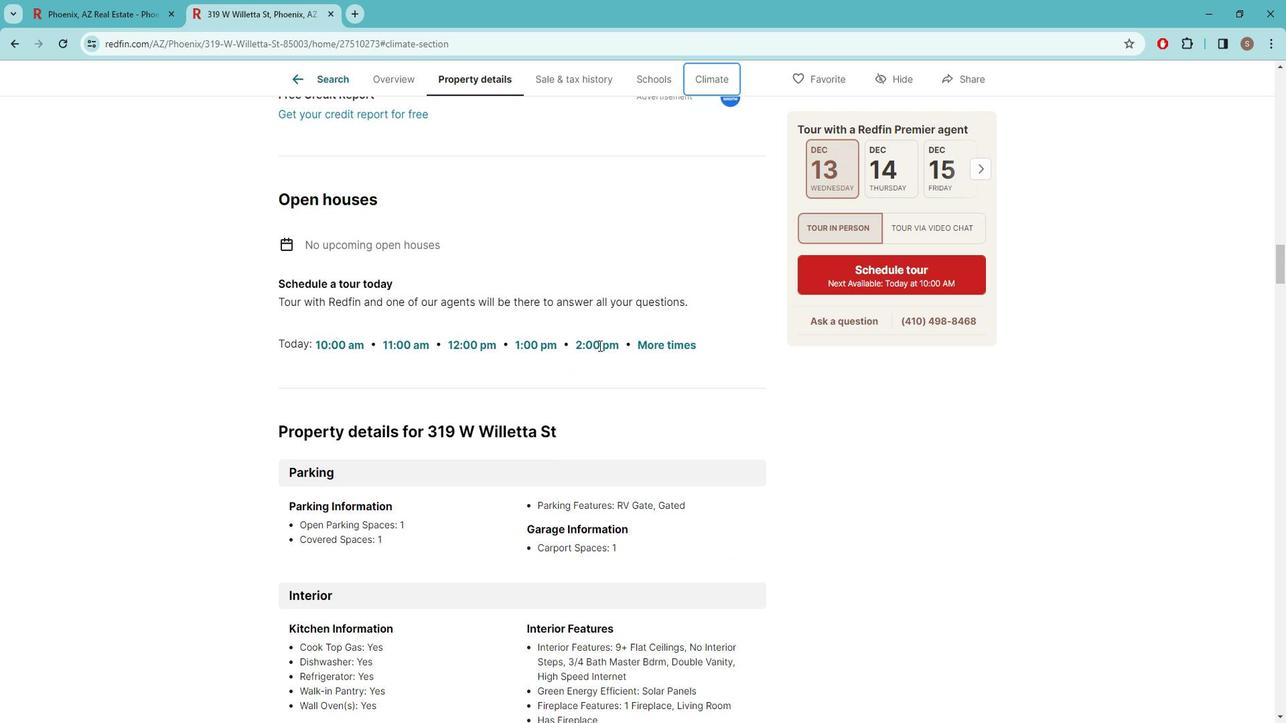 
Action: Mouse scrolled (599, 333) with delta (0, 0)
Screenshot: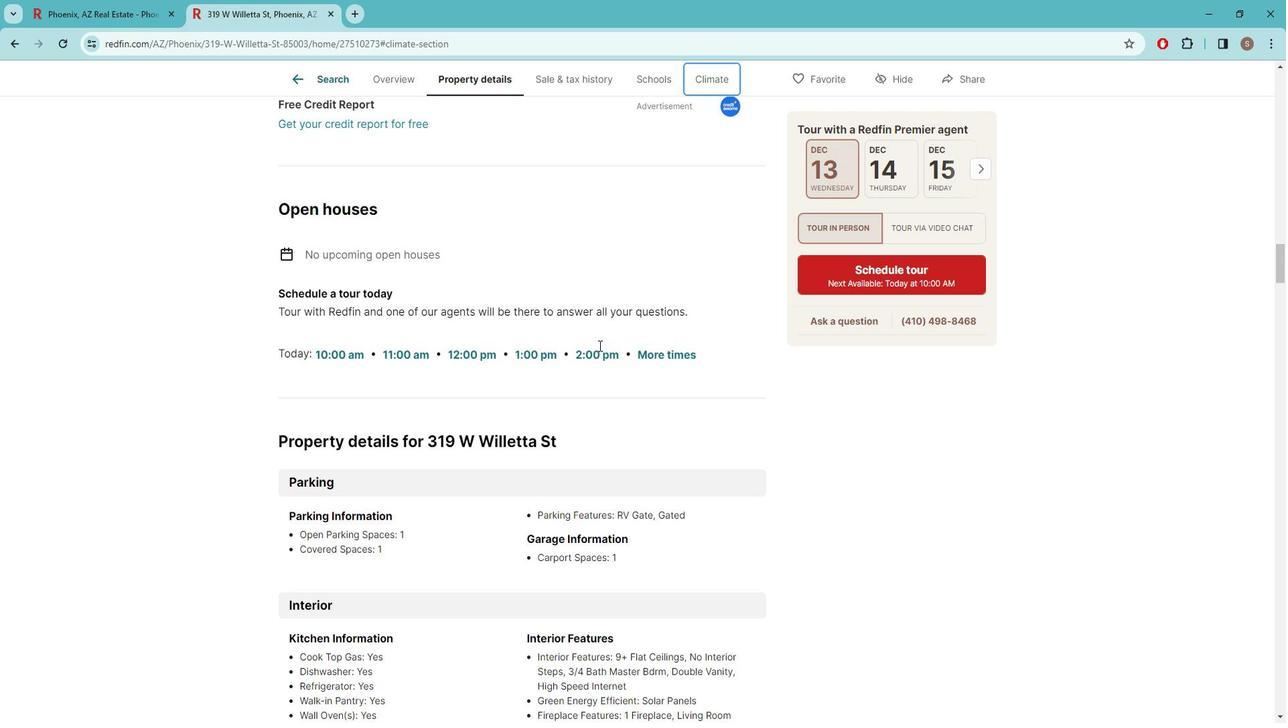 
Action: Mouse scrolled (599, 332) with delta (0, 0)
Screenshot: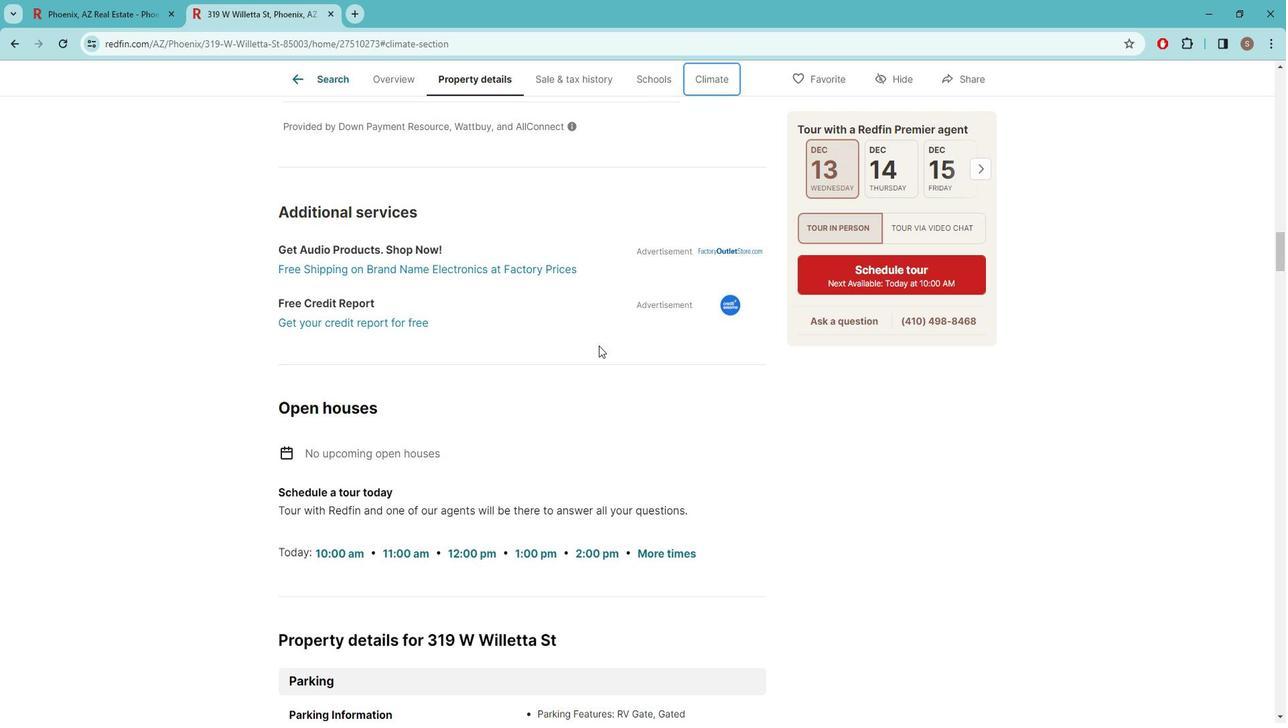
Action: Mouse moved to (598, 333)
Screenshot: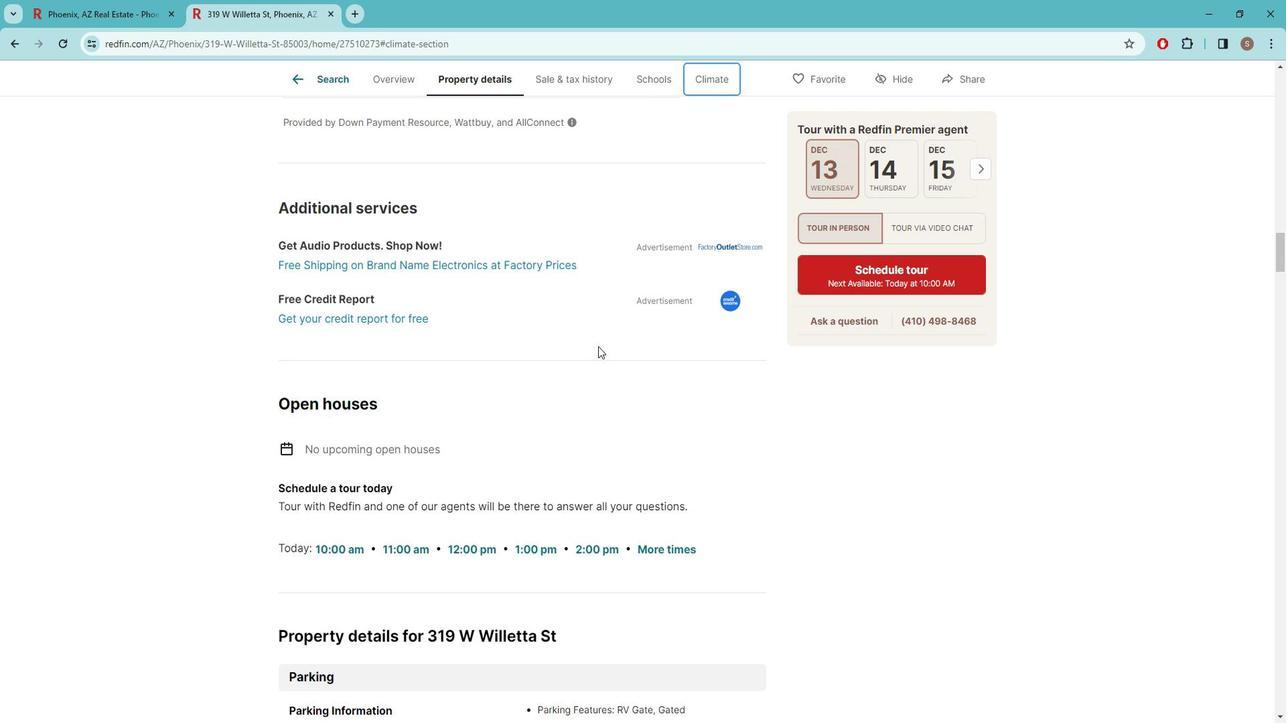
Action: Mouse scrolled (598, 333) with delta (0, 0)
Screenshot: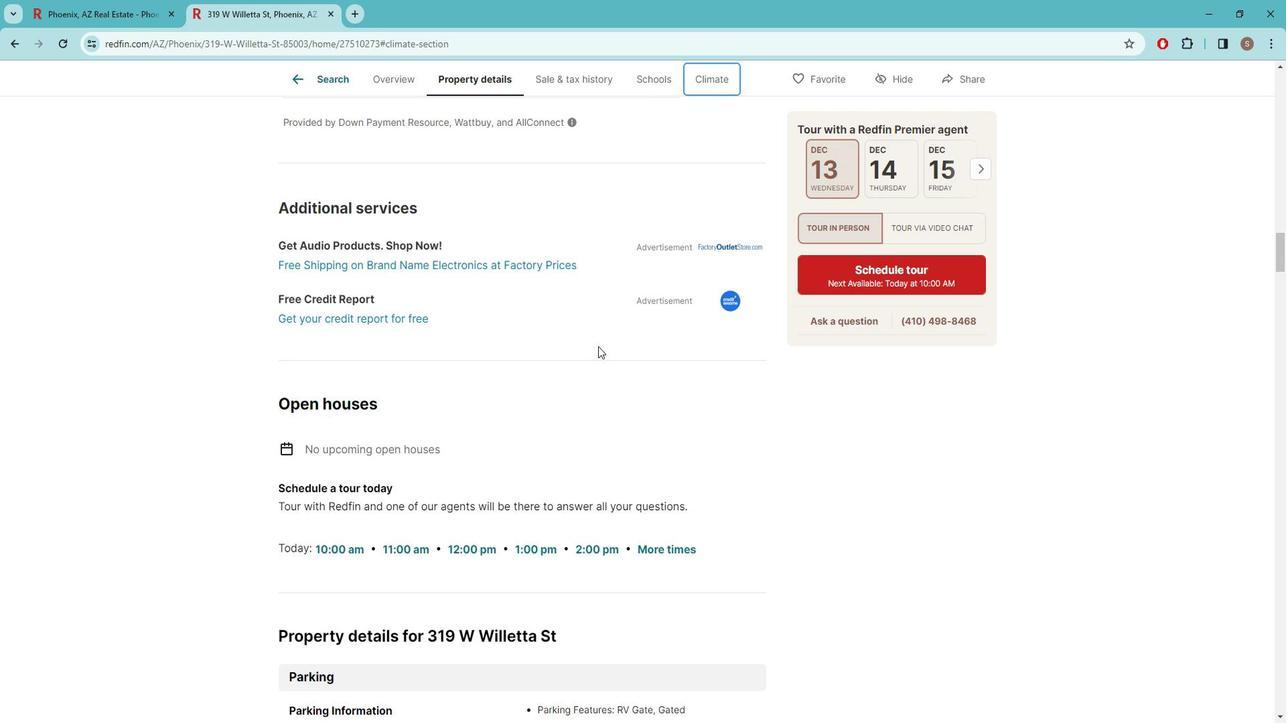 
Action: Mouse scrolled (598, 333) with delta (0, 0)
Screenshot: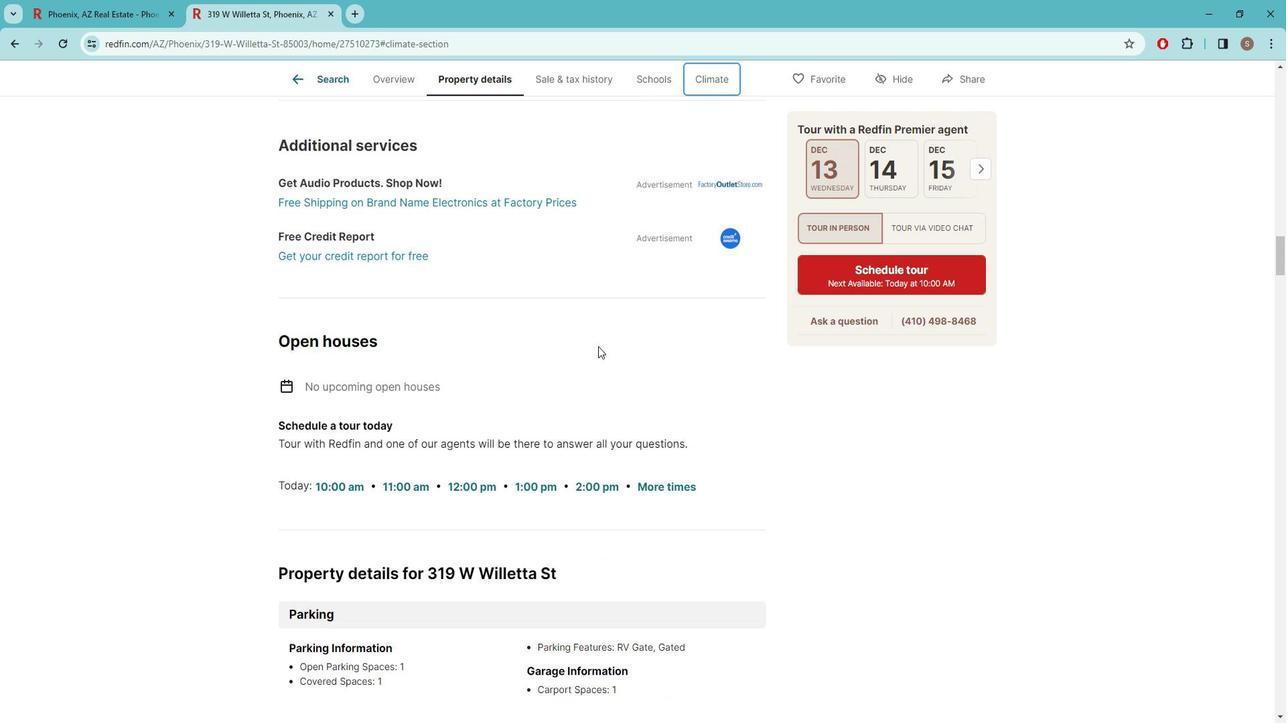 
Action: Mouse moved to (595, 347)
Screenshot: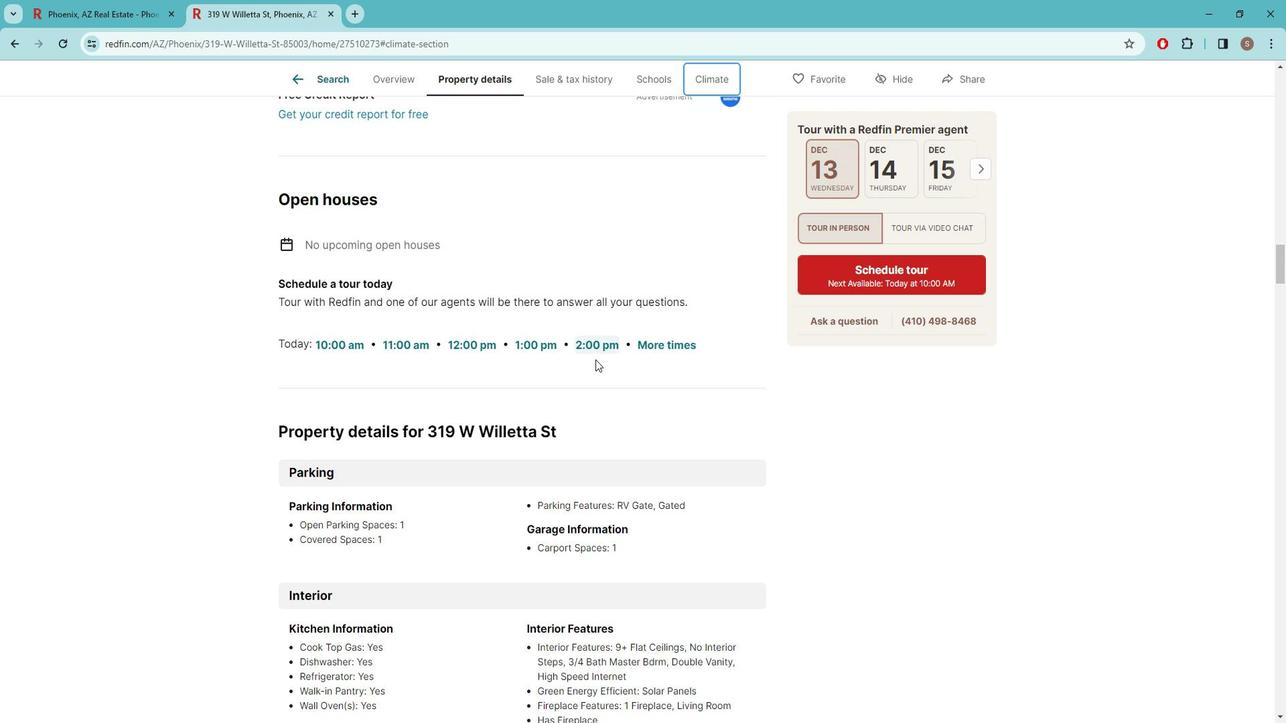 
Action: Mouse scrolled (595, 346) with delta (0, 0)
Screenshot: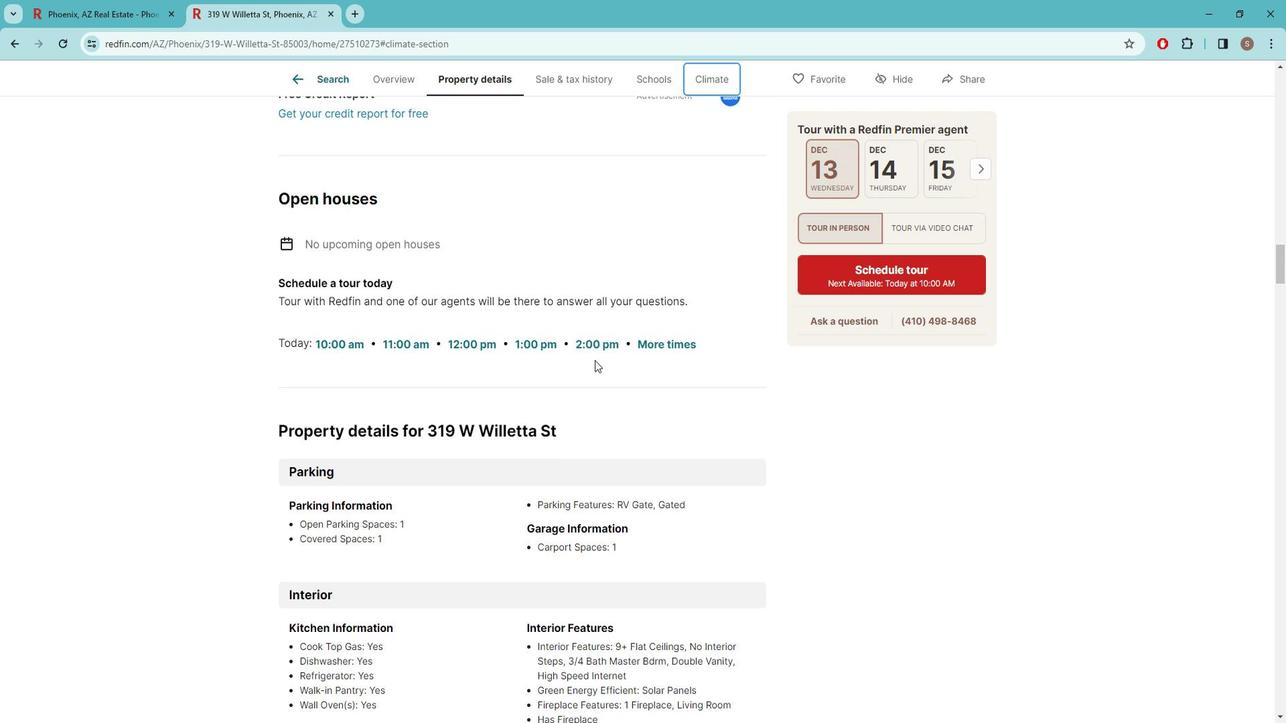 
Action: Mouse moved to (595, 350)
Screenshot: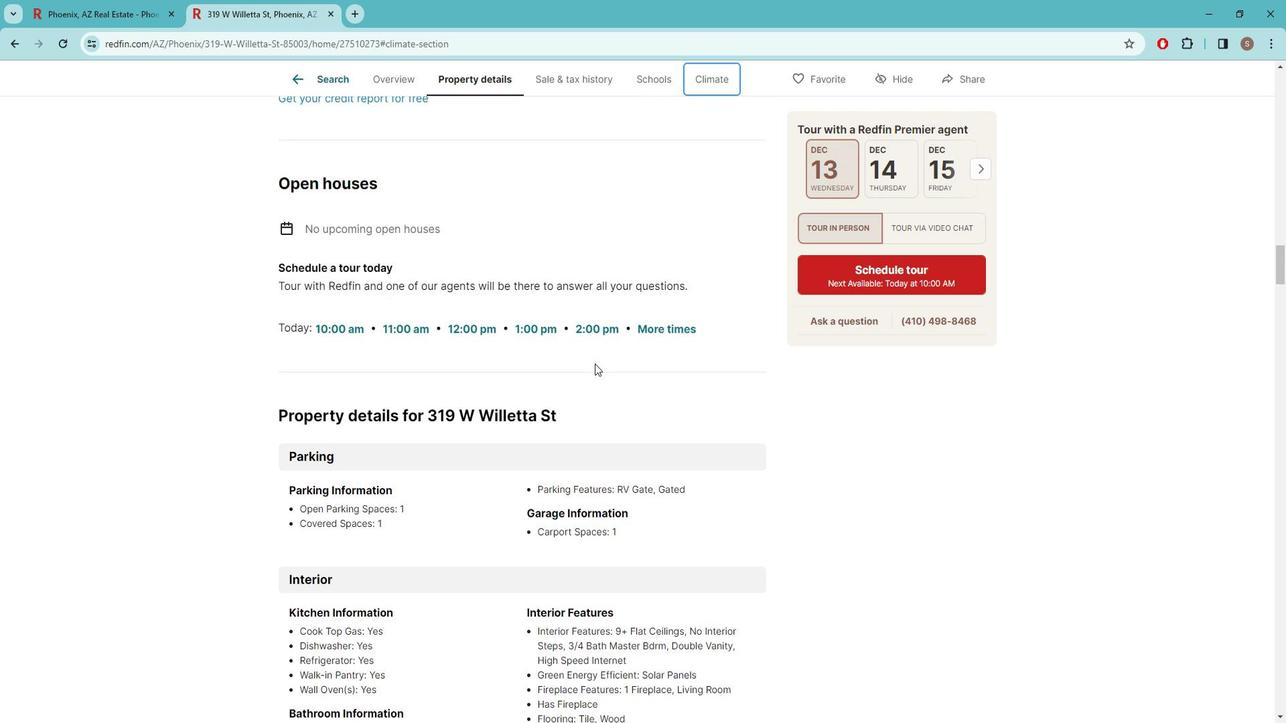 
Action: Mouse scrolled (595, 349) with delta (0, 0)
Screenshot: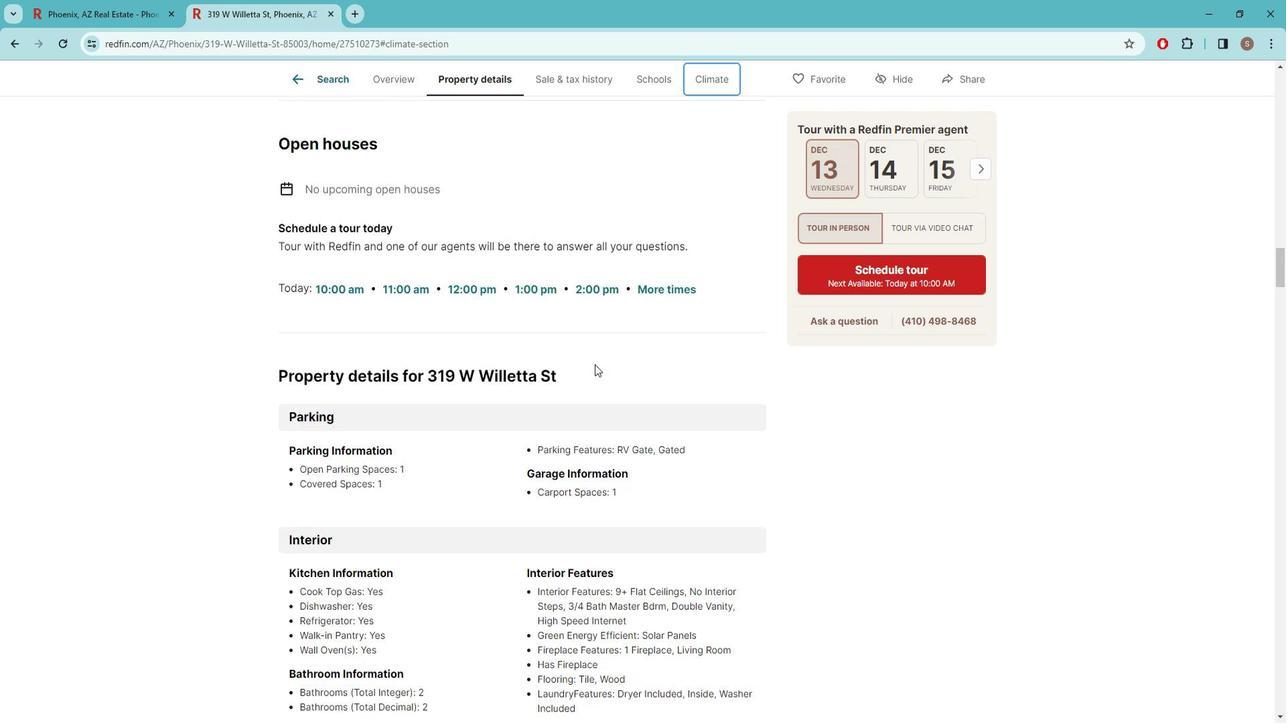 
Action: Mouse moved to (593, 406)
Screenshot: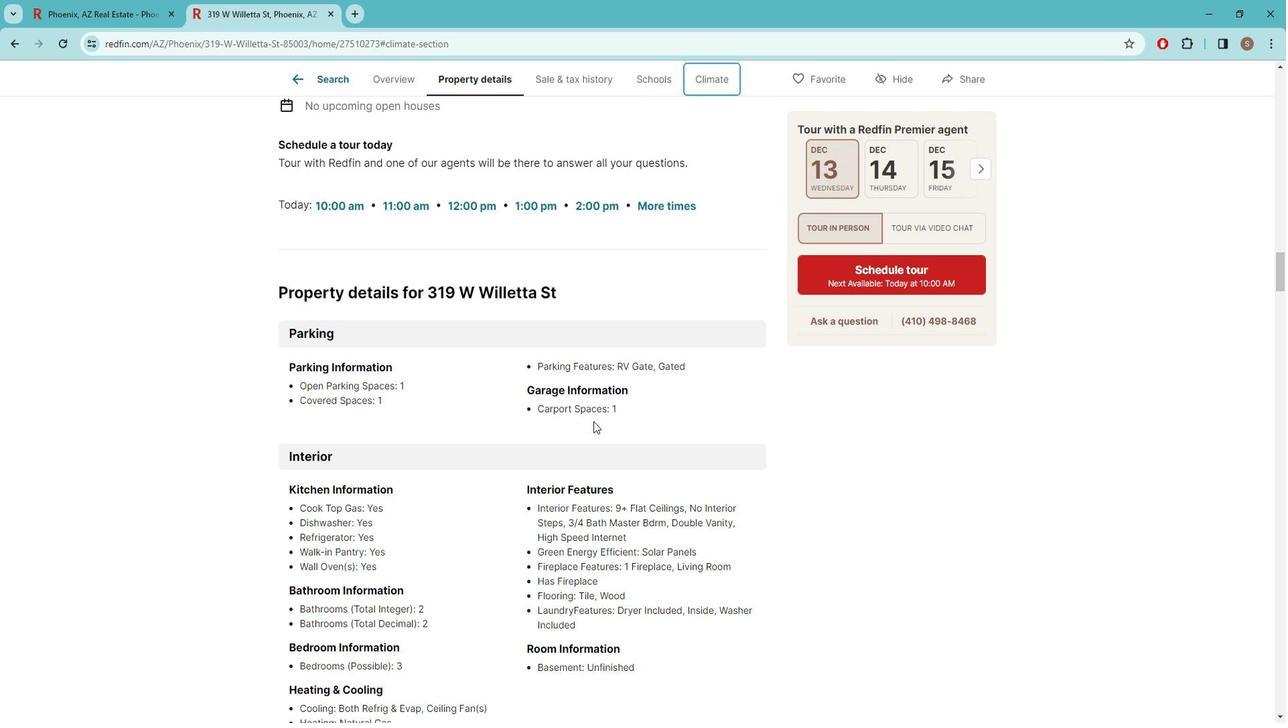 
Action: Mouse scrolled (593, 405) with delta (0, 0)
Screenshot: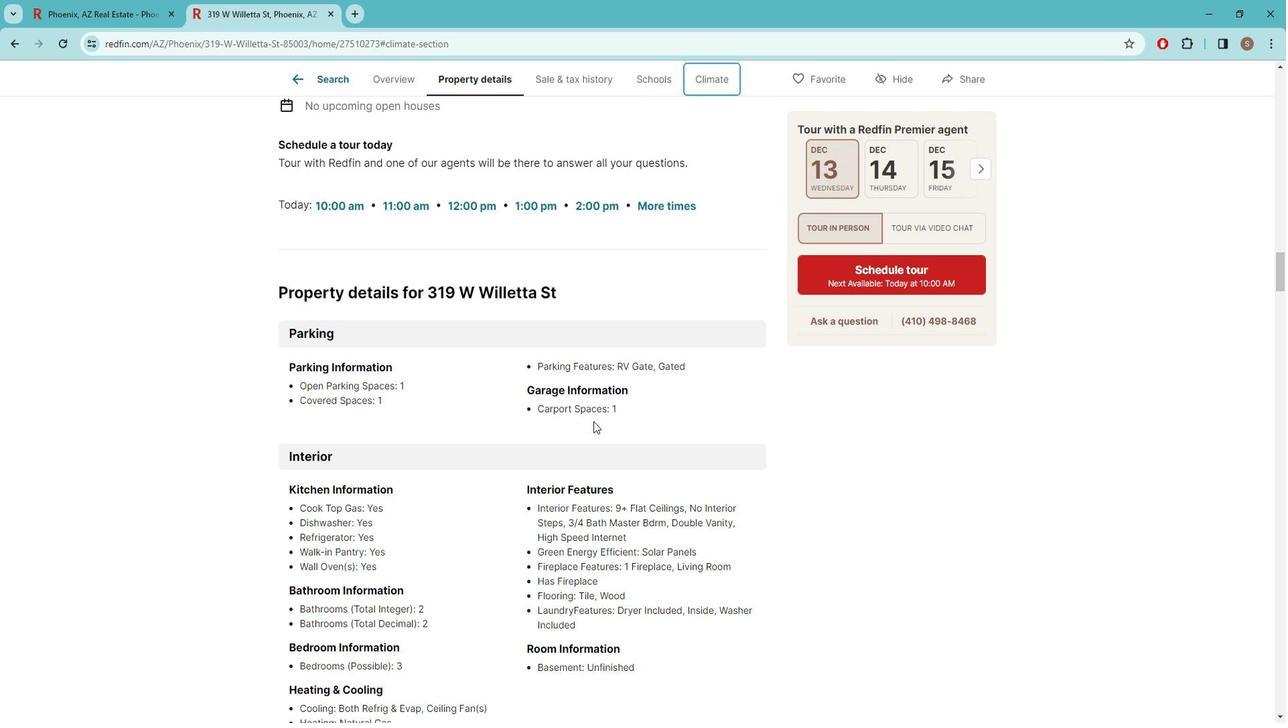 
Action: Mouse moved to (593, 406)
Screenshot: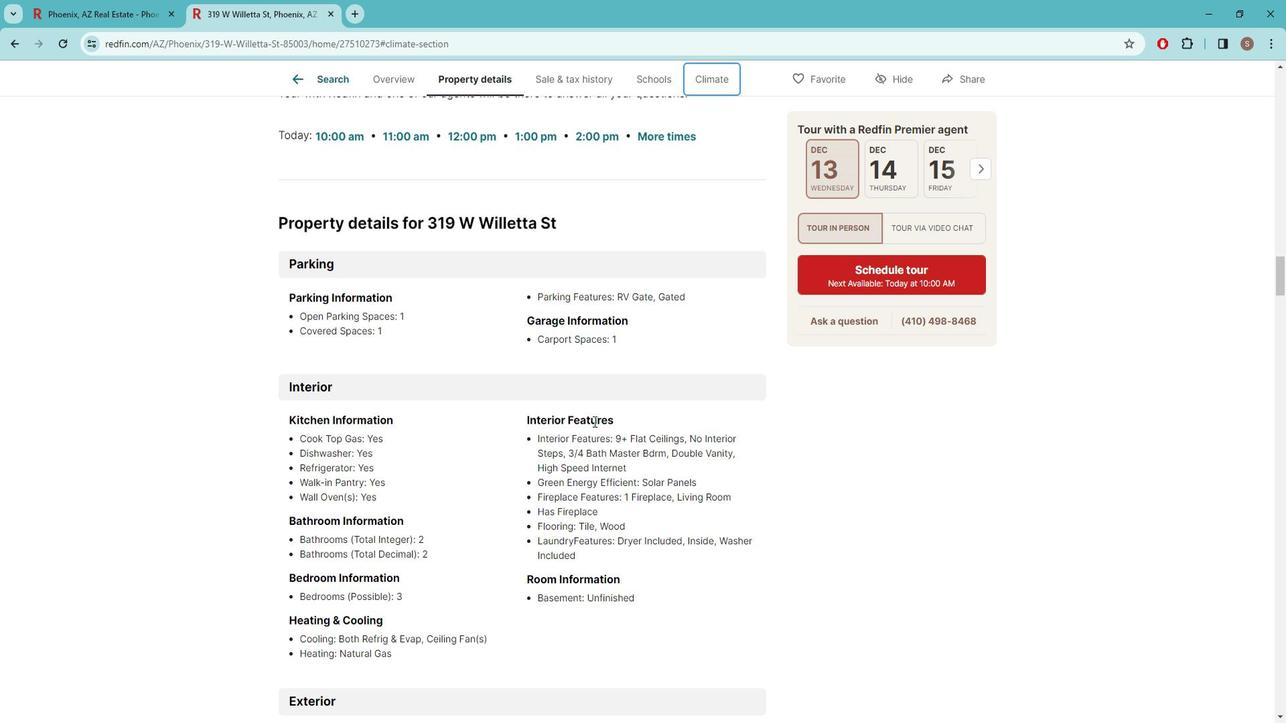 
Action: Mouse scrolled (593, 405) with delta (0, 0)
Screenshot: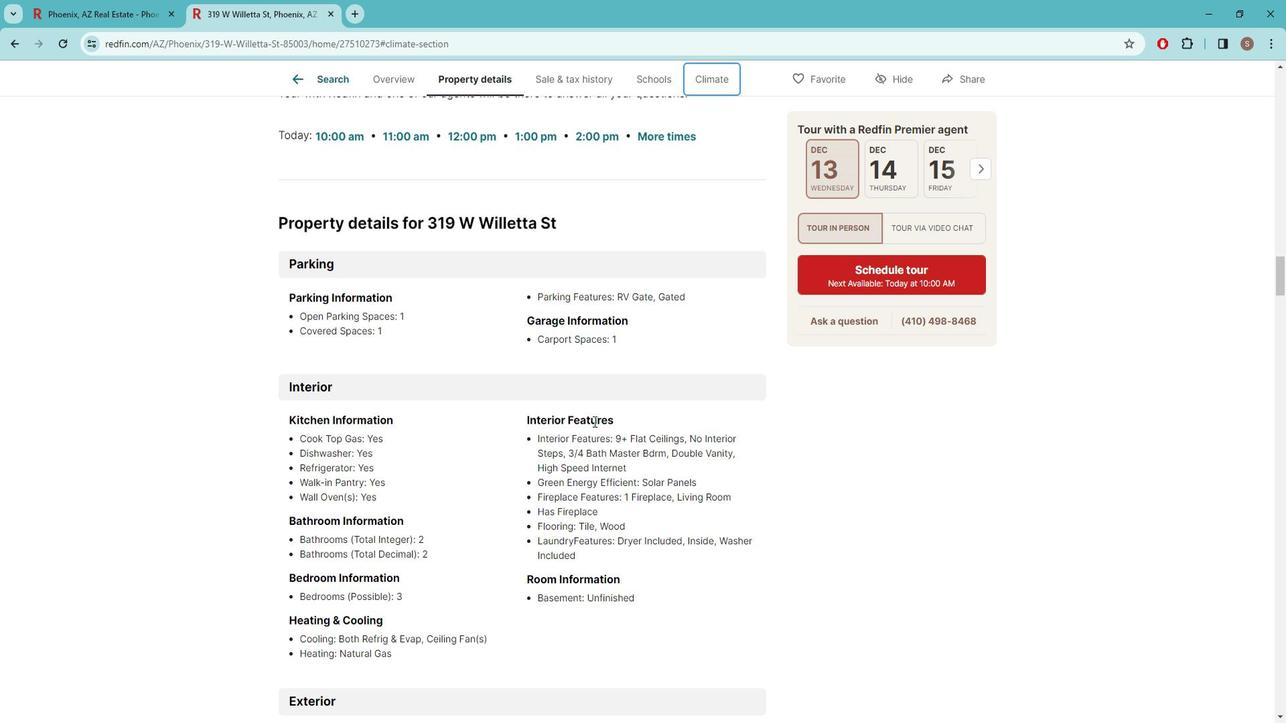 
Action: Mouse scrolled (593, 405) with delta (0, 0)
Screenshot: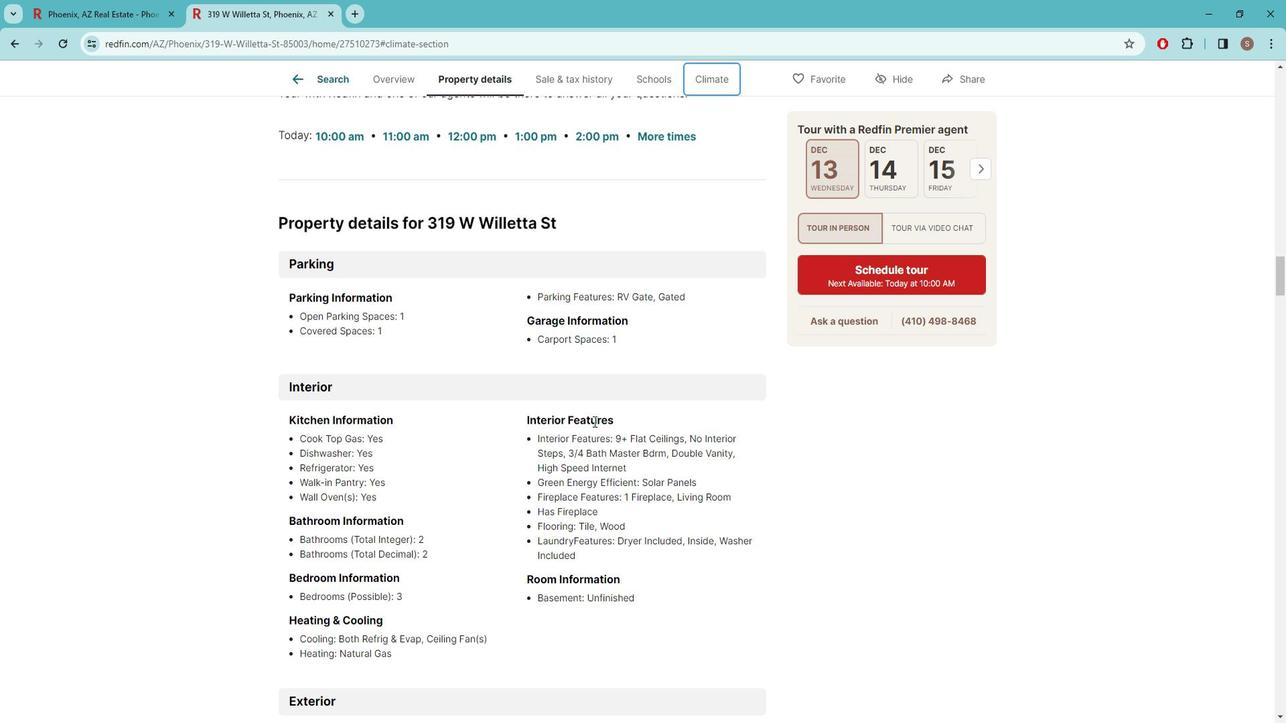 
Action: Mouse scrolled (593, 405) with delta (0, 0)
Screenshot: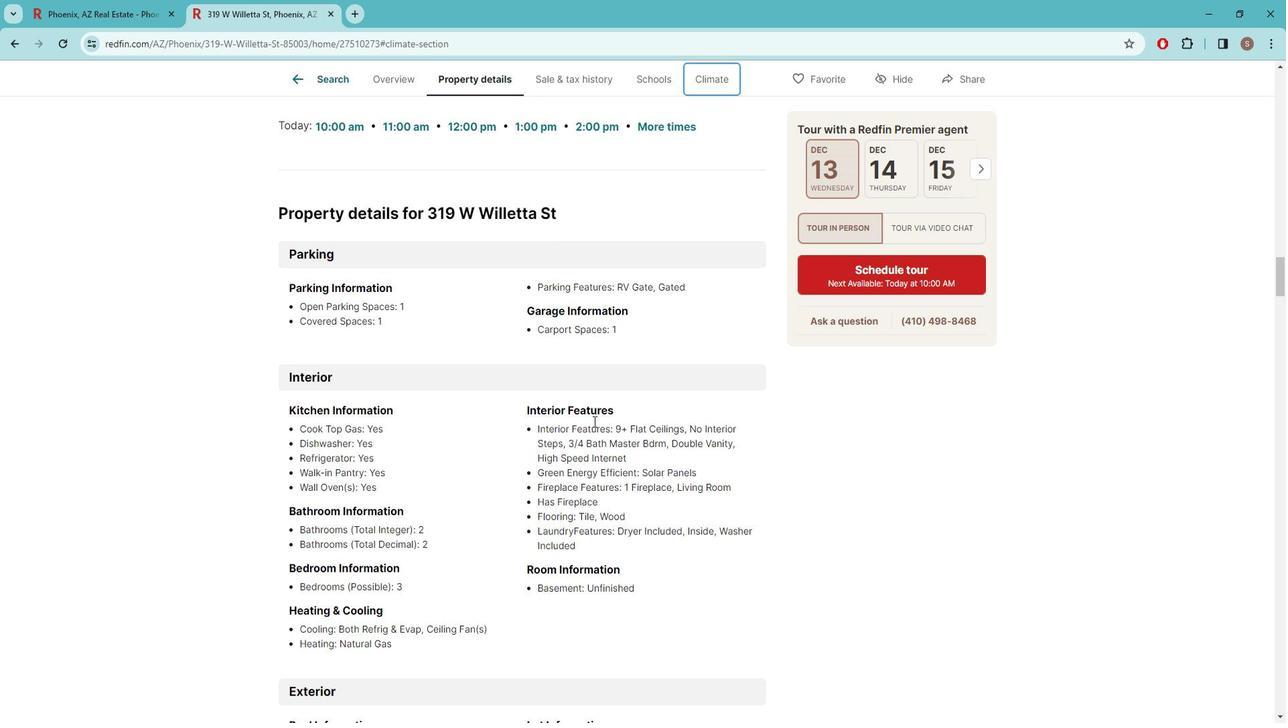 
Action: Mouse scrolled (593, 405) with delta (0, 0)
Screenshot: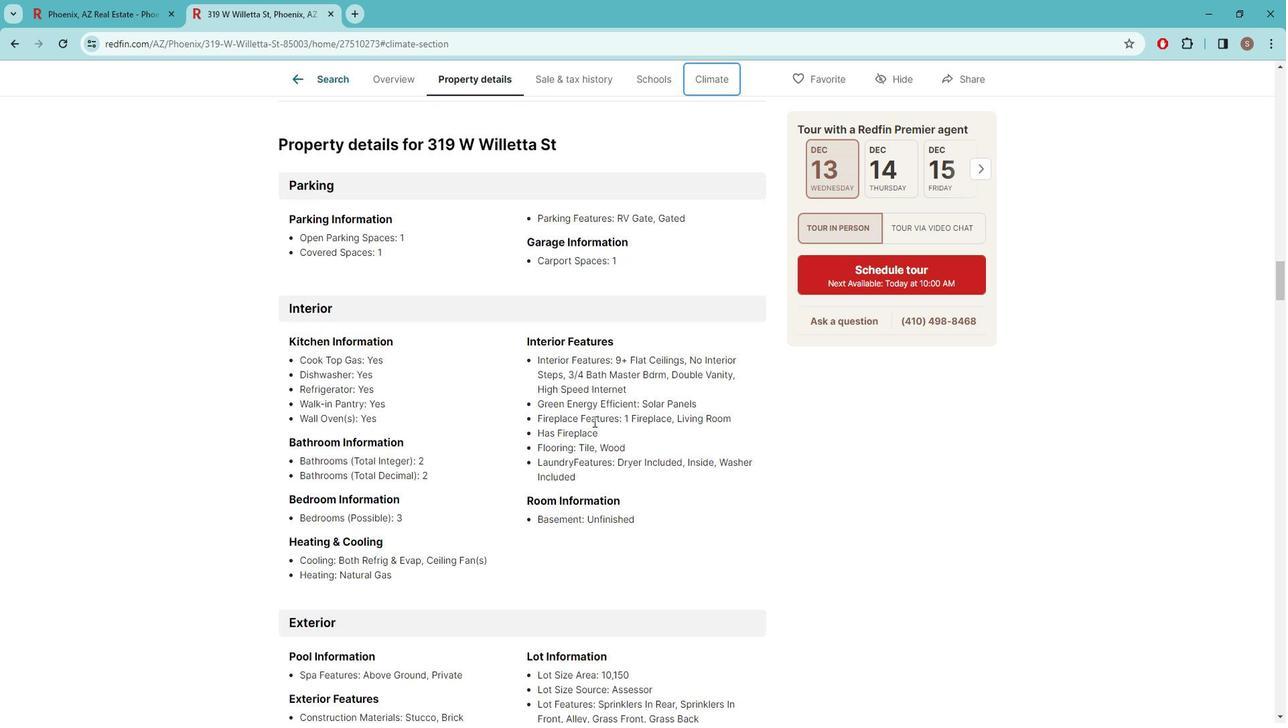 
Action: Mouse moved to (603, 406)
Screenshot: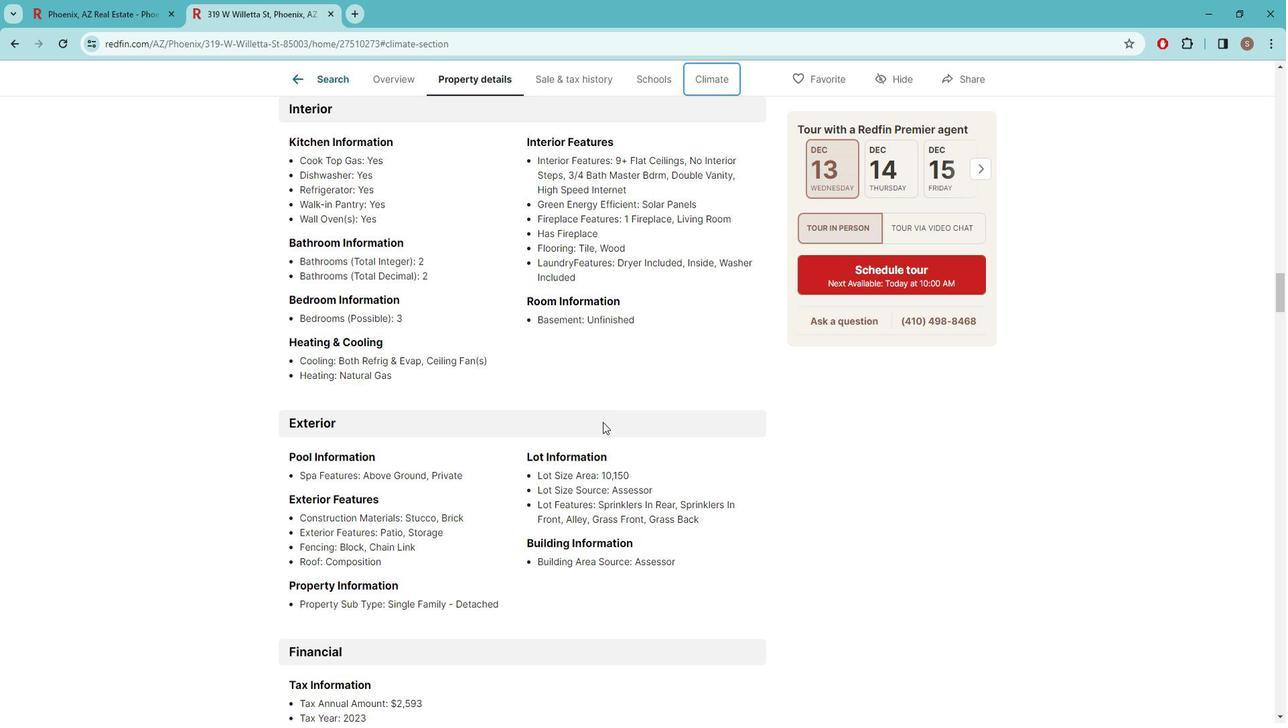 
Action: Mouse scrolled (603, 406) with delta (0, 0)
Screenshot: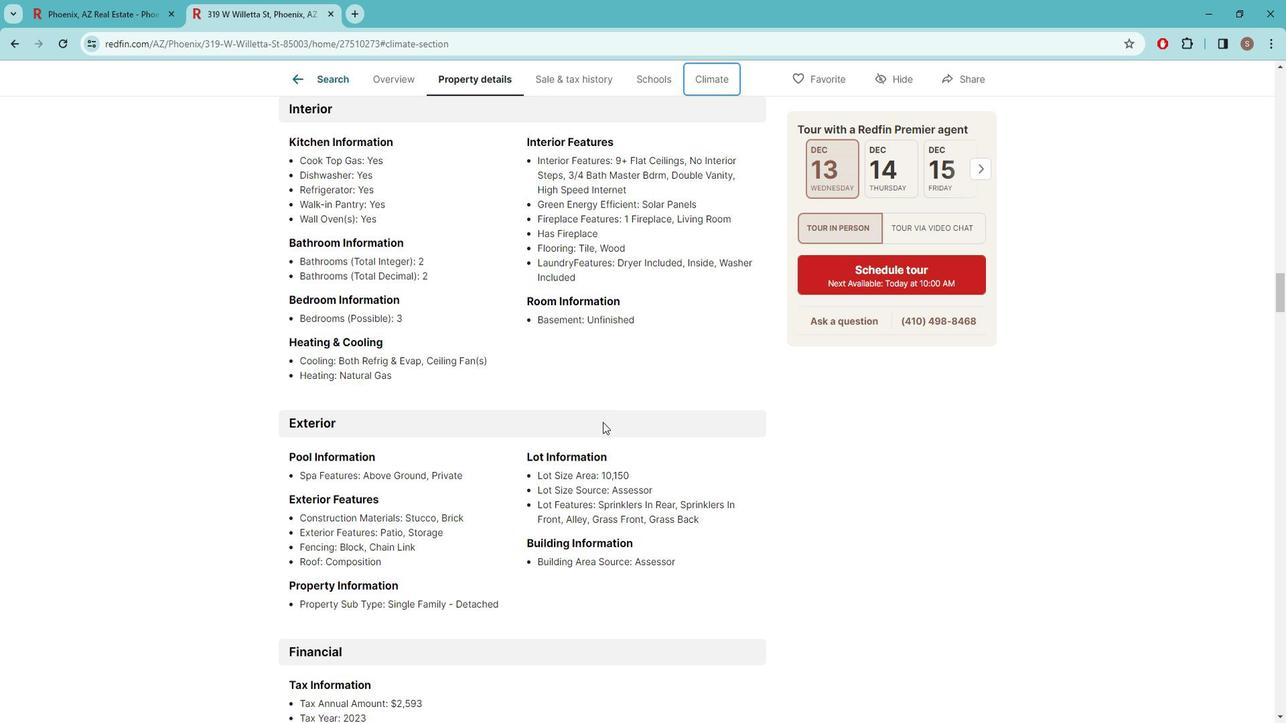 
Action: Mouse scrolled (603, 407) with delta (0, 0)
Screenshot: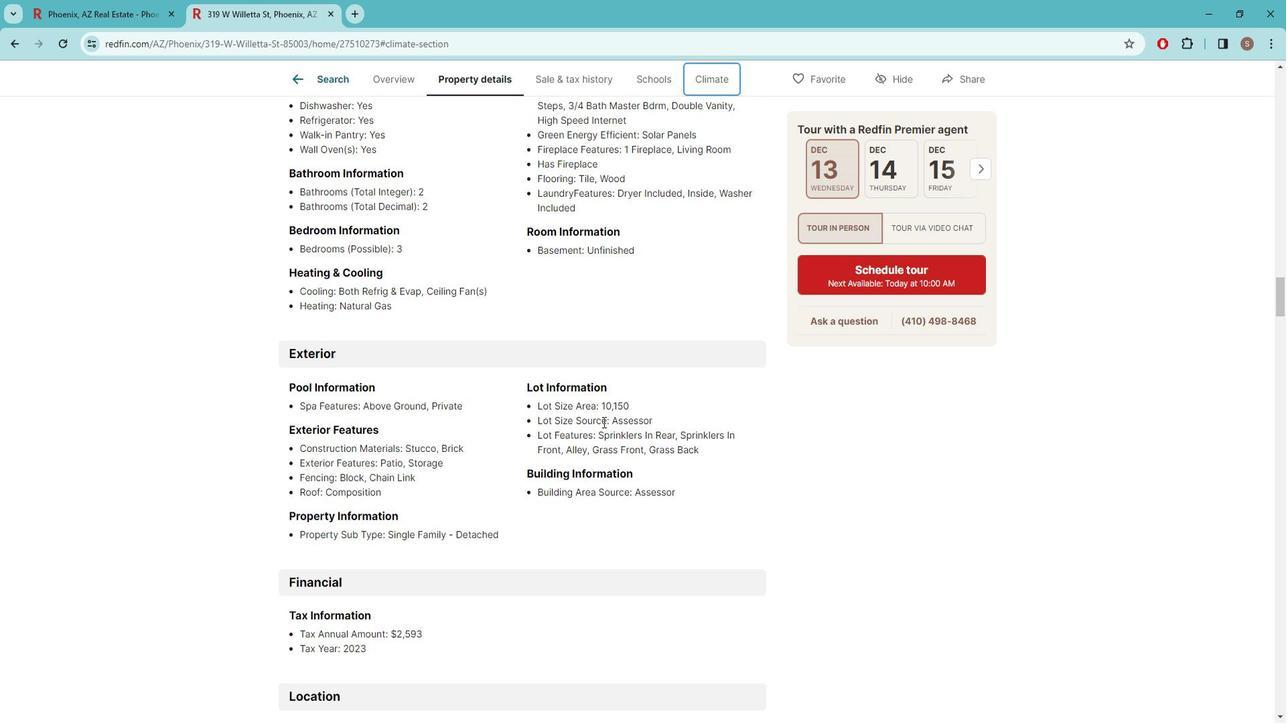 
Action: Mouse scrolled (603, 407) with delta (0, 0)
Screenshot: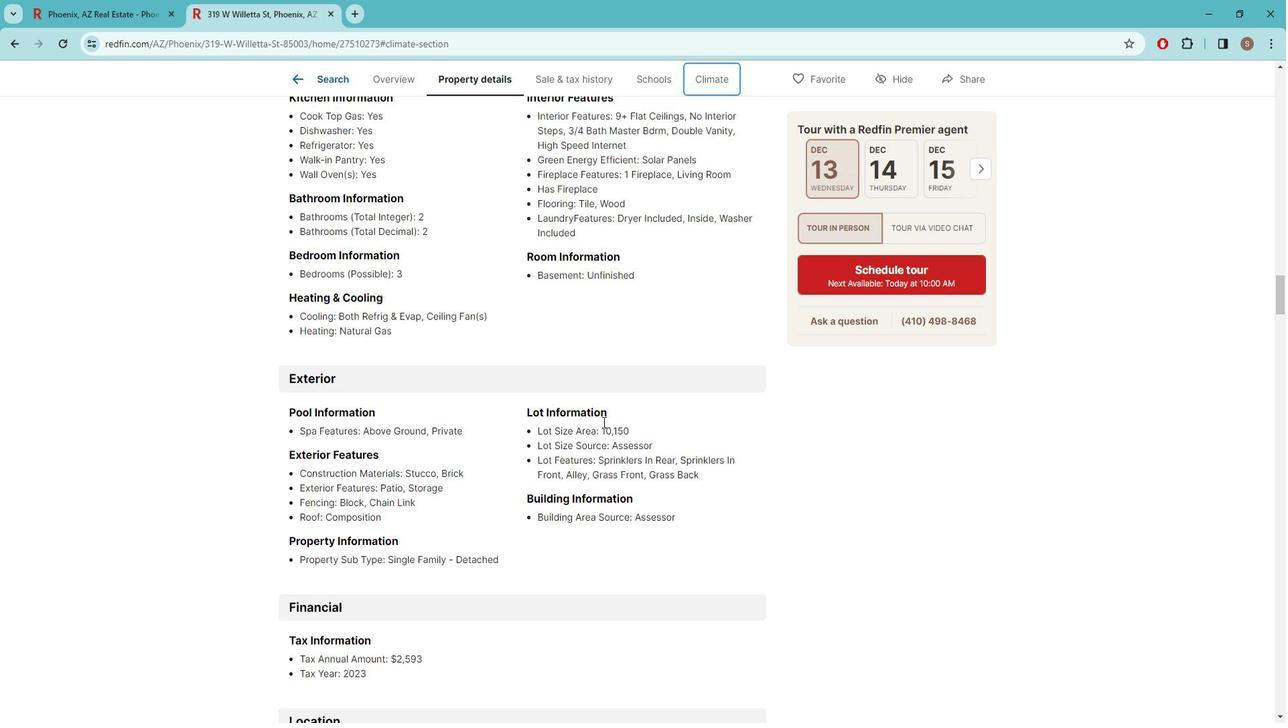 
Action: Mouse scrolled (603, 407) with delta (0, 0)
Screenshot: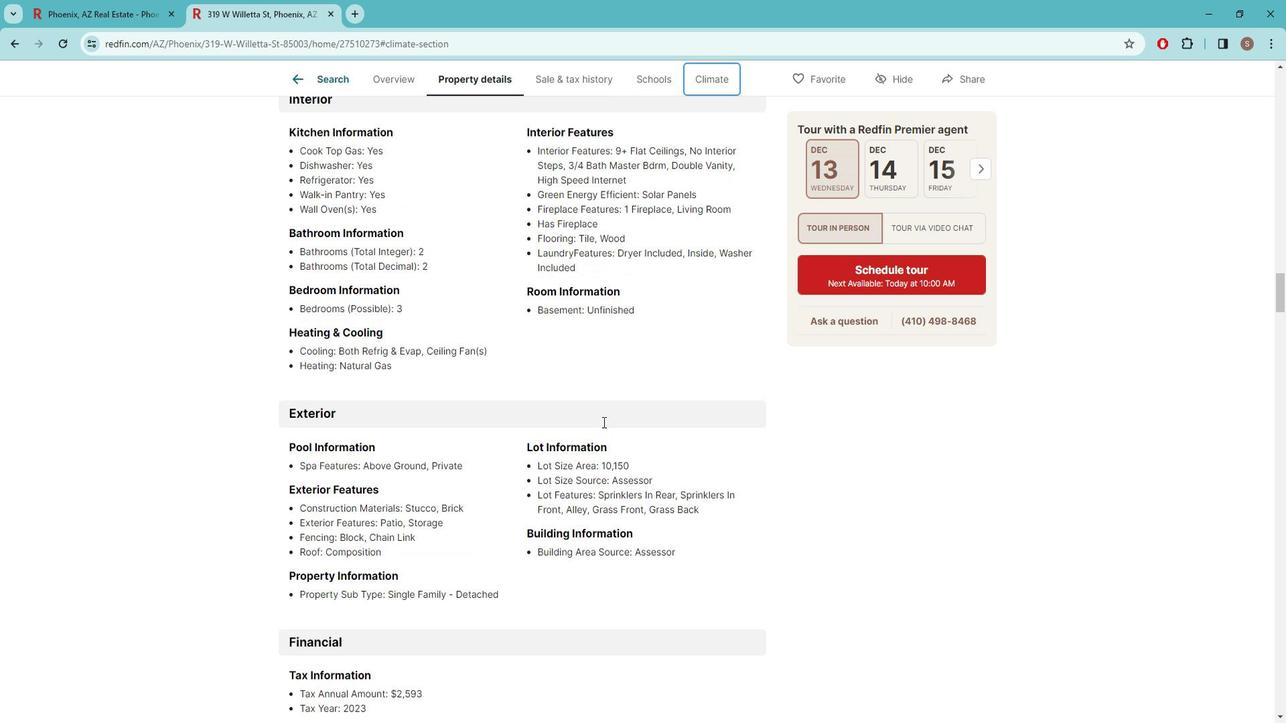 
Action: Mouse scrolled (603, 407) with delta (0, 0)
Screenshot: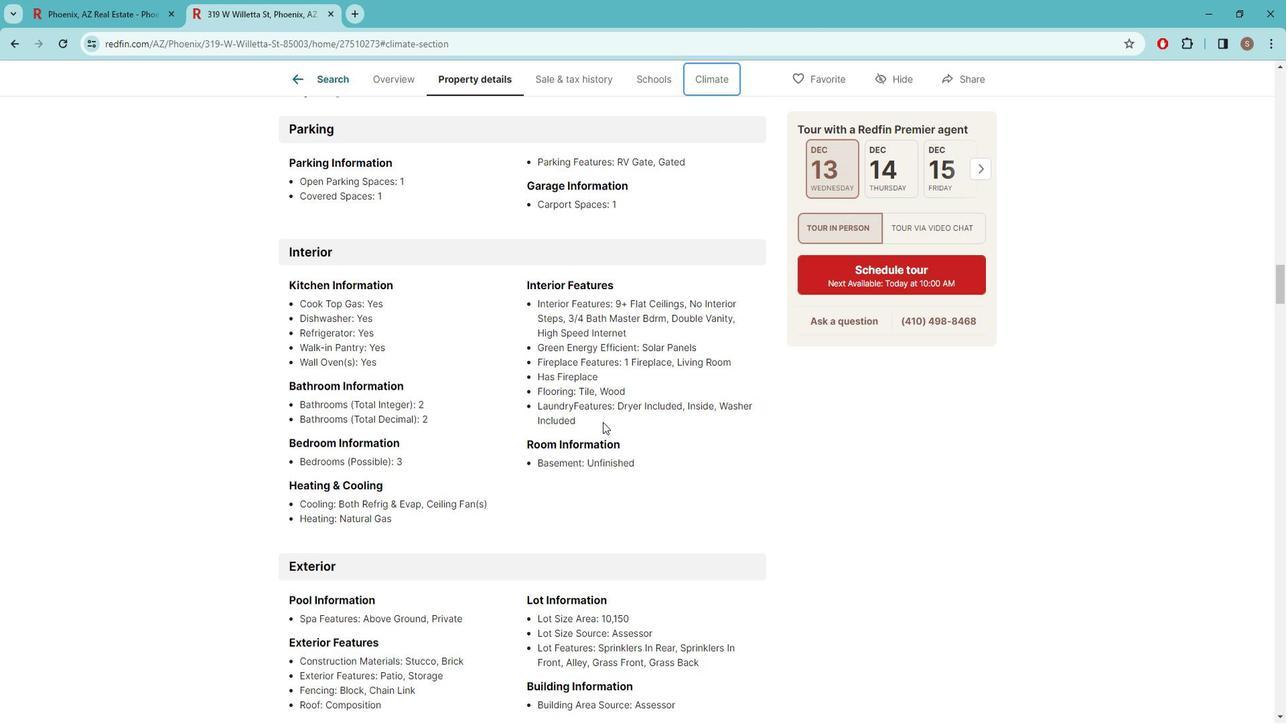 
Action: Mouse scrolled (603, 407) with delta (0, 0)
Screenshot: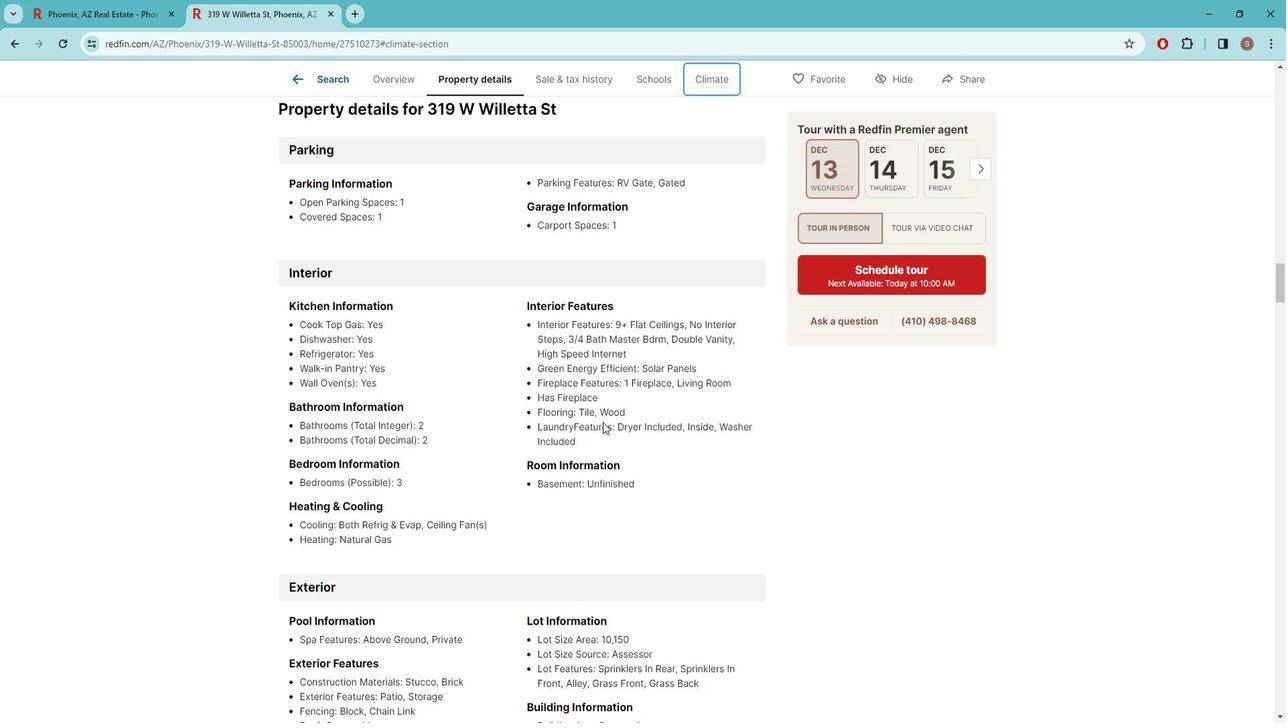 
Action: Mouse scrolled (603, 407) with delta (0, 0)
Screenshot: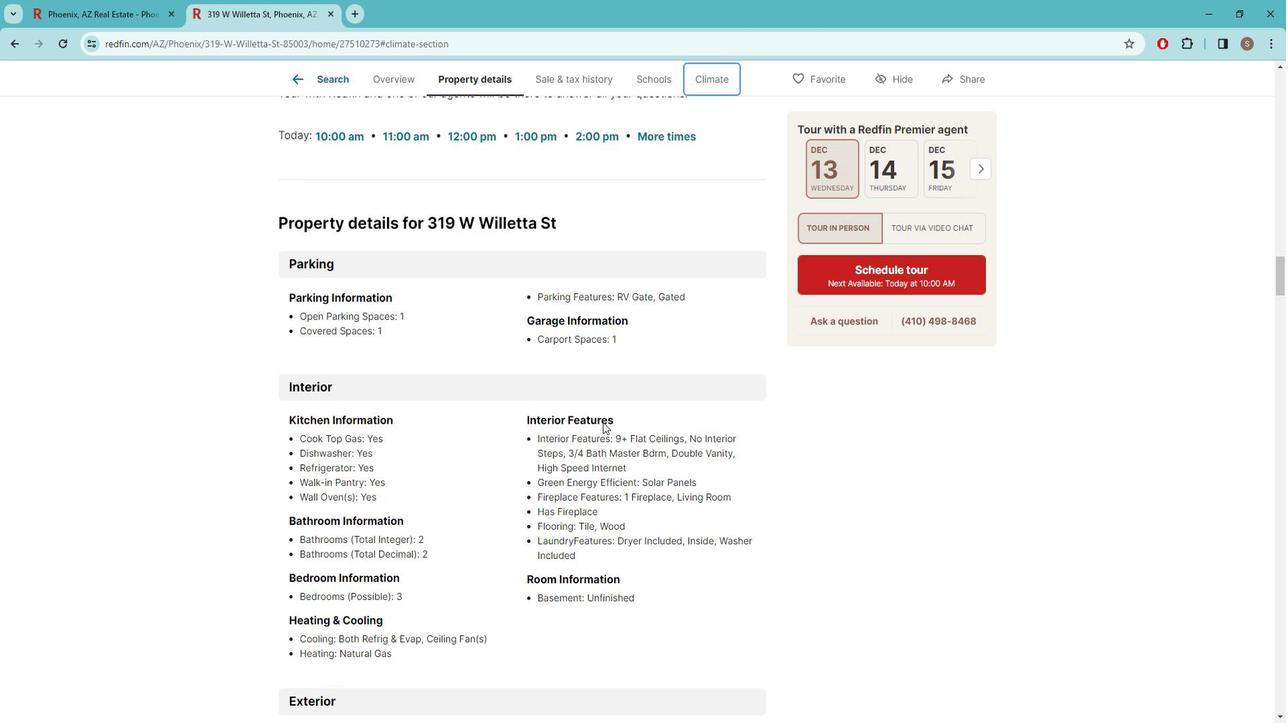 
Action: Mouse scrolled (603, 407) with delta (0, 0)
Screenshot: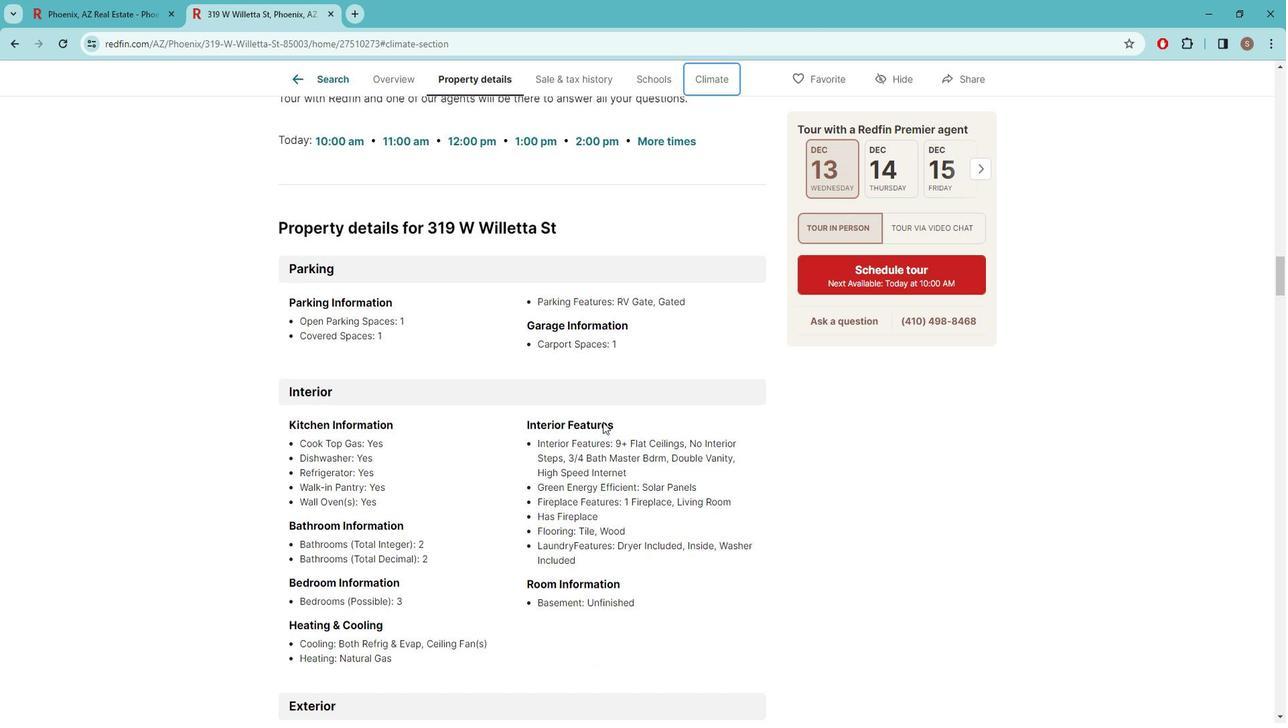 
Action: Mouse scrolled (603, 407) with delta (0, 0)
Screenshot: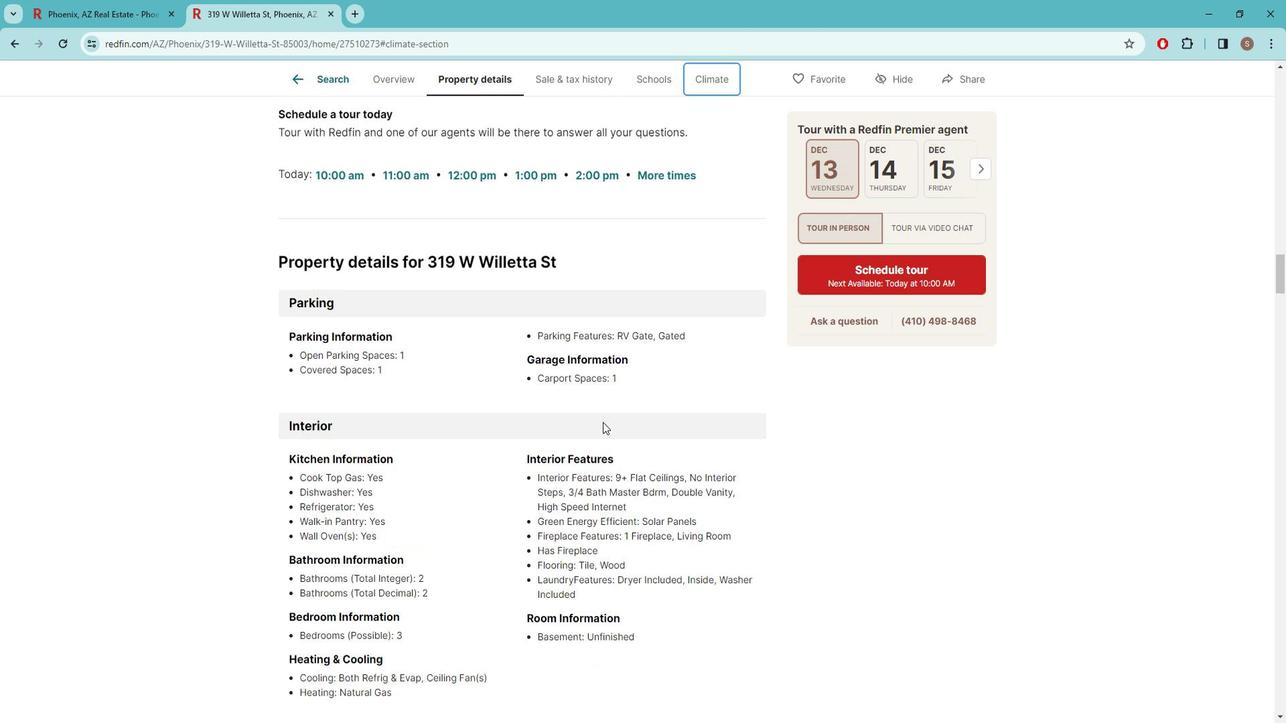 
Action: Mouse scrolled (603, 407) with delta (0, 0)
Screenshot: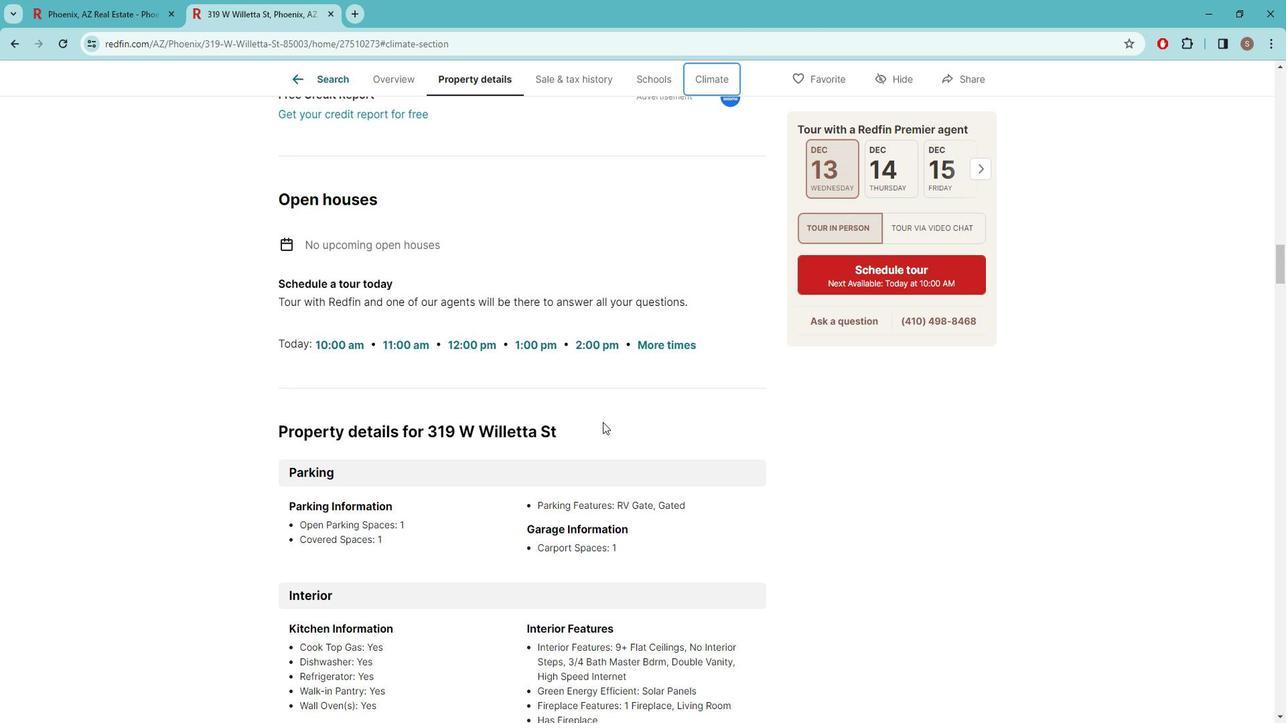 
Action: Mouse scrolled (603, 407) with delta (0, 0)
Screenshot: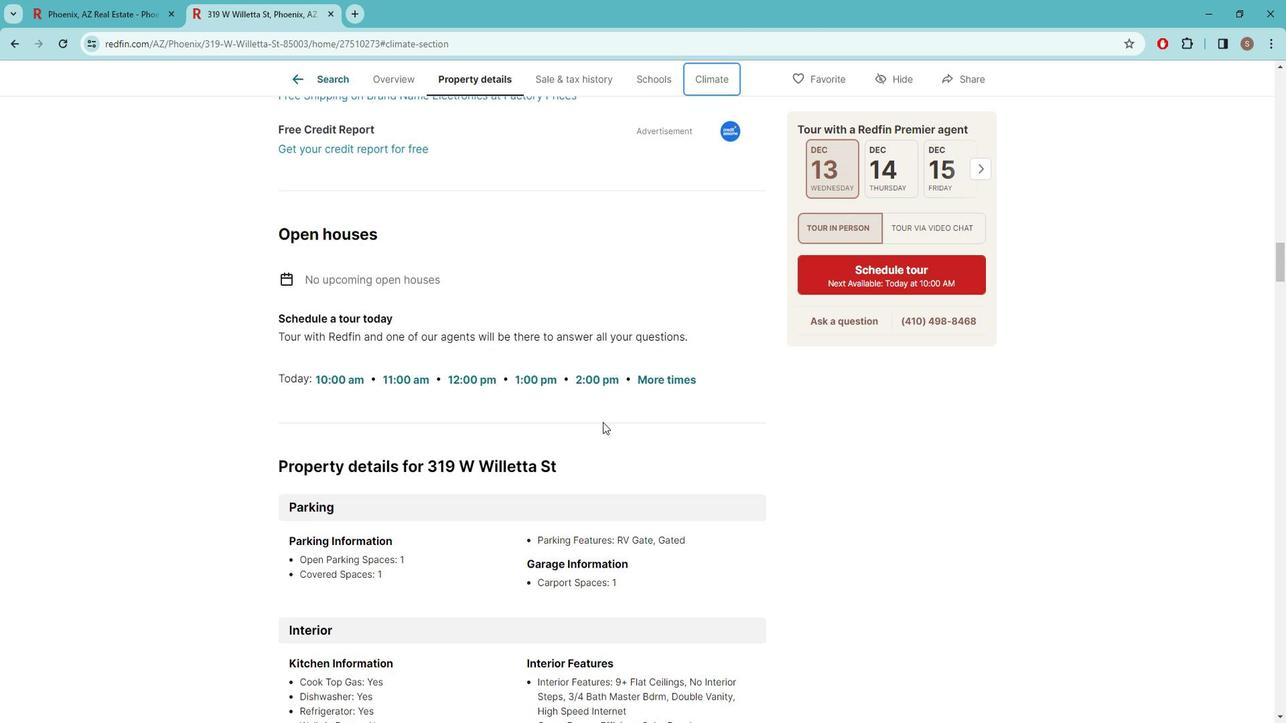 
Action: Mouse scrolled (603, 407) with delta (0, 0)
Screenshot: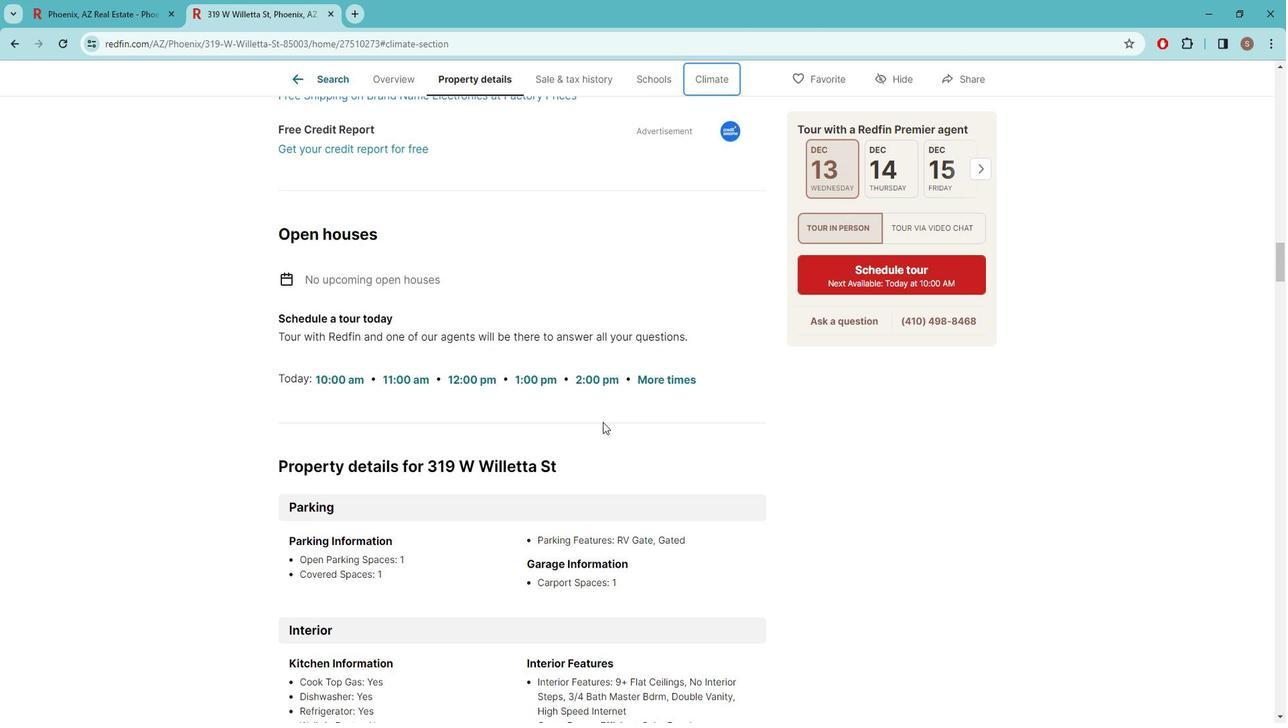 
Action: Mouse scrolled (603, 407) with delta (0, 0)
Screenshot: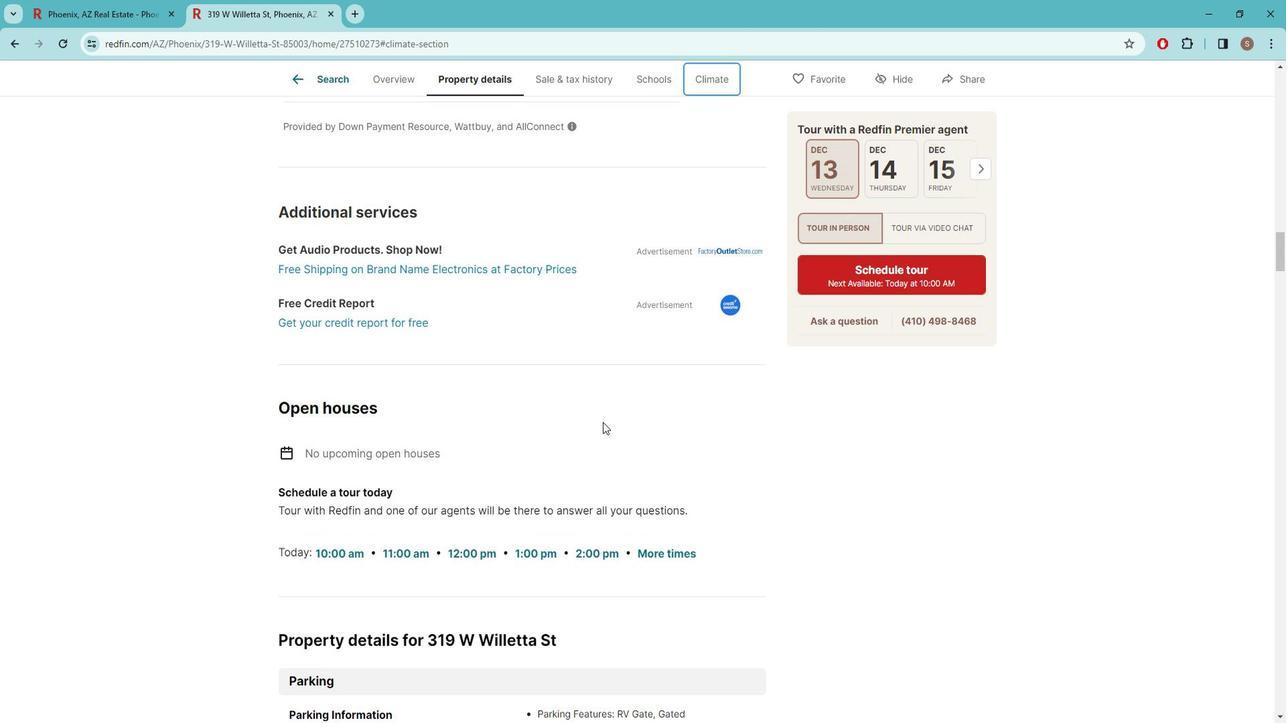 
Action: Mouse scrolled (603, 407) with delta (0, 0)
Screenshot: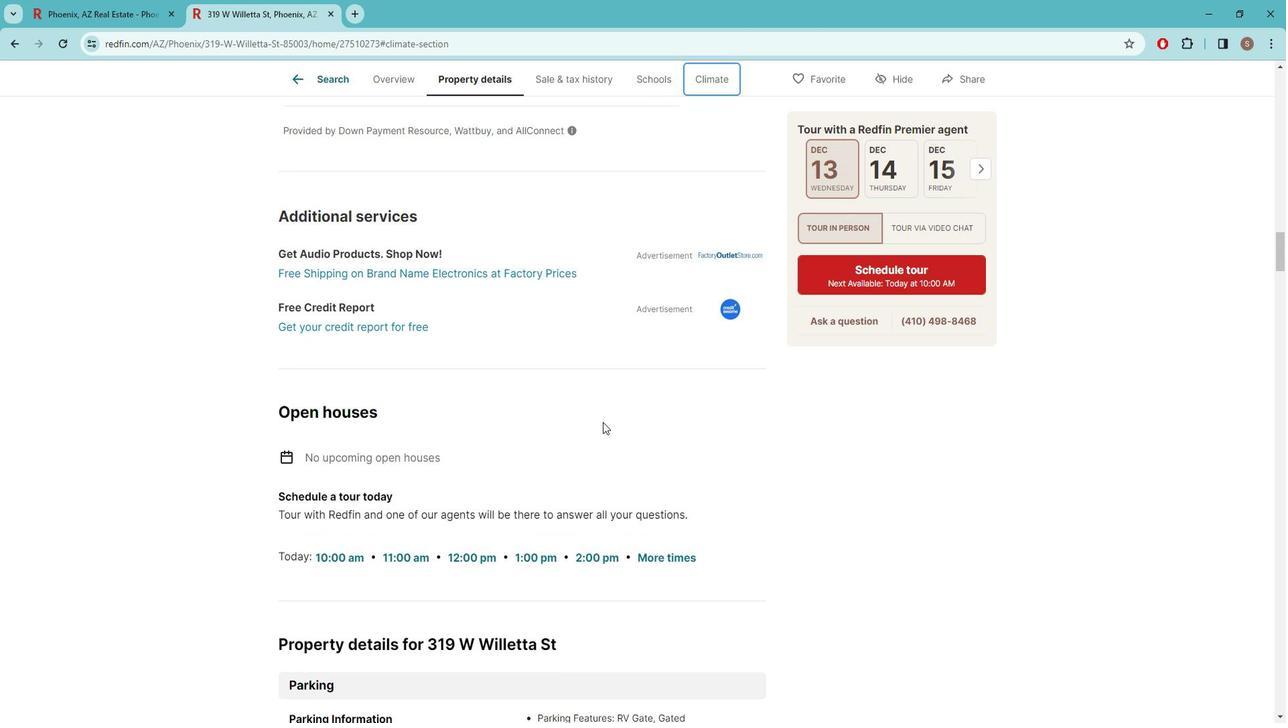 
Action: Mouse scrolled (603, 407) with delta (0, 0)
Screenshot: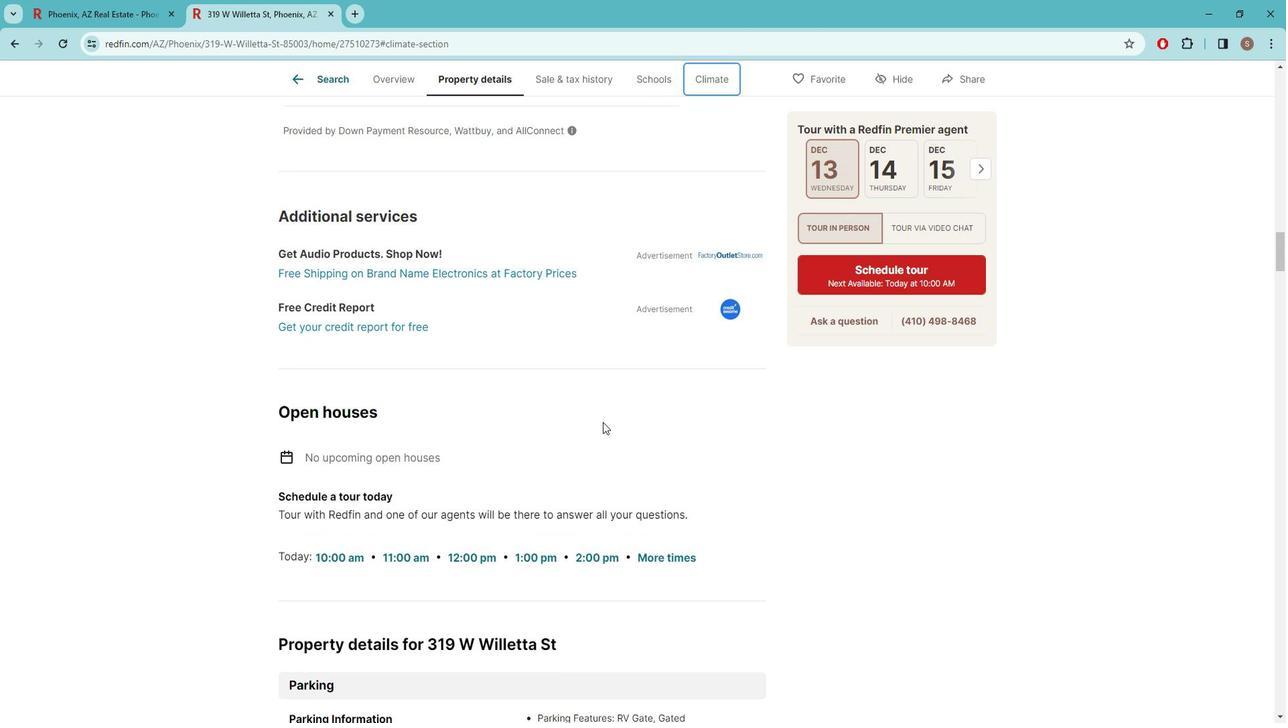 
Action: Mouse scrolled (603, 407) with delta (0, 0)
Screenshot: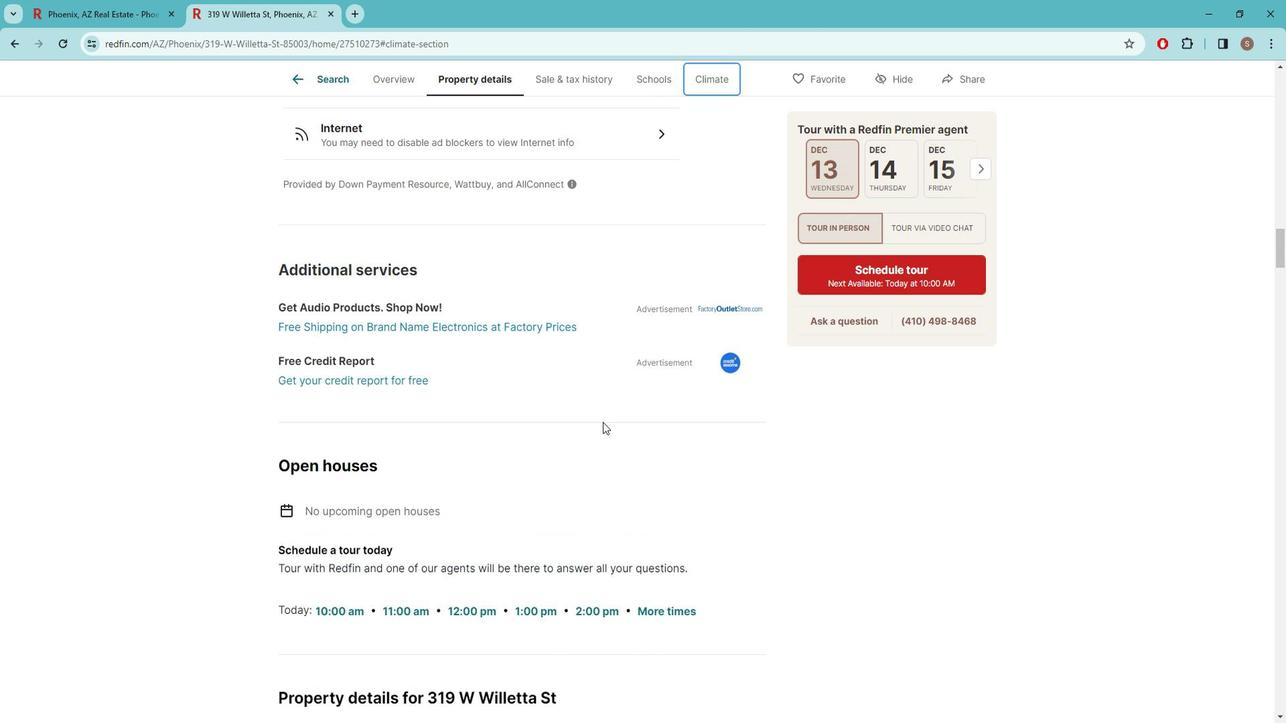 
Action: Mouse moved to (570, 416)
Screenshot: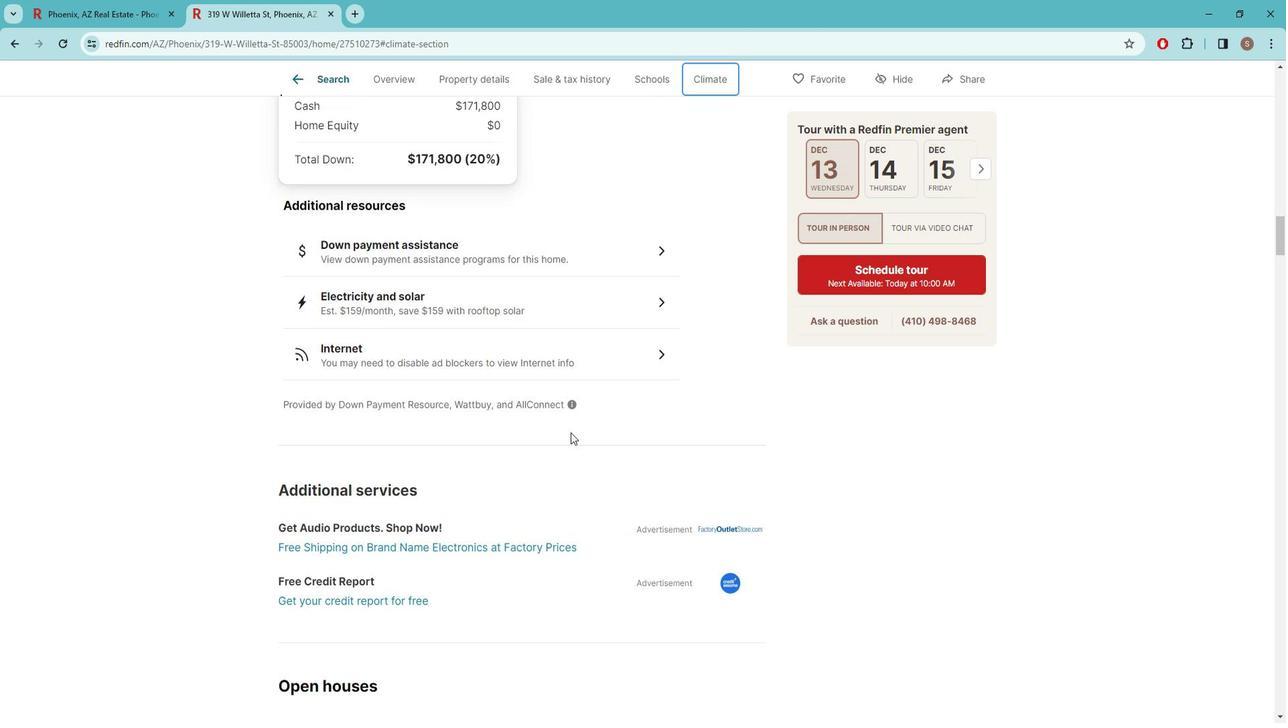 
Action: Mouse scrolled (570, 417) with delta (0, 0)
Screenshot: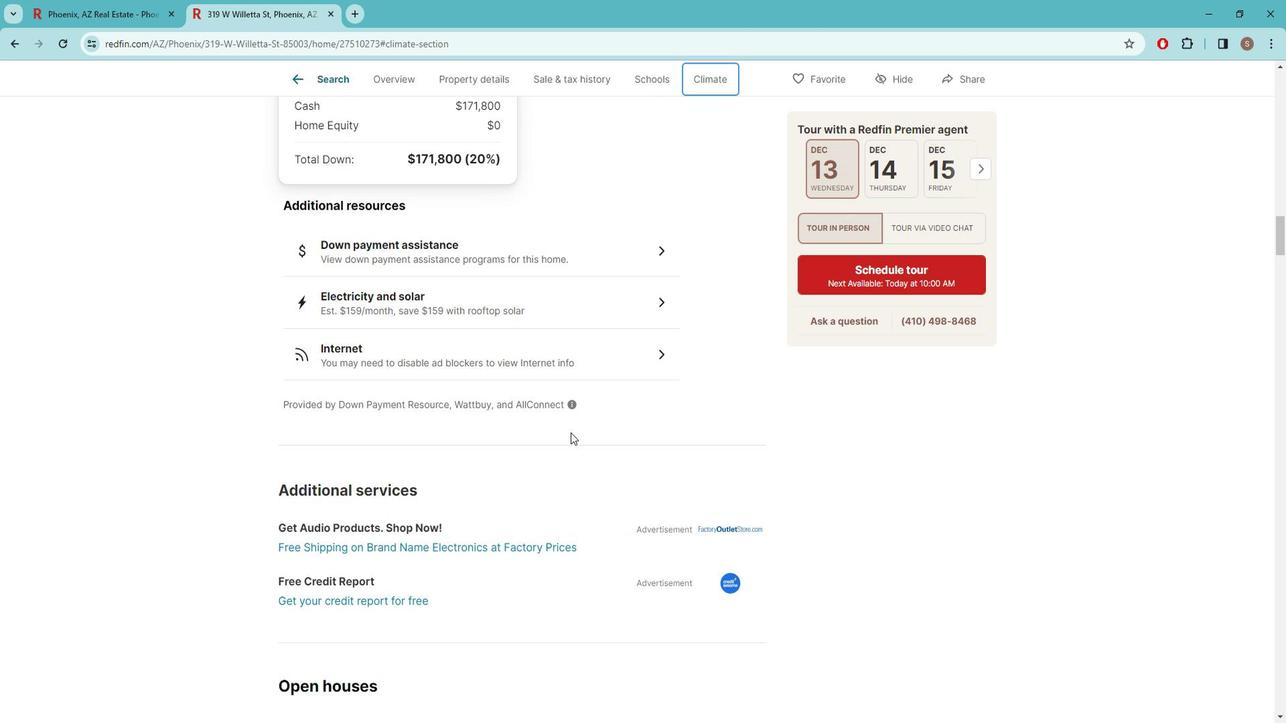 
Action: Mouse scrolled (570, 417) with delta (0, 0)
Screenshot: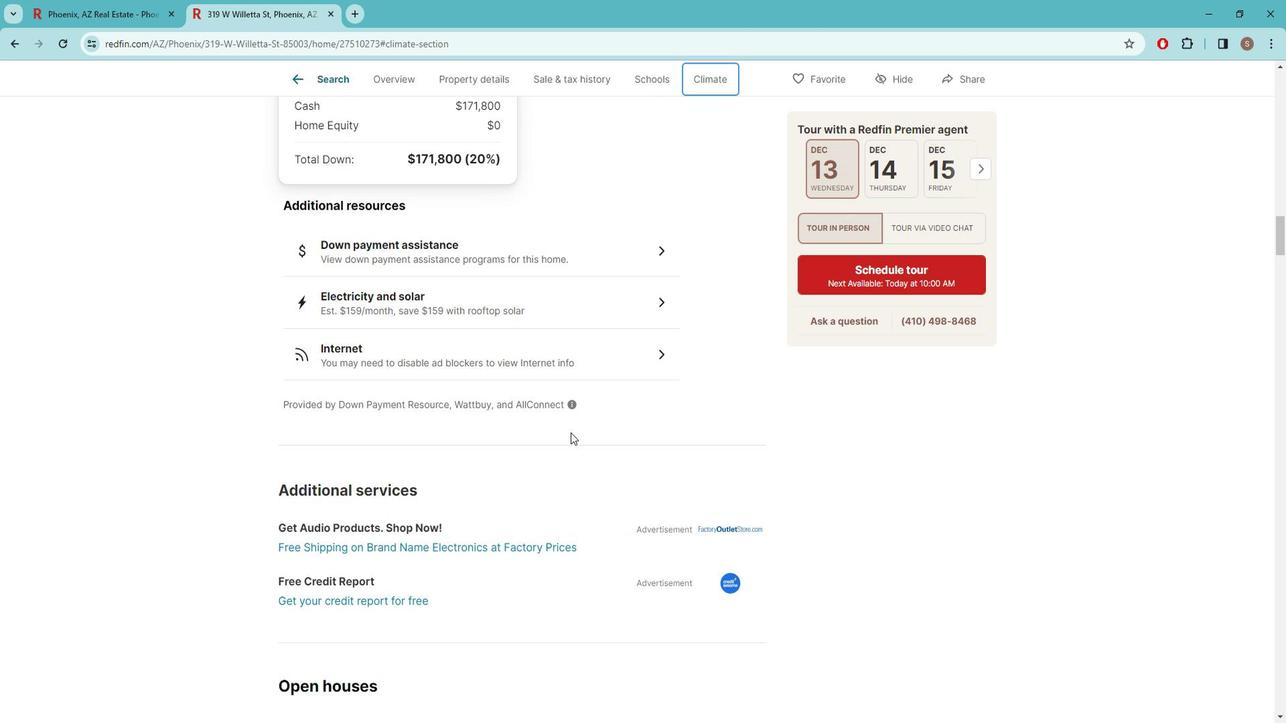 
Action: Mouse scrolled (570, 417) with delta (0, 0)
Screenshot: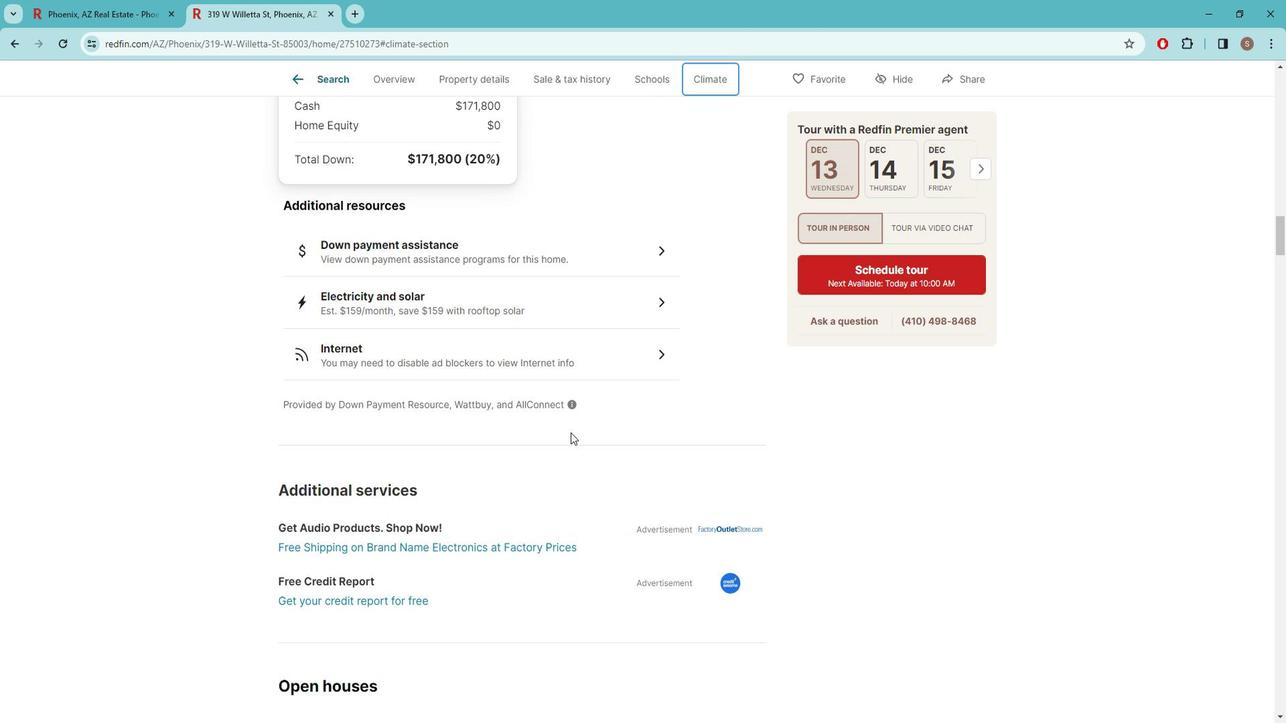 
Action: Mouse scrolled (570, 417) with delta (0, 0)
Screenshot: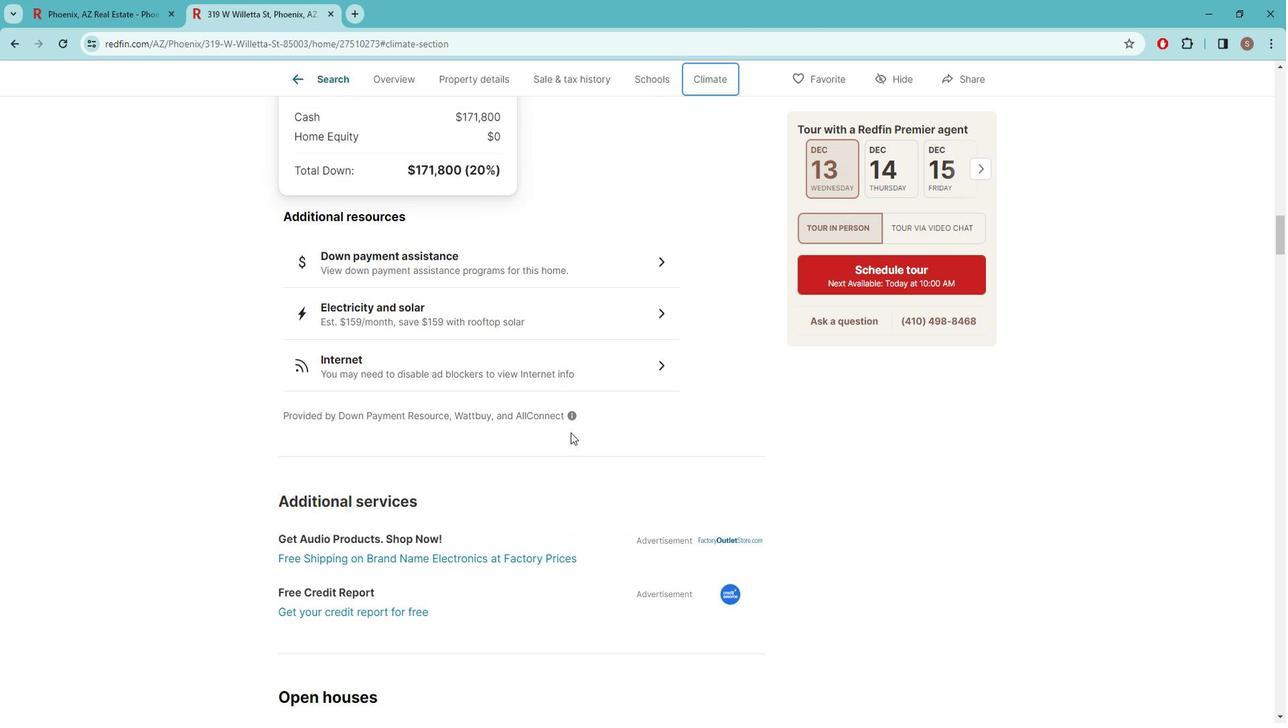 
Action: Mouse scrolled (570, 417) with delta (0, 0)
Screenshot: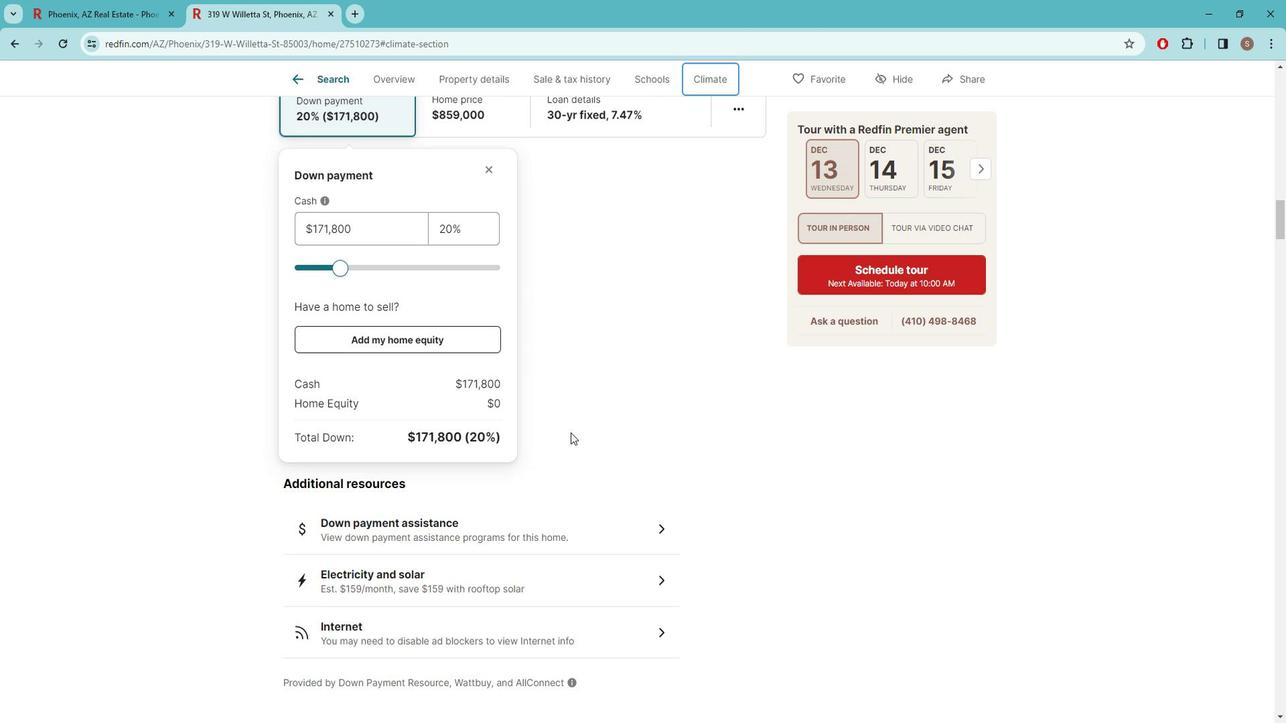 
Action: Mouse scrolled (570, 417) with delta (0, 0)
Screenshot: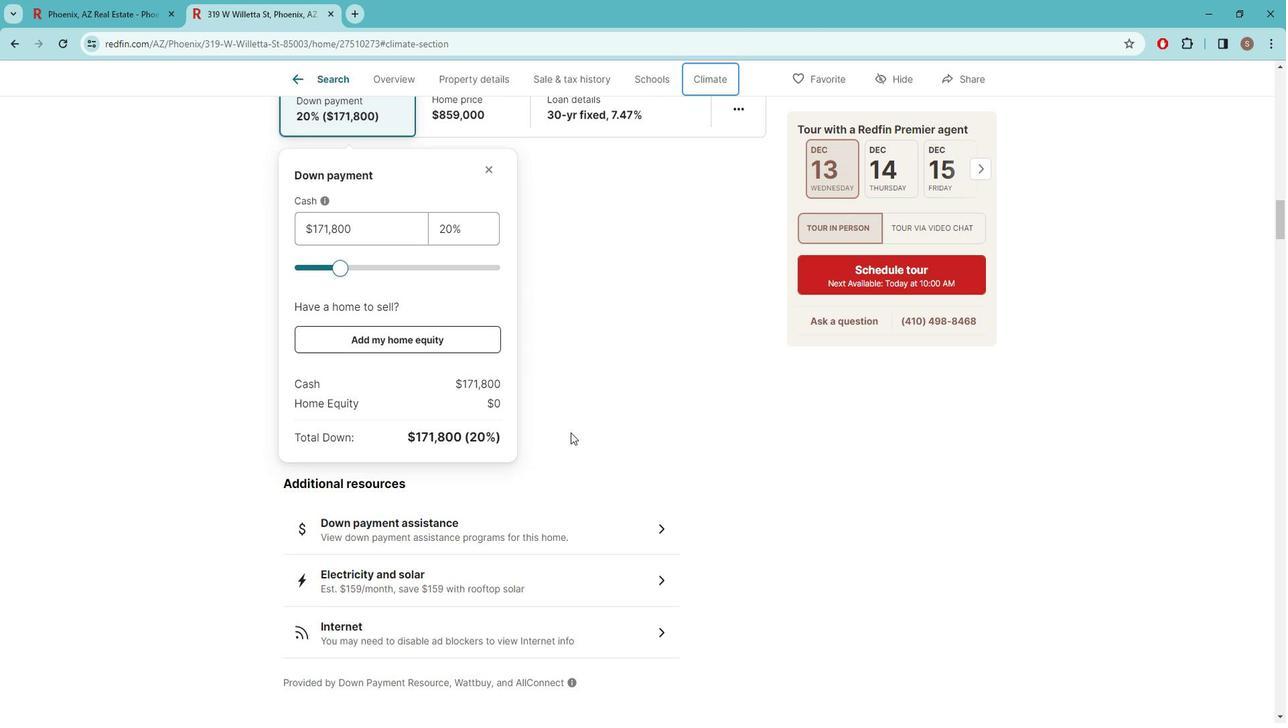 
Action: Mouse scrolled (570, 417) with delta (0, 0)
Screenshot: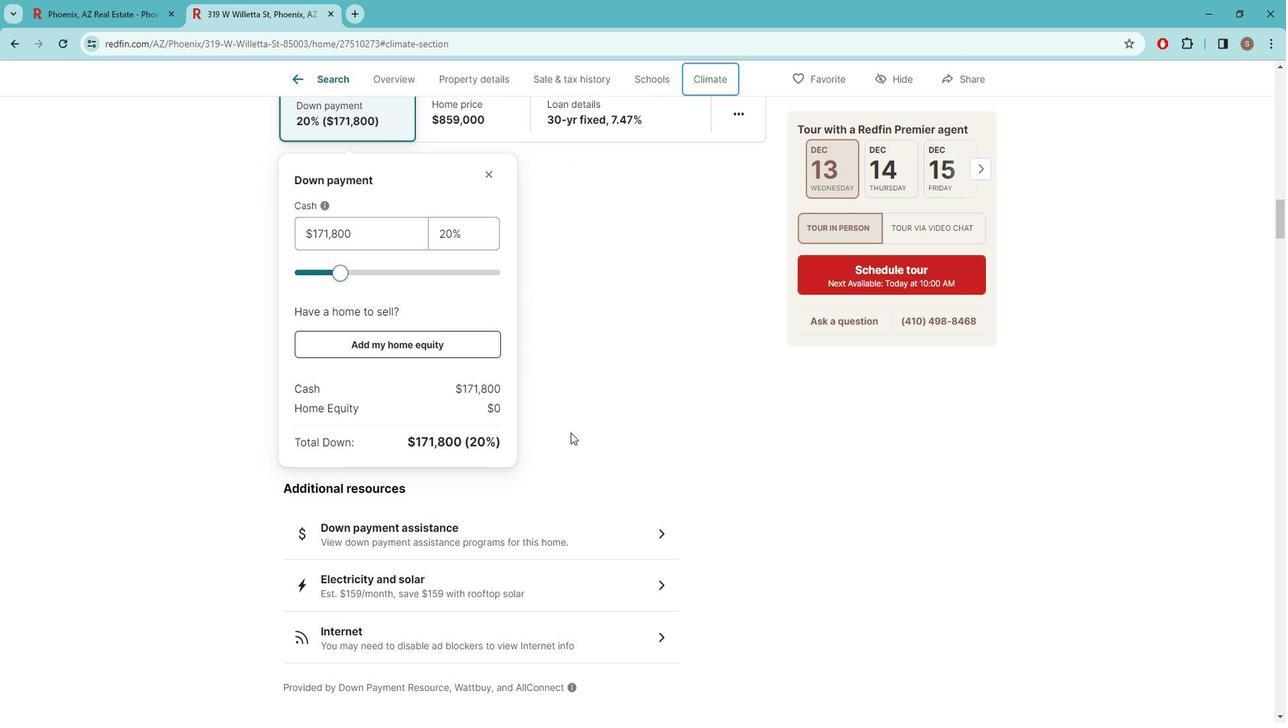 
Action: Mouse scrolled (570, 417) with delta (0, 0)
Screenshot: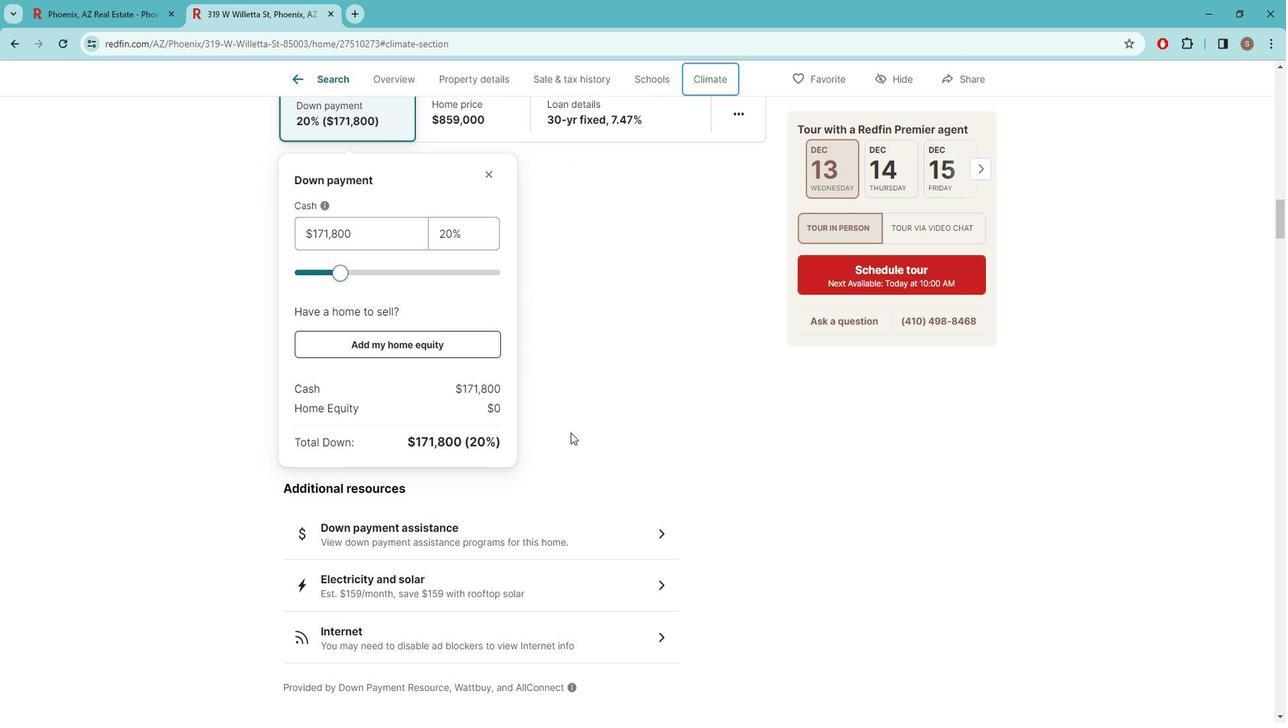 
Action: Mouse scrolled (570, 417) with delta (0, 0)
Screenshot: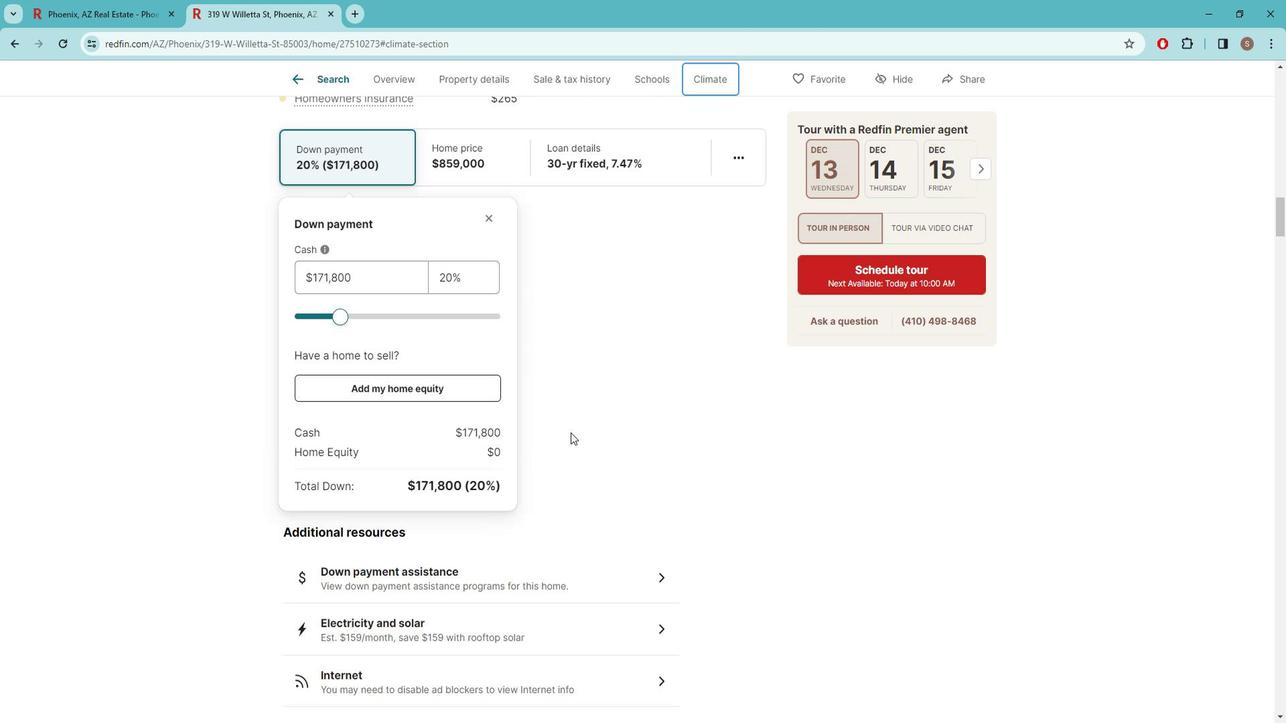 
Action: Mouse scrolled (570, 417) with delta (0, 0)
Screenshot: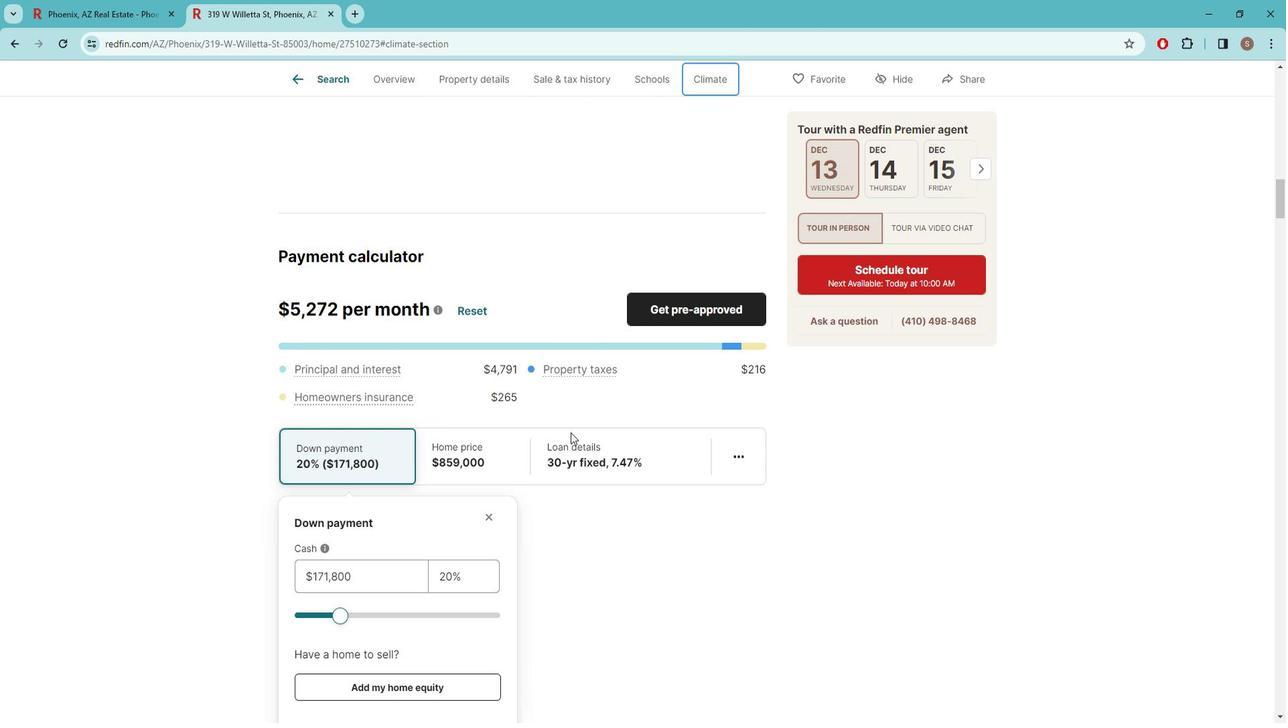 
Action: Mouse scrolled (570, 417) with delta (0, 0)
Screenshot: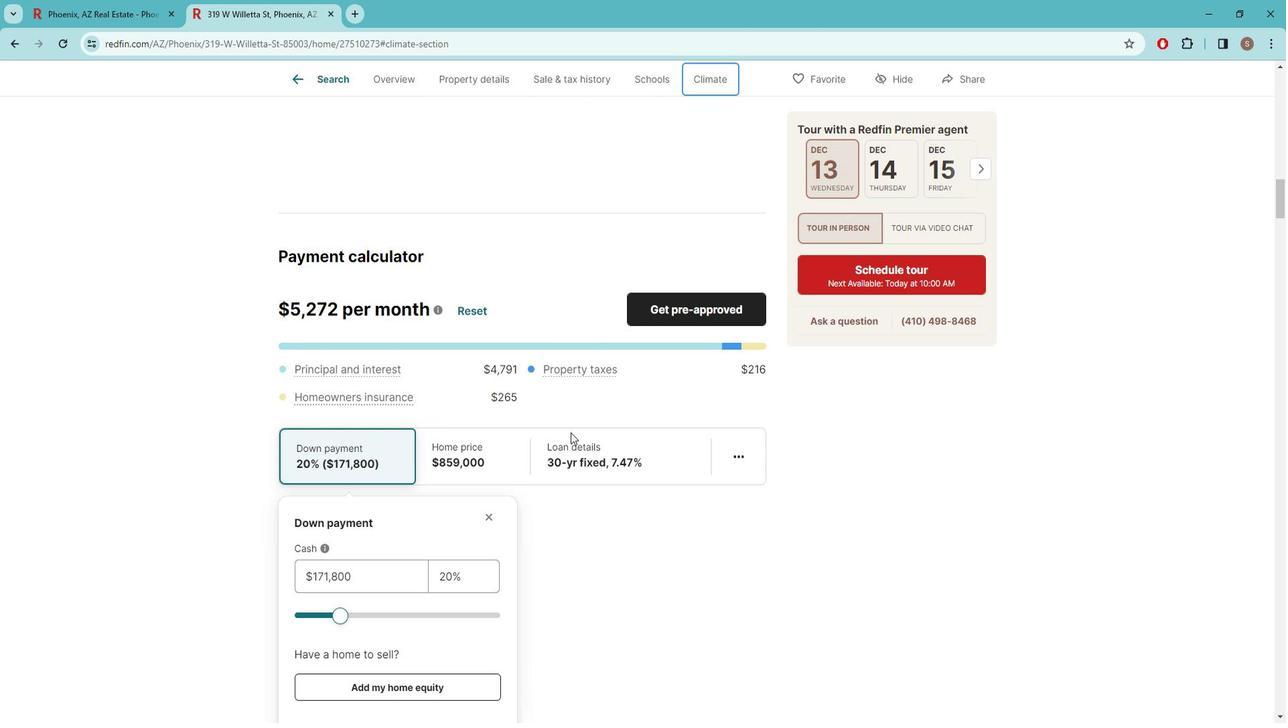 
Action: Mouse scrolled (570, 417) with delta (0, 0)
Screenshot: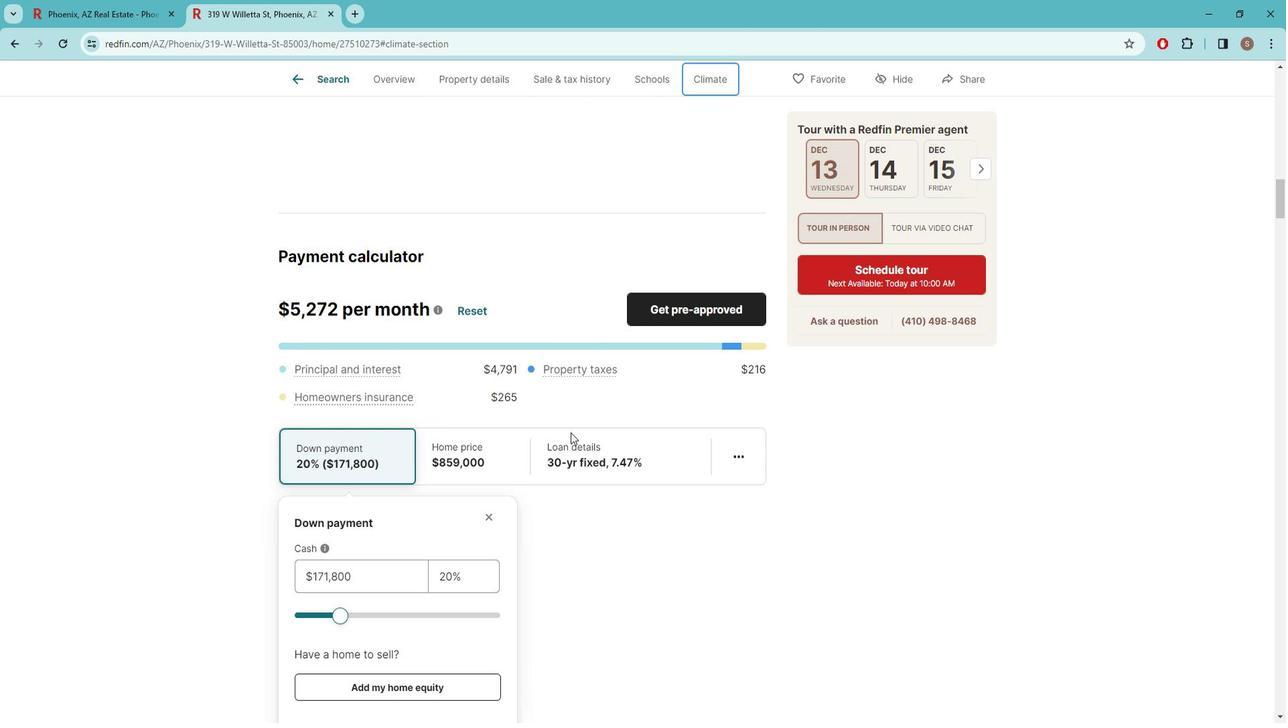
Action: Mouse scrolled (570, 417) with delta (0, 0)
Screenshot: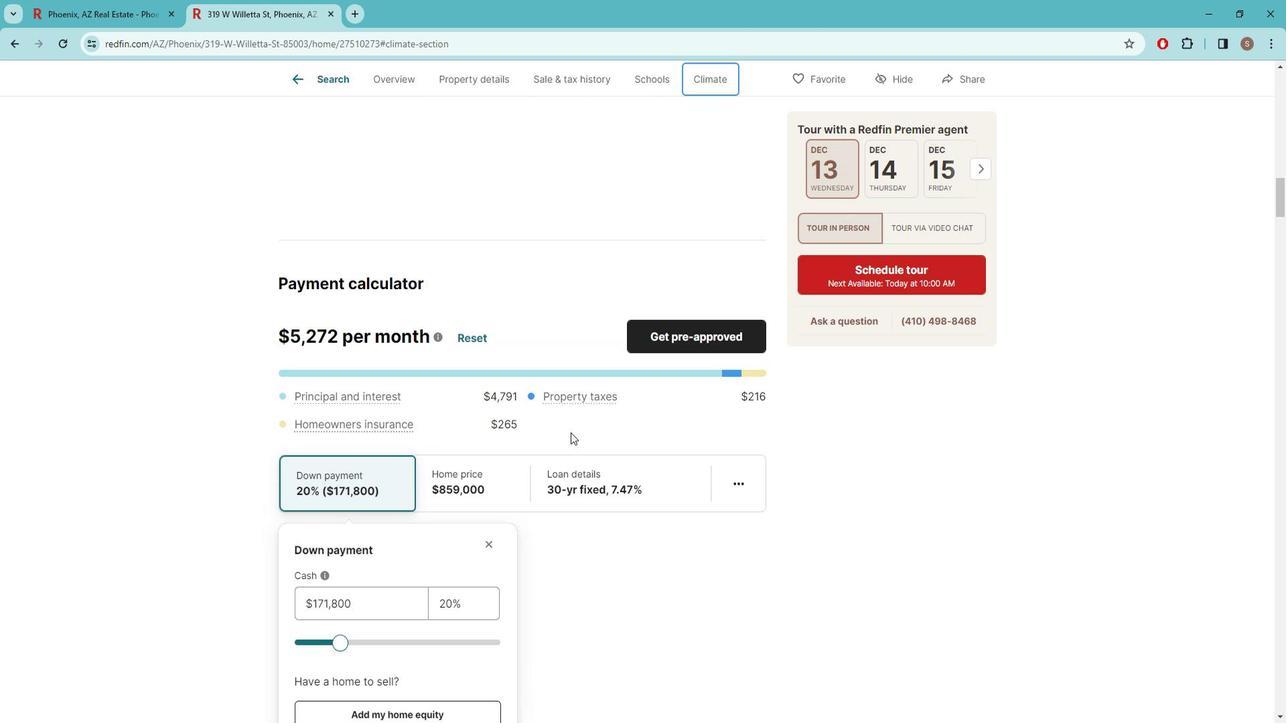 
Action: Mouse scrolled (570, 417) with delta (0, 0)
Screenshot: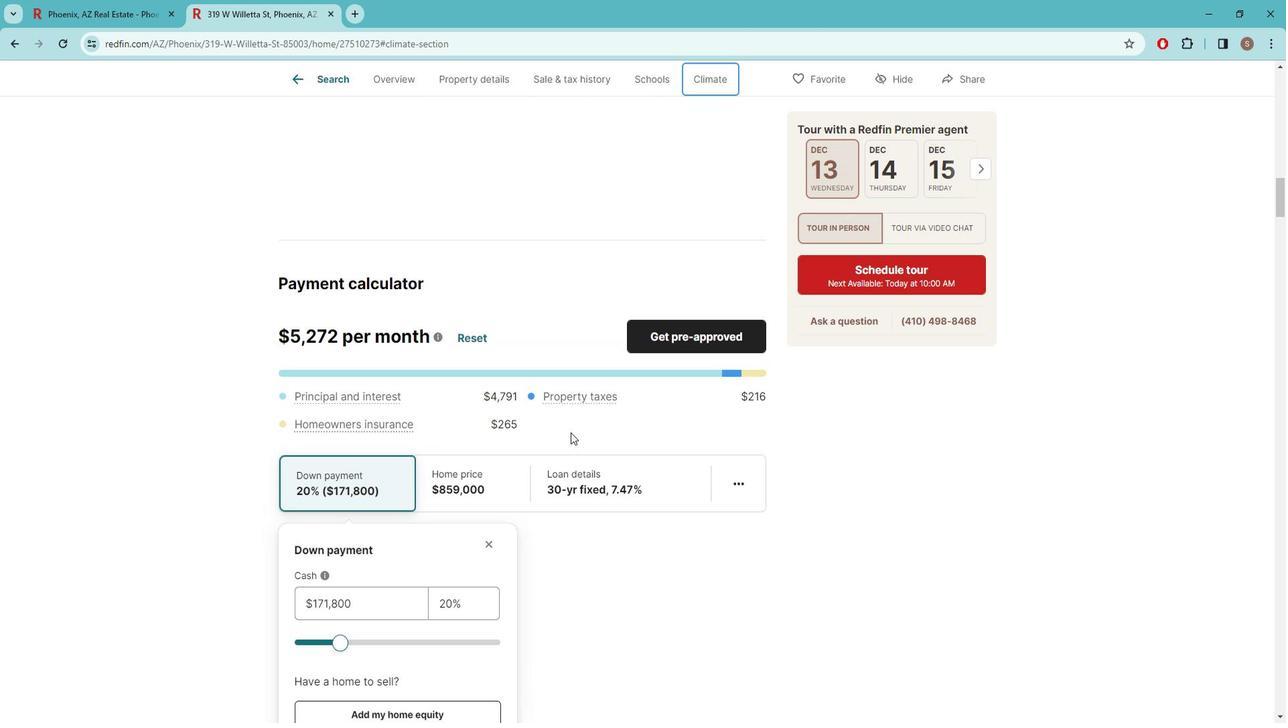 
Action: Mouse scrolled (570, 417) with delta (0, 0)
Screenshot: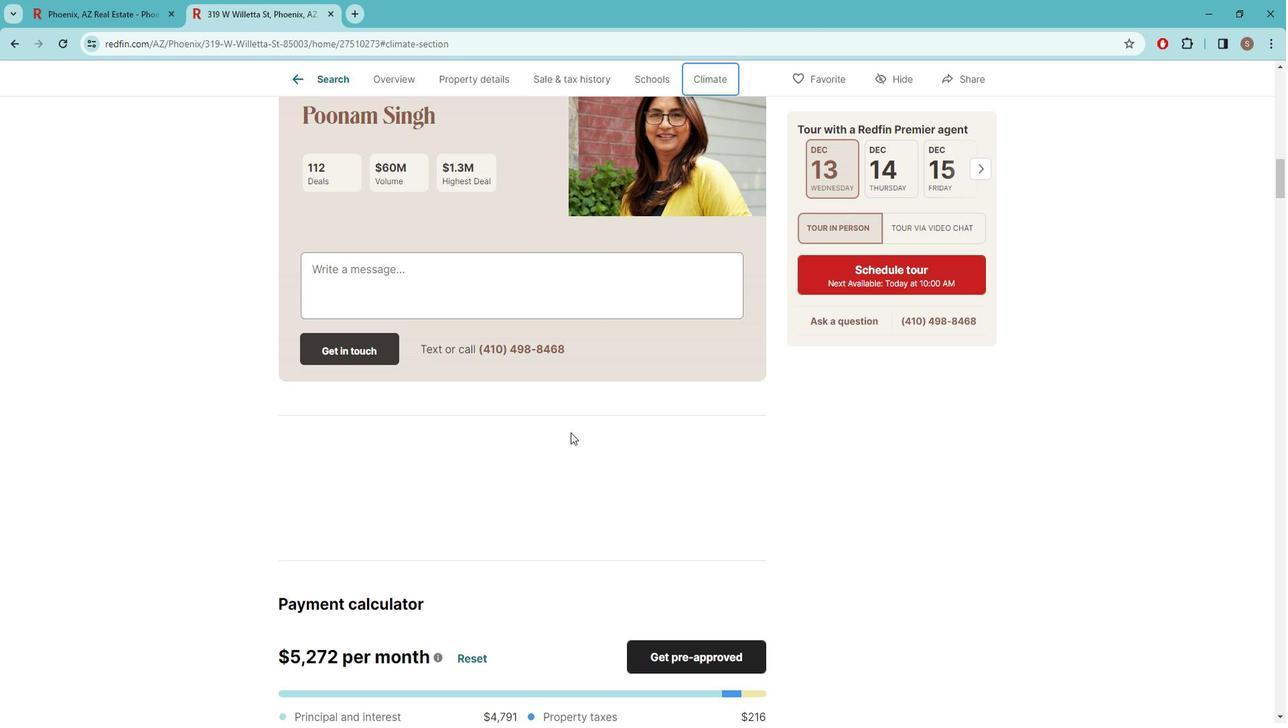 
Action: Mouse scrolled (570, 417) with delta (0, 0)
Screenshot: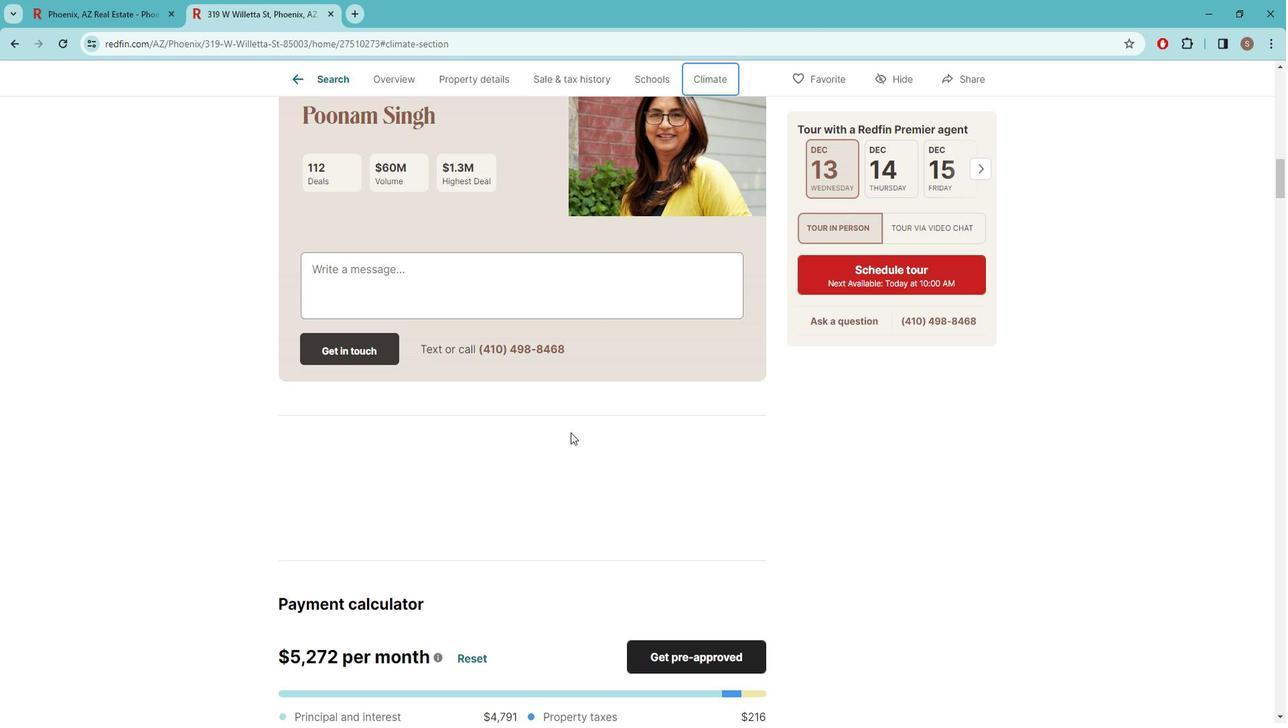 
Action: Mouse scrolled (570, 417) with delta (0, 0)
Screenshot: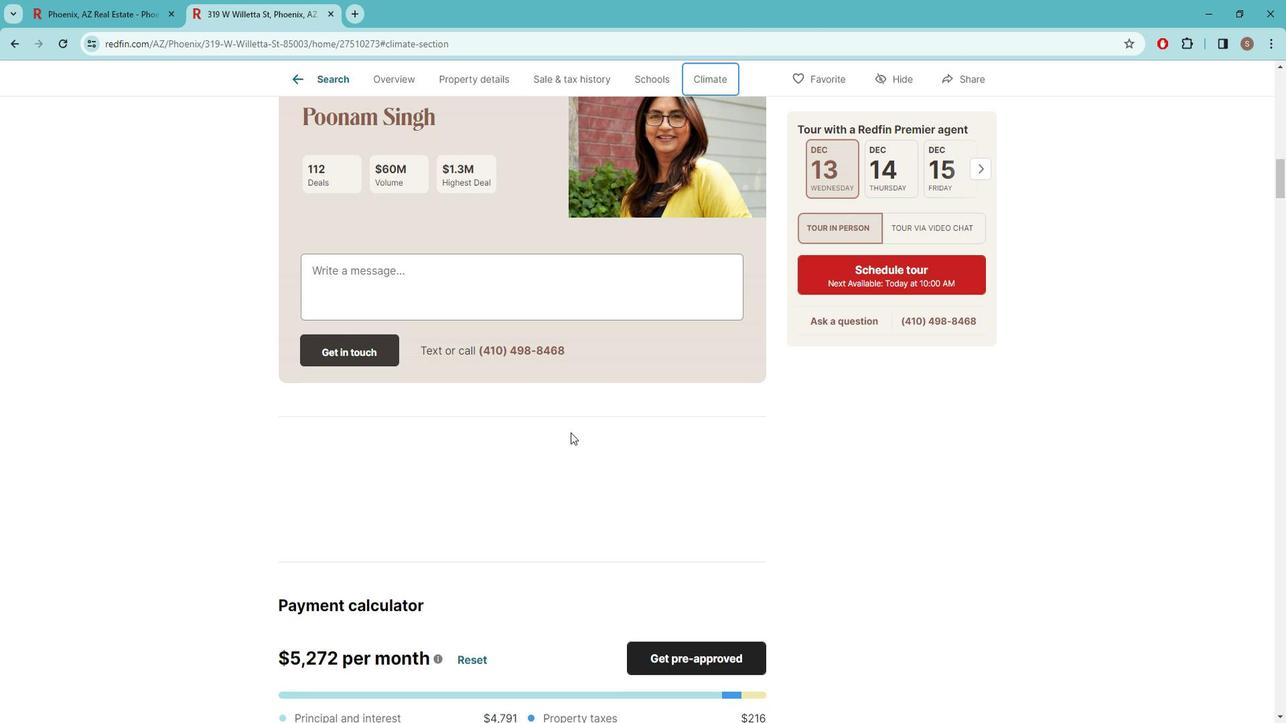 
Action: Mouse scrolled (570, 417) with delta (0, 0)
Screenshot: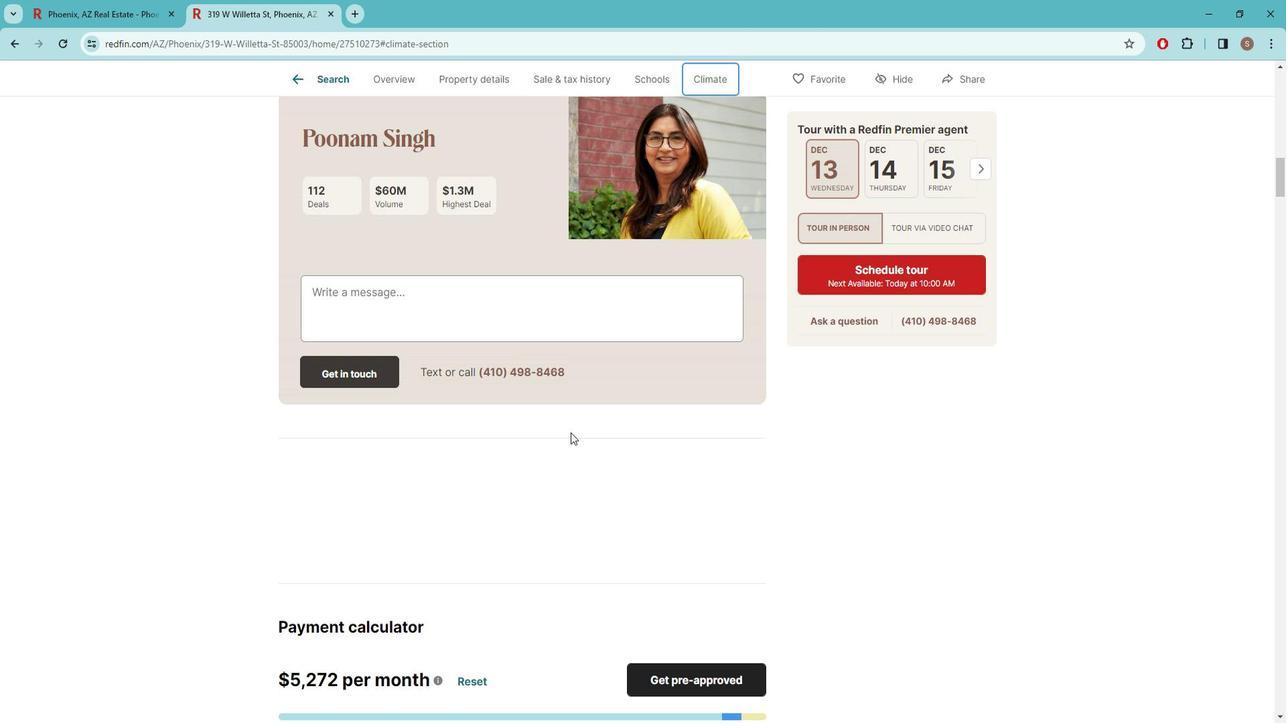 
Action: Mouse scrolled (570, 417) with delta (0, 0)
Screenshot: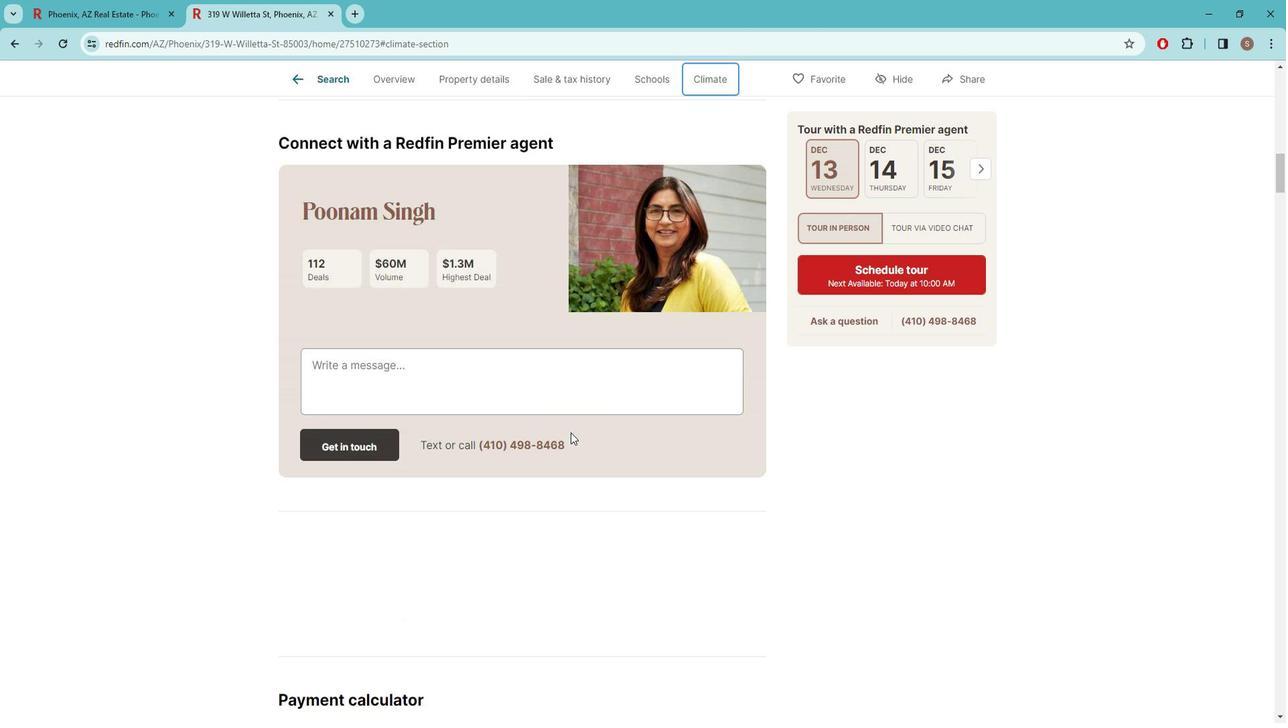
Action: Mouse scrolled (570, 417) with delta (0, 0)
Screenshot: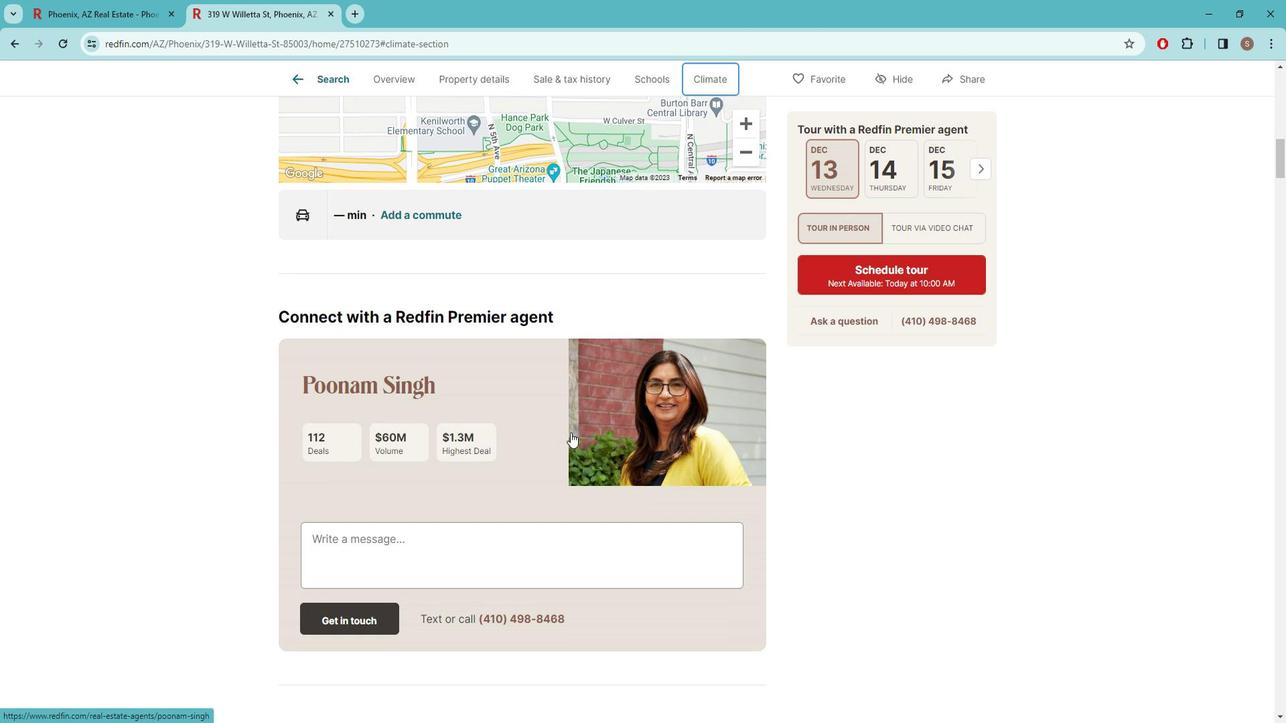 
Action: Mouse scrolled (570, 417) with delta (0, 0)
Screenshot: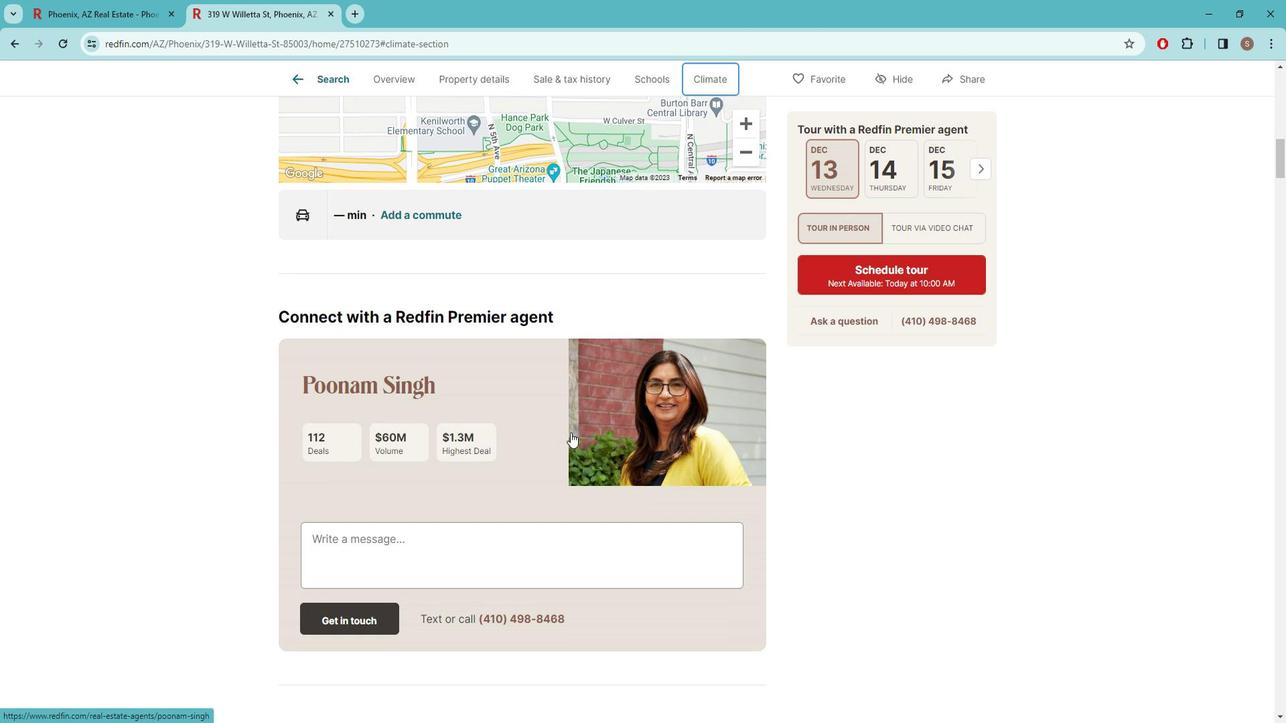 
Action: Mouse scrolled (570, 417) with delta (0, 0)
Screenshot: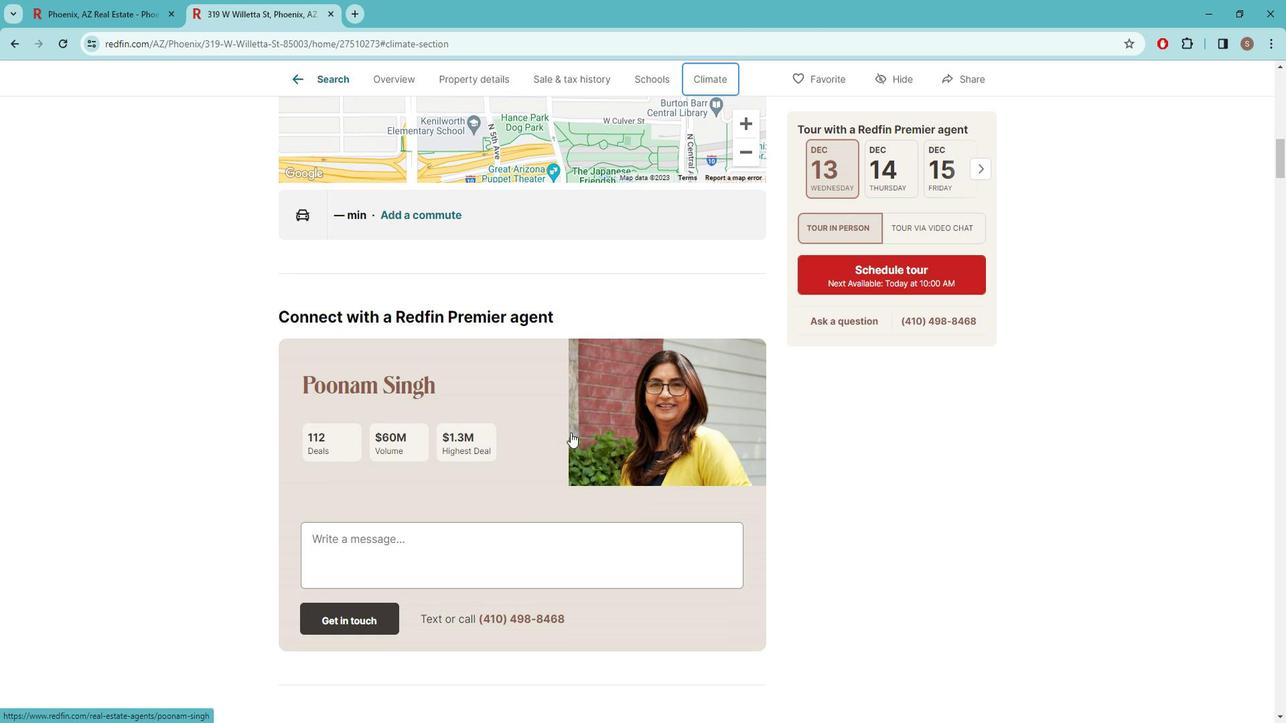 
Action: Mouse scrolled (570, 417) with delta (0, 0)
Screenshot: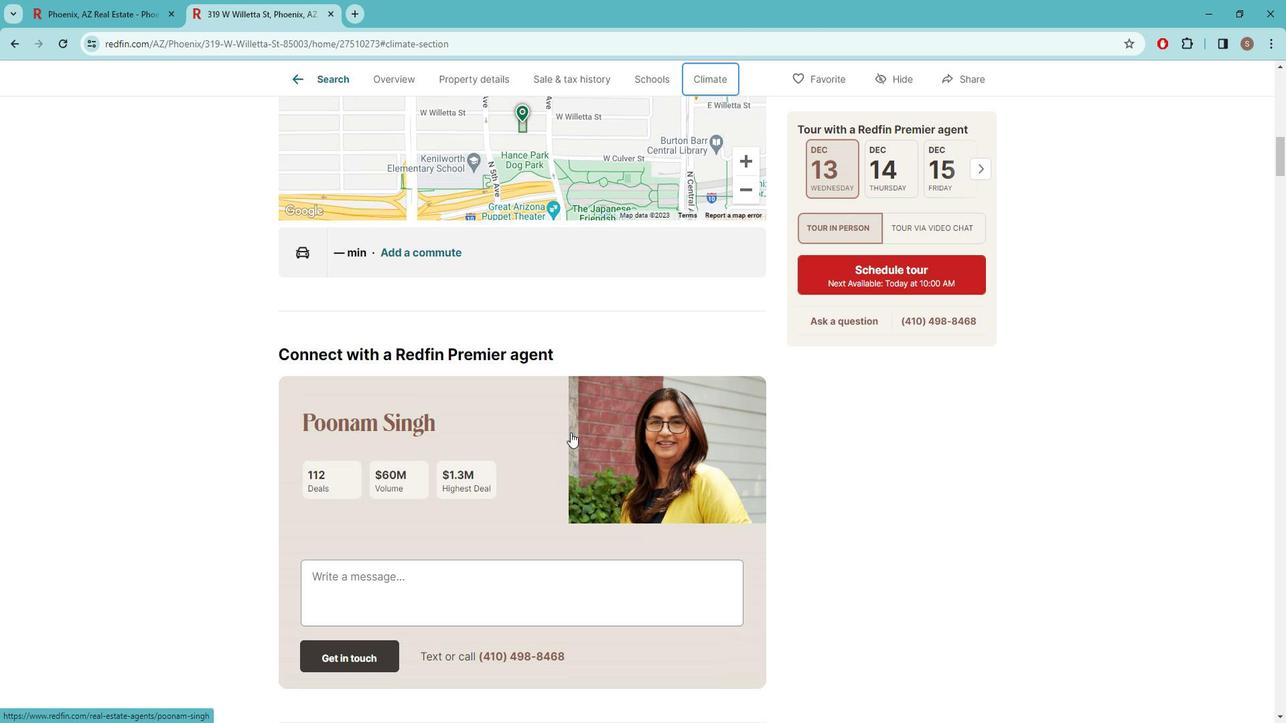 
Action: Mouse scrolled (570, 417) with delta (0, 0)
Screenshot: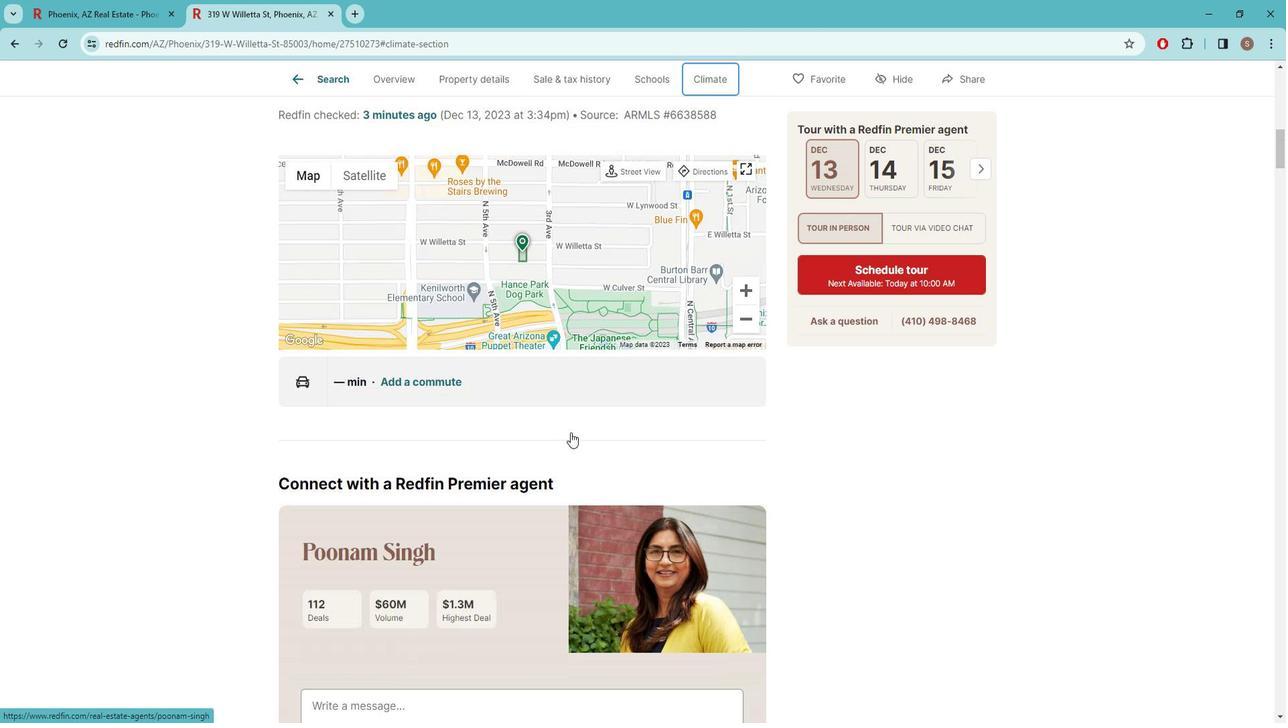 
Action: Mouse scrolled (570, 417) with delta (0, 0)
Screenshot: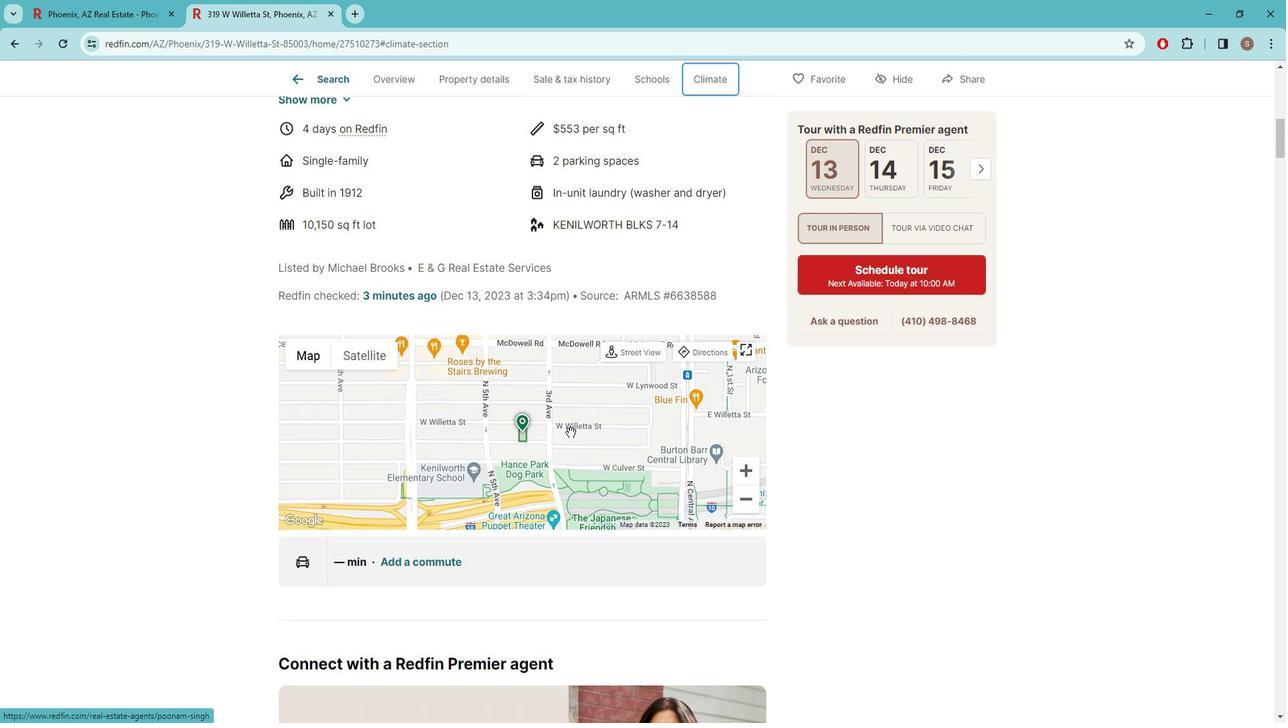 
Action: Mouse scrolled (570, 417) with delta (0, 0)
Screenshot: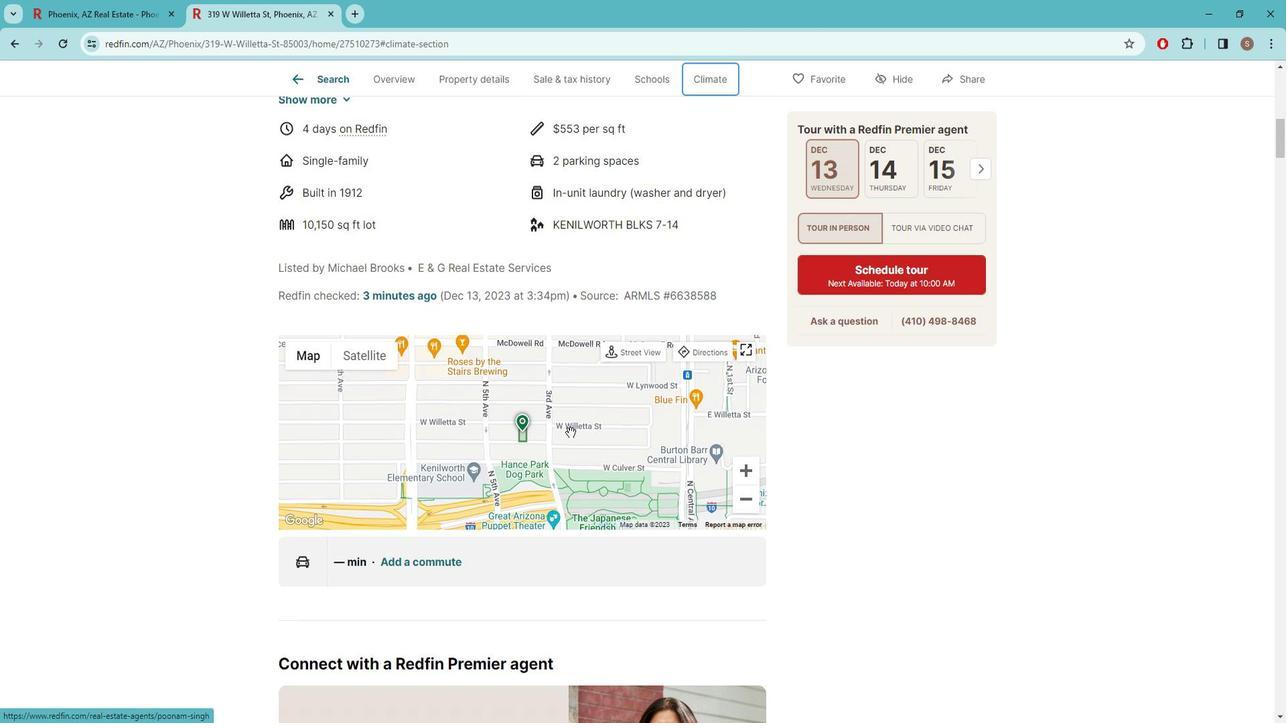 
Action: Mouse scrolled (570, 417) with delta (0, 0)
Screenshot: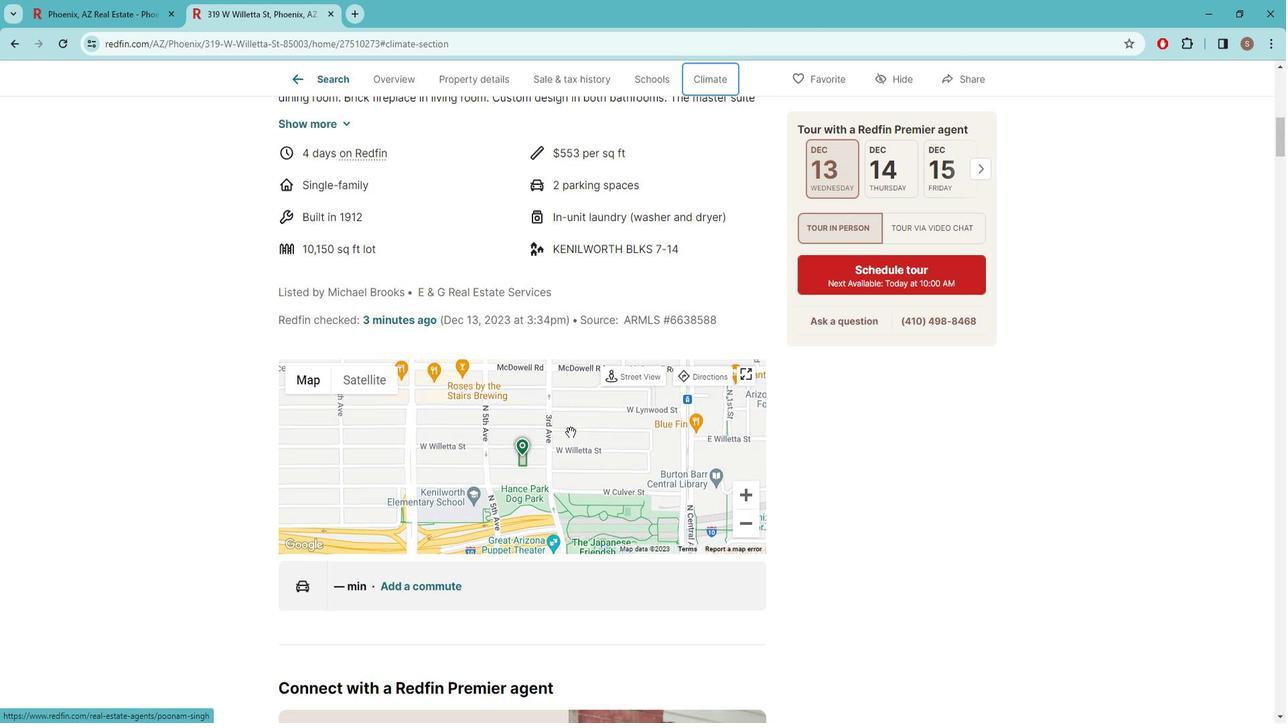 
Action: Mouse scrolled (570, 417) with delta (0, 0)
Screenshot: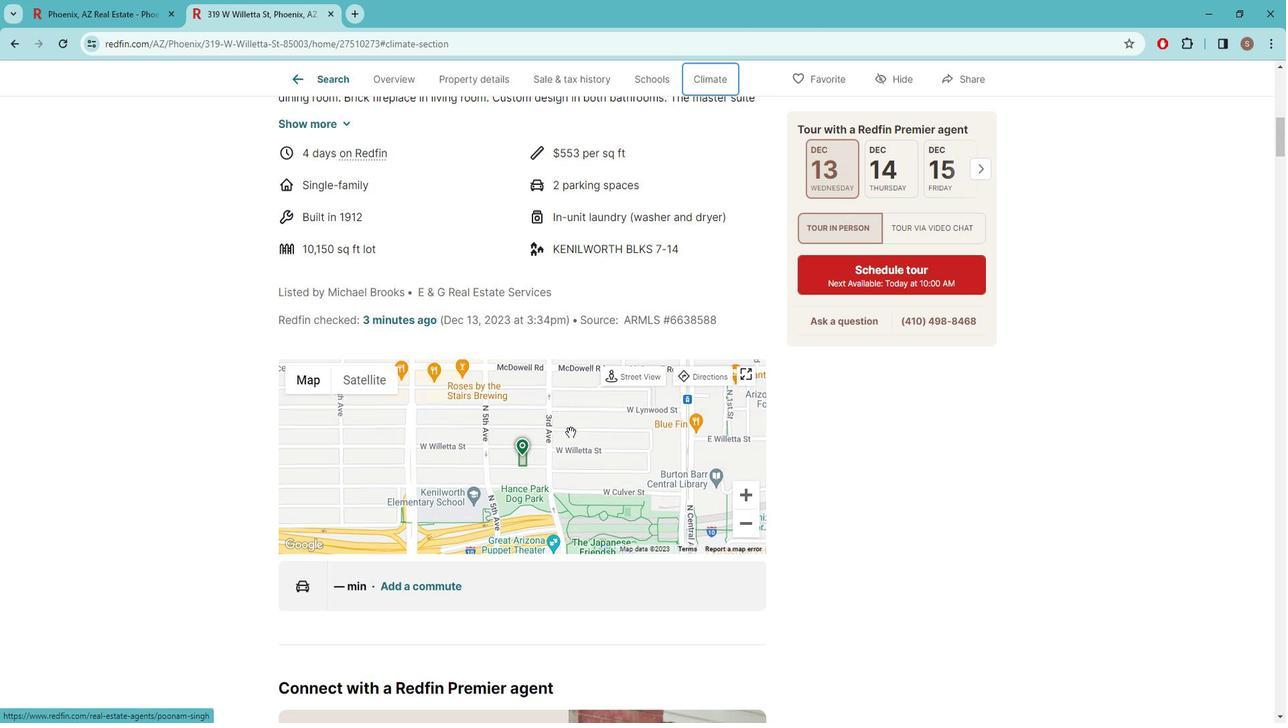 
Action: Mouse scrolled (570, 417) with delta (0, 0)
Screenshot: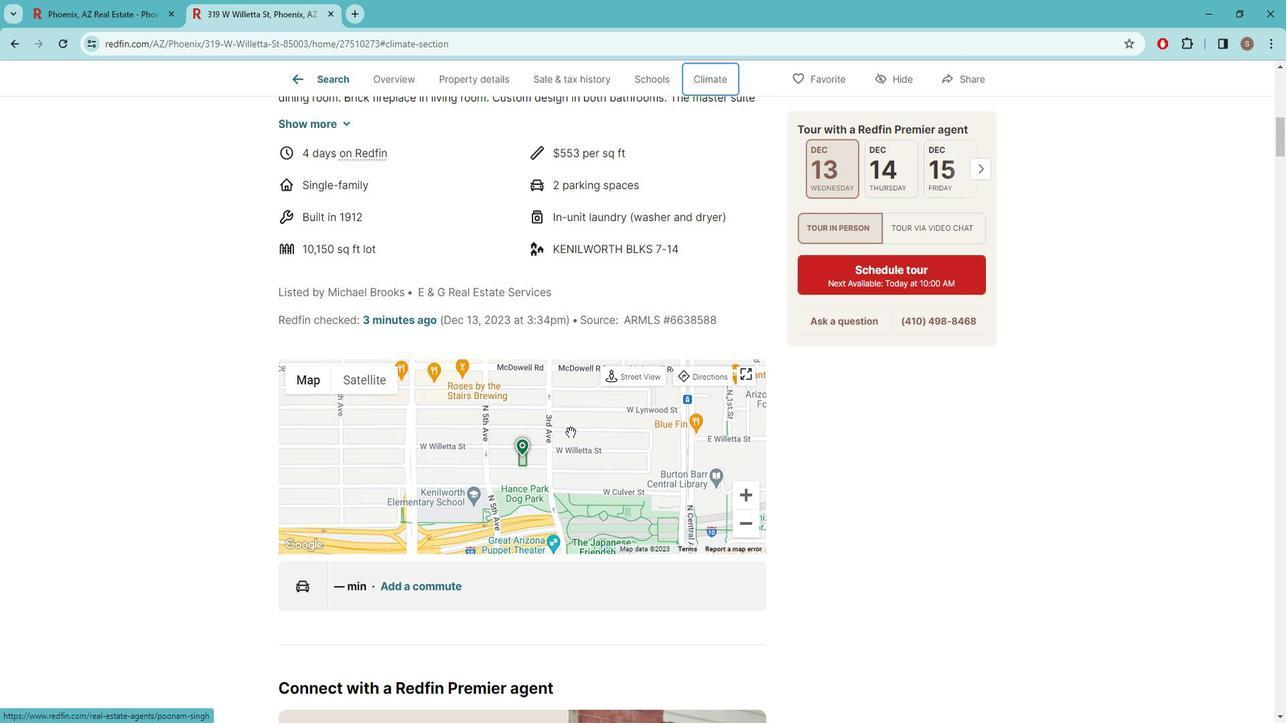 
Action: Mouse scrolled (570, 417) with delta (0, 0)
Screenshot: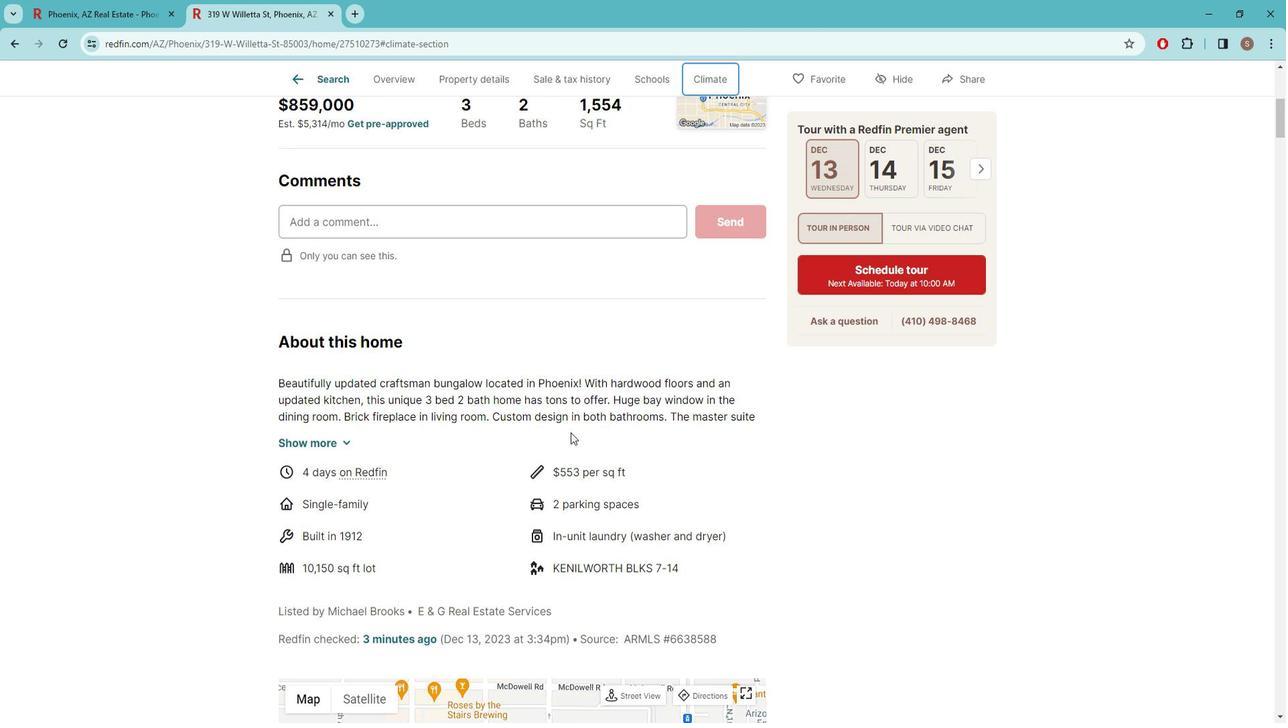 
Action: Mouse scrolled (570, 417) with delta (0, 0)
Screenshot: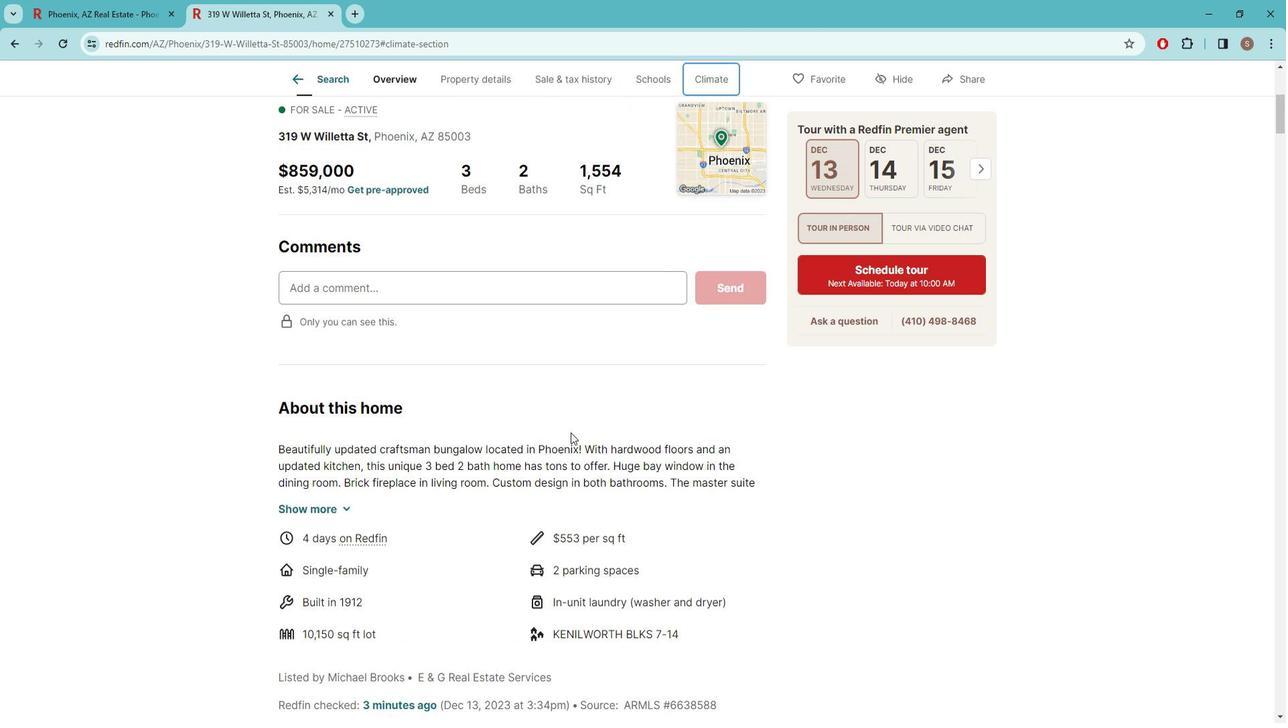
Action: Mouse scrolled (570, 417) with delta (0, 0)
Screenshot: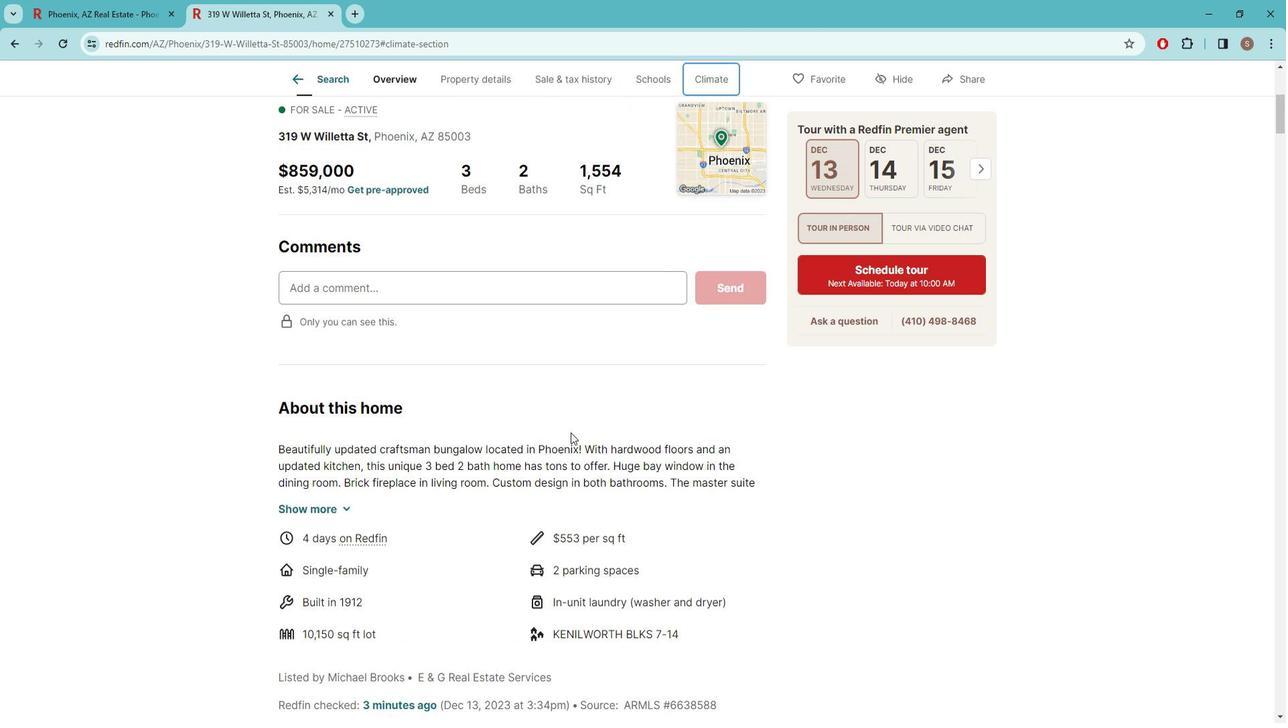 
Action: Mouse scrolled (570, 417) with delta (0, 0)
Screenshot: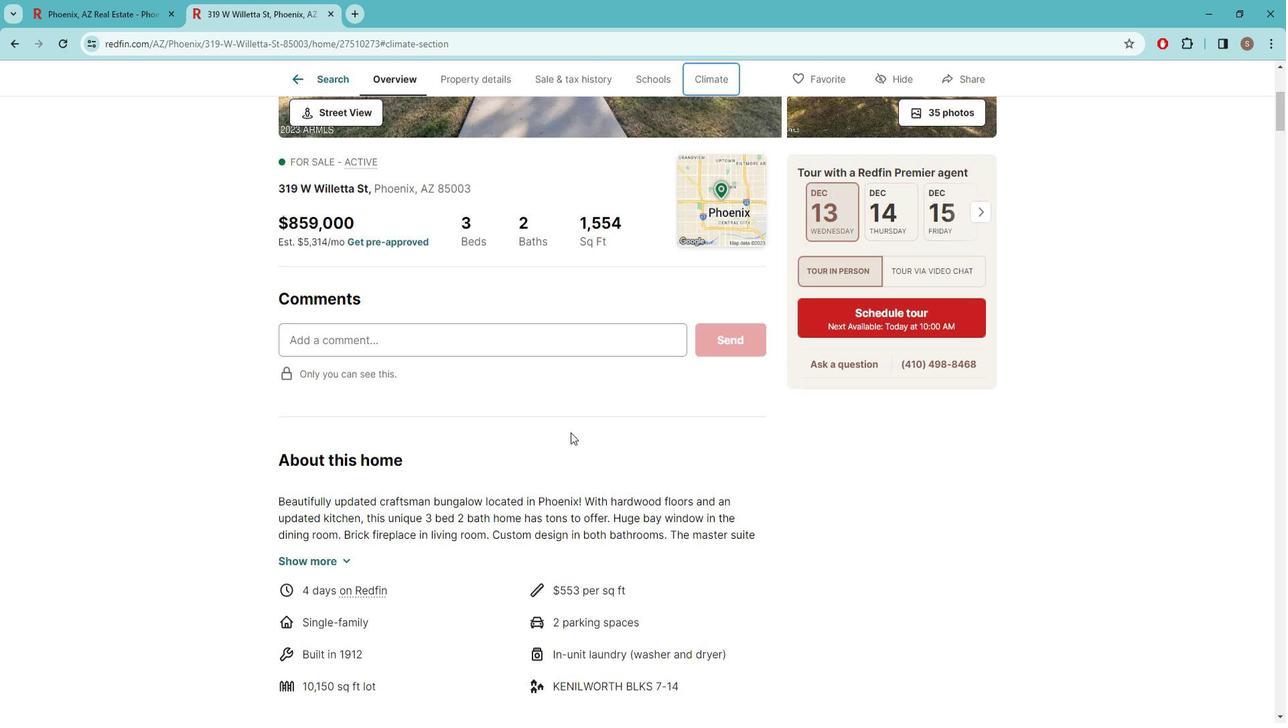 
Action: Mouse scrolled (570, 417) with delta (0, 0)
Screenshot: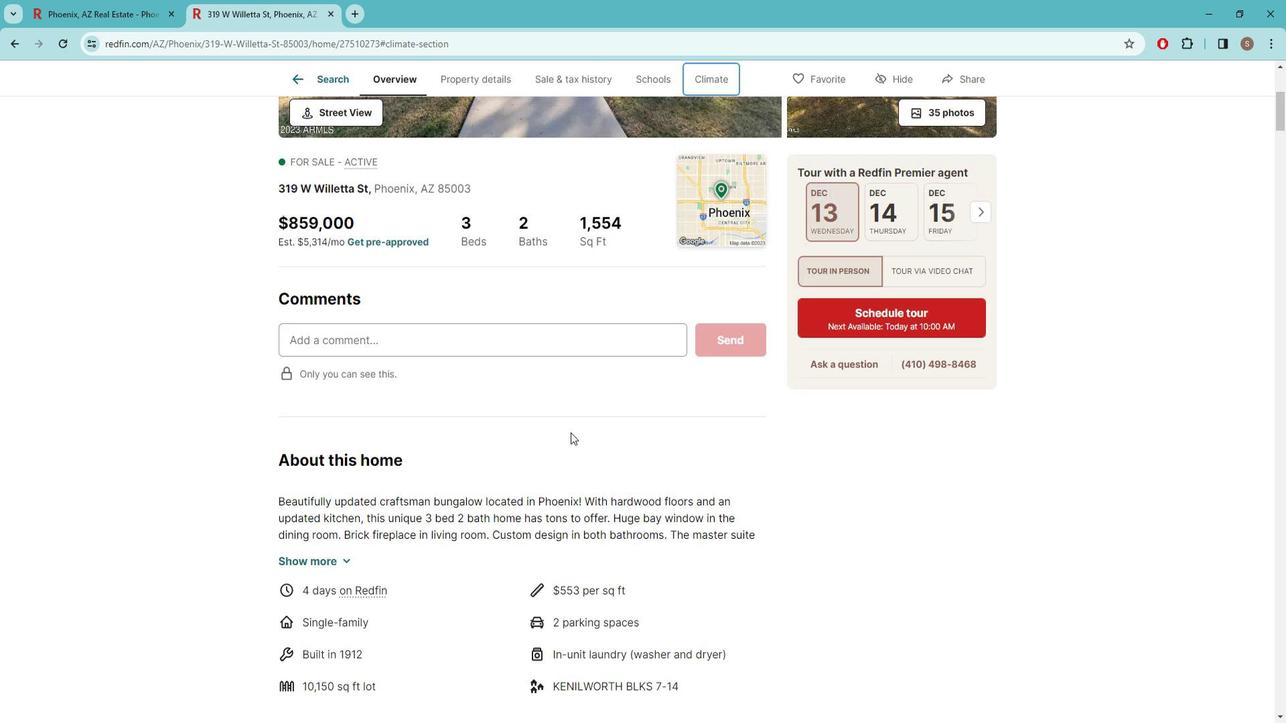 
Action: Mouse scrolled (570, 417) with delta (0, 0)
Screenshot: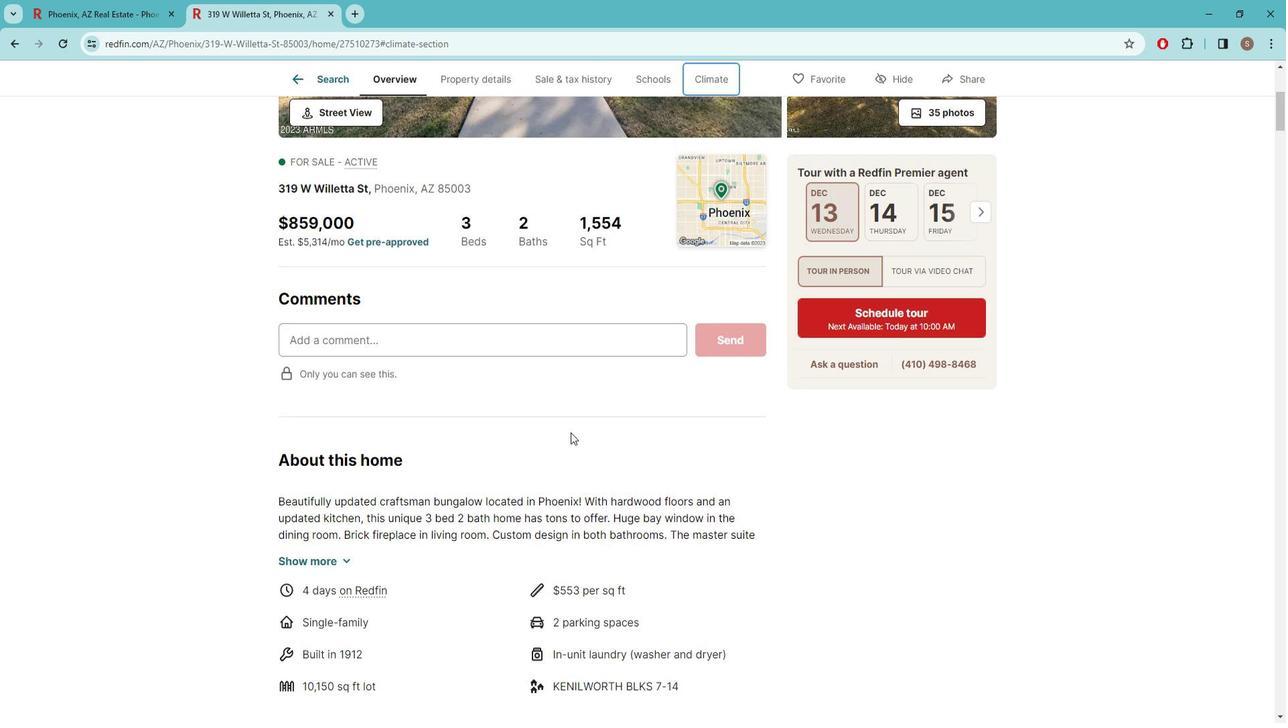 
Action: Mouse scrolled (570, 417) with delta (0, 0)
Screenshot: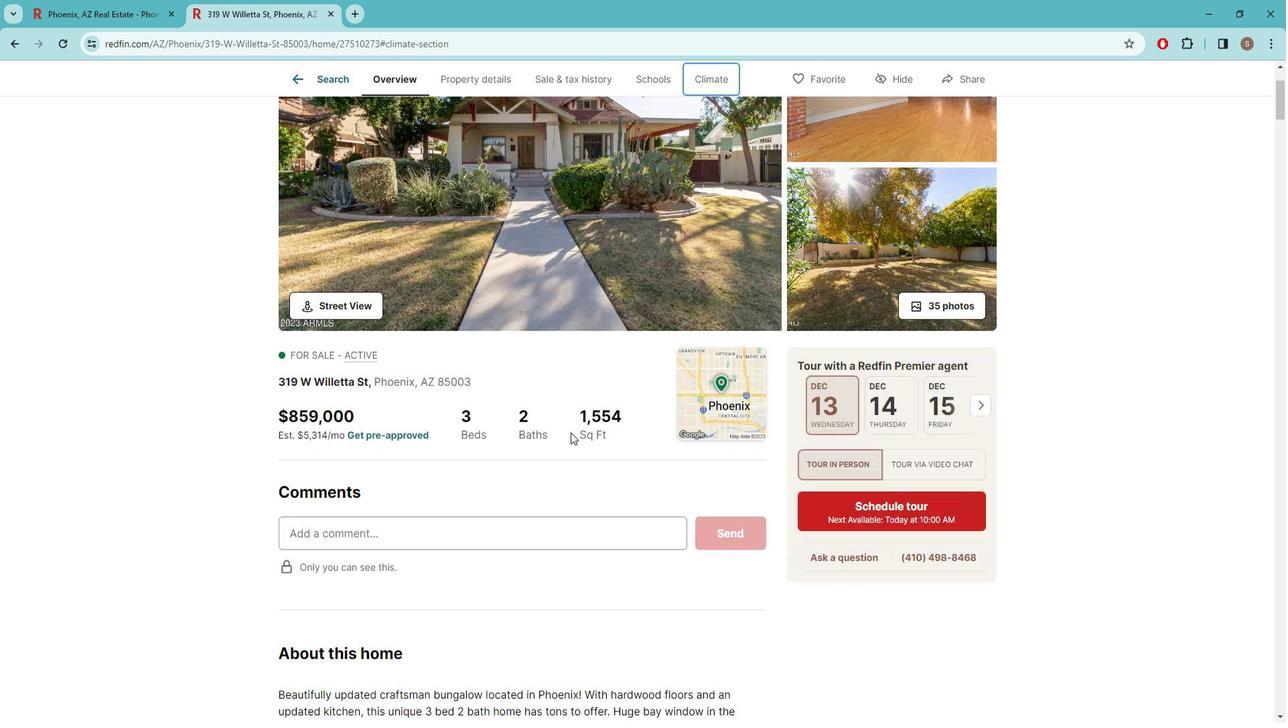 
Action: Mouse scrolled (570, 417) with delta (0, 0)
Screenshot: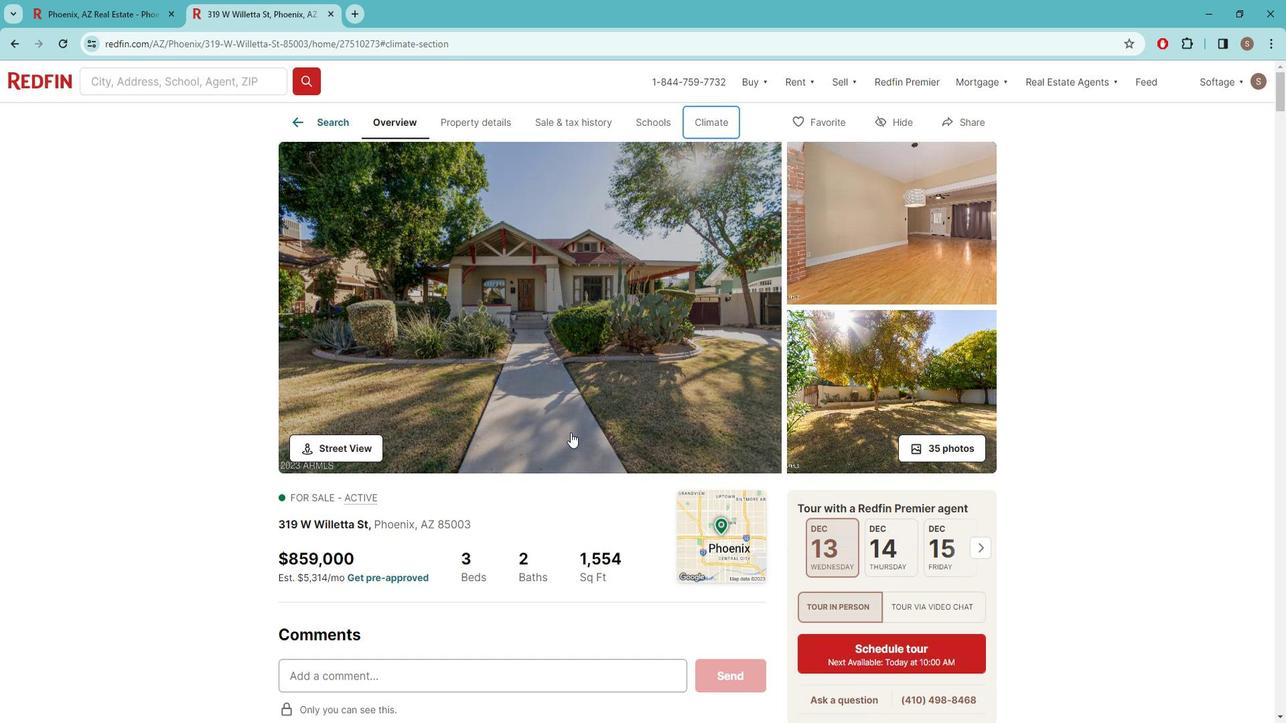 
Action: Mouse scrolled (570, 417) with delta (0, 0)
Screenshot: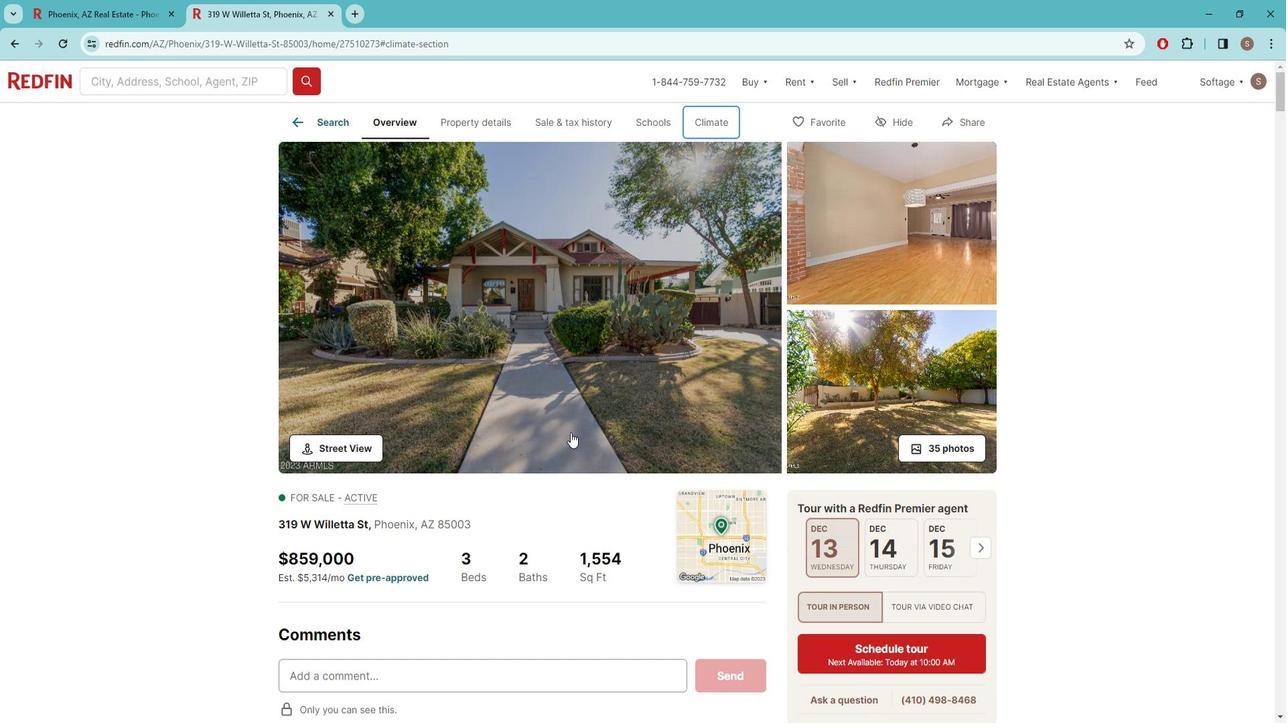
Action: Mouse scrolled (570, 417) with delta (0, 0)
Screenshot: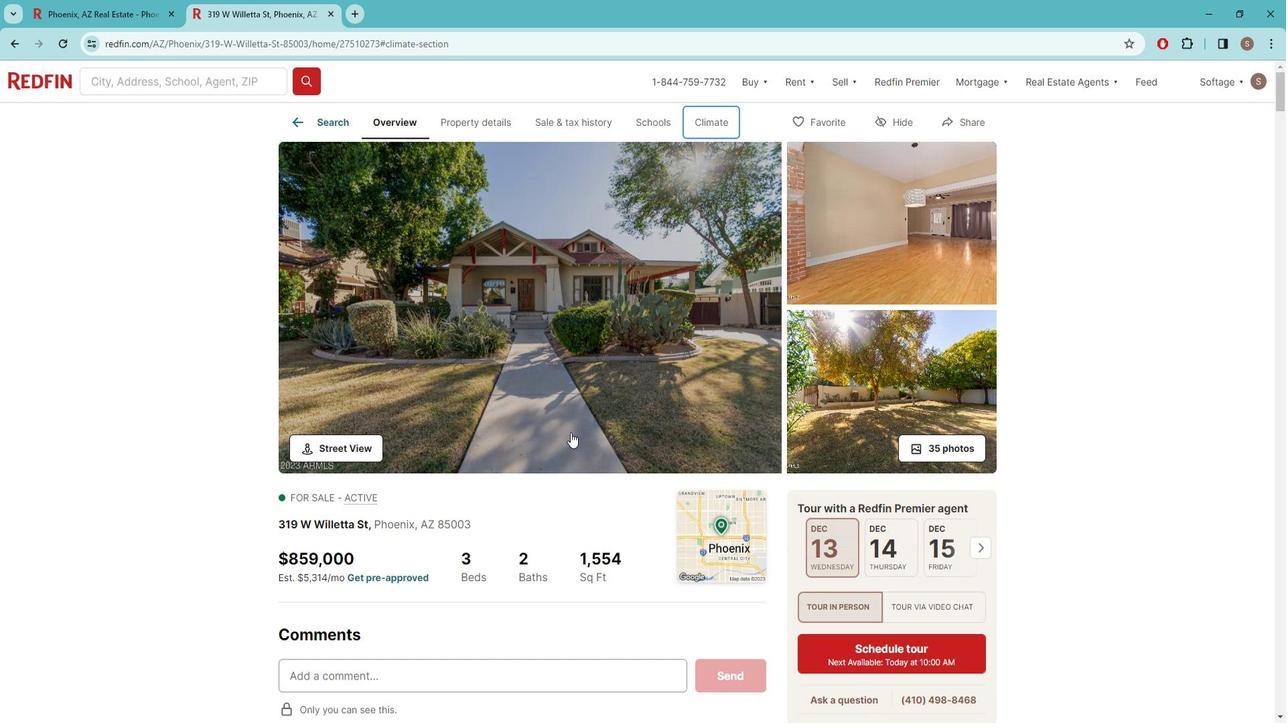 
Action: Mouse scrolled (570, 417) with delta (0, 0)
Screenshot: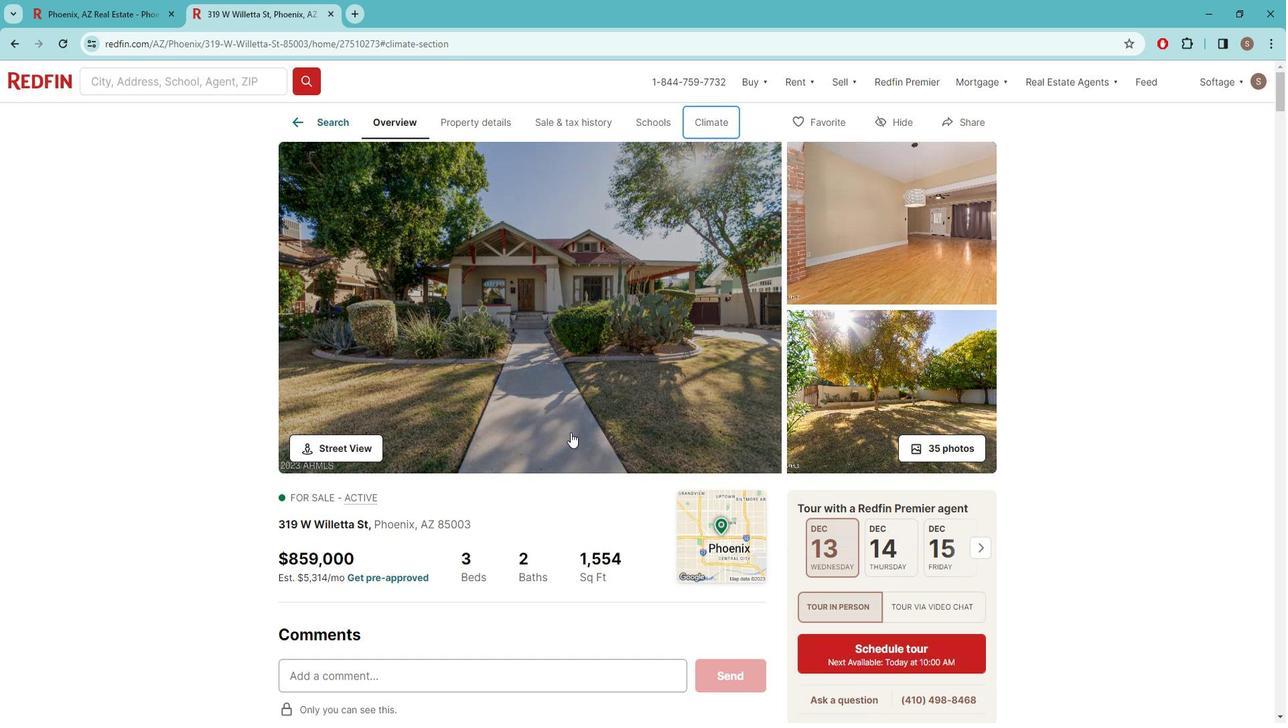 
Action: Mouse scrolled (570, 417) with delta (0, 0)
Screenshot: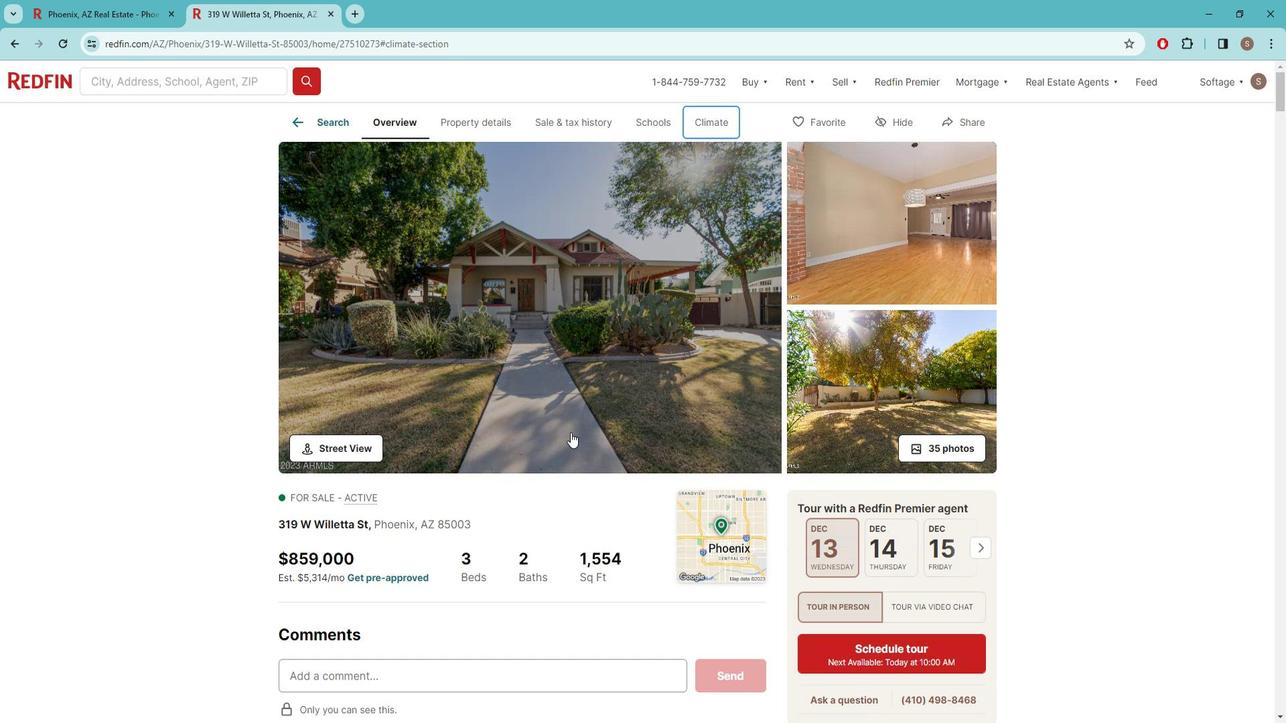 
Action: Mouse scrolled (570, 417) with delta (0, 0)
Screenshot: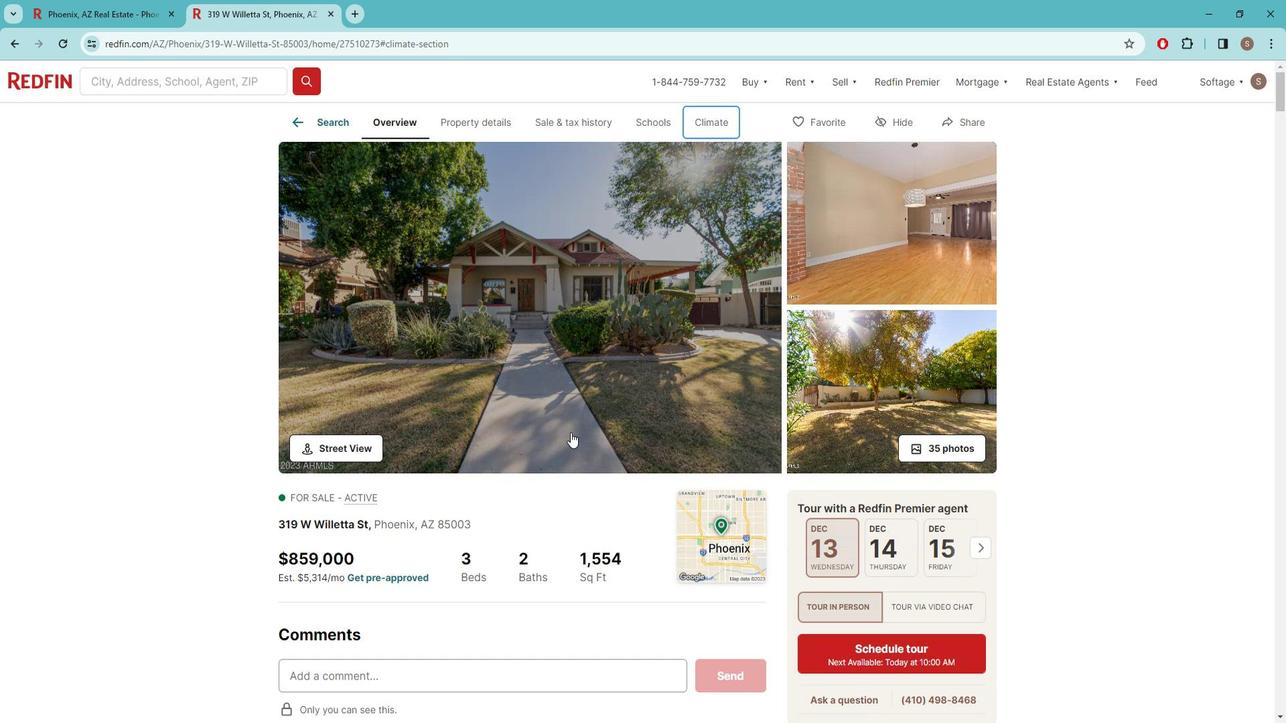 
Action: Mouse scrolled (570, 417) with delta (0, 0)
Screenshot: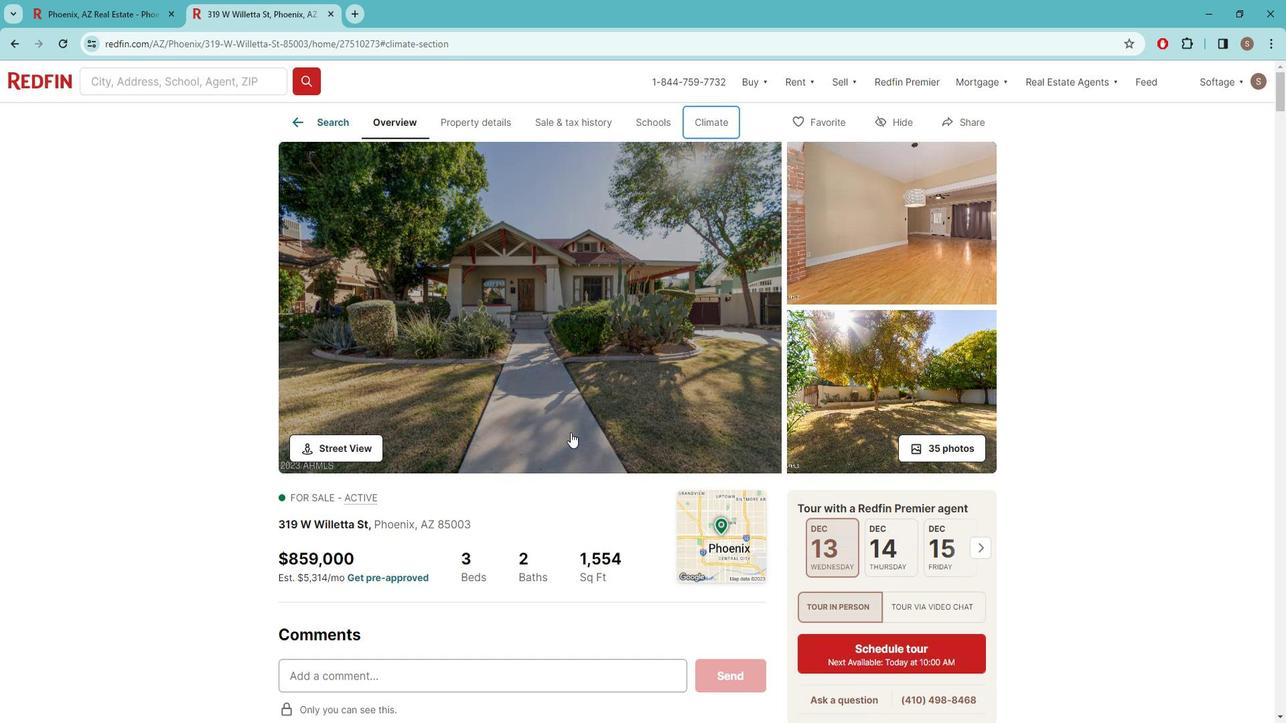 
Action: Mouse scrolled (570, 417) with delta (0, 0)
Screenshot: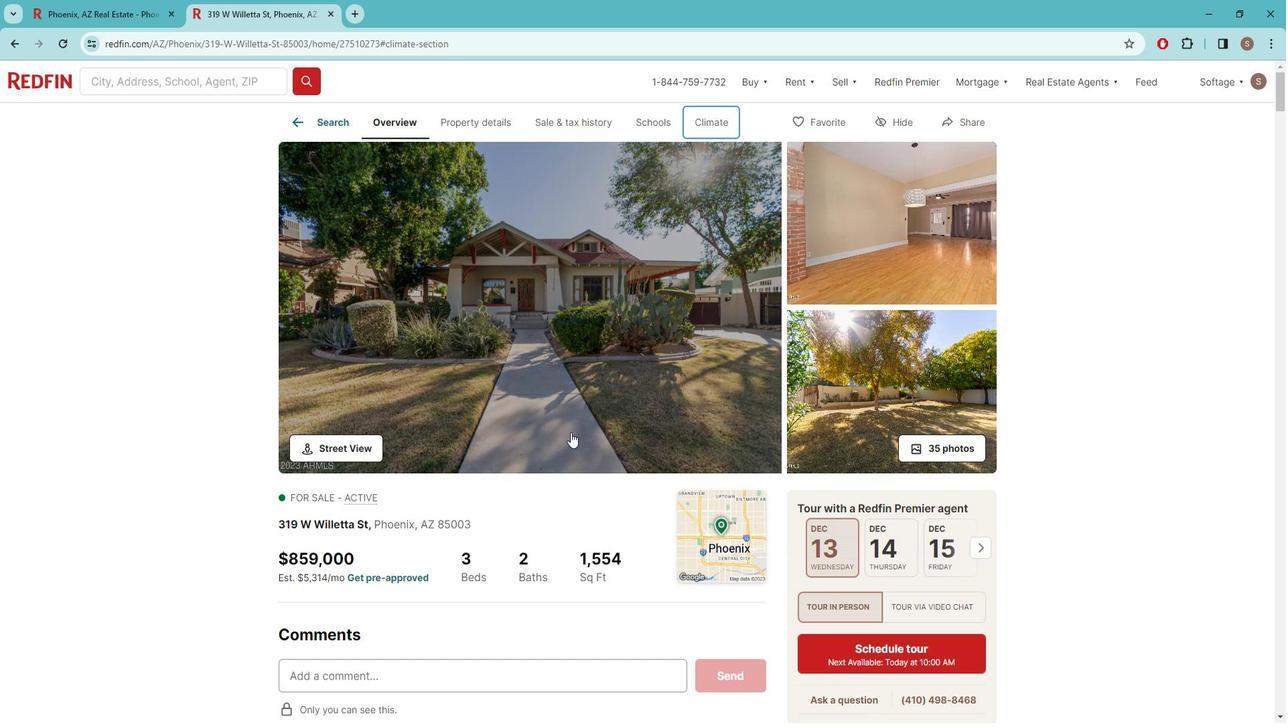 
